 Task: Plan a trip to Newmarket, Canada from 13th December, 2023 to 17th December, 2023 for 2 adults. Place can be entire room with 2 bedrooms having 2 beds and 1 bathroom. Property type can be guest house.
Action: Mouse moved to (564, 127)
Screenshot: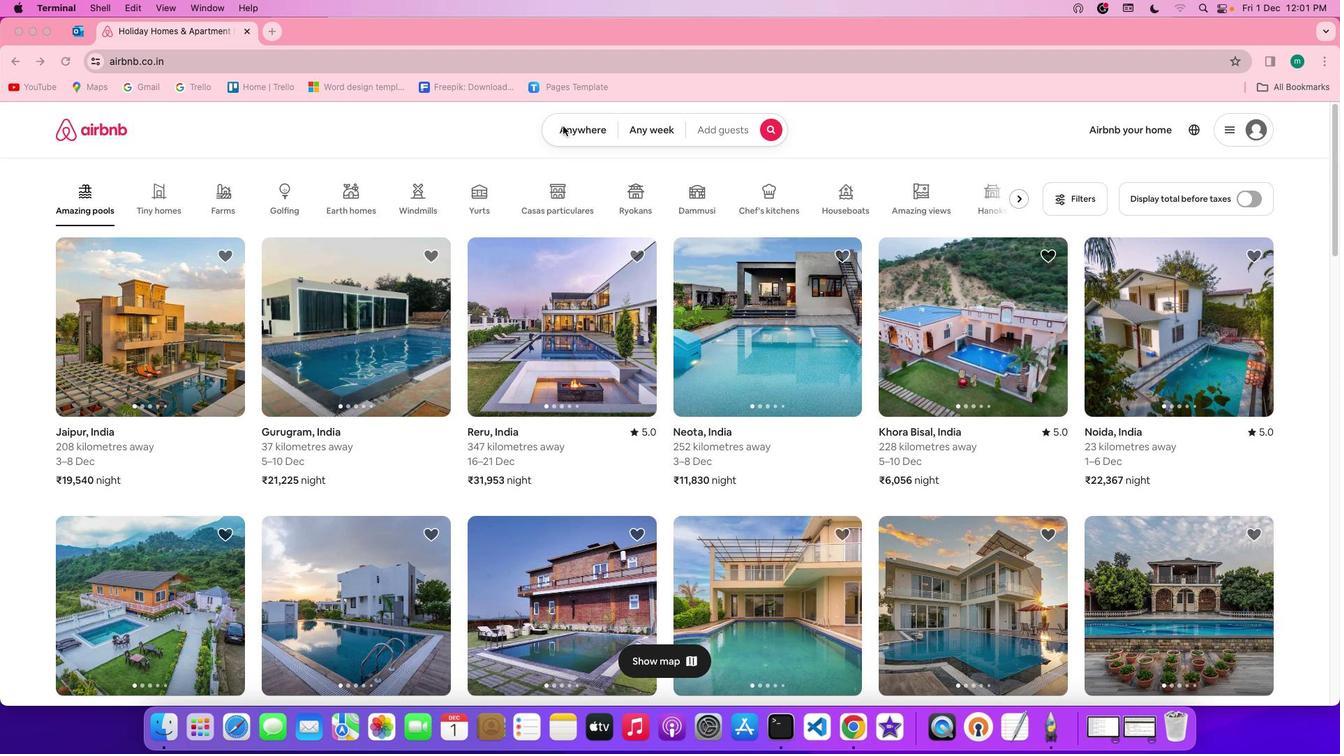 
Action: Mouse pressed left at (564, 127)
Screenshot: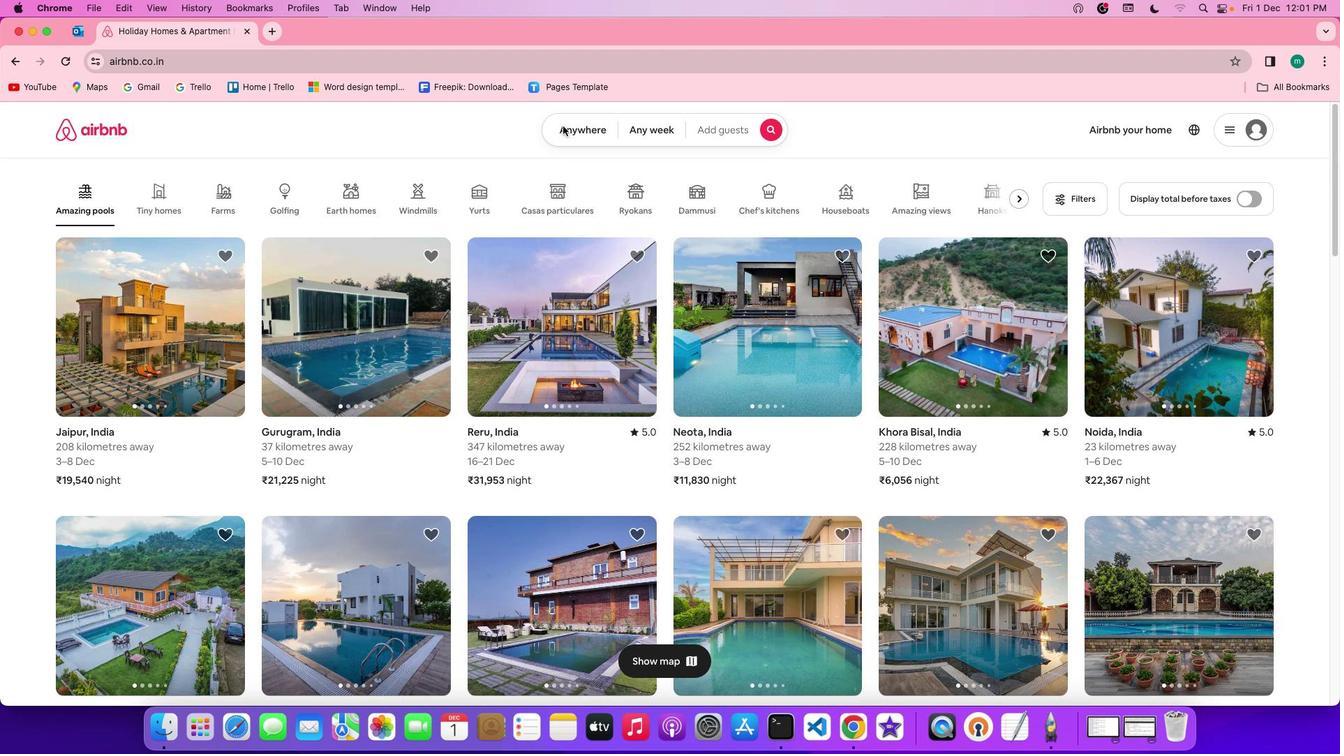 
Action: Mouse moved to (564, 127)
Screenshot: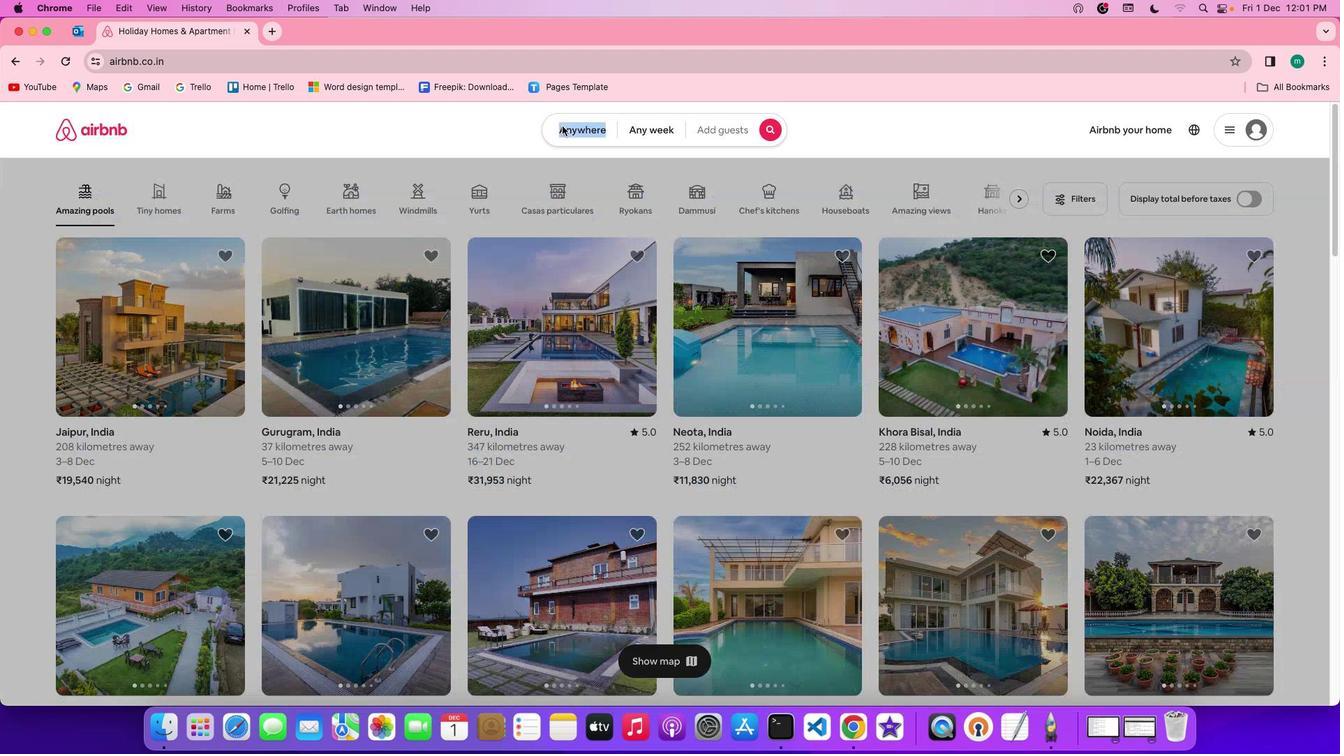 
Action: Mouse pressed left at (564, 127)
Screenshot: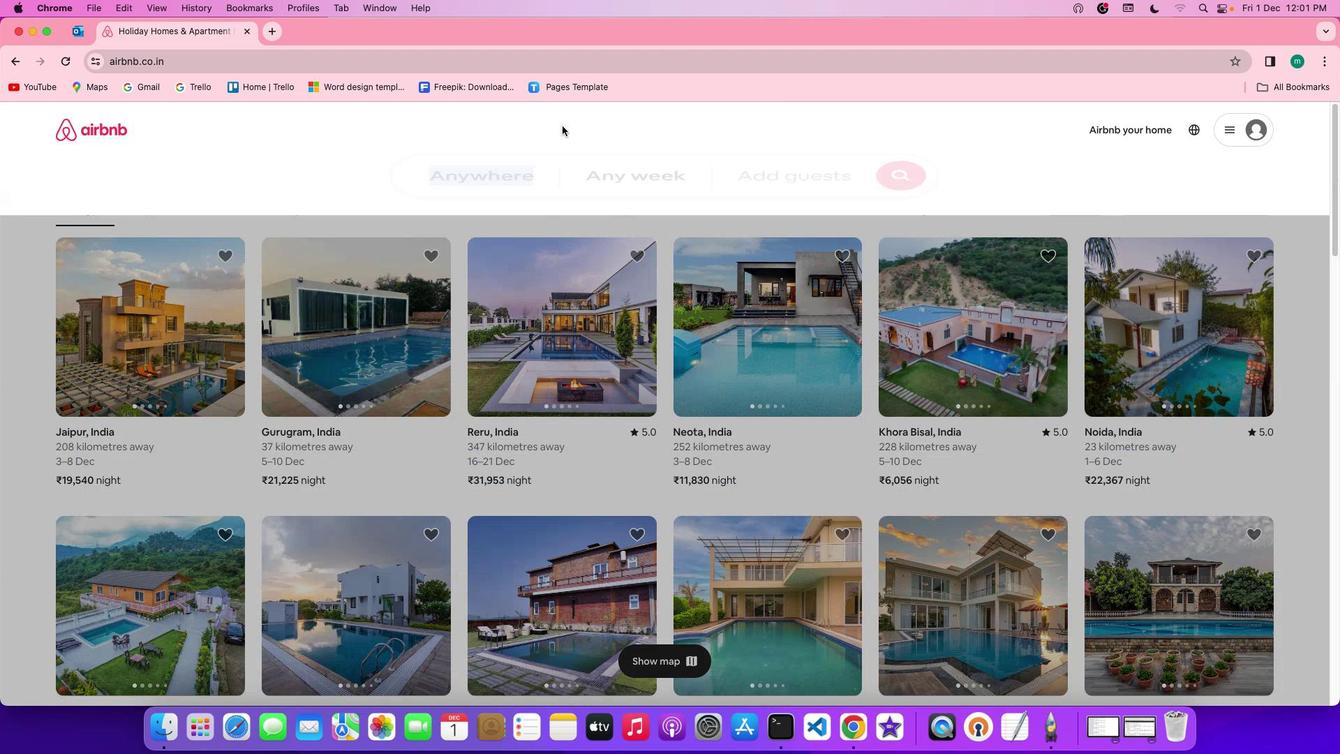 
Action: Mouse moved to (531, 189)
Screenshot: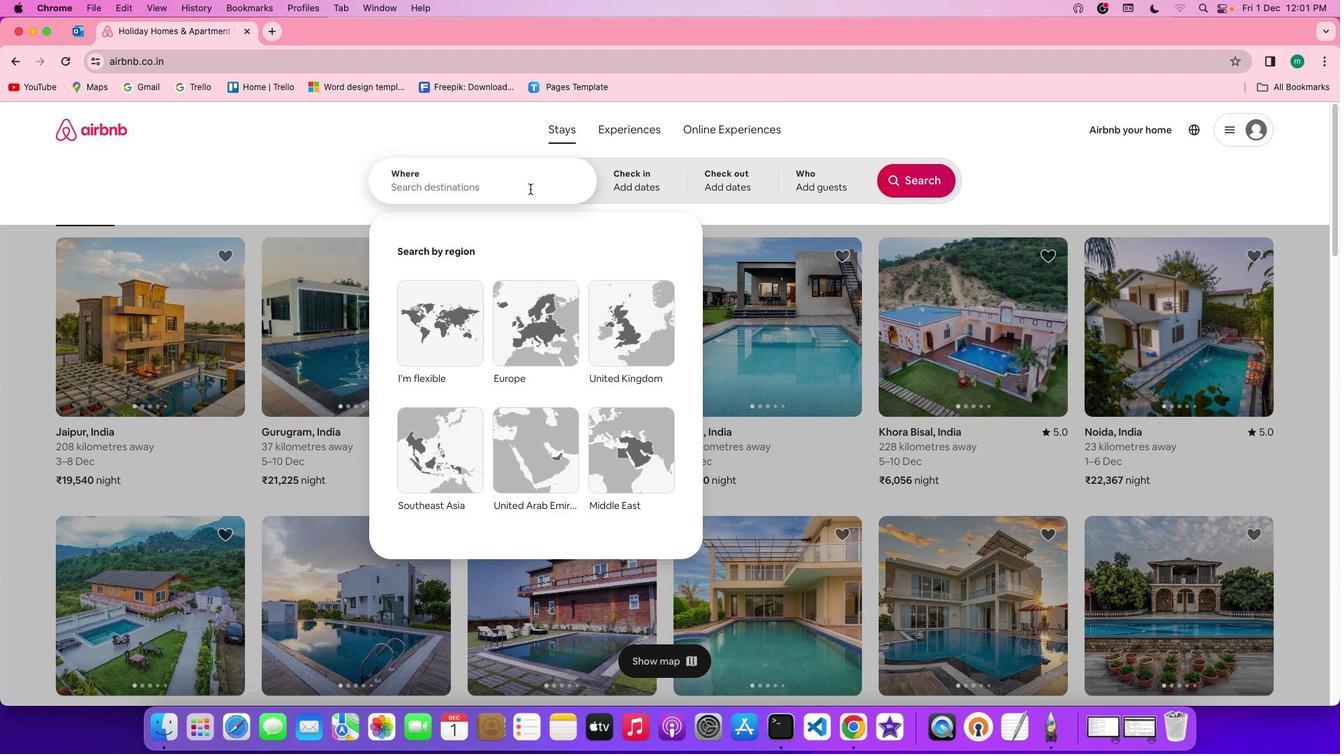 
Action: Key pressed Key.shift'N''e''w''m''a''r''k''e''t'','Key.spaceKey.shift'c''a''n''a''d''a'
Screenshot: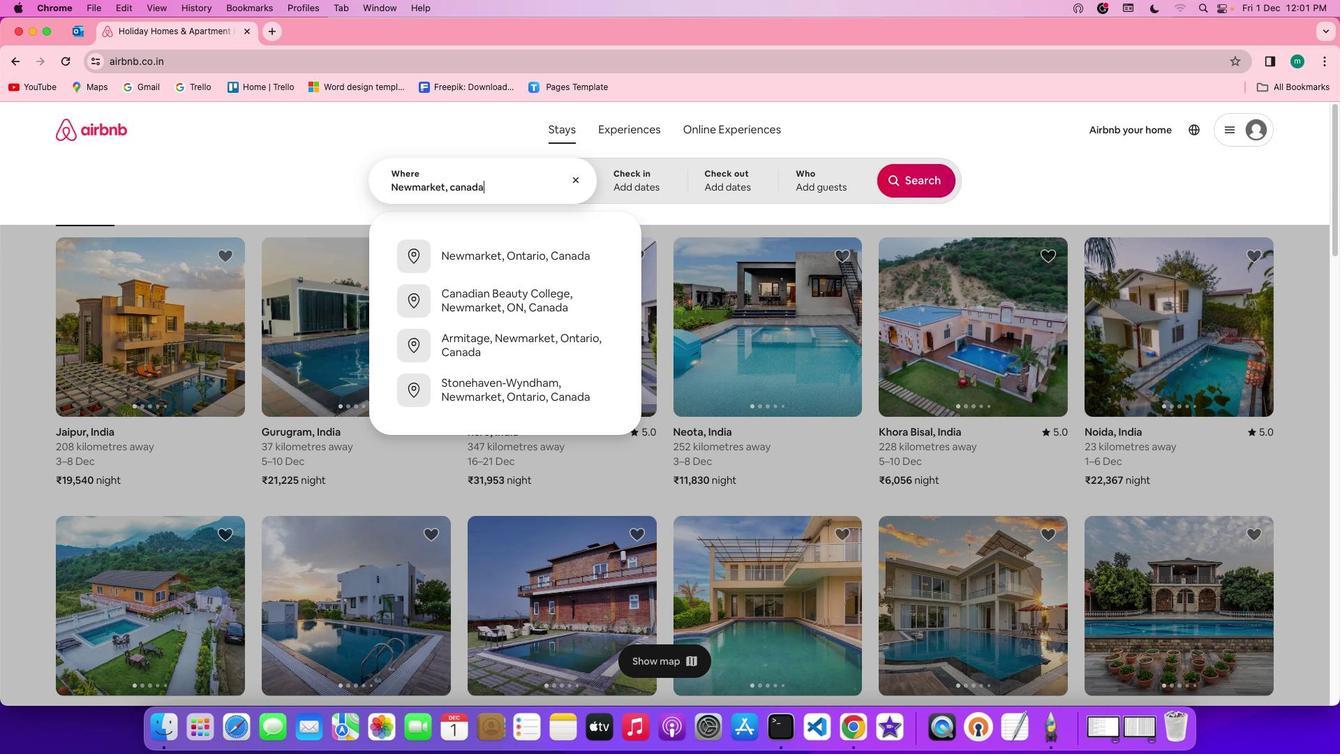 
Action: Mouse moved to (646, 176)
Screenshot: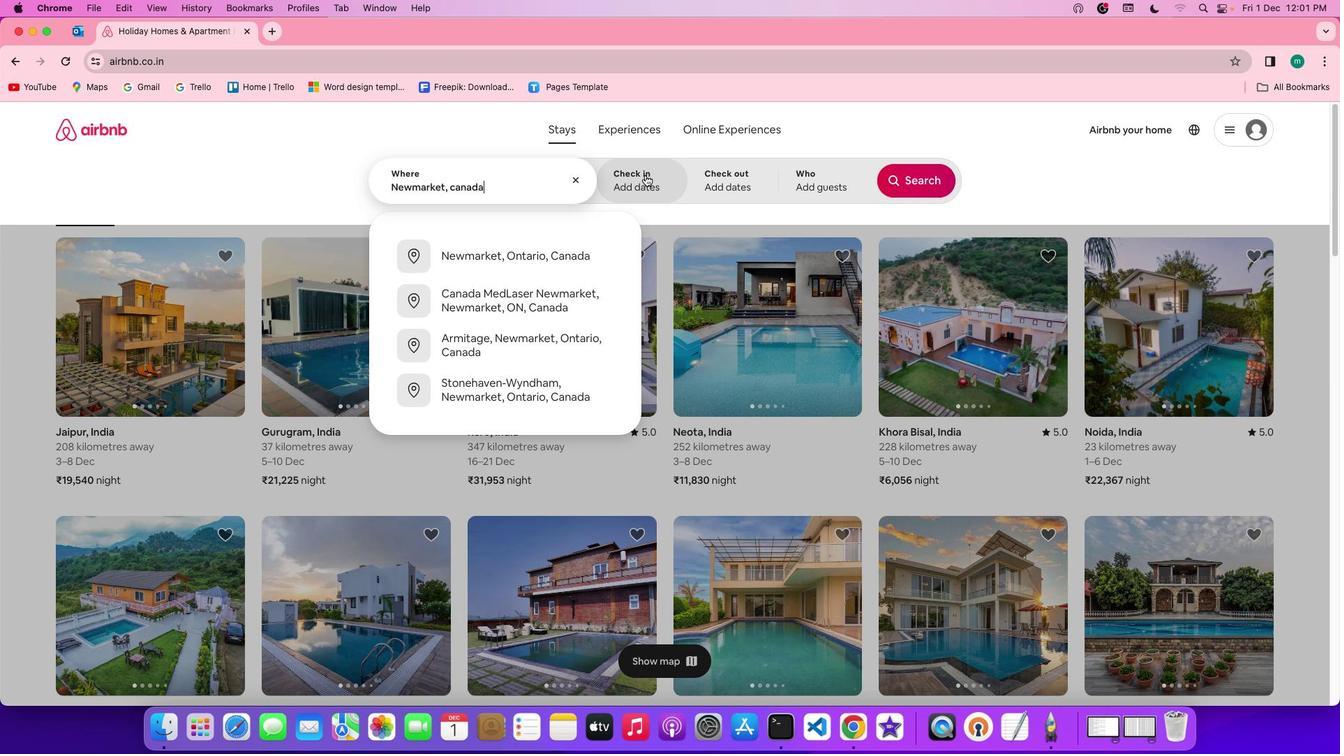 
Action: Mouse pressed left at (646, 176)
Screenshot: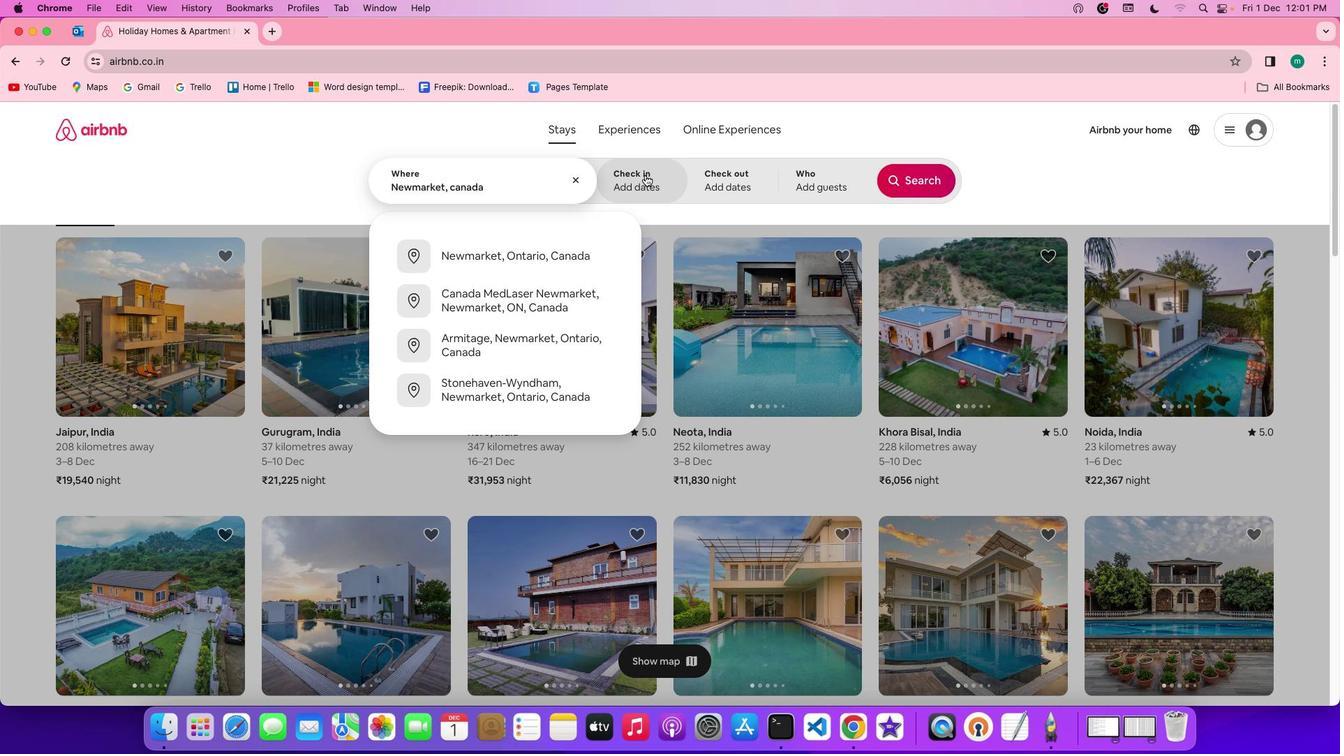 
Action: Mouse moved to (534, 429)
Screenshot: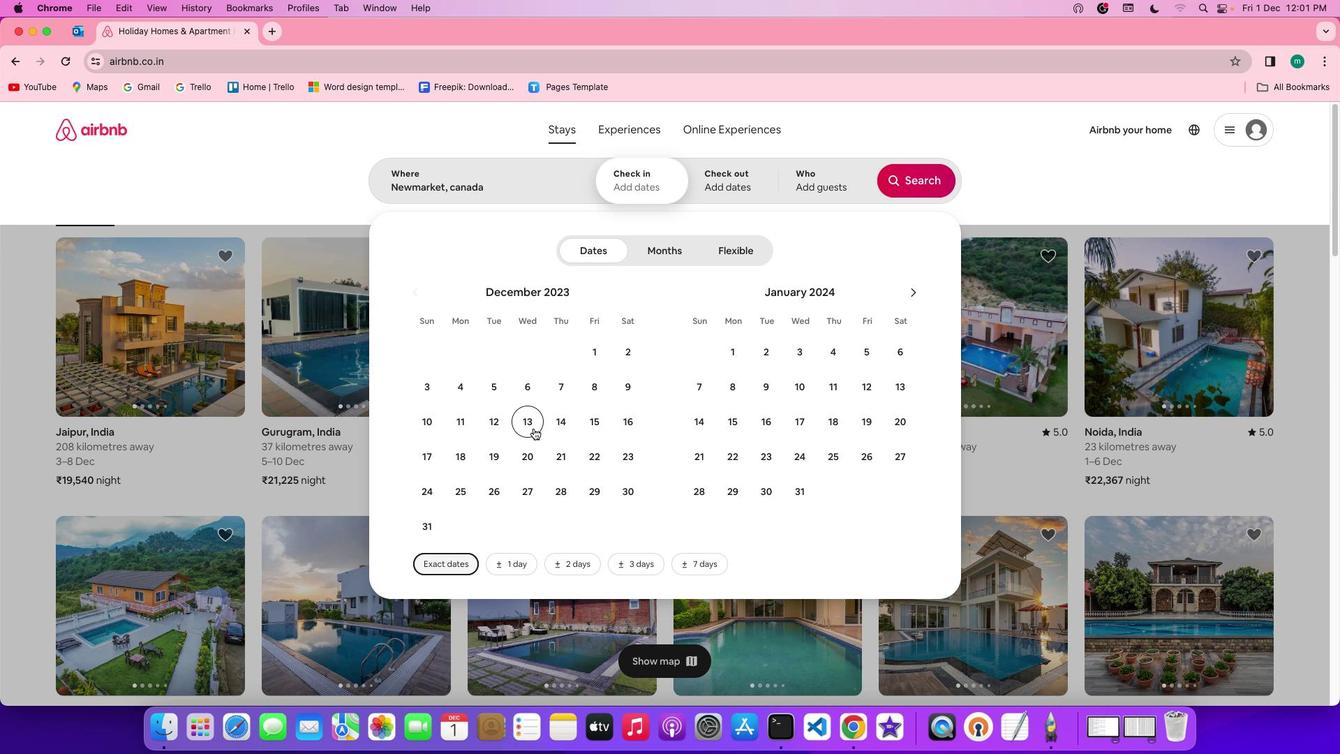 
Action: Mouse pressed left at (534, 429)
Screenshot: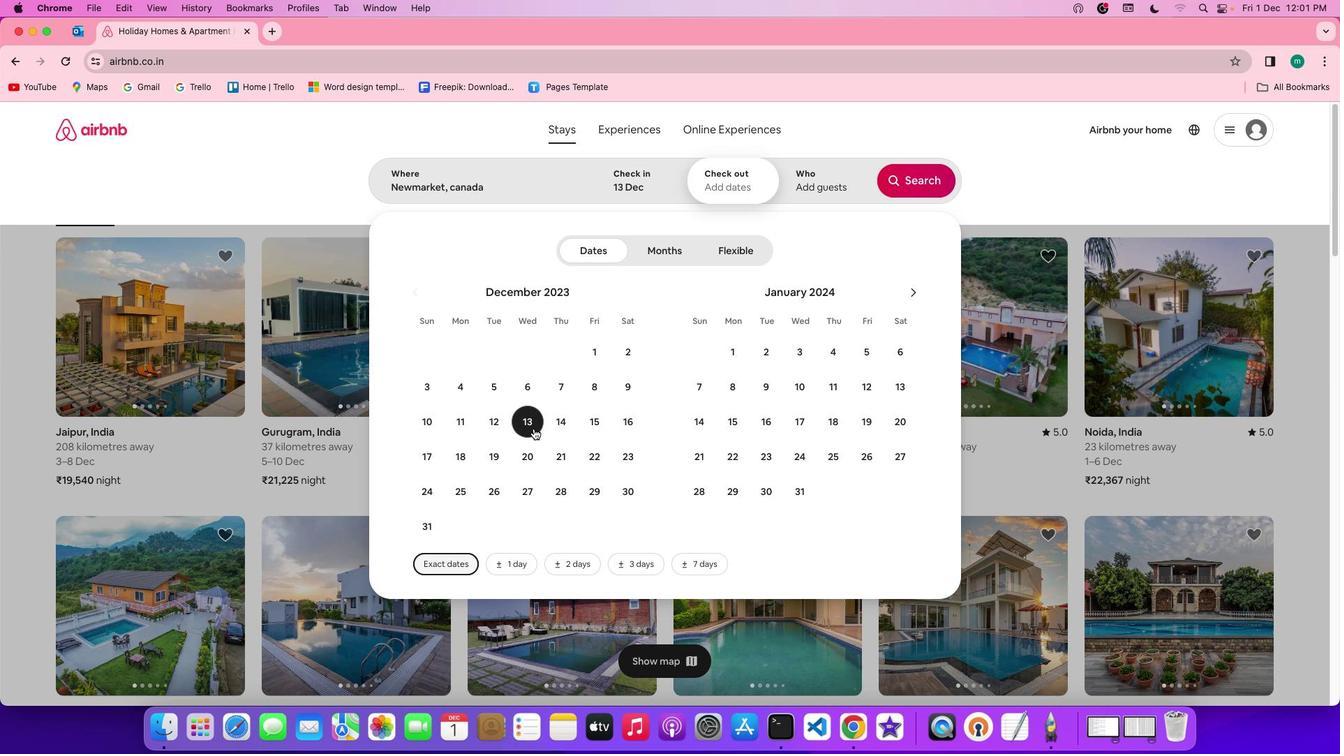 
Action: Mouse moved to (436, 460)
Screenshot: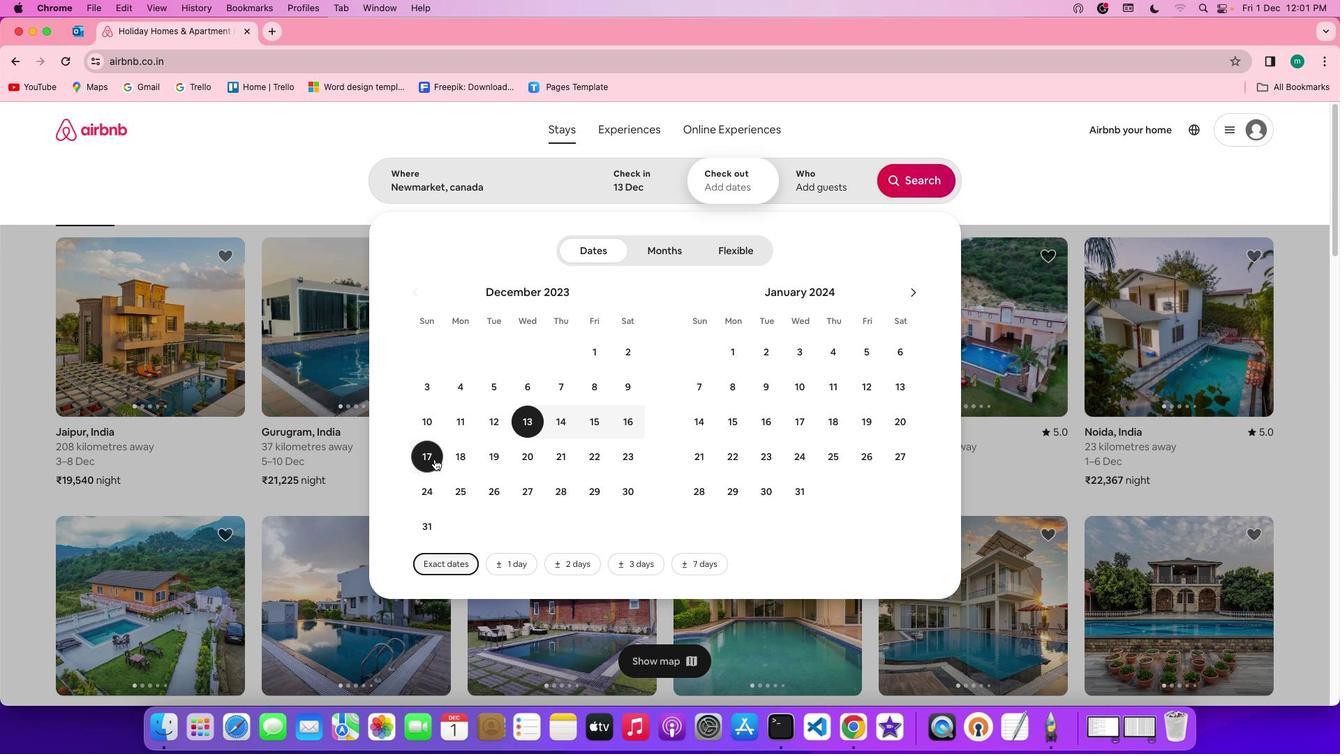 
Action: Mouse pressed left at (436, 460)
Screenshot: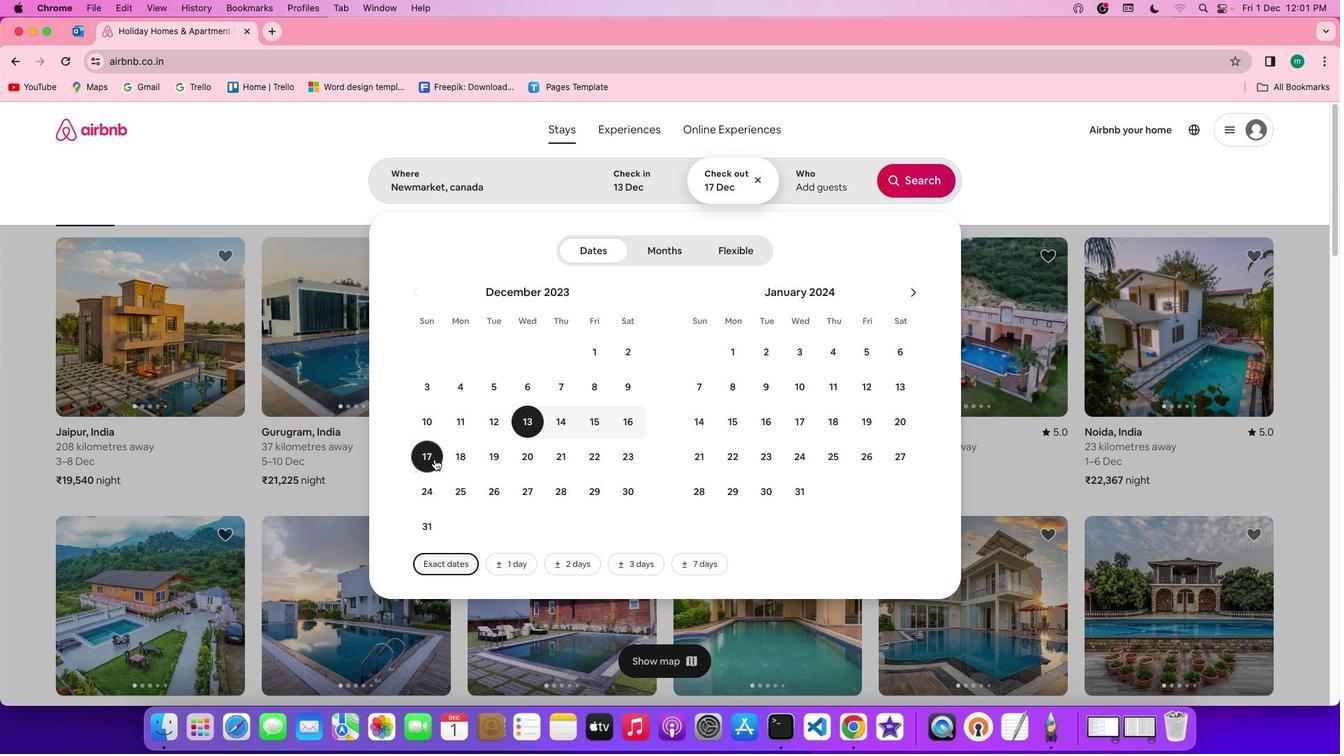 
Action: Mouse moved to (798, 182)
Screenshot: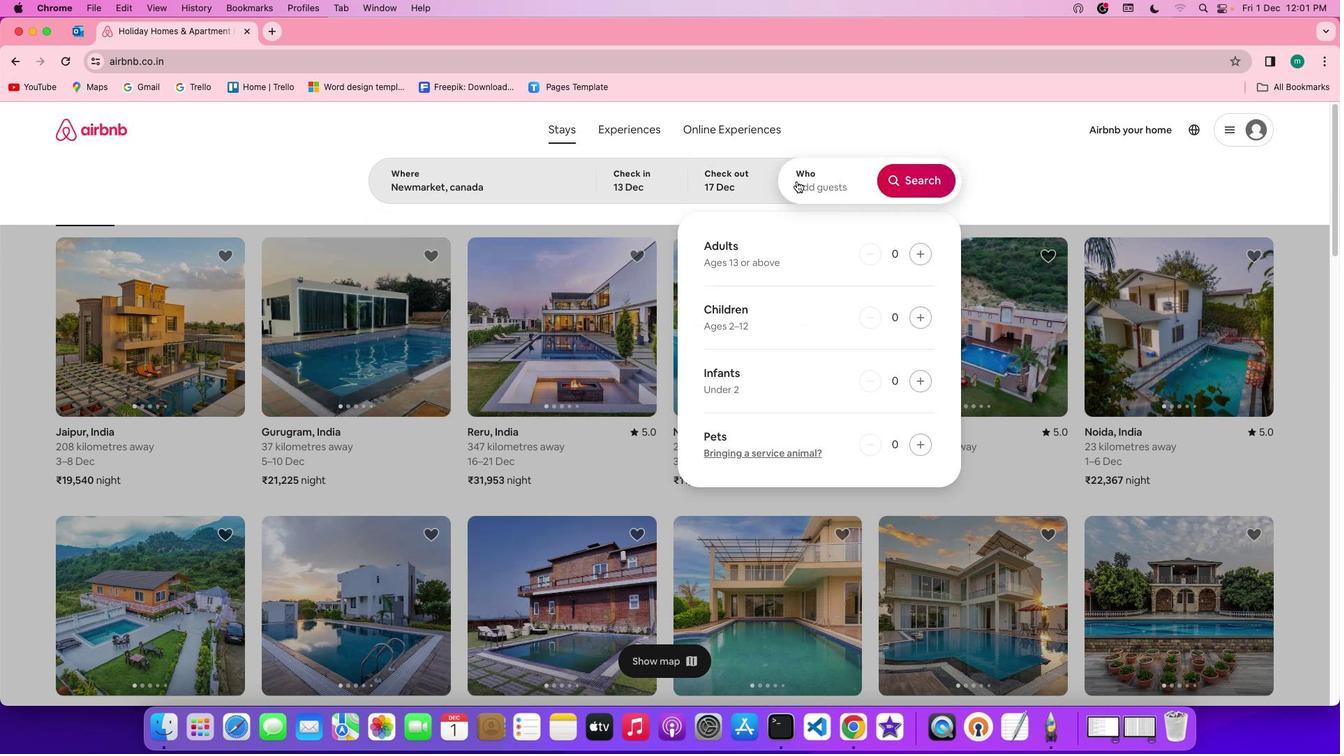
Action: Mouse pressed left at (798, 182)
Screenshot: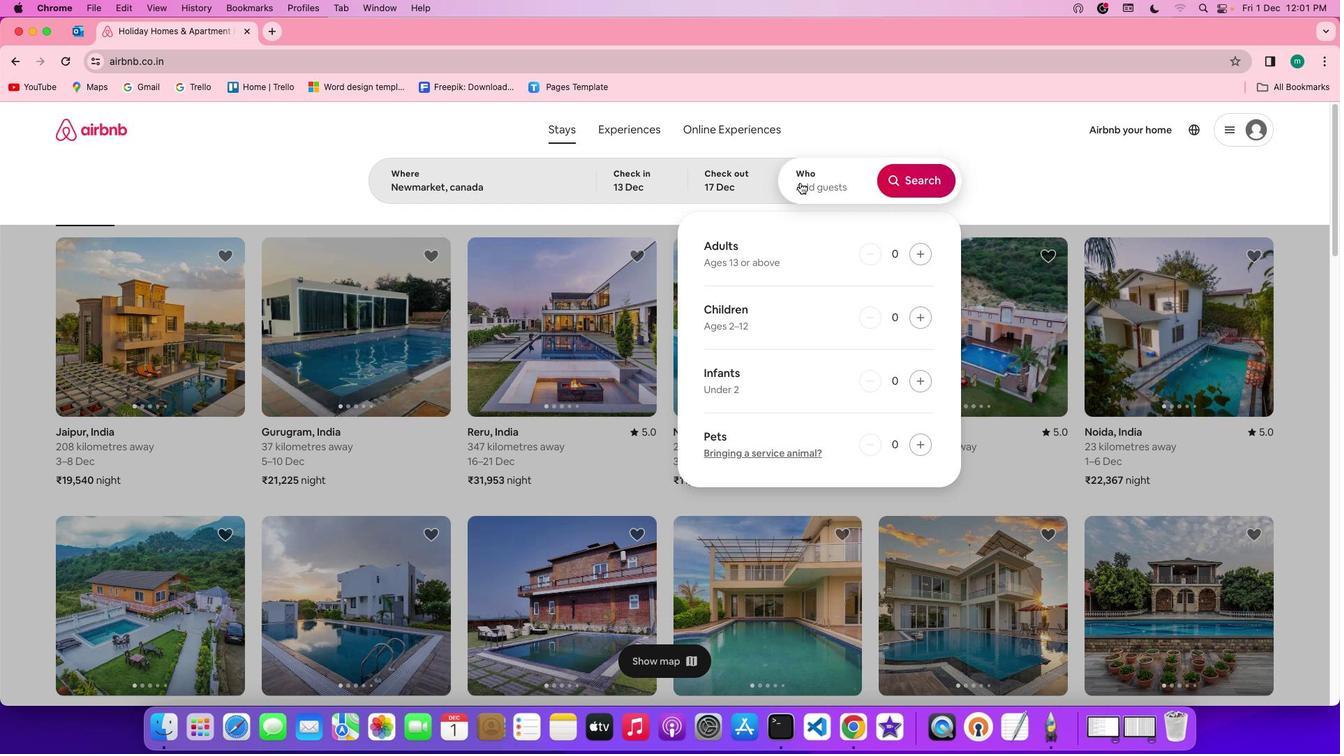 
Action: Mouse moved to (926, 254)
Screenshot: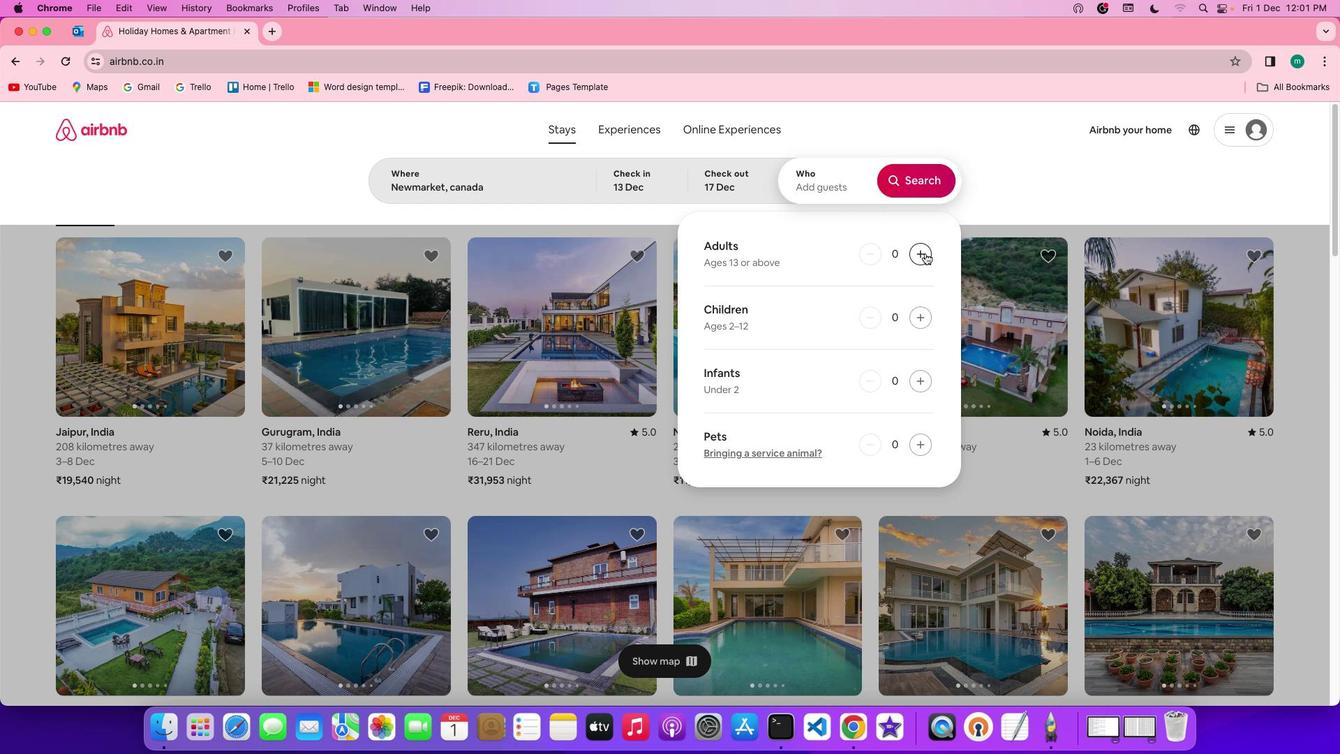 
Action: Mouse pressed left at (926, 254)
Screenshot: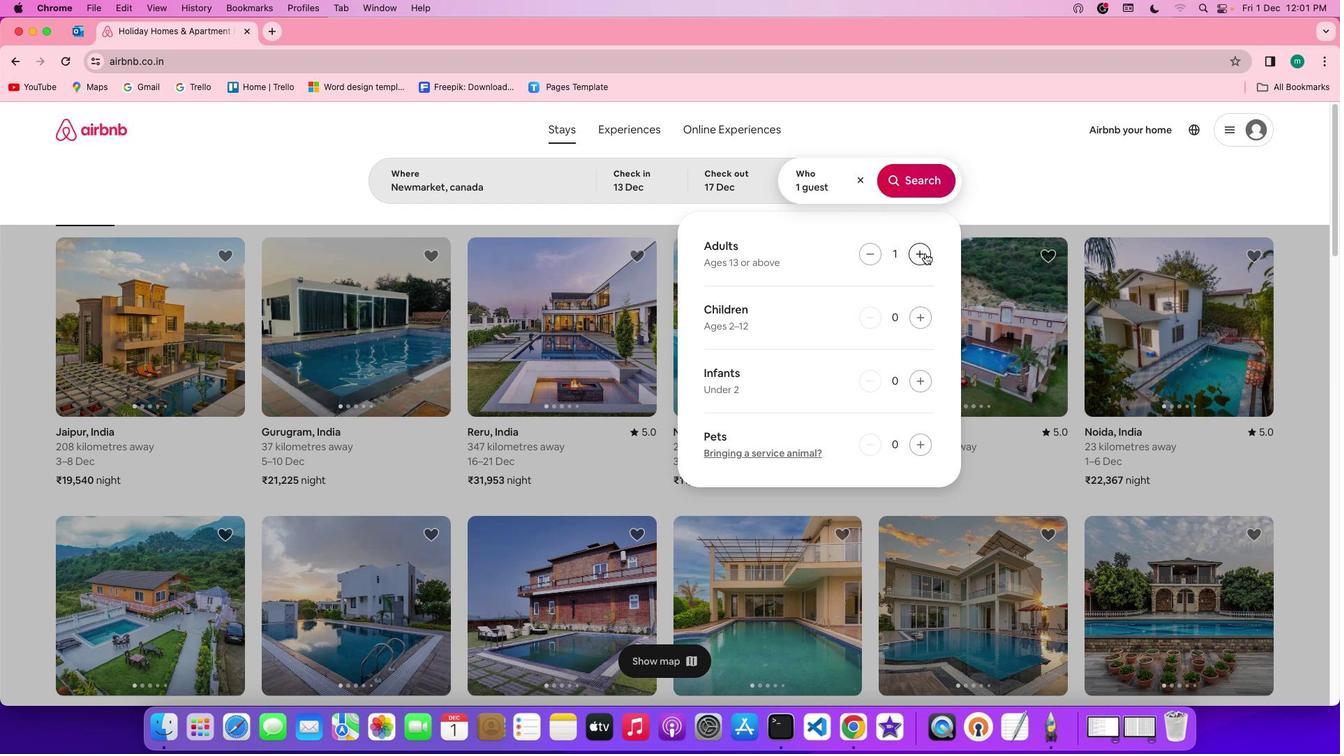 
Action: Mouse pressed left at (926, 254)
Screenshot: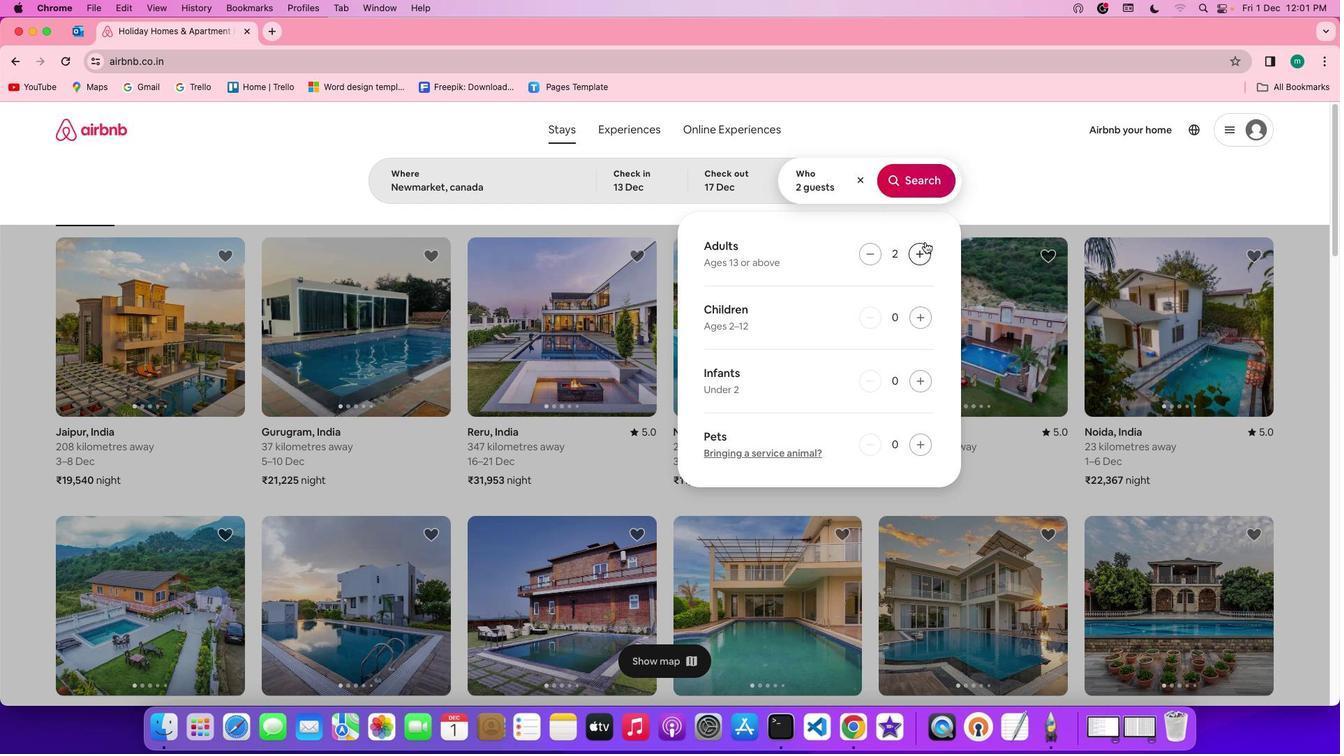 
Action: Mouse moved to (932, 176)
Screenshot: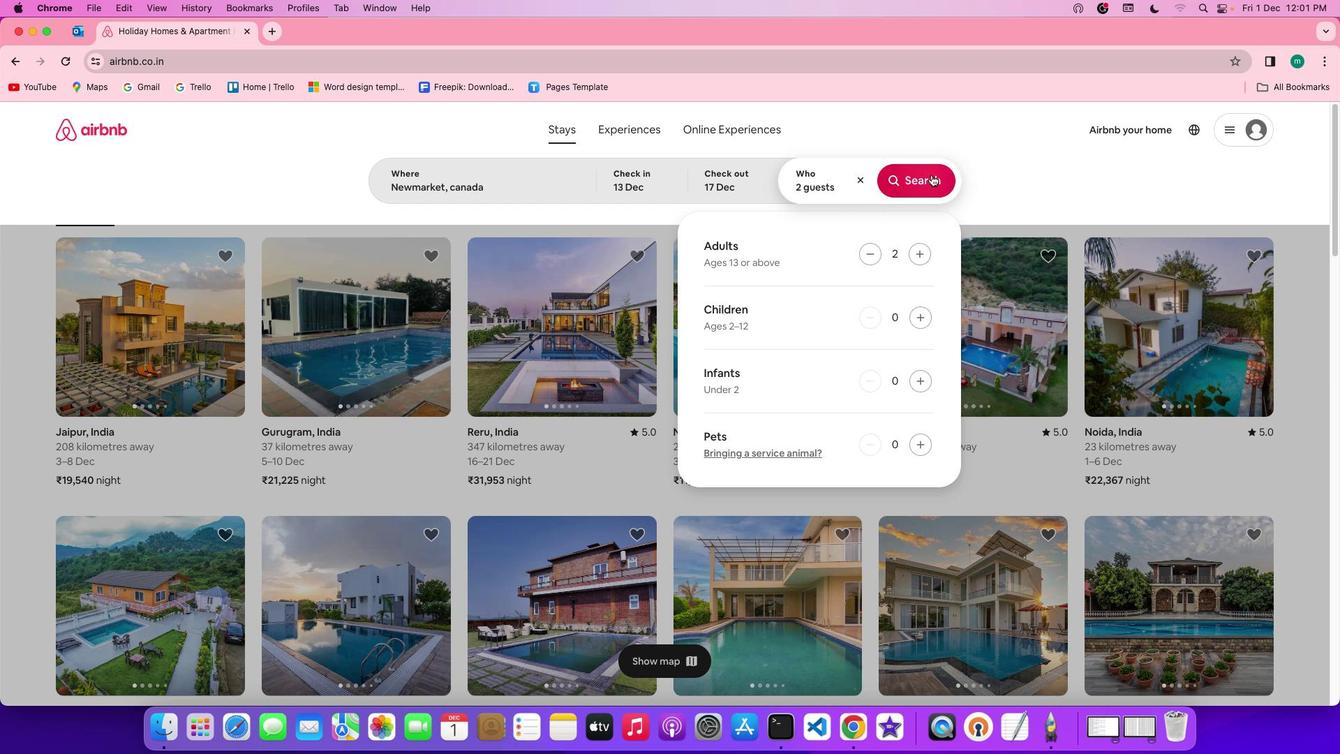 
Action: Mouse pressed left at (932, 176)
Screenshot: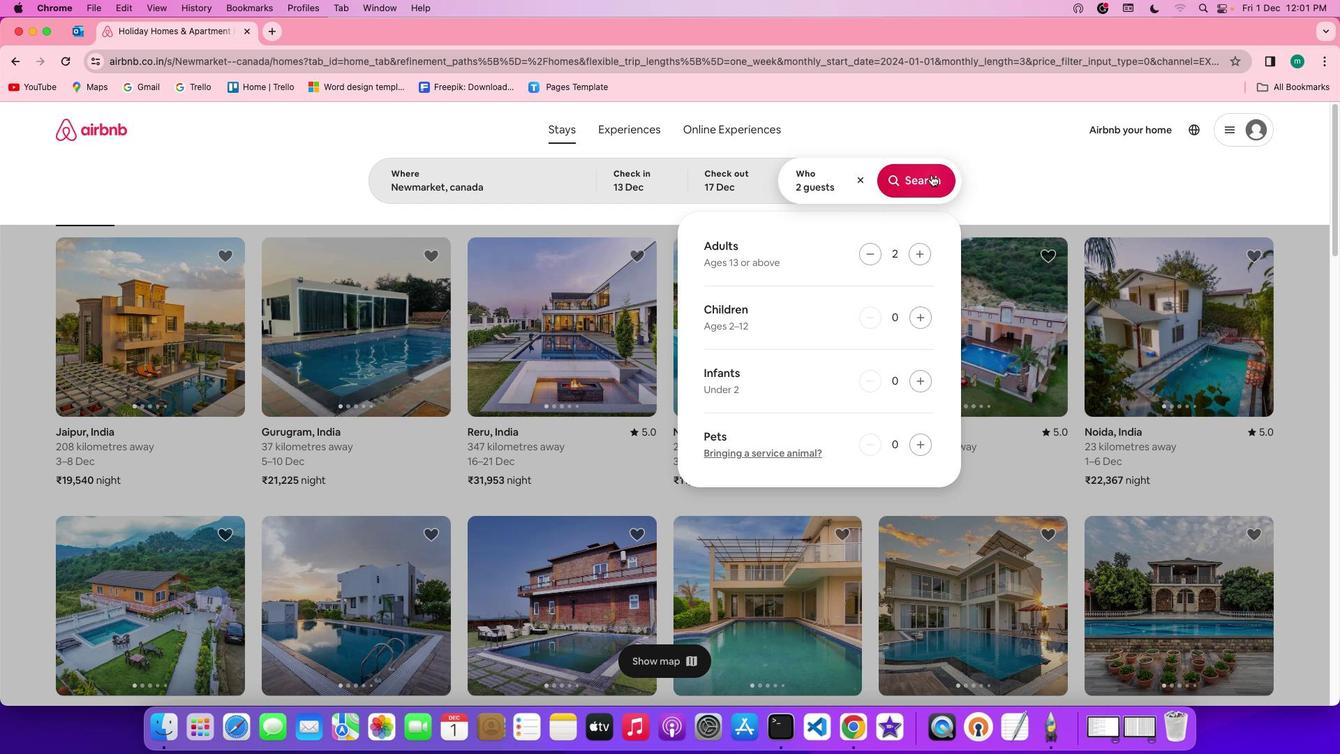 
Action: Mouse moved to (1116, 182)
Screenshot: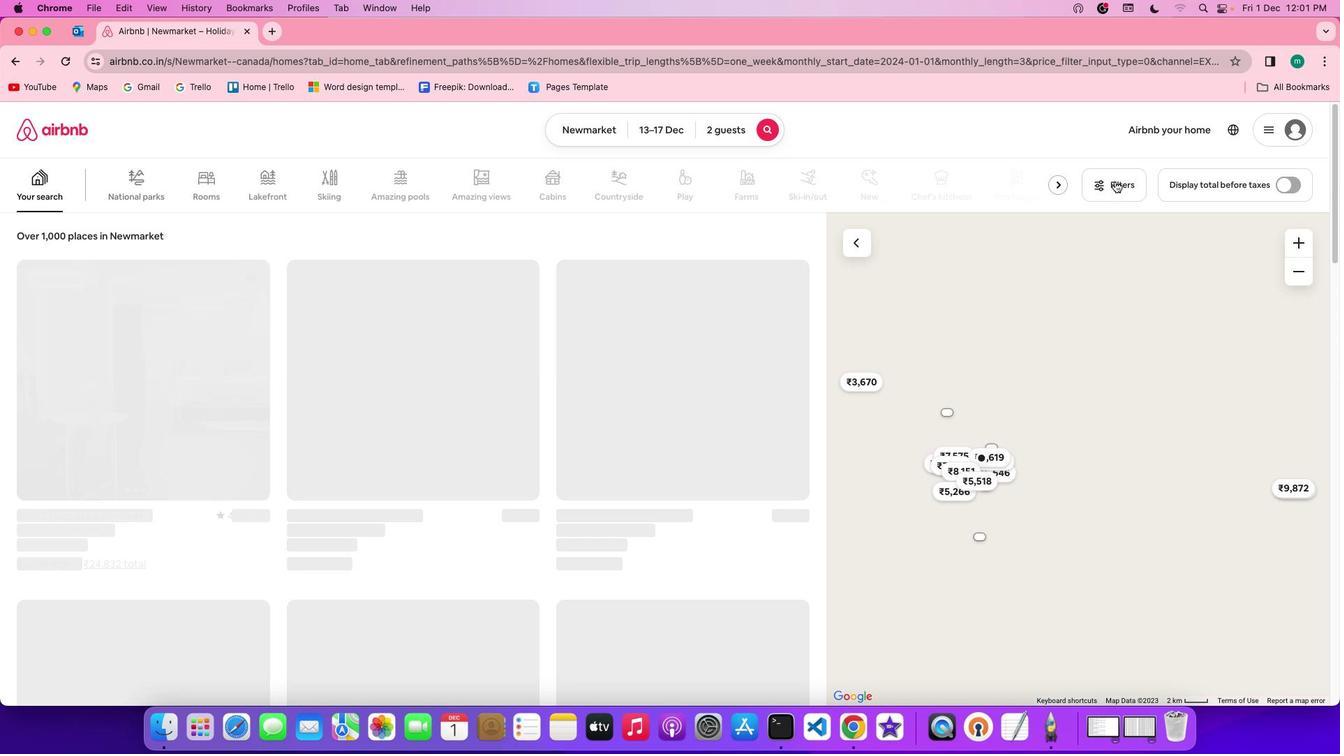 
Action: Mouse pressed left at (1116, 182)
Screenshot: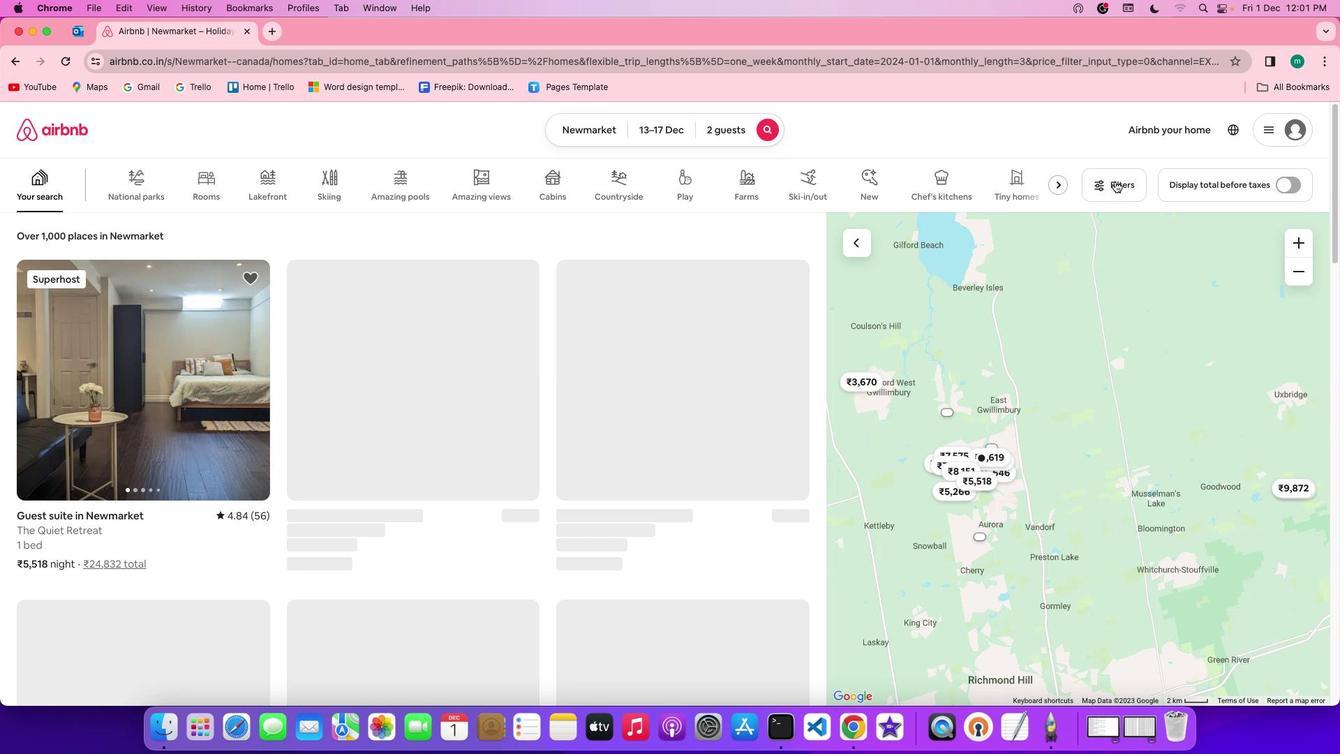 
Action: Mouse moved to (666, 416)
Screenshot: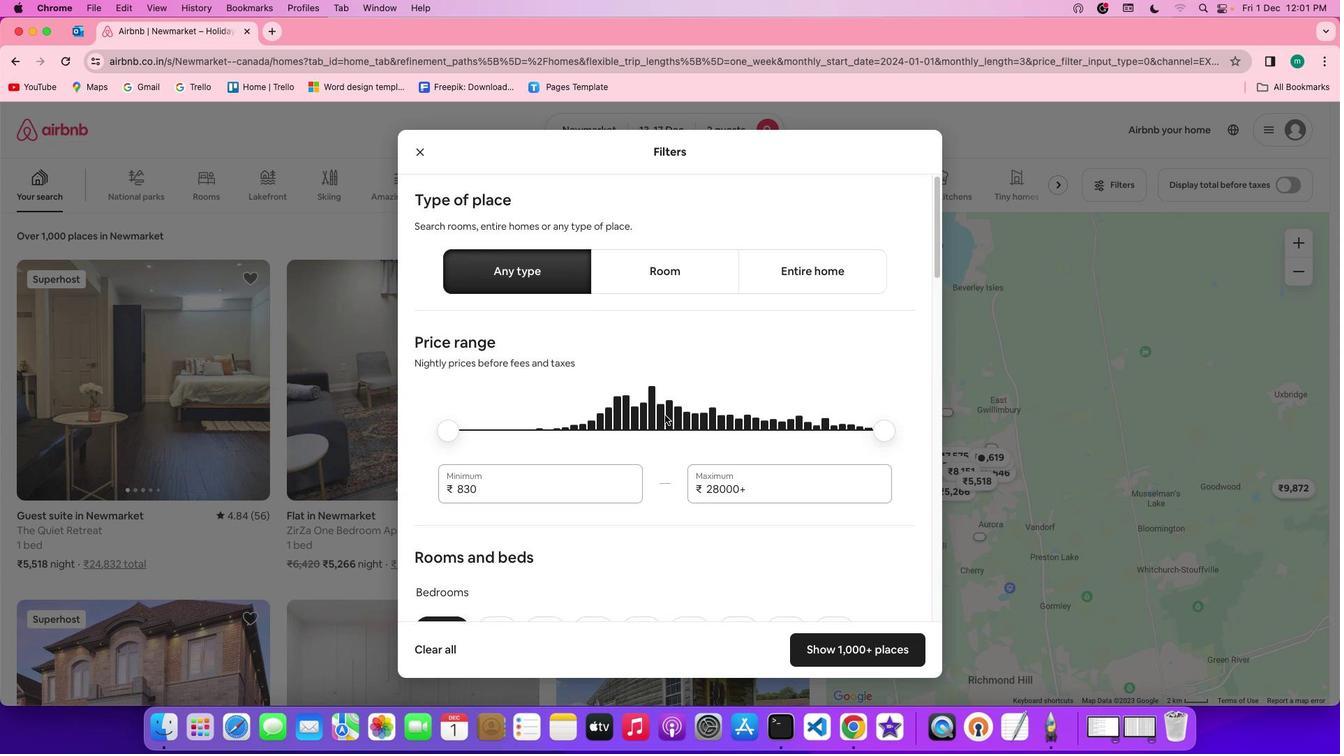 
Action: Mouse scrolled (666, 416) with delta (1, 0)
Screenshot: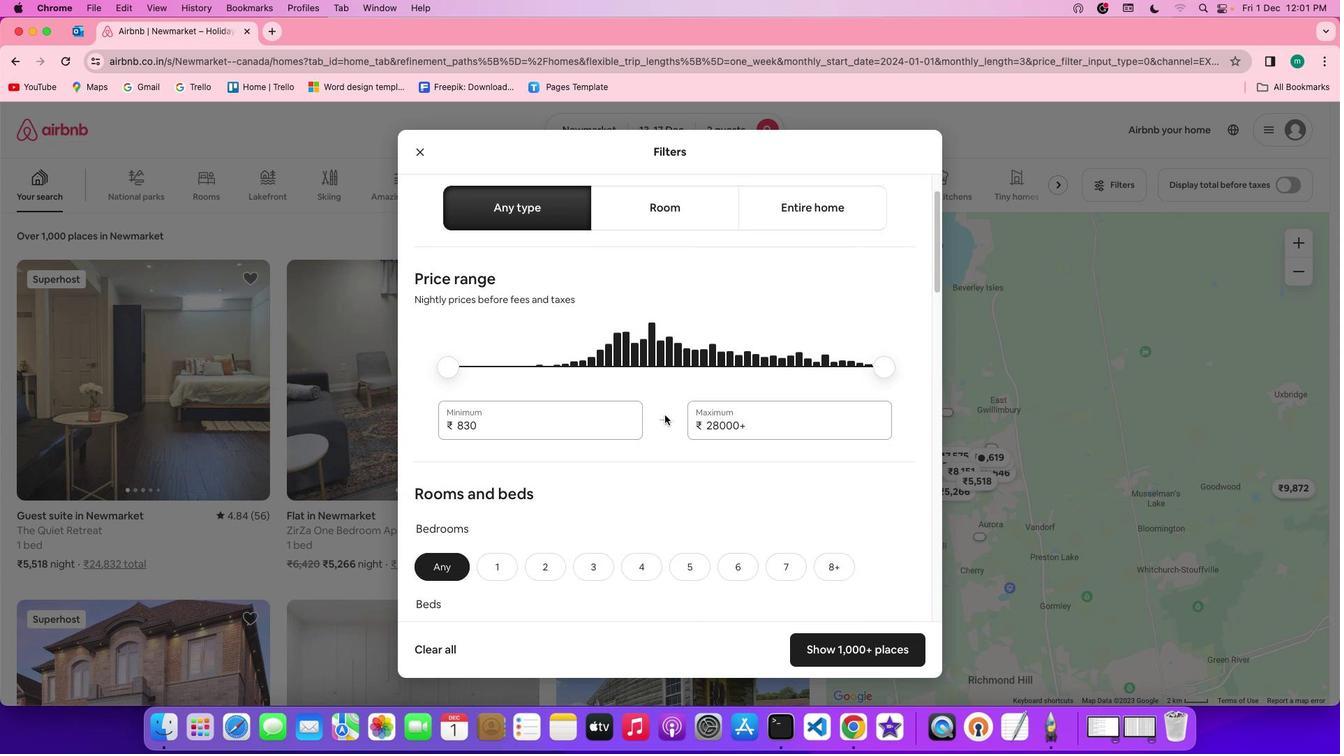 
Action: Mouse scrolled (666, 416) with delta (1, 0)
Screenshot: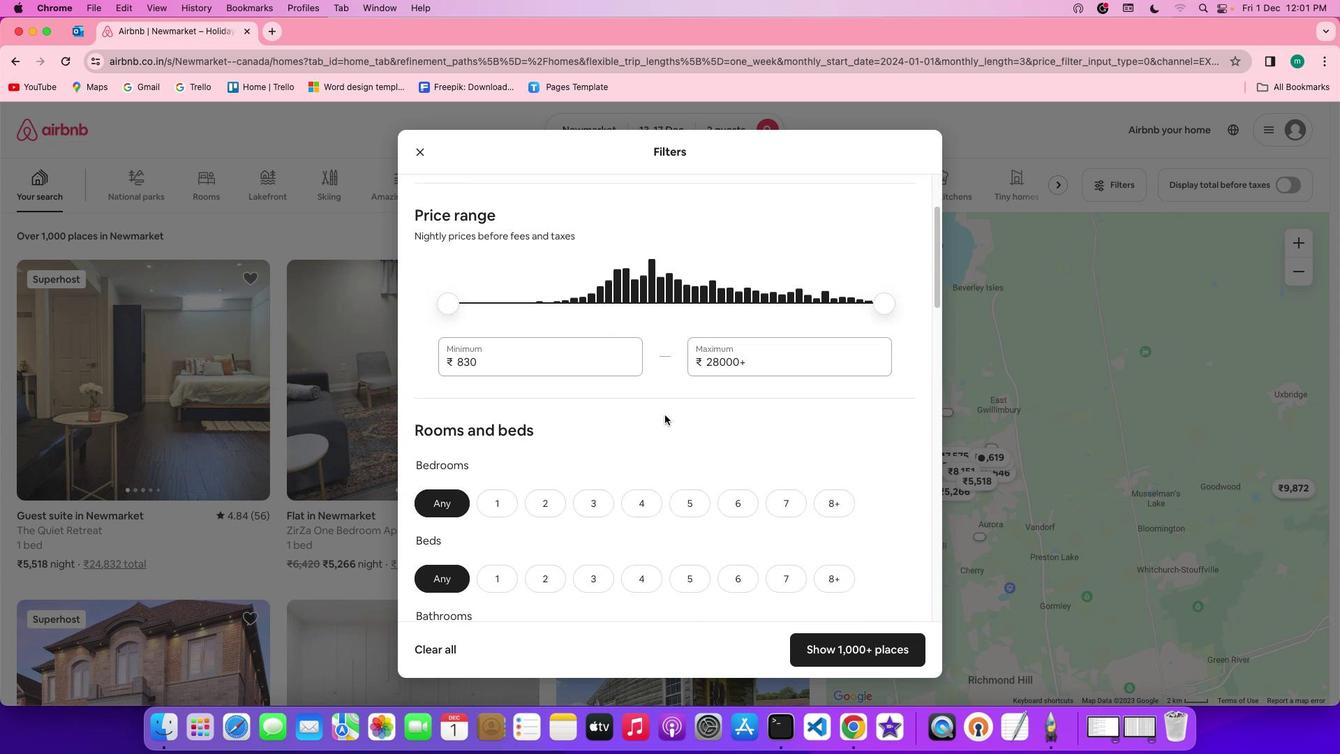 
Action: Mouse scrolled (666, 416) with delta (1, 0)
Screenshot: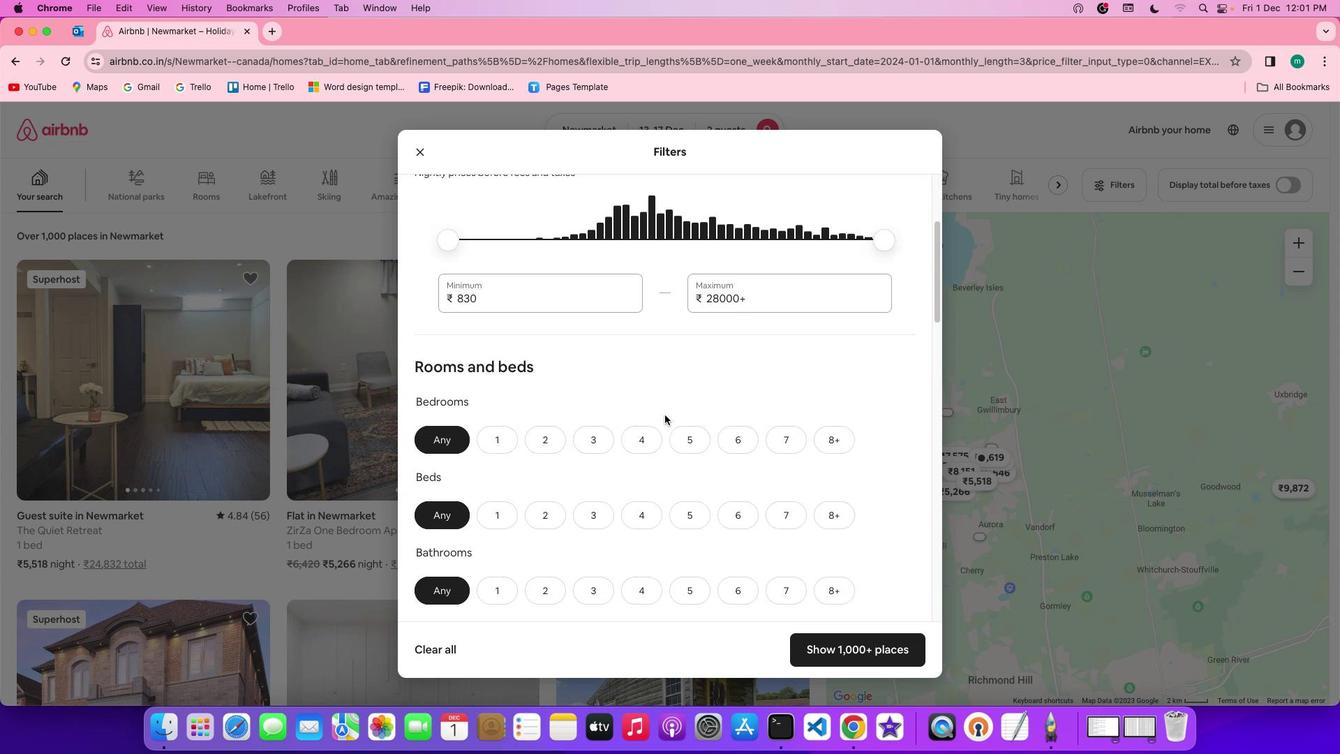 
Action: Mouse scrolled (666, 416) with delta (1, 0)
Screenshot: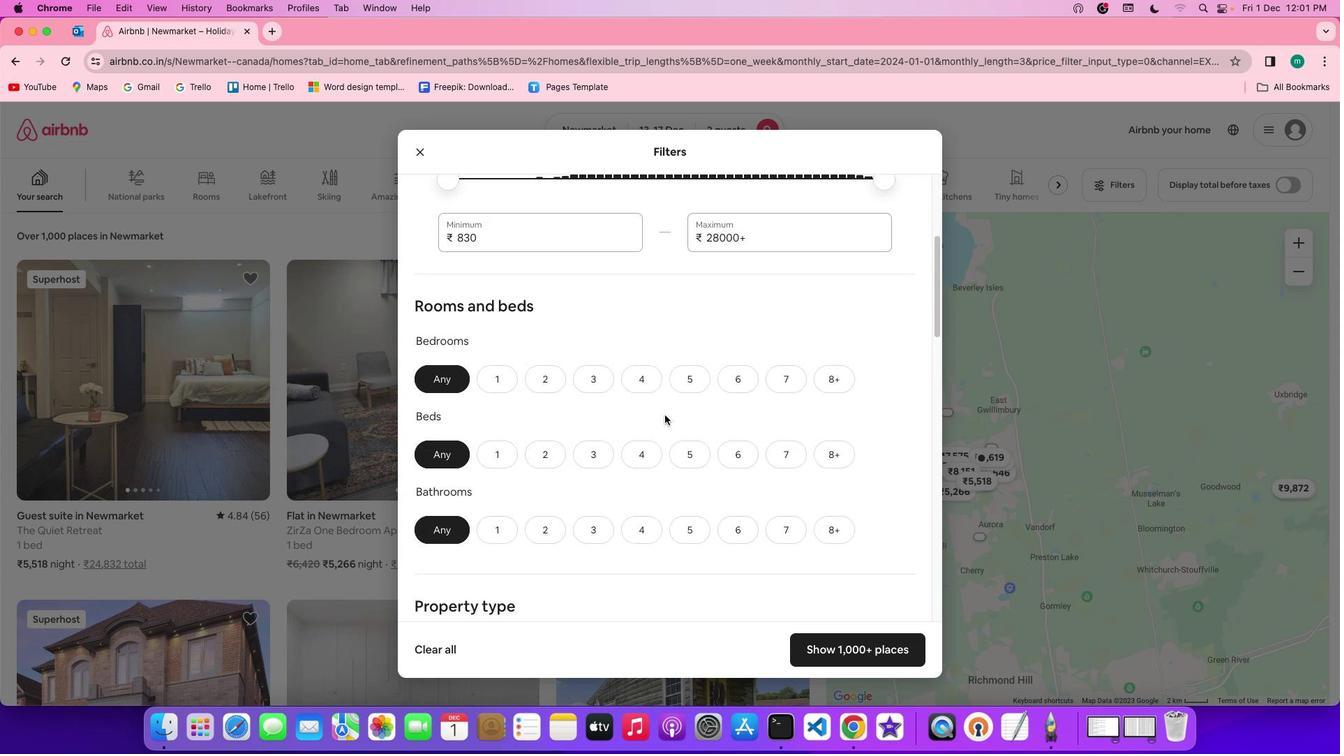 
Action: Mouse scrolled (666, 416) with delta (1, 0)
Screenshot: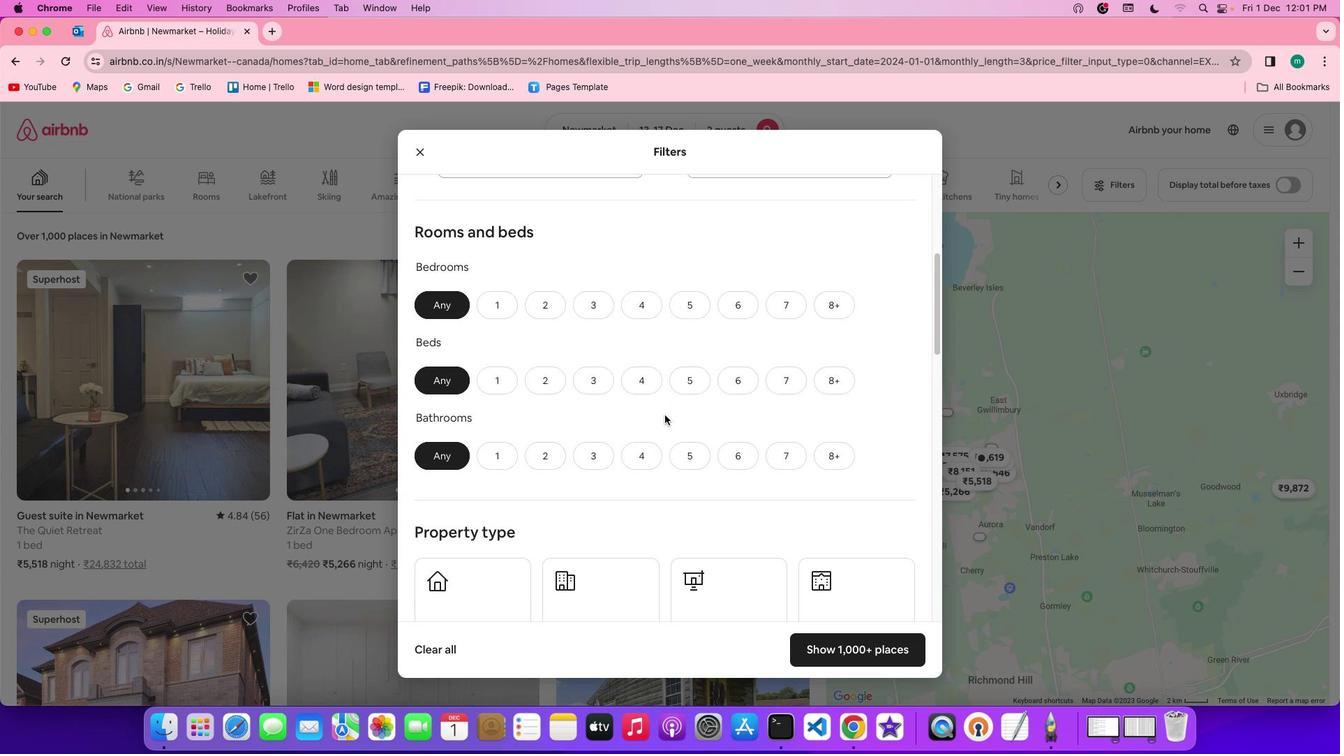 
Action: Mouse moved to (557, 305)
Screenshot: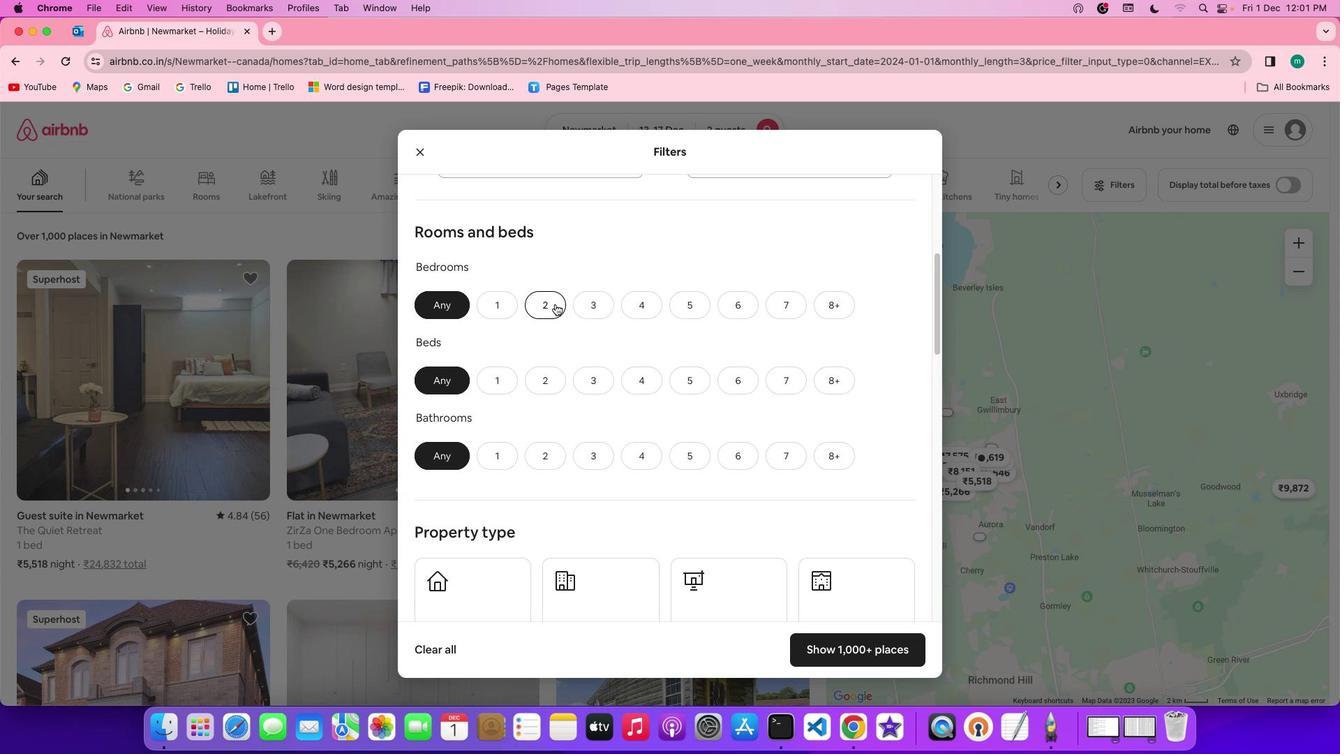 
Action: Mouse pressed left at (557, 305)
Screenshot: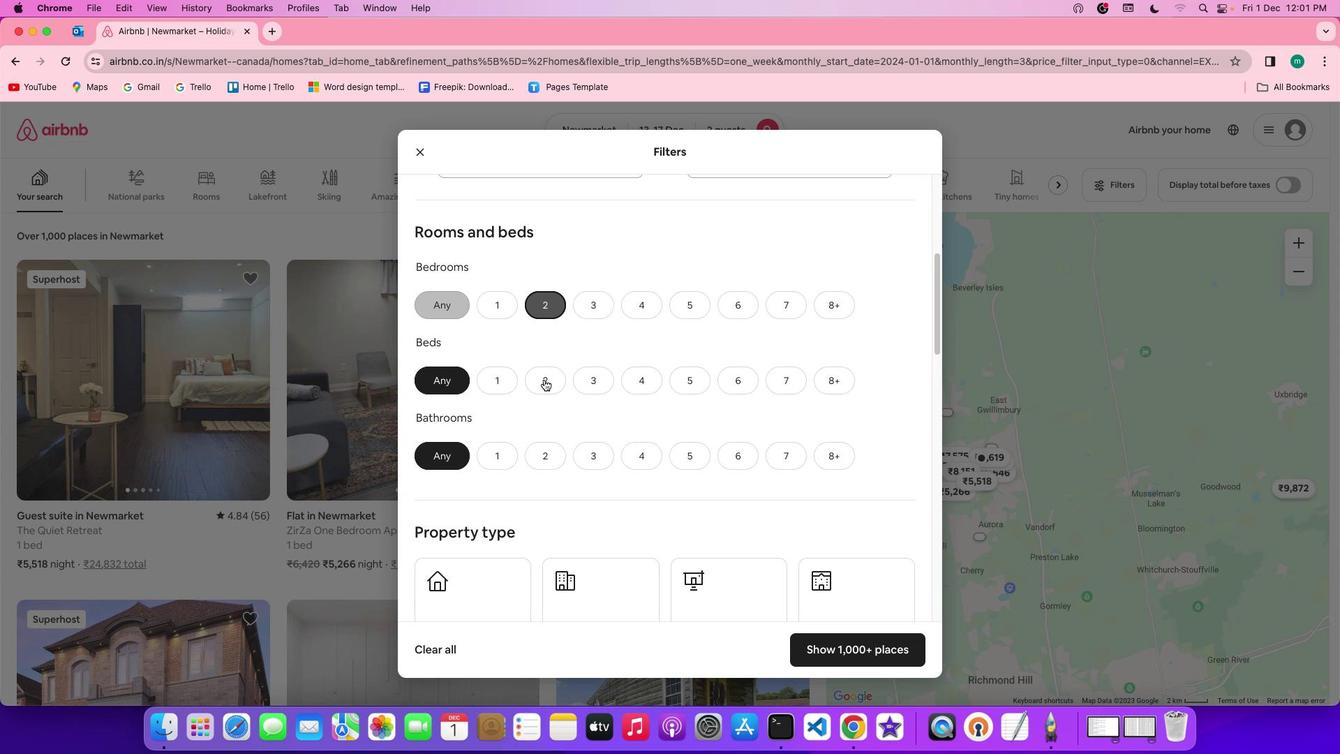 
Action: Mouse moved to (546, 380)
Screenshot: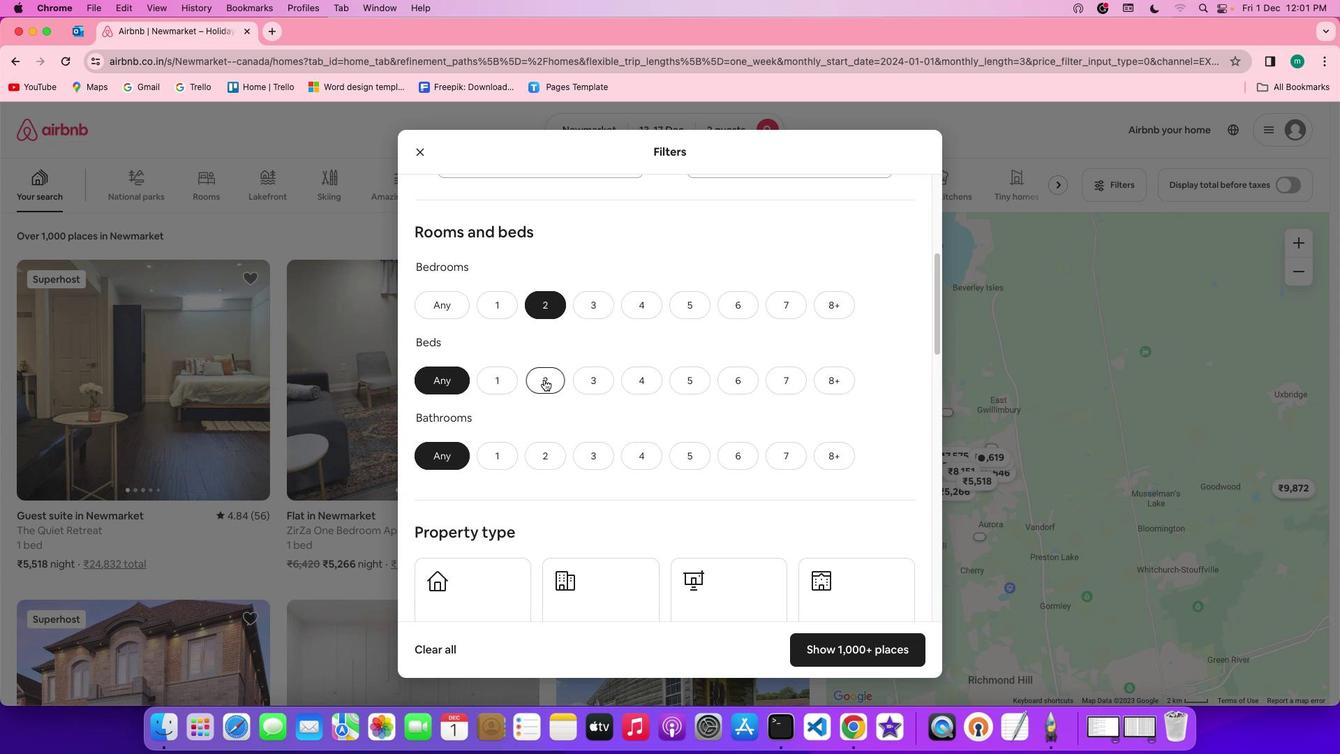 
Action: Mouse pressed left at (546, 380)
Screenshot: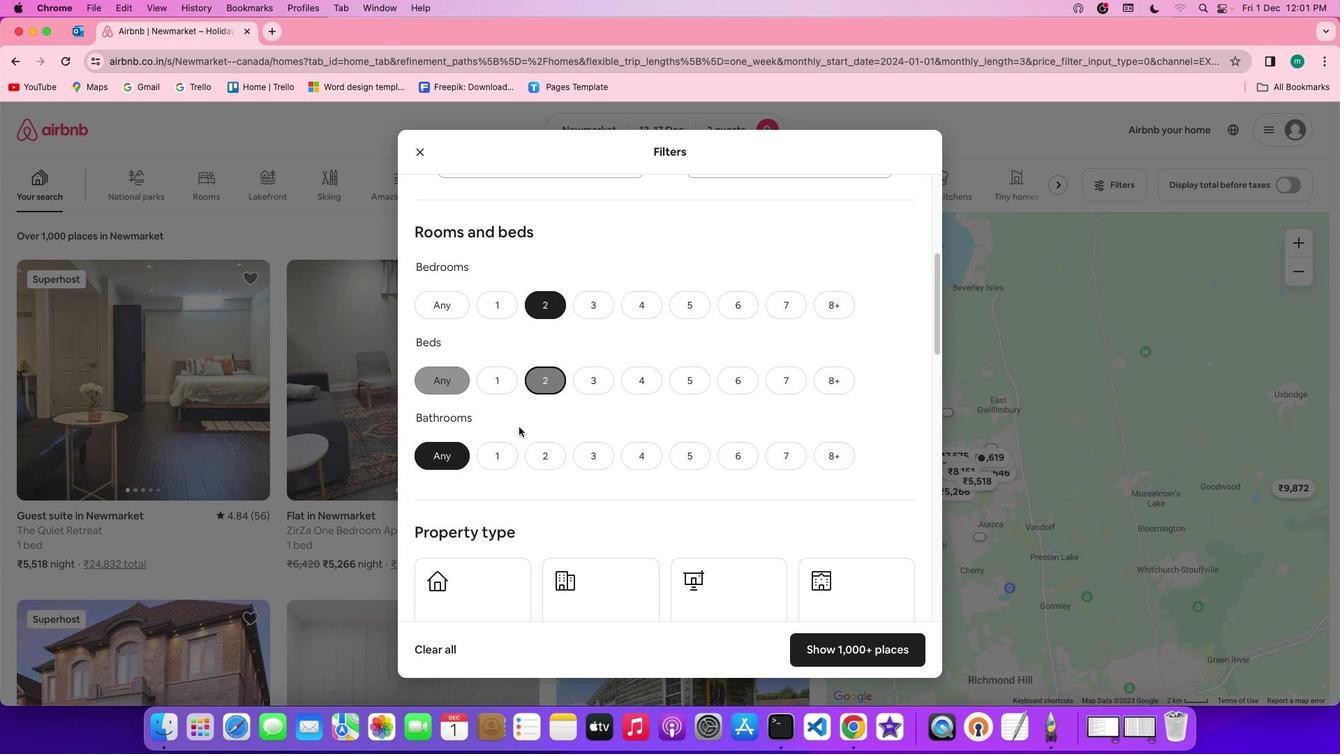 
Action: Mouse moved to (484, 463)
Screenshot: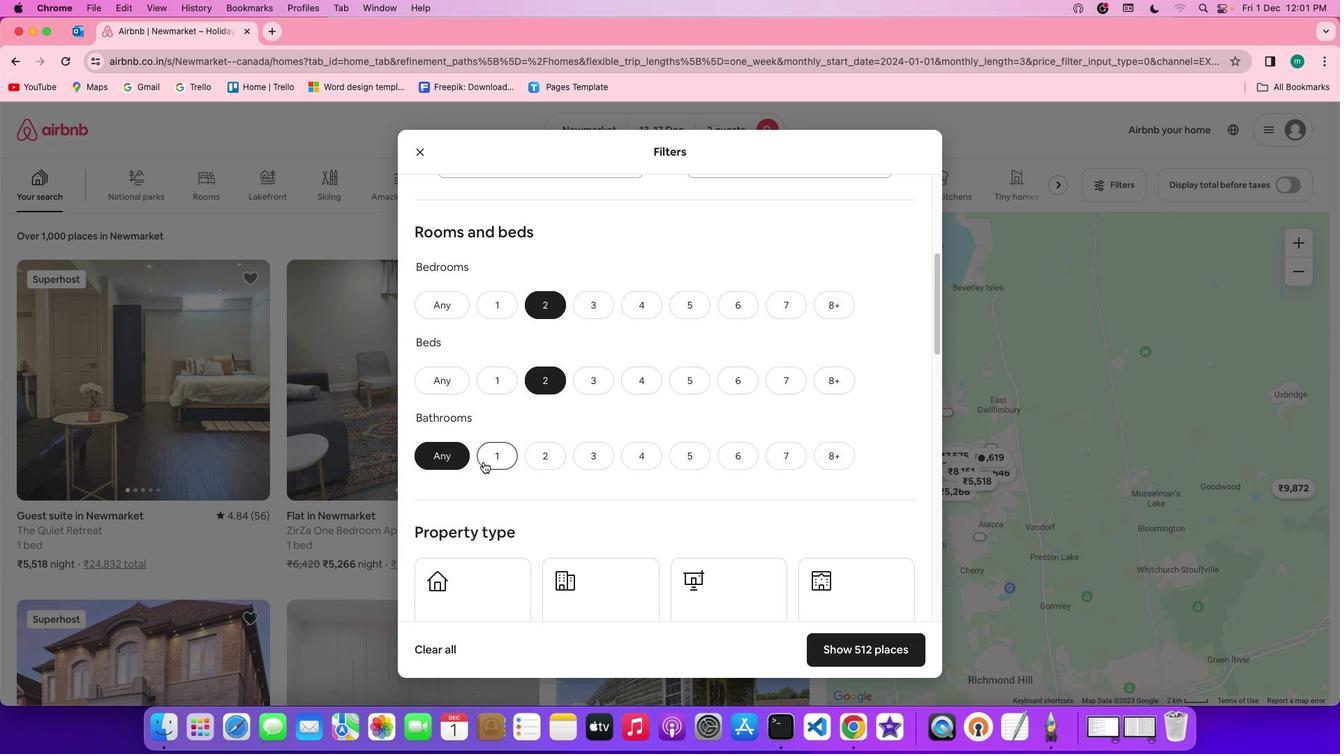 
Action: Mouse pressed left at (484, 463)
Screenshot: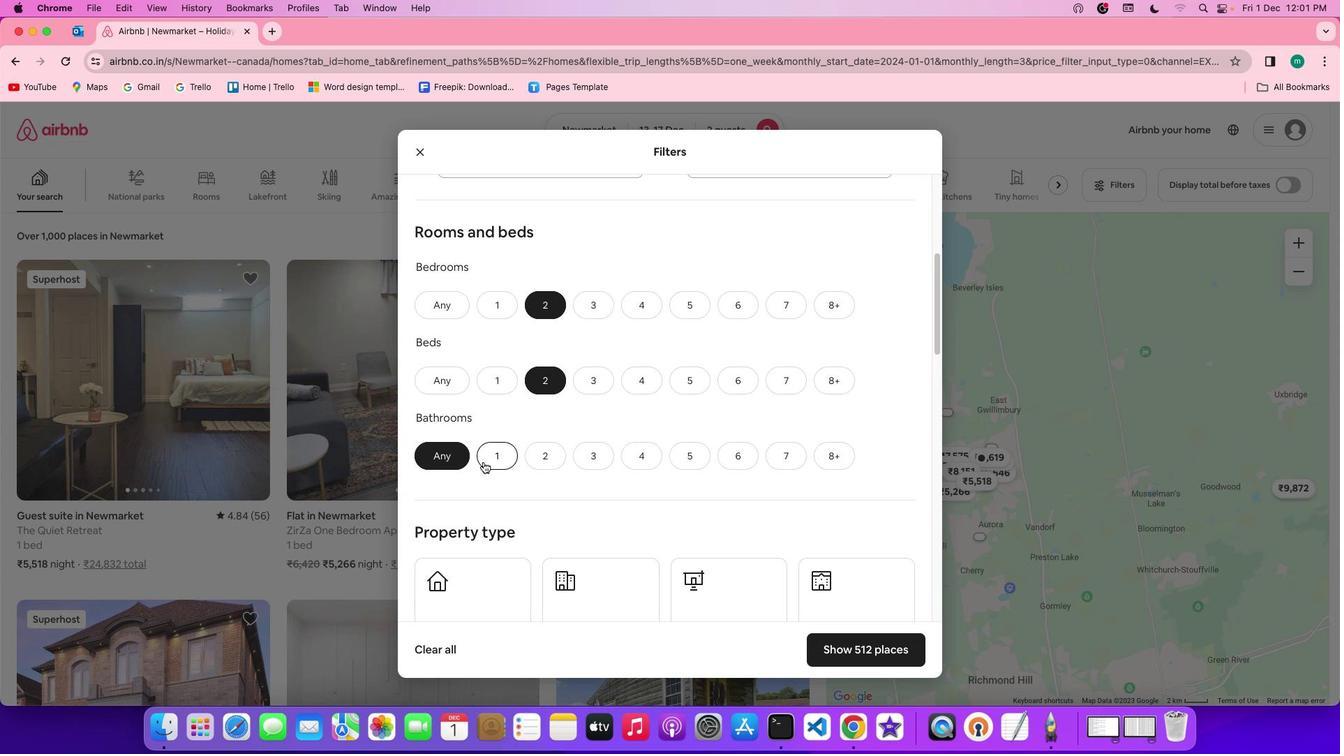 
Action: Mouse moved to (729, 495)
Screenshot: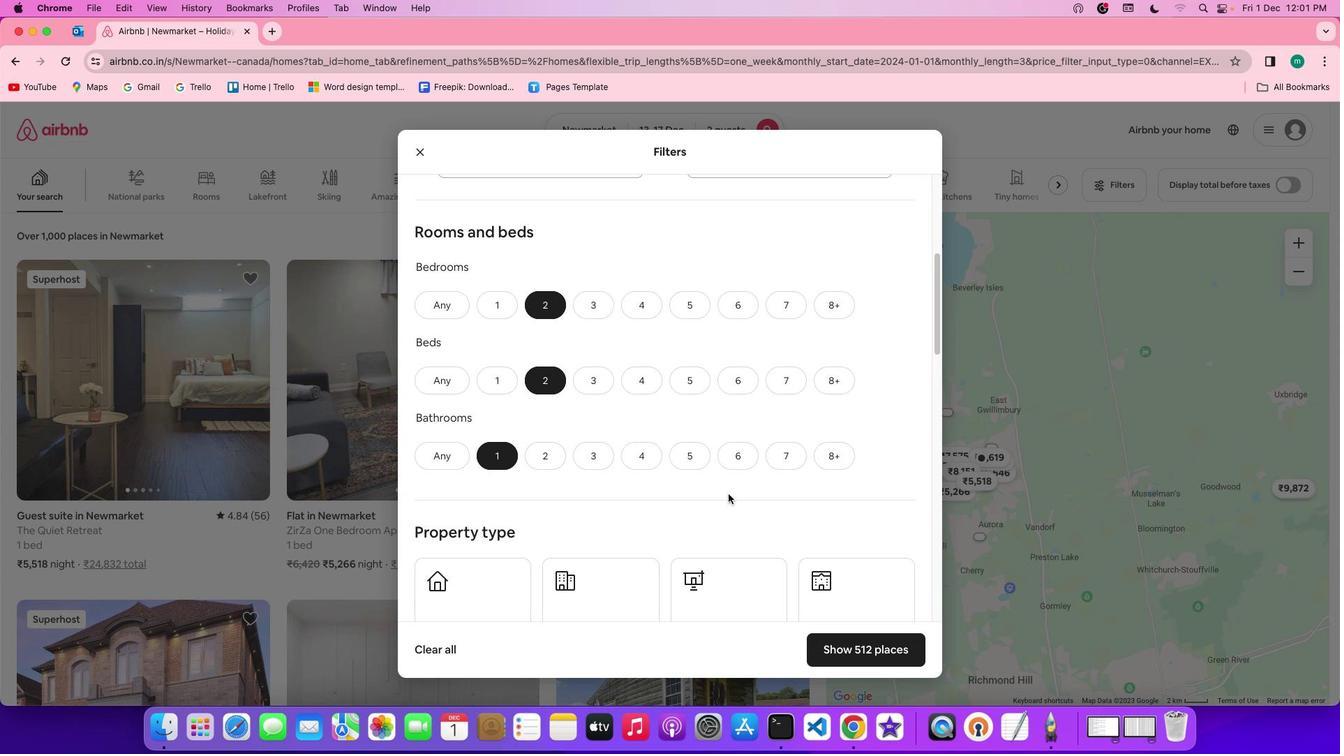 
Action: Mouse scrolled (729, 495) with delta (1, 0)
Screenshot: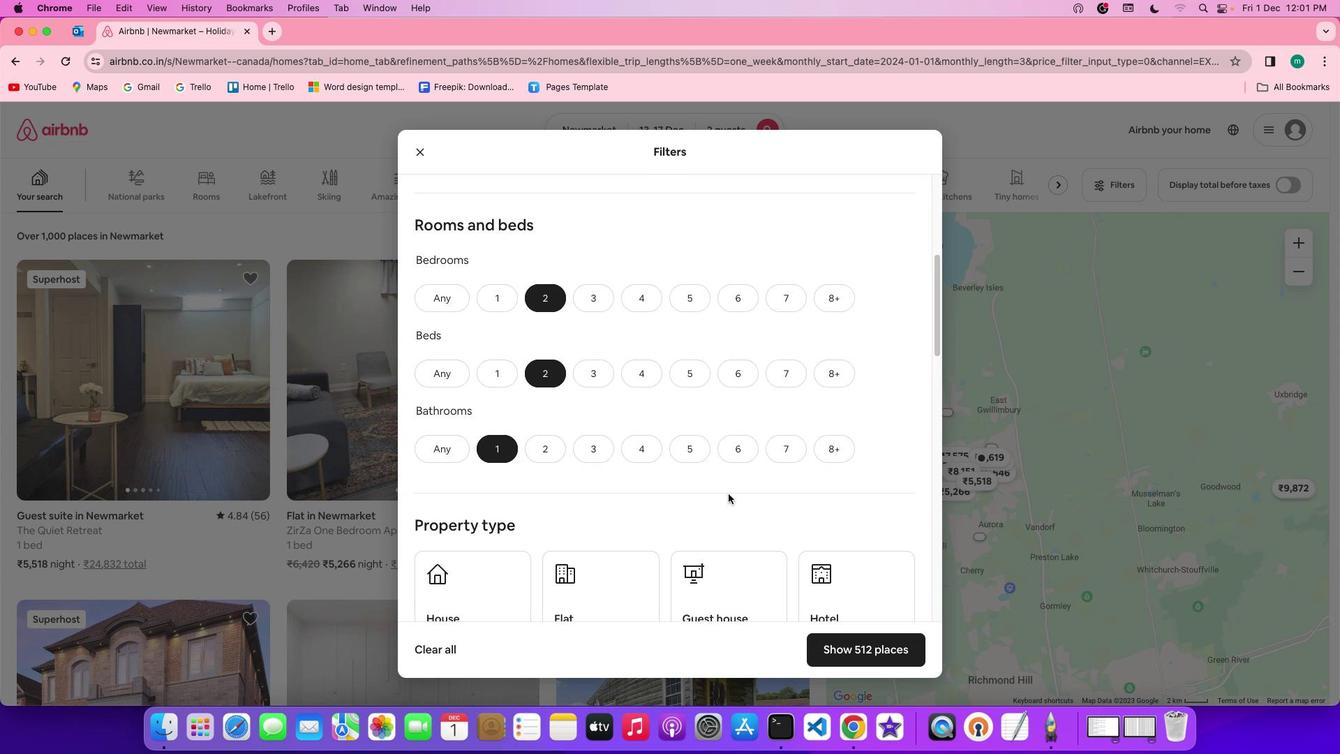 
Action: Mouse scrolled (729, 495) with delta (1, 0)
Screenshot: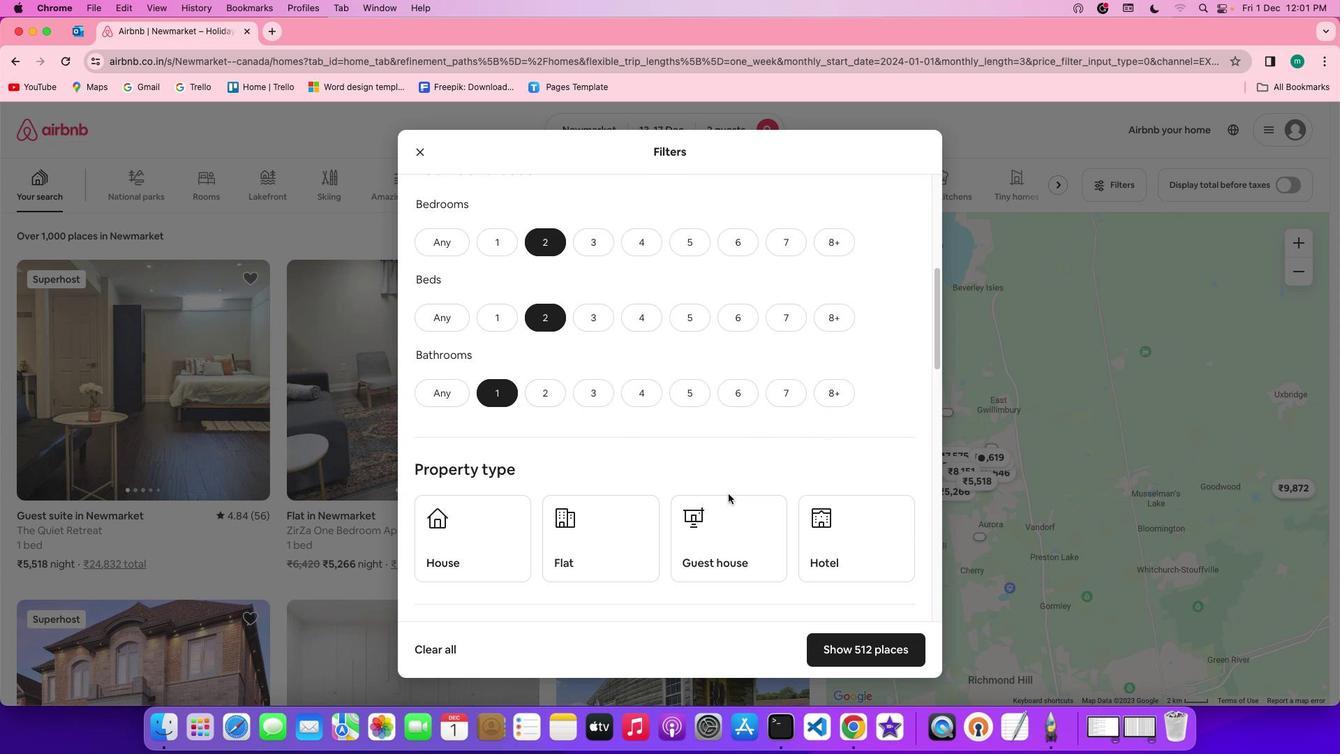 
Action: Mouse moved to (730, 495)
Screenshot: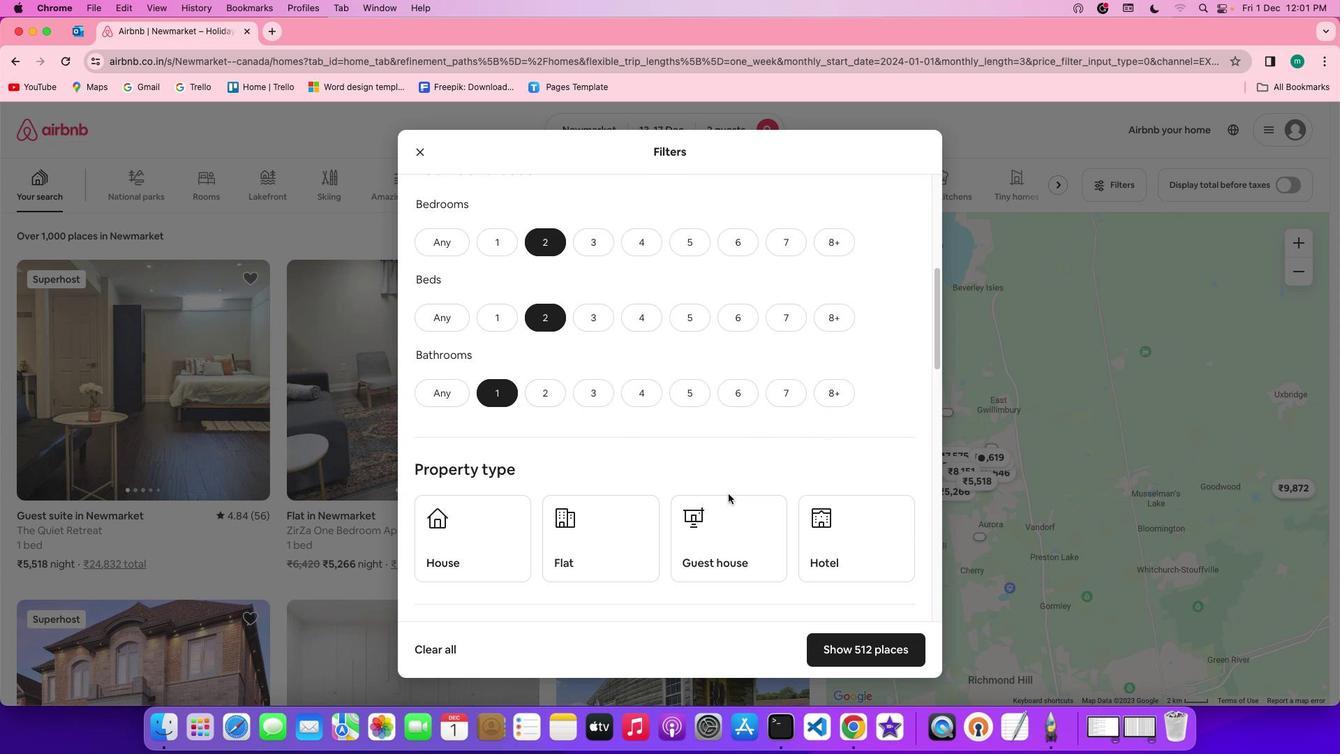 
Action: Mouse scrolled (730, 495) with delta (1, 0)
Screenshot: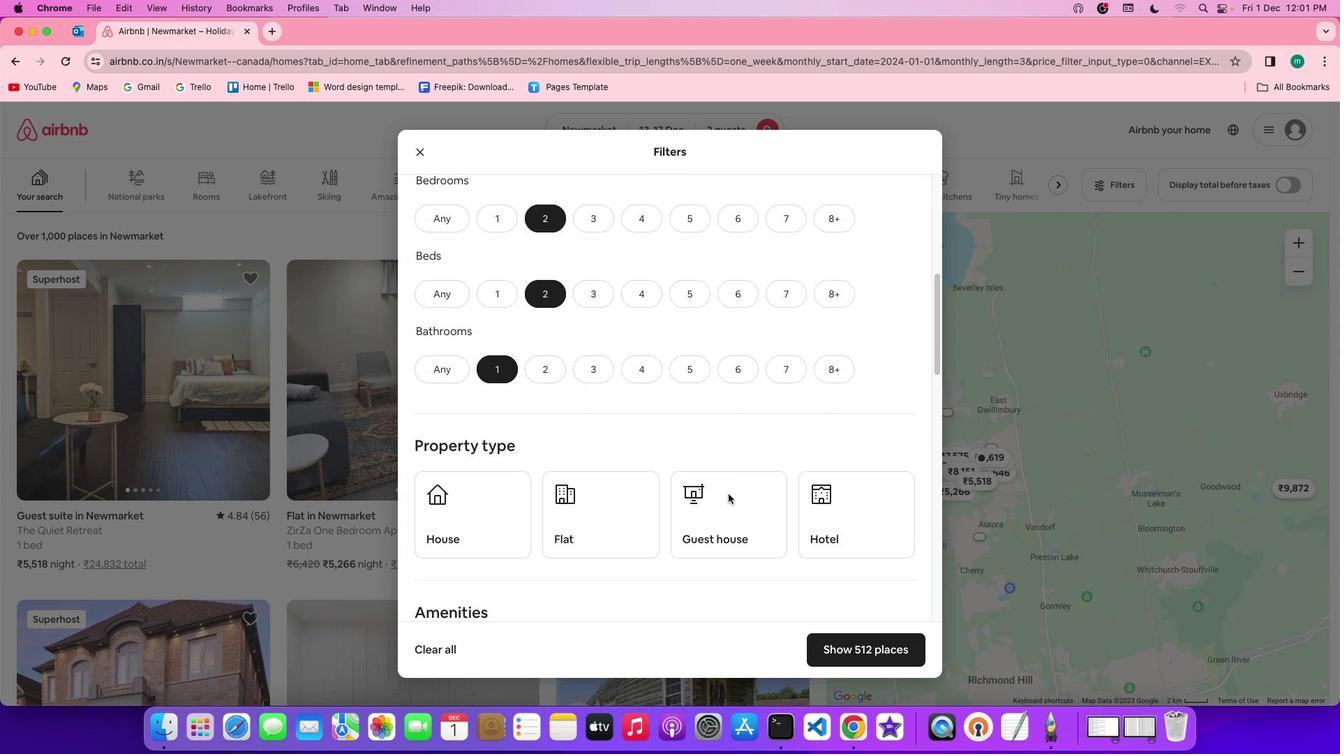 
Action: Mouse scrolled (730, 495) with delta (1, 0)
Screenshot: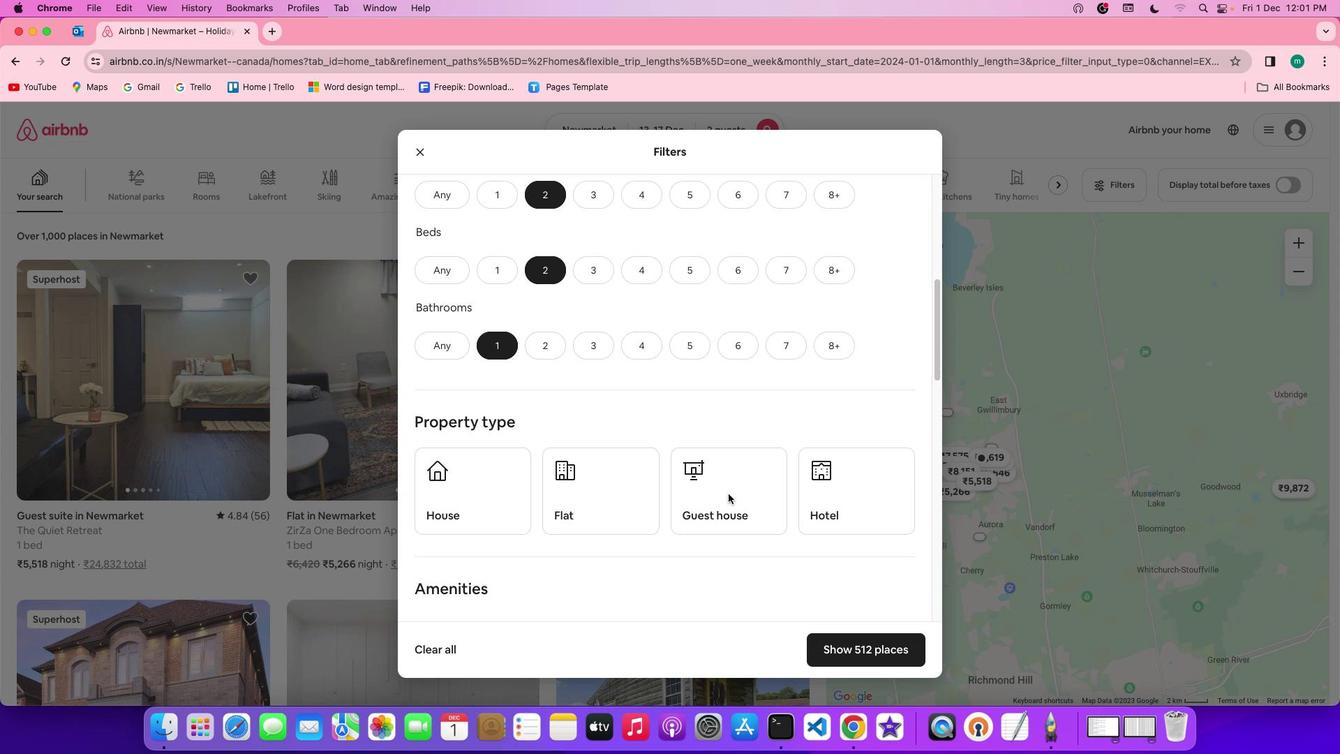 
Action: Mouse scrolled (730, 495) with delta (1, 0)
Screenshot: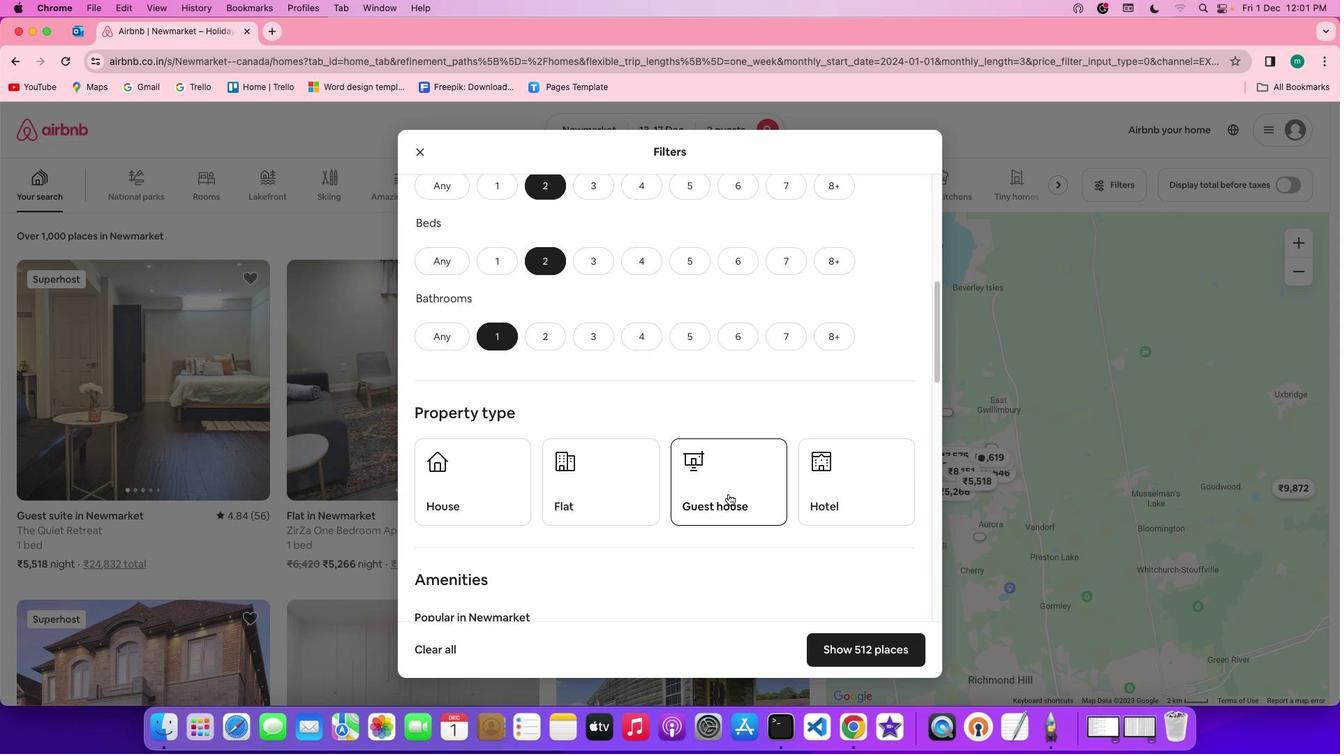 
Action: Mouse scrolled (730, 495) with delta (1, 0)
Screenshot: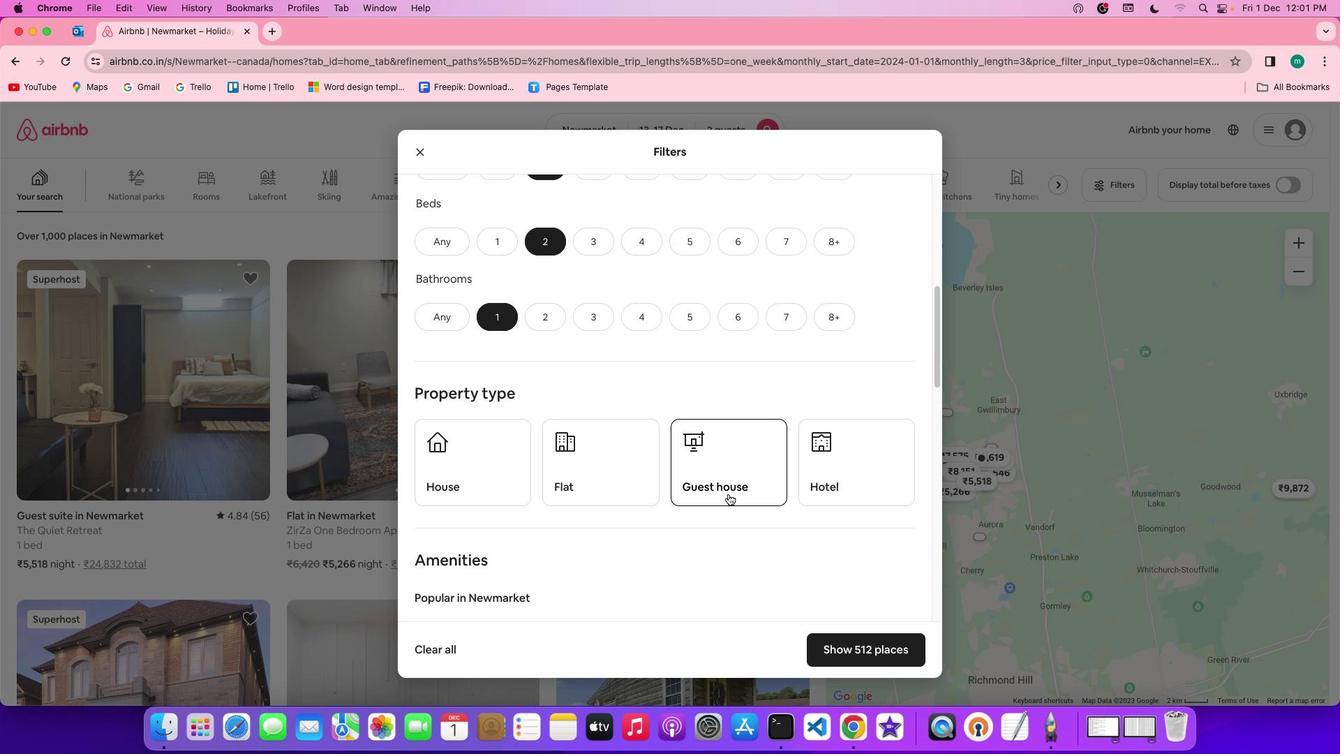 
Action: Mouse scrolled (730, 495) with delta (1, 0)
Screenshot: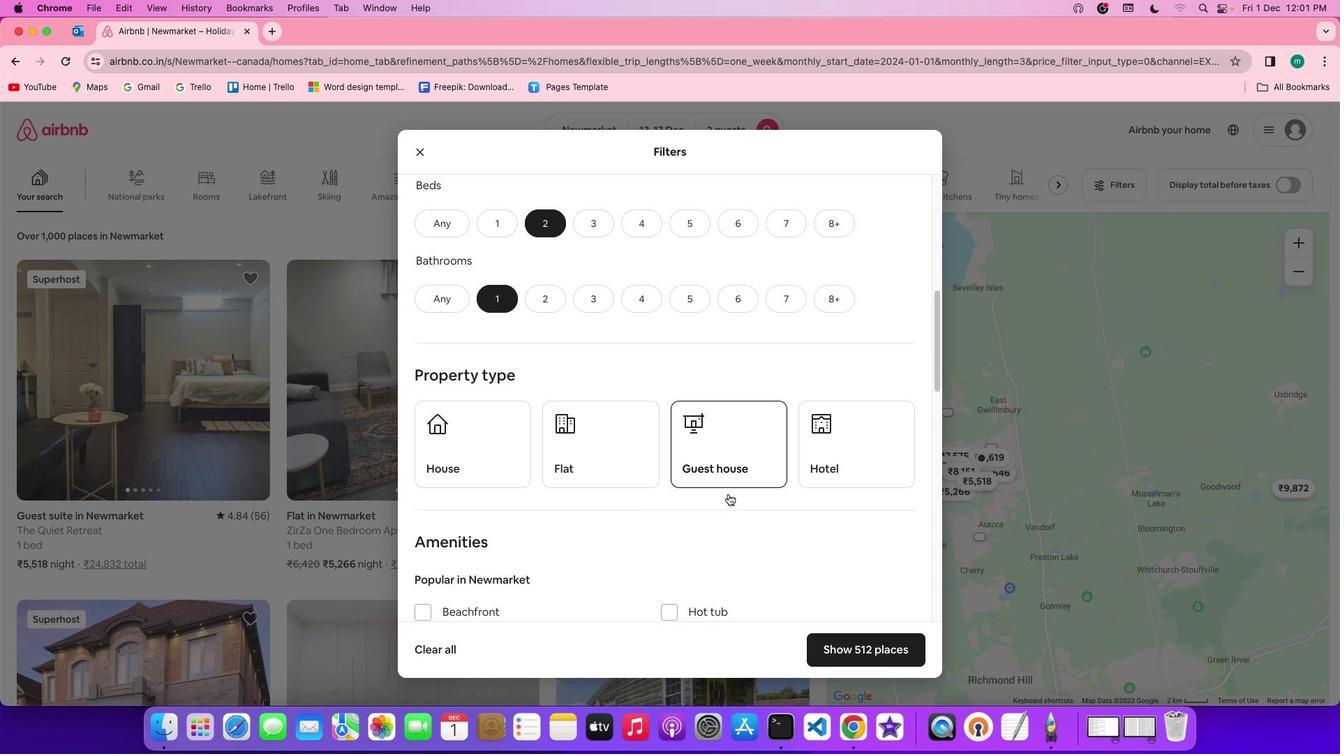 
Action: Mouse scrolled (730, 495) with delta (1, 0)
Screenshot: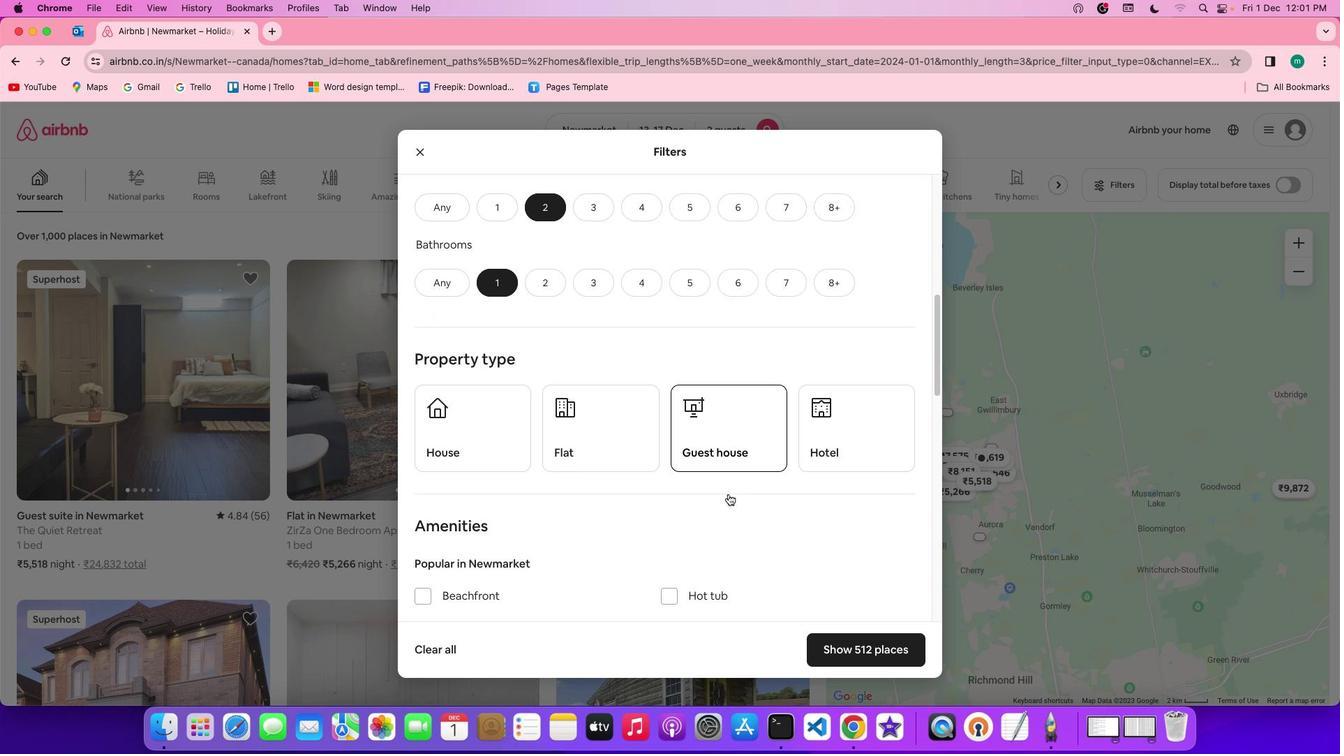 
Action: Mouse scrolled (730, 495) with delta (1, 0)
Screenshot: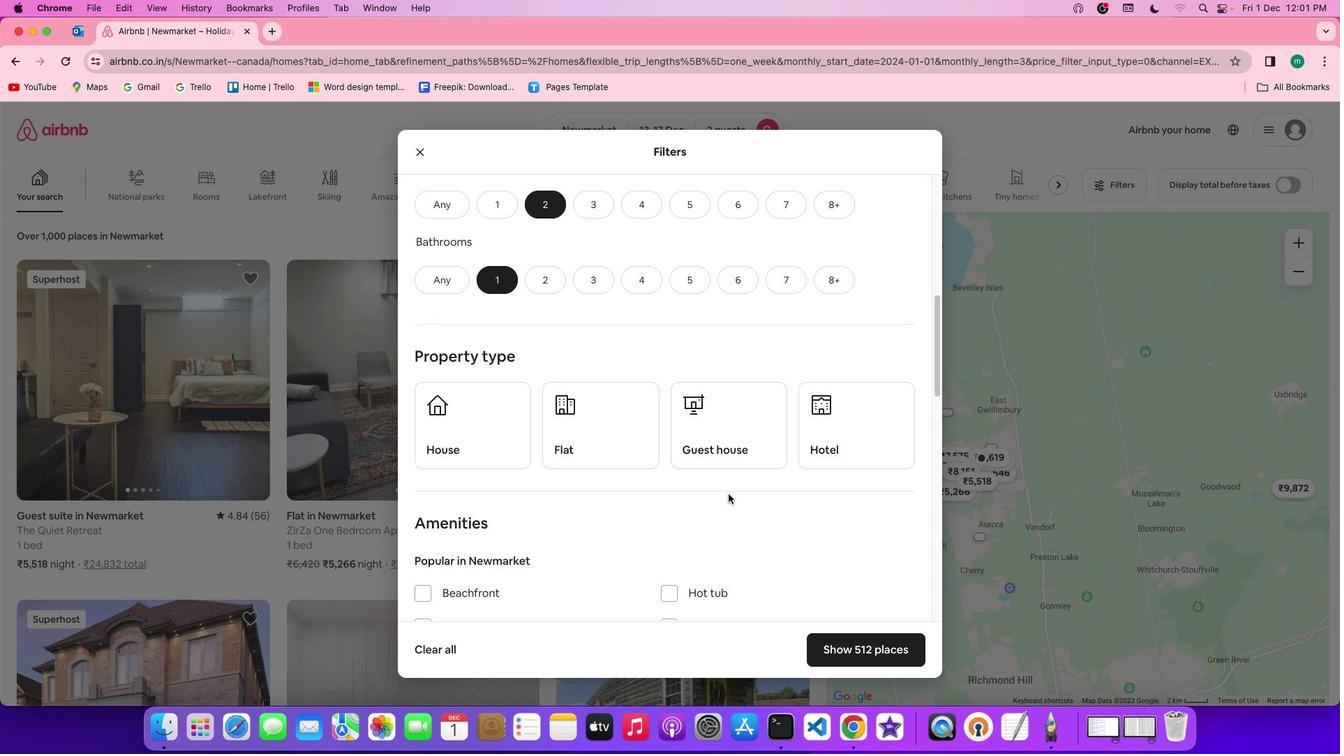 
Action: Mouse scrolled (730, 495) with delta (1, 0)
Screenshot: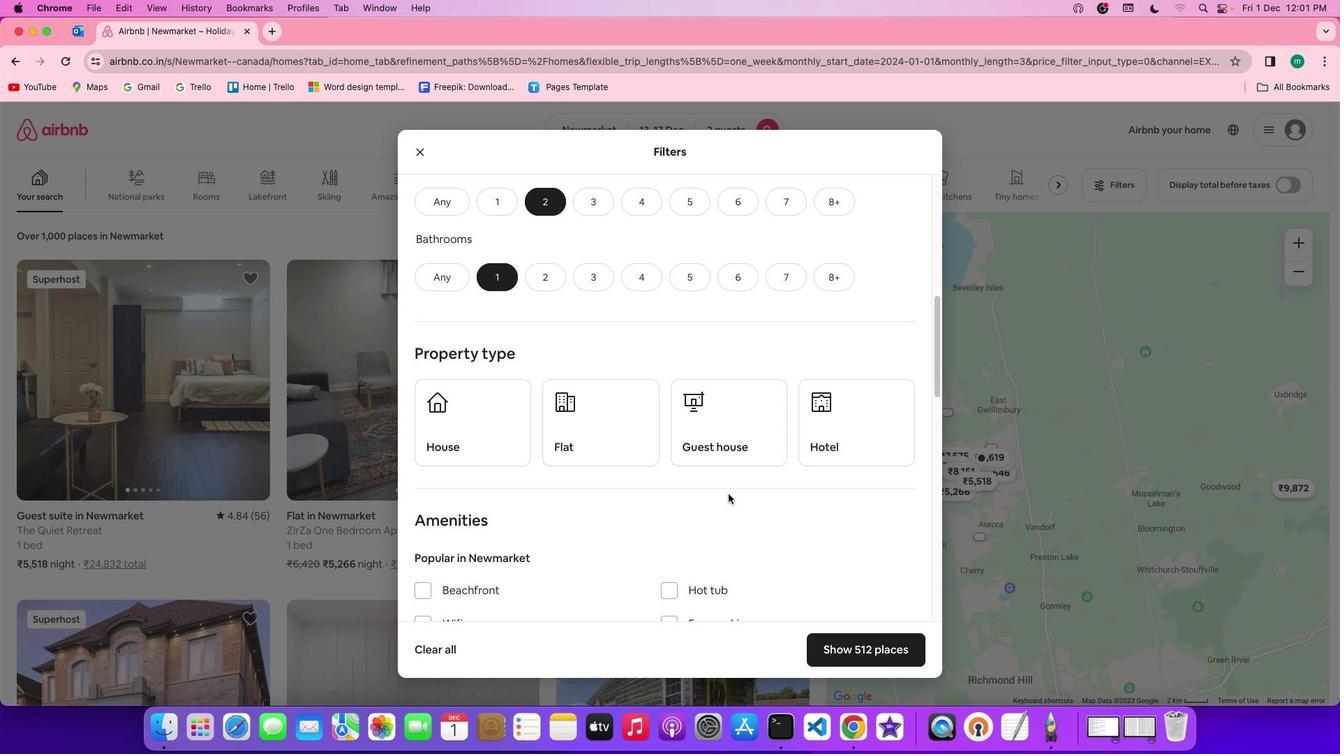 
Action: Mouse scrolled (730, 495) with delta (1, 0)
Screenshot: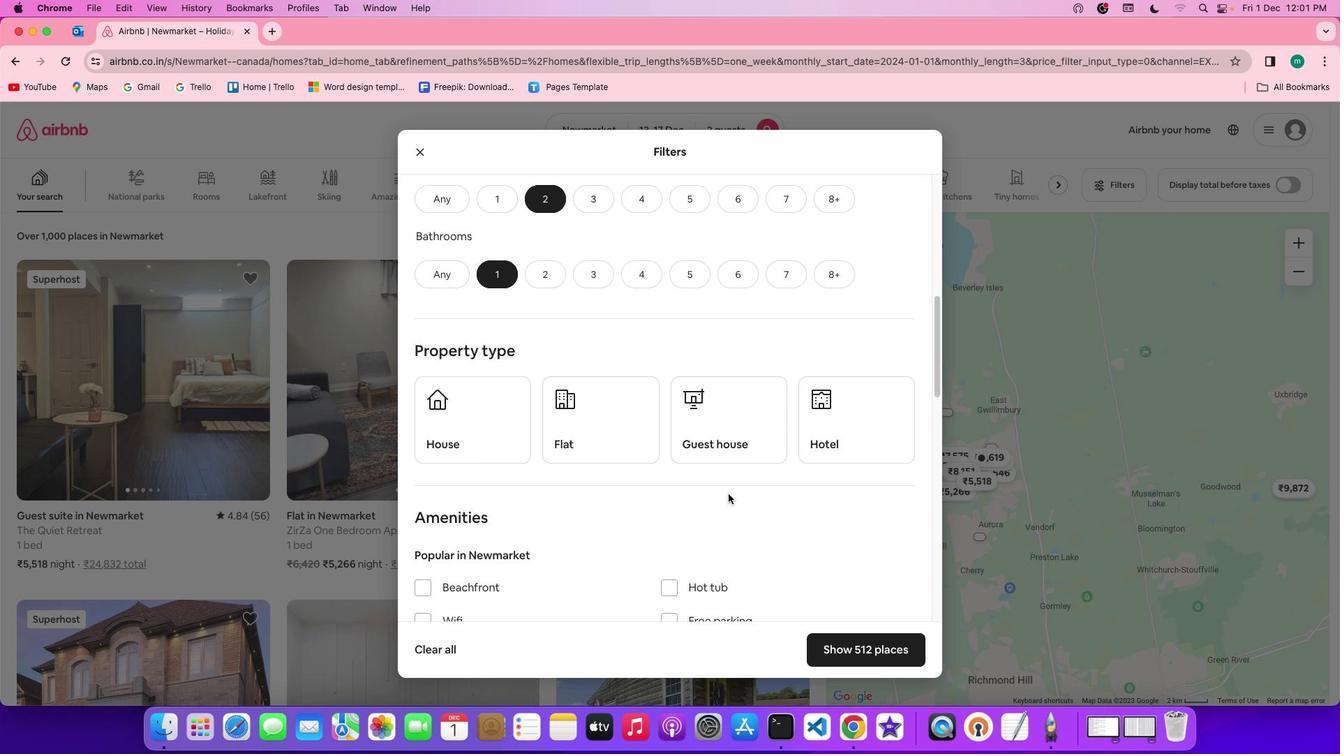 
Action: Mouse scrolled (730, 495) with delta (1, 0)
Screenshot: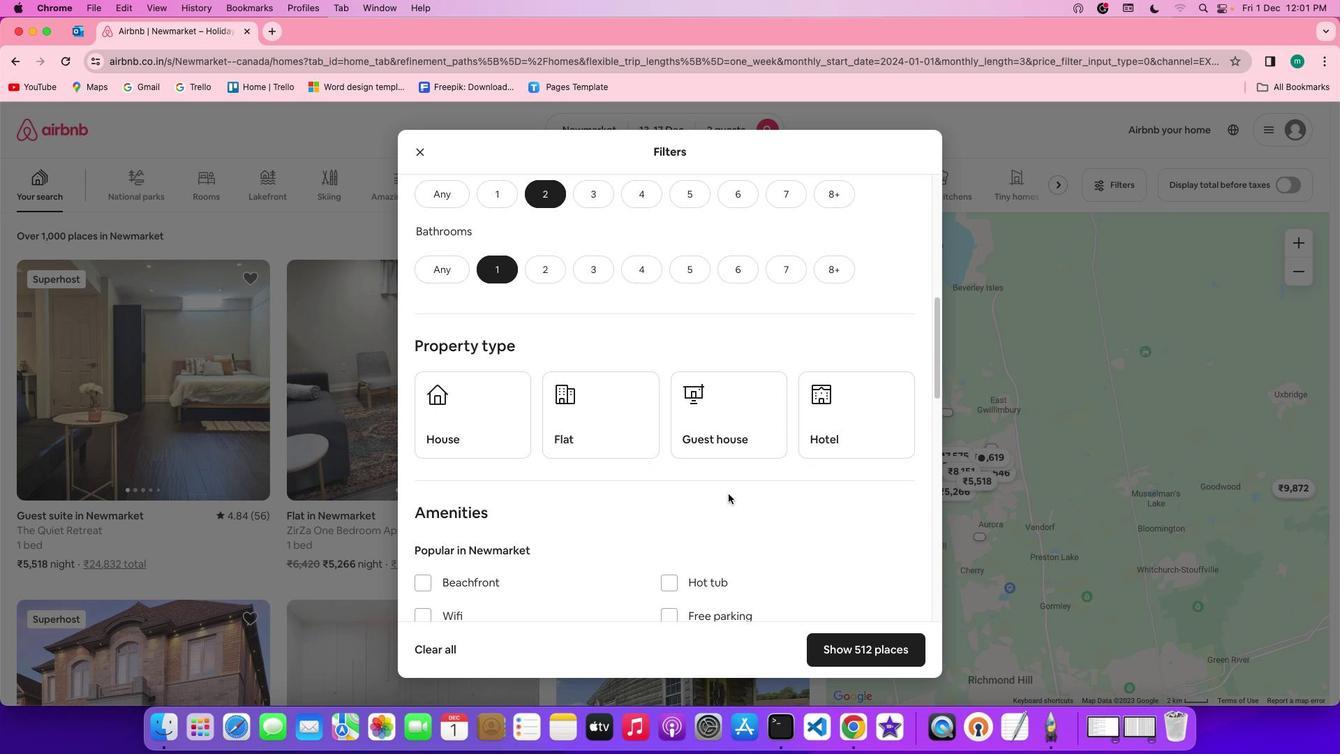 
Action: Mouse scrolled (730, 495) with delta (1, 0)
Screenshot: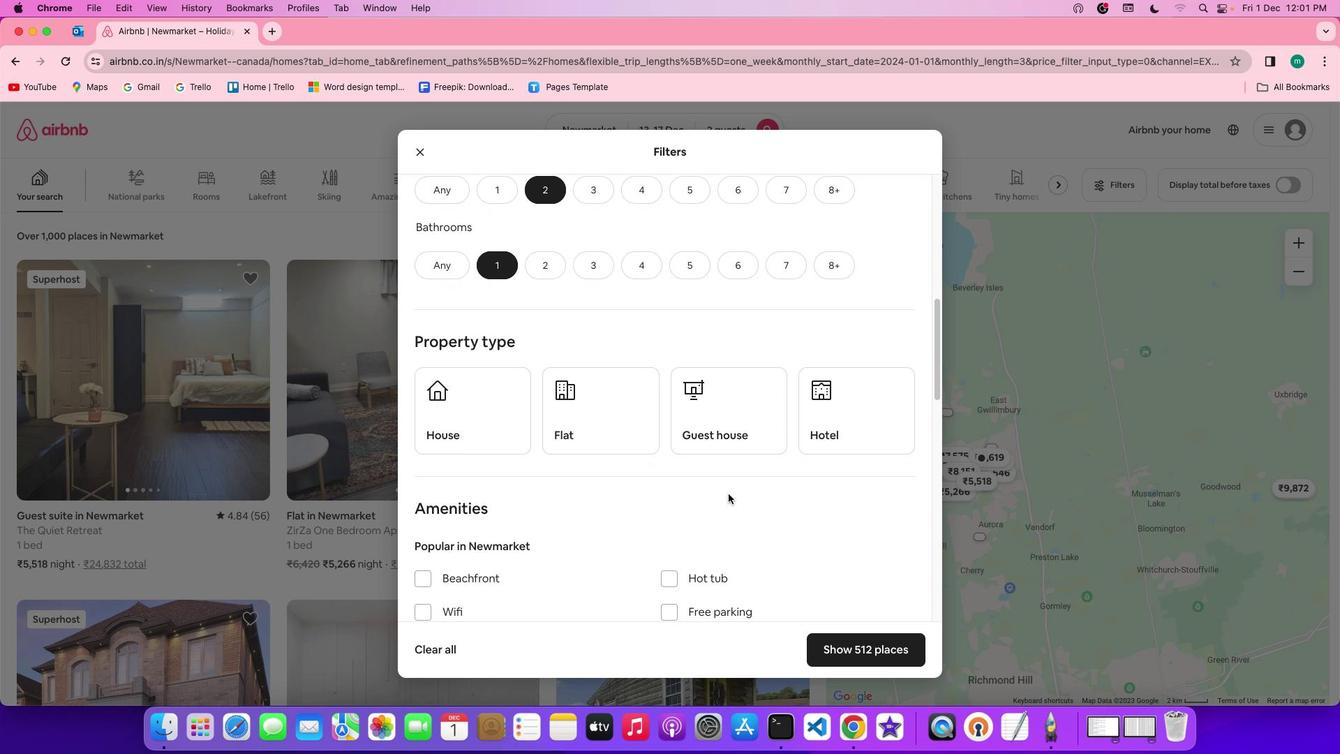 
Action: Mouse scrolled (730, 495) with delta (1, 0)
Screenshot: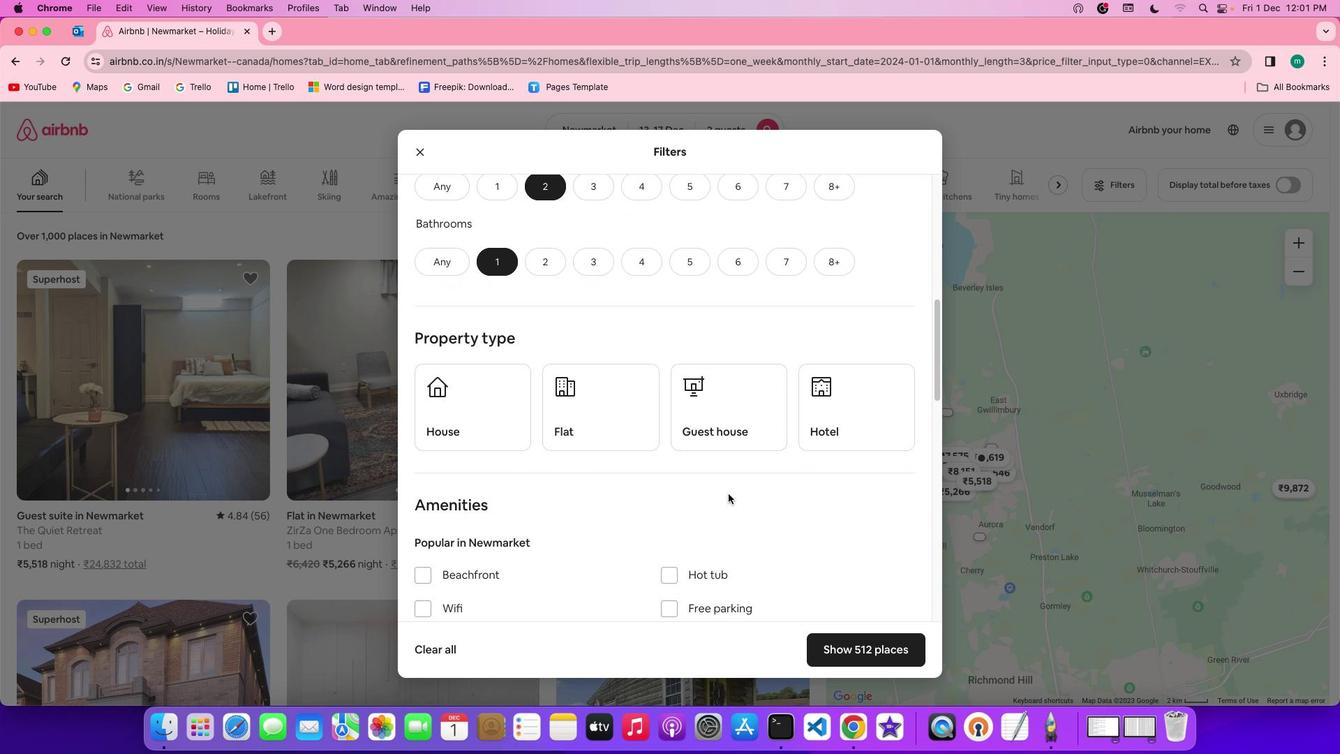 
Action: Mouse scrolled (730, 495) with delta (1, 0)
Screenshot: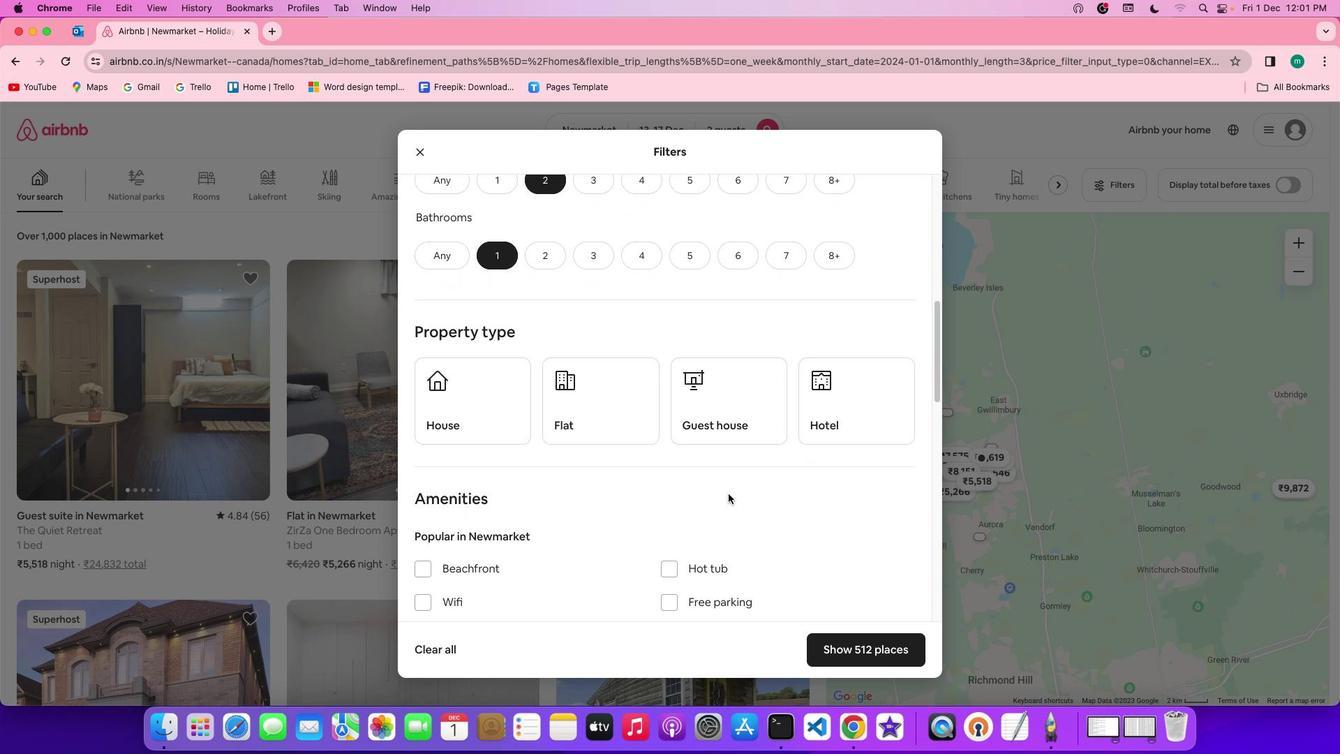 
Action: Mouse scrolled (730, 495) with delta (1, 0)
Screenshot: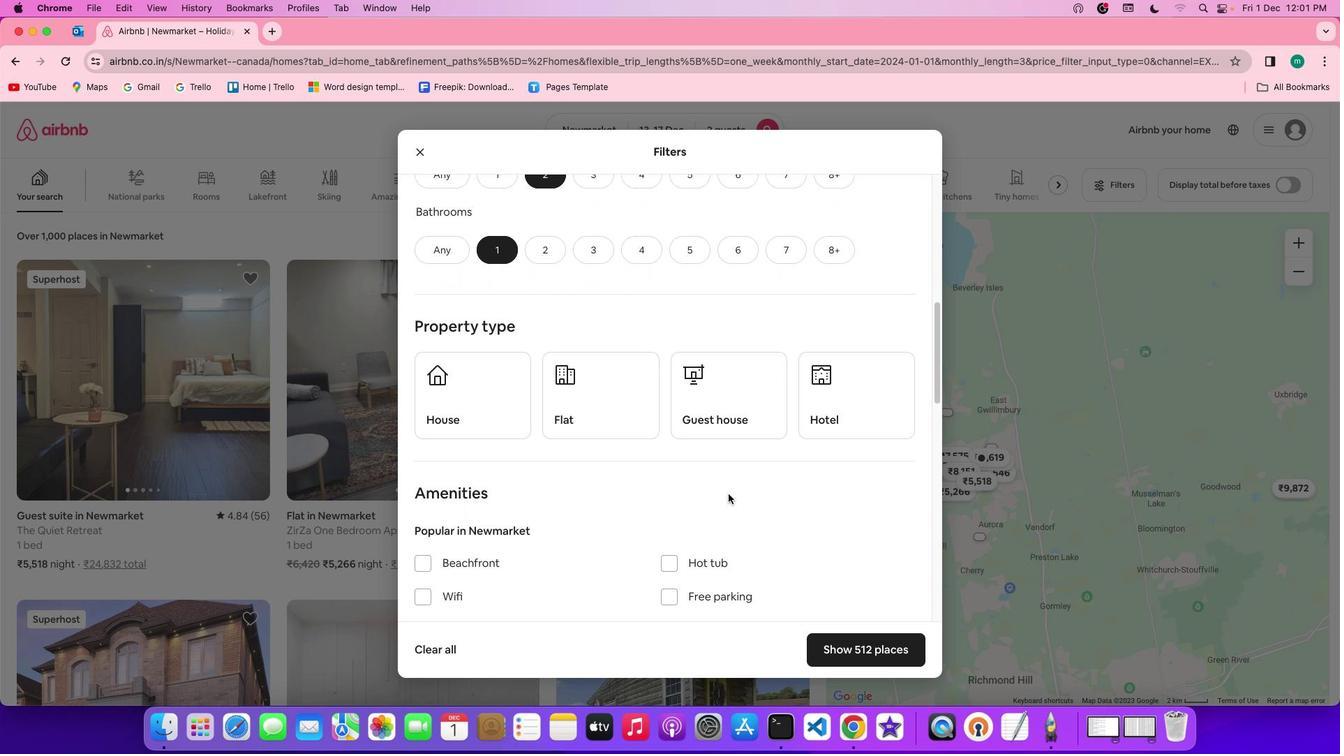 
Action: Mouse scrolled (730, 495) with delta (1, 0)
Screenshot: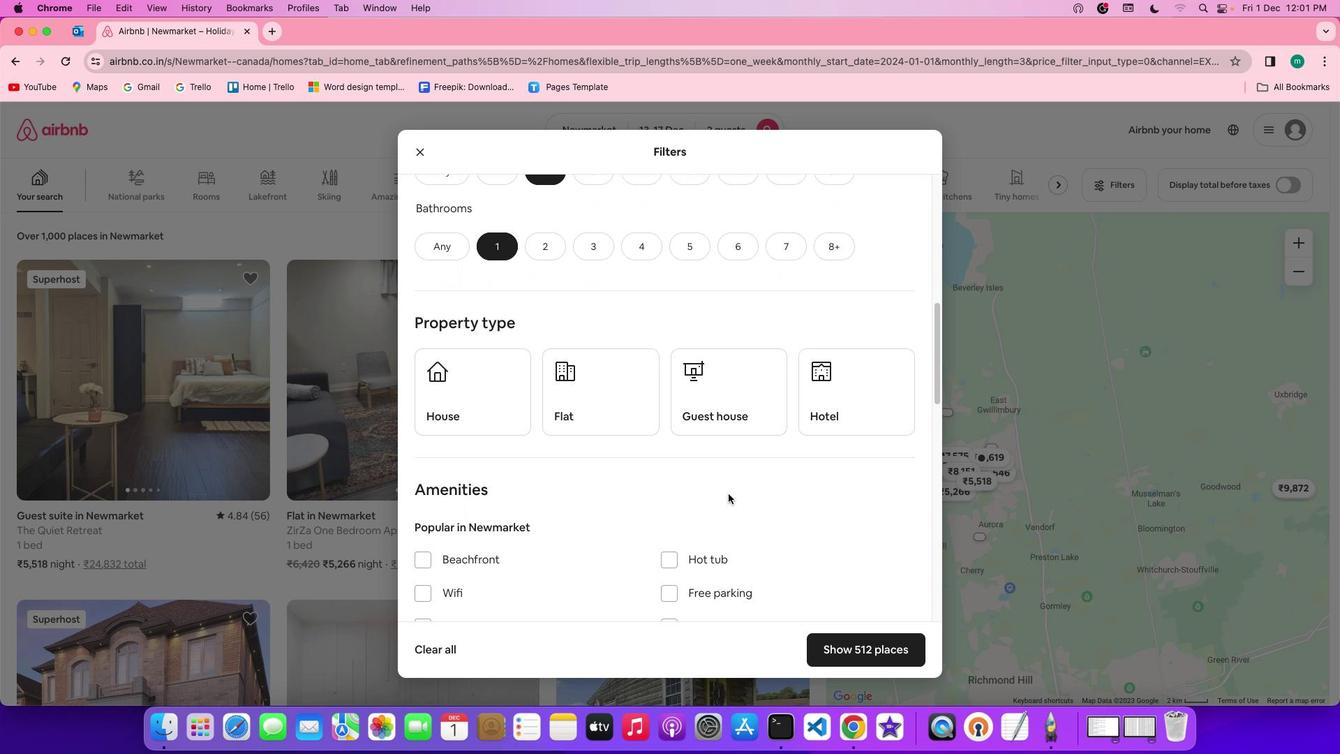 
Action: Mouse scrolled (730, 495) with delta (1, 0)
Screenshot: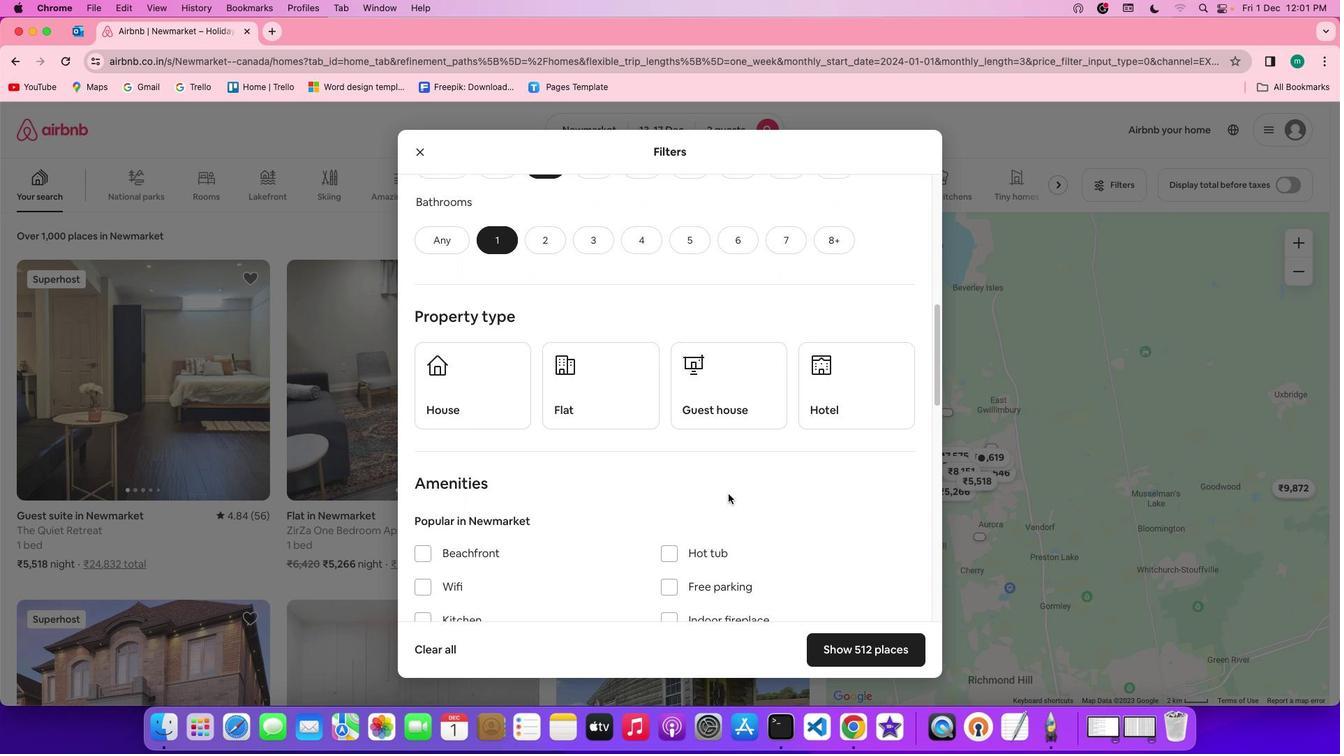 
Action: Mouse scrolled (730, 495) with delta (1, 0)
Screenshot: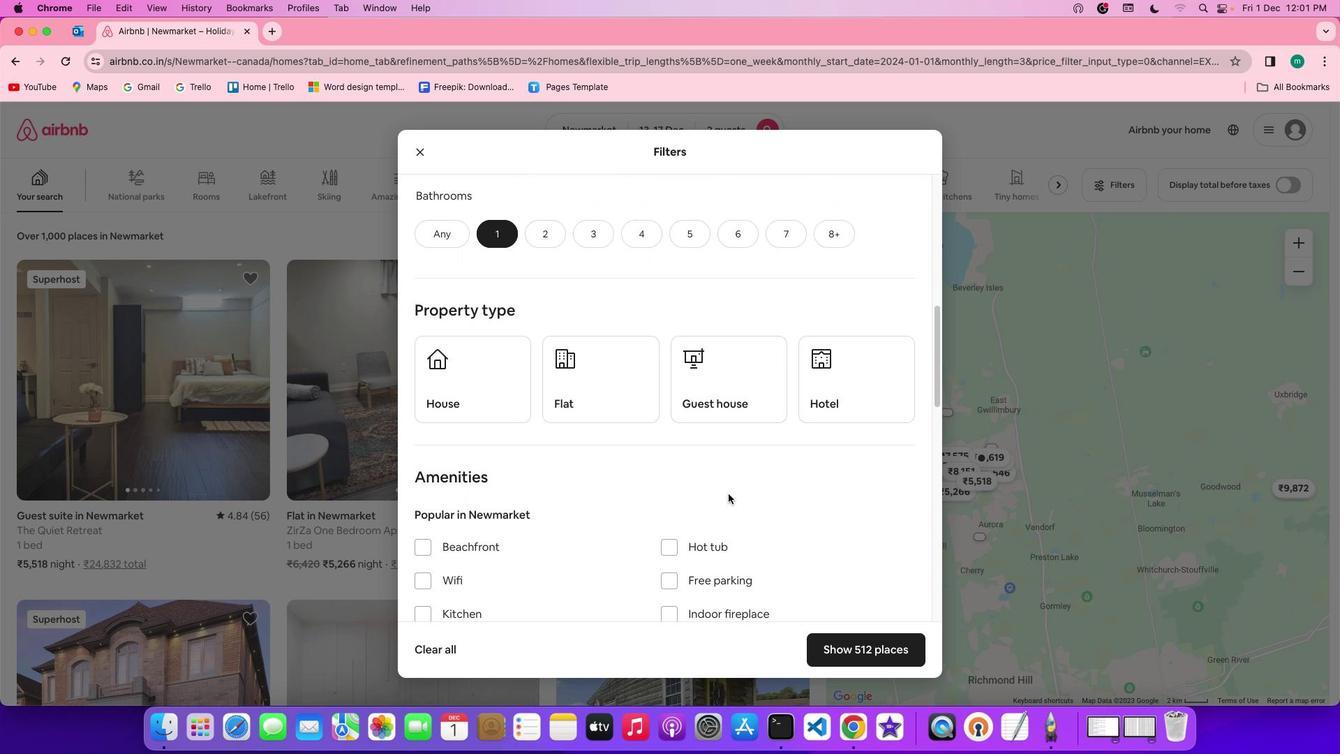 
Action: Mouse scrolled (730, 495) with delta (1, 0)
Screenshot: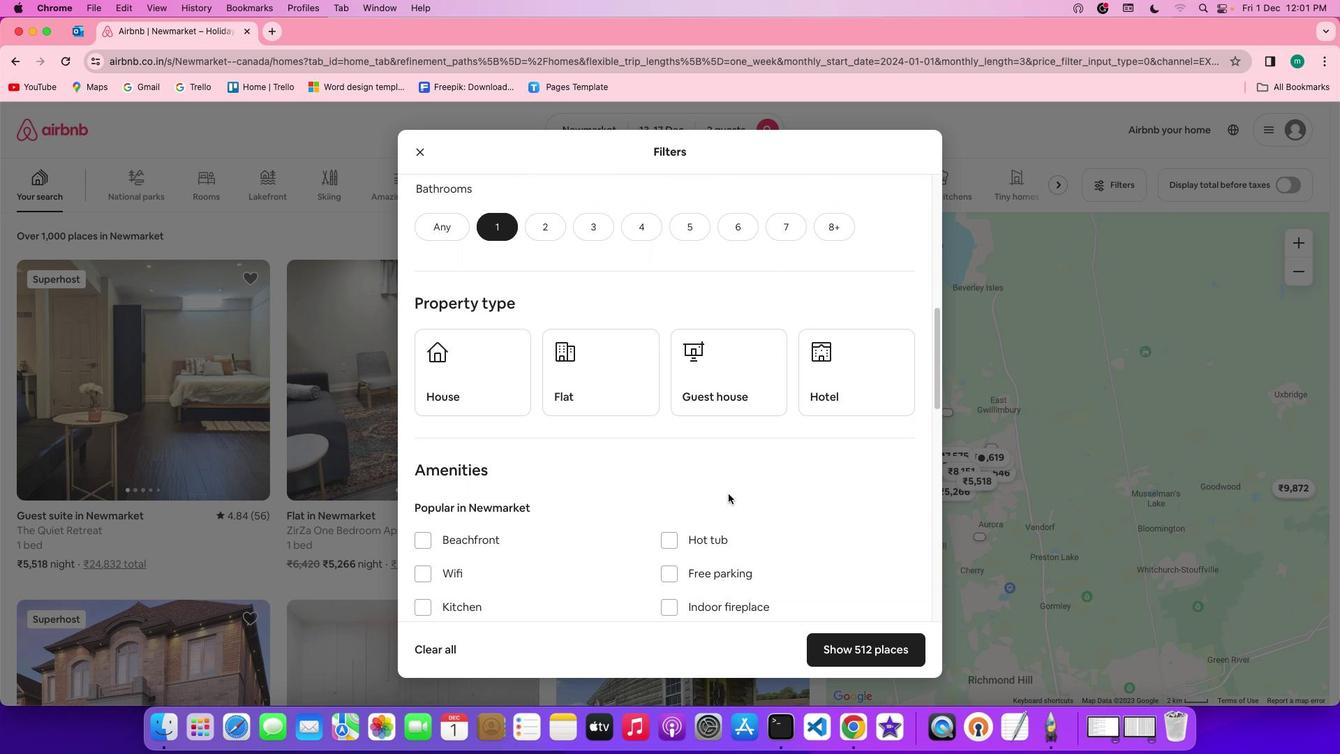 
Action: Mouse scrolled (730, 495) with delta (1, 0)
Screenshot: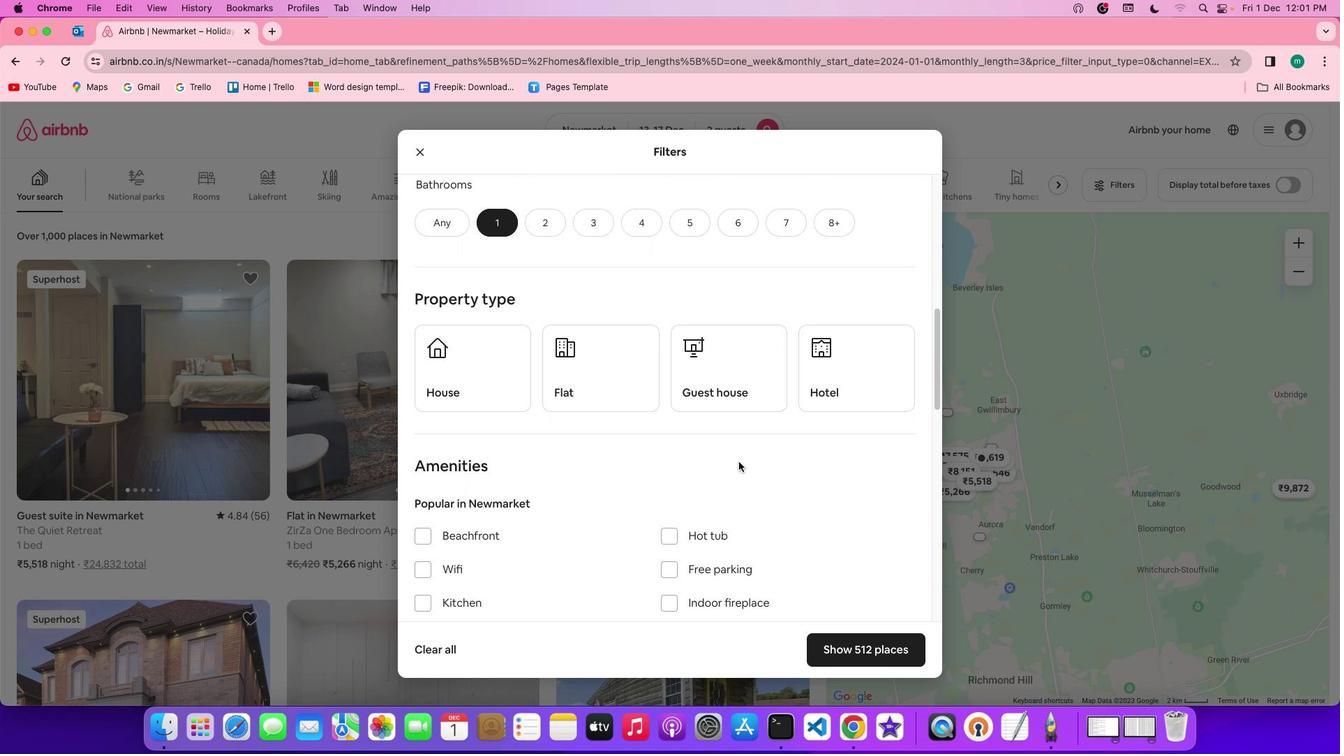 
Action: Mouse moved to (740, 361)
Screenshot: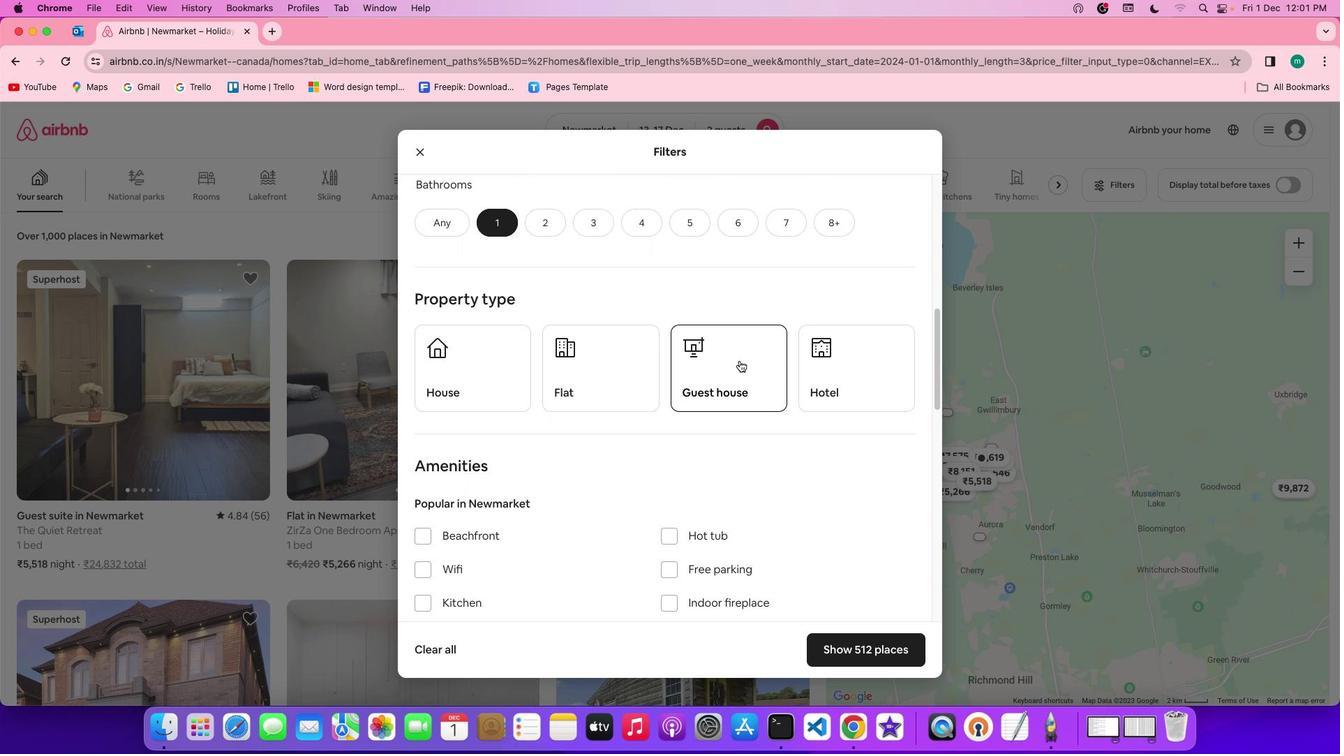 
Action: Mouse pressed left at (740, 361)
Screenshot: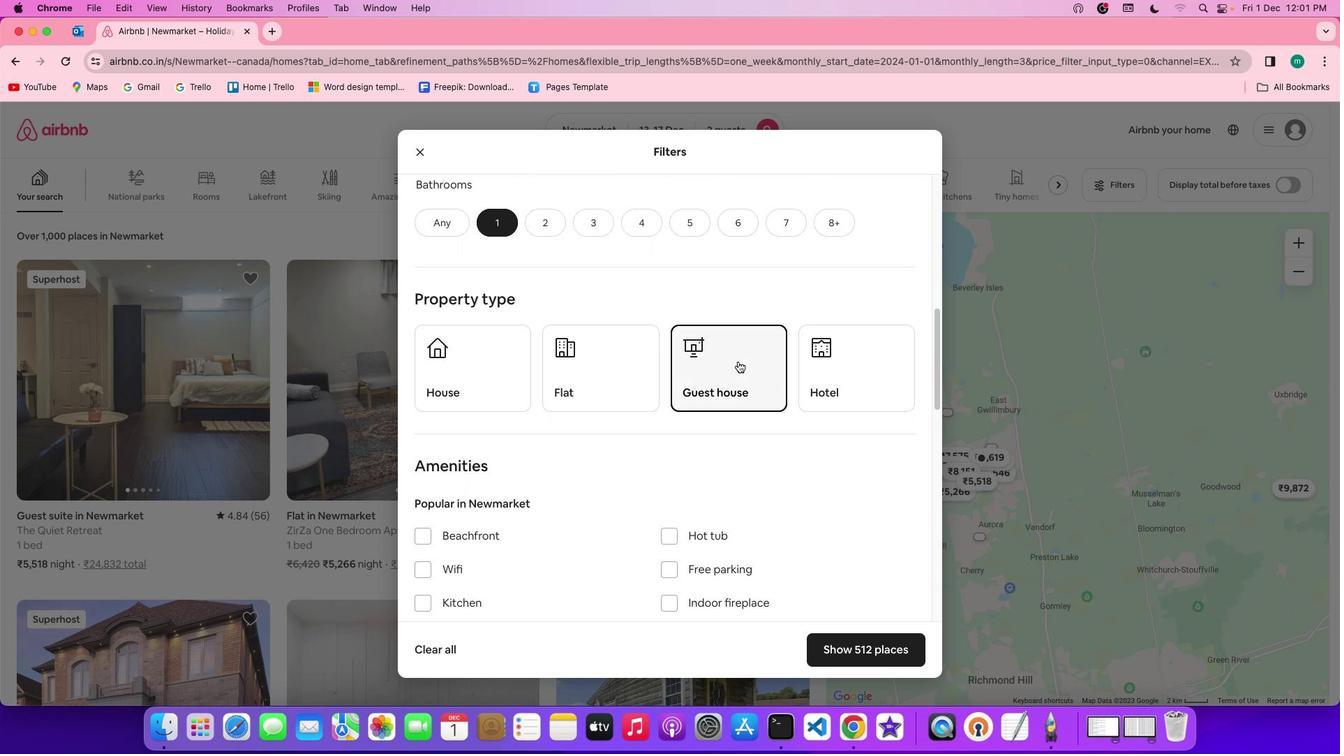 
Action: Mouse moved to (747, 515)
Screenshot: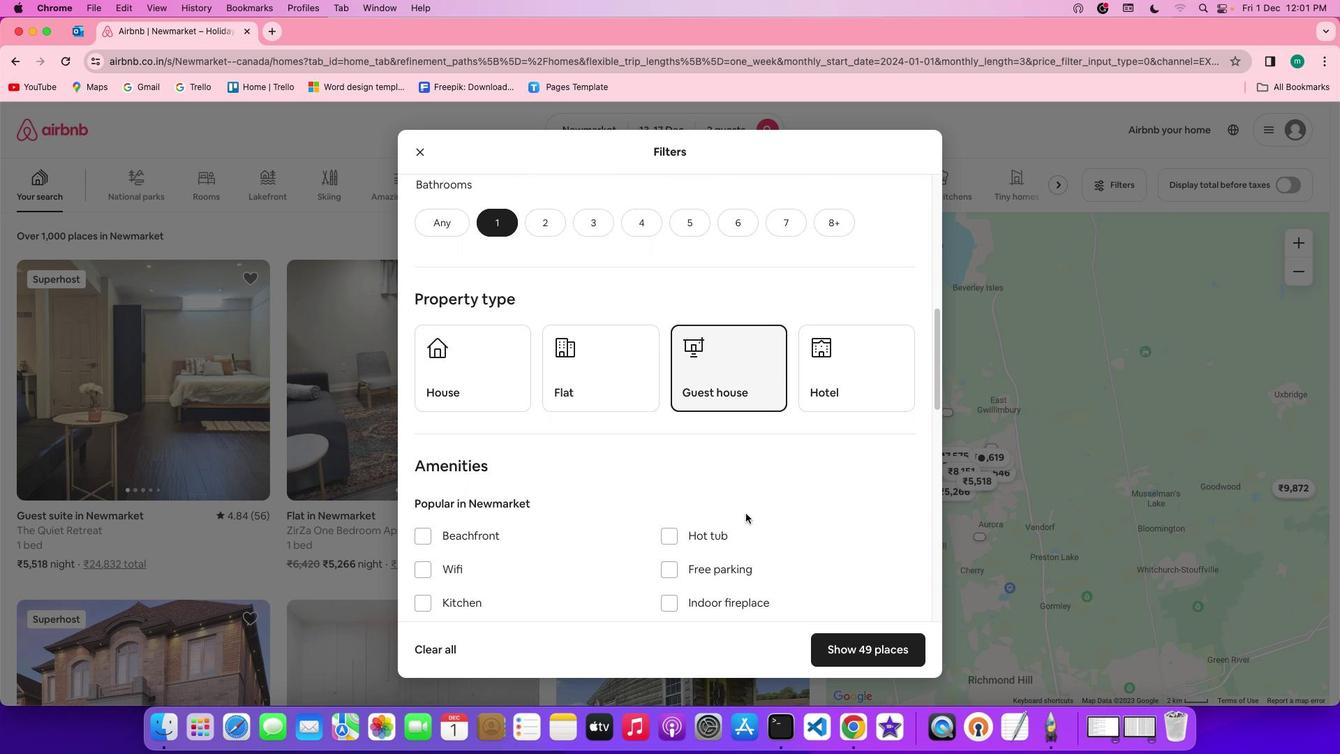 
Action: Mouse scrolled (747, 515) with delta (1, 0)
Screenshot: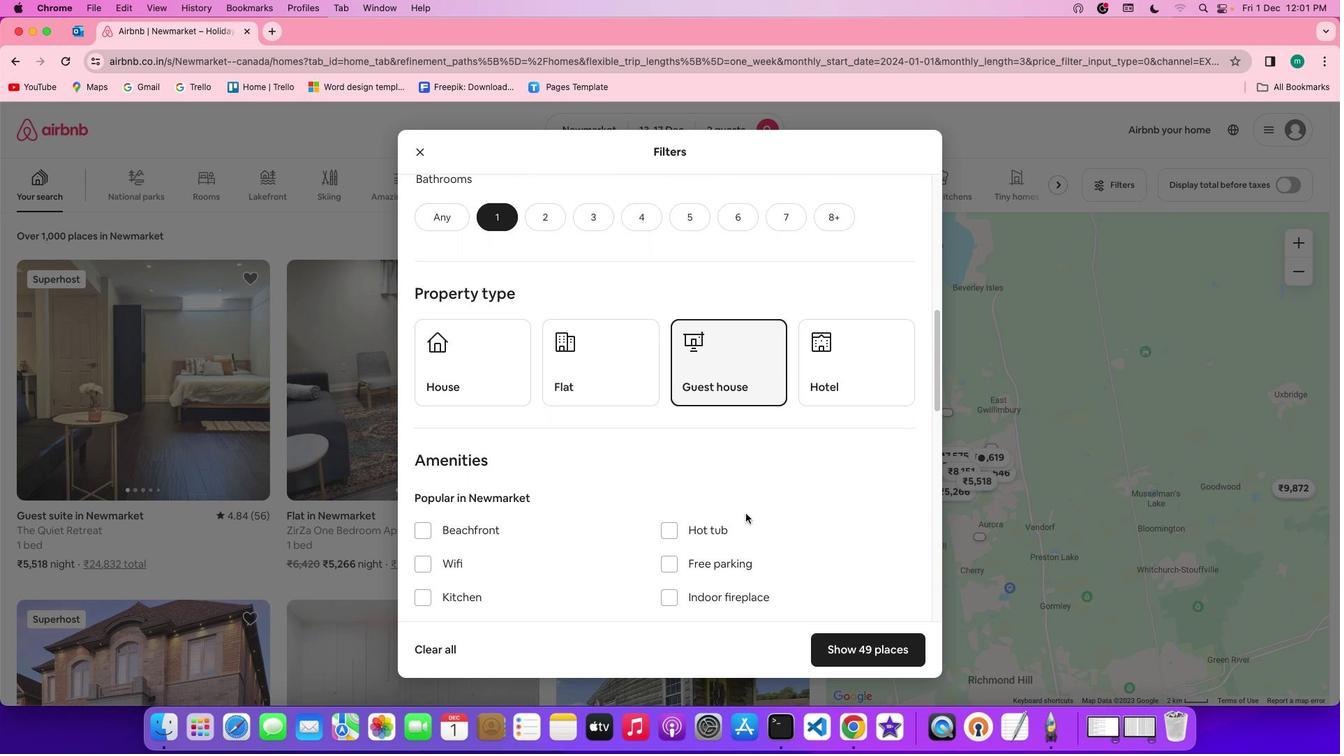 
Action: Mouse scrolled (747, 515) with delta (1, 0)
Screenshot: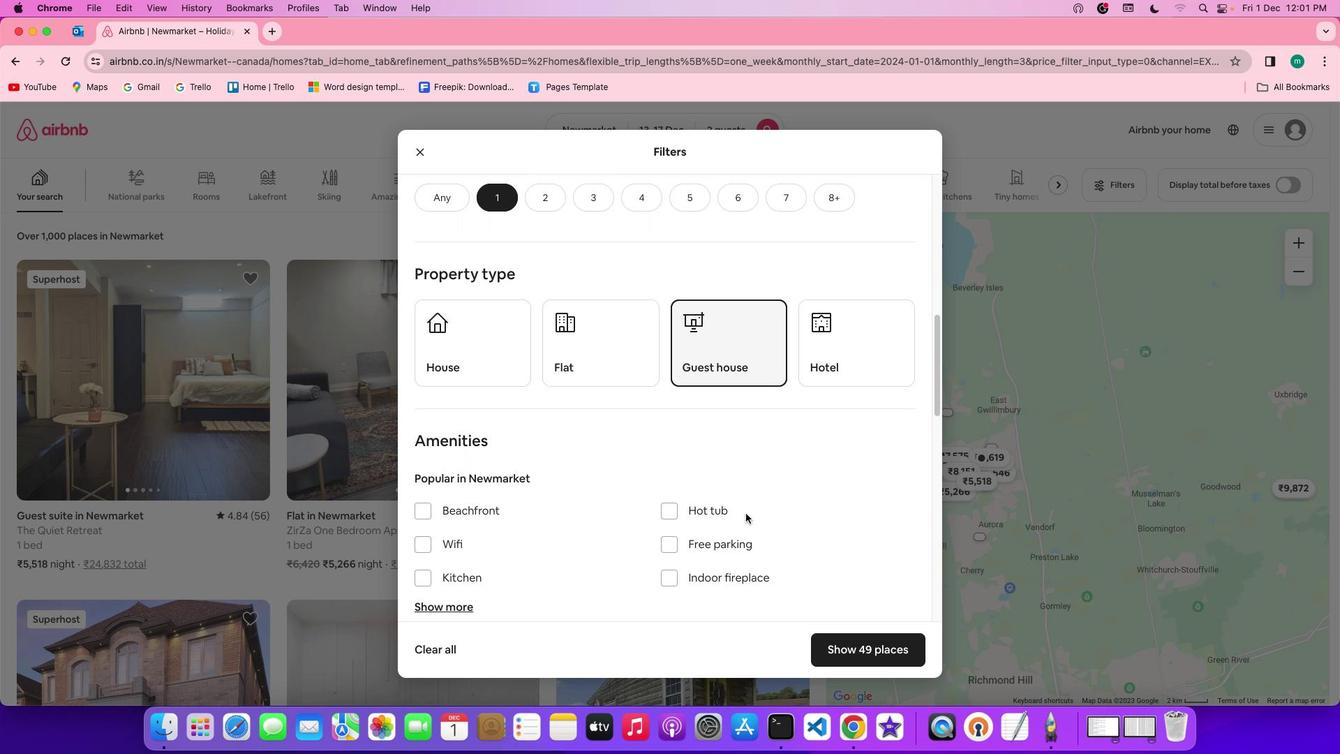 
Action: Mouse scrolled (747, 515) with delta (1, 0)
Screenshot: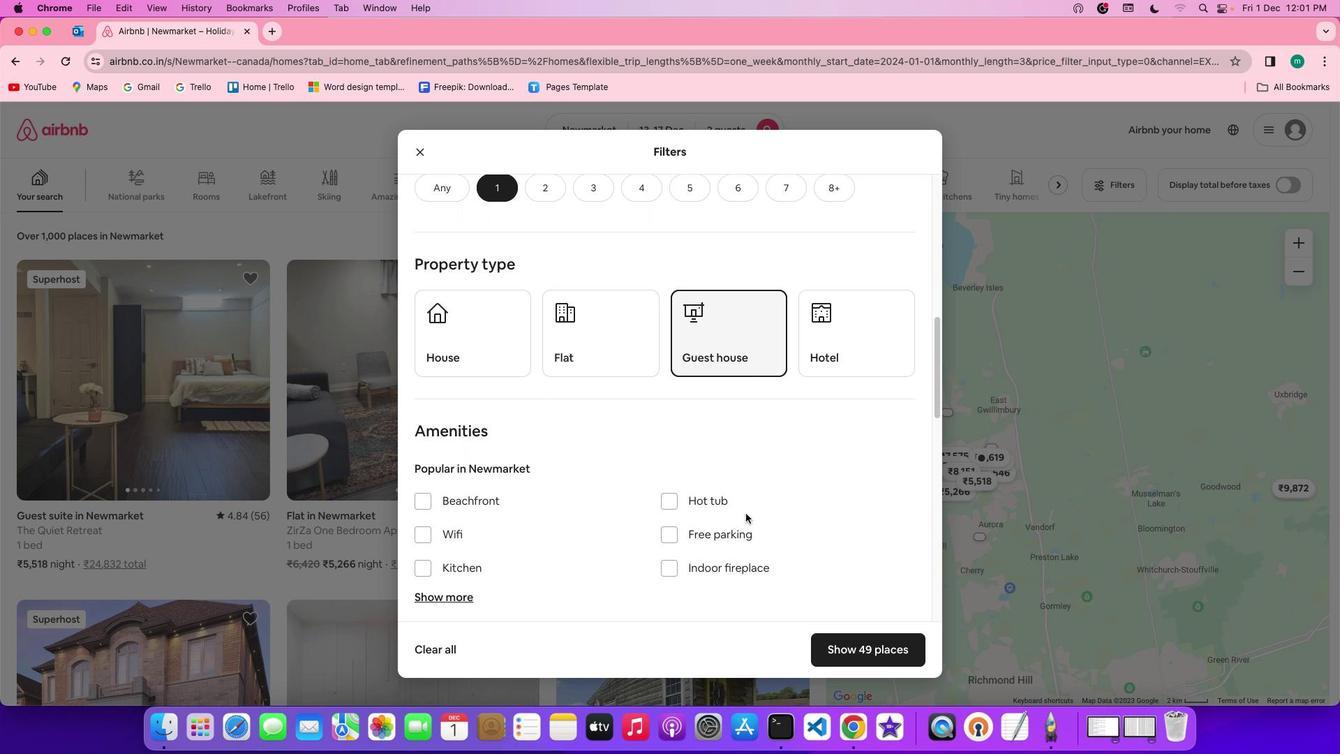 
Action: Mouse scrolled (747, 515) with delta (1, 0)
Screenshot: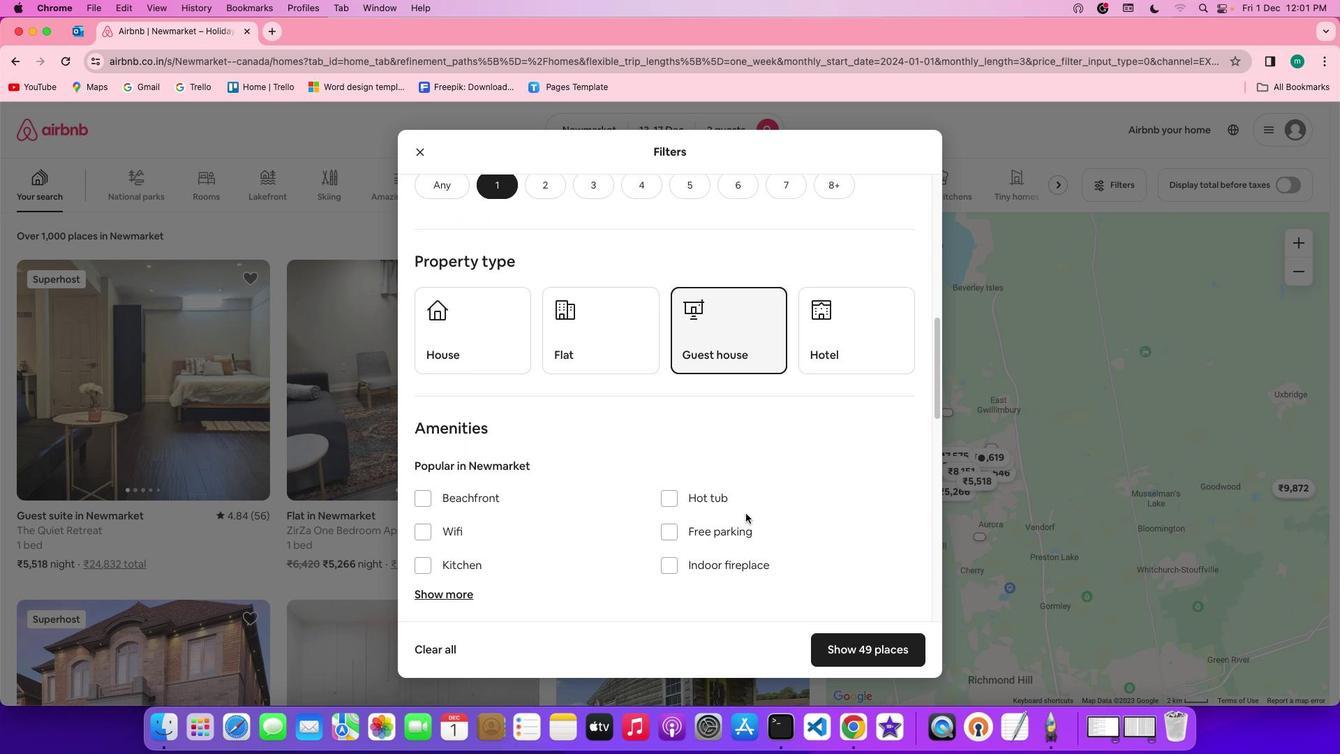 
Action: Mouse scrolled (747, 515) with delta (1, 0)
Screenshot: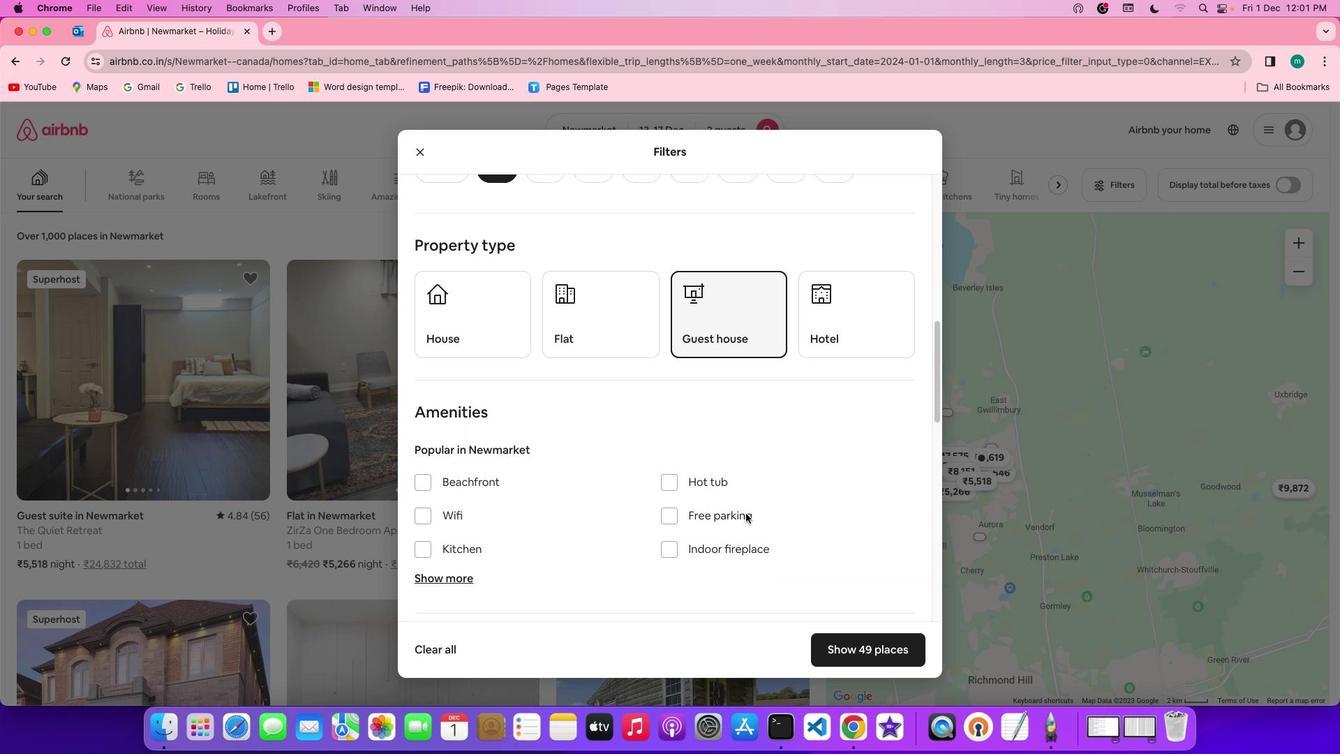 
Action: Mouse scrolled (747, 515) with delta (1, 0)
Screenshot: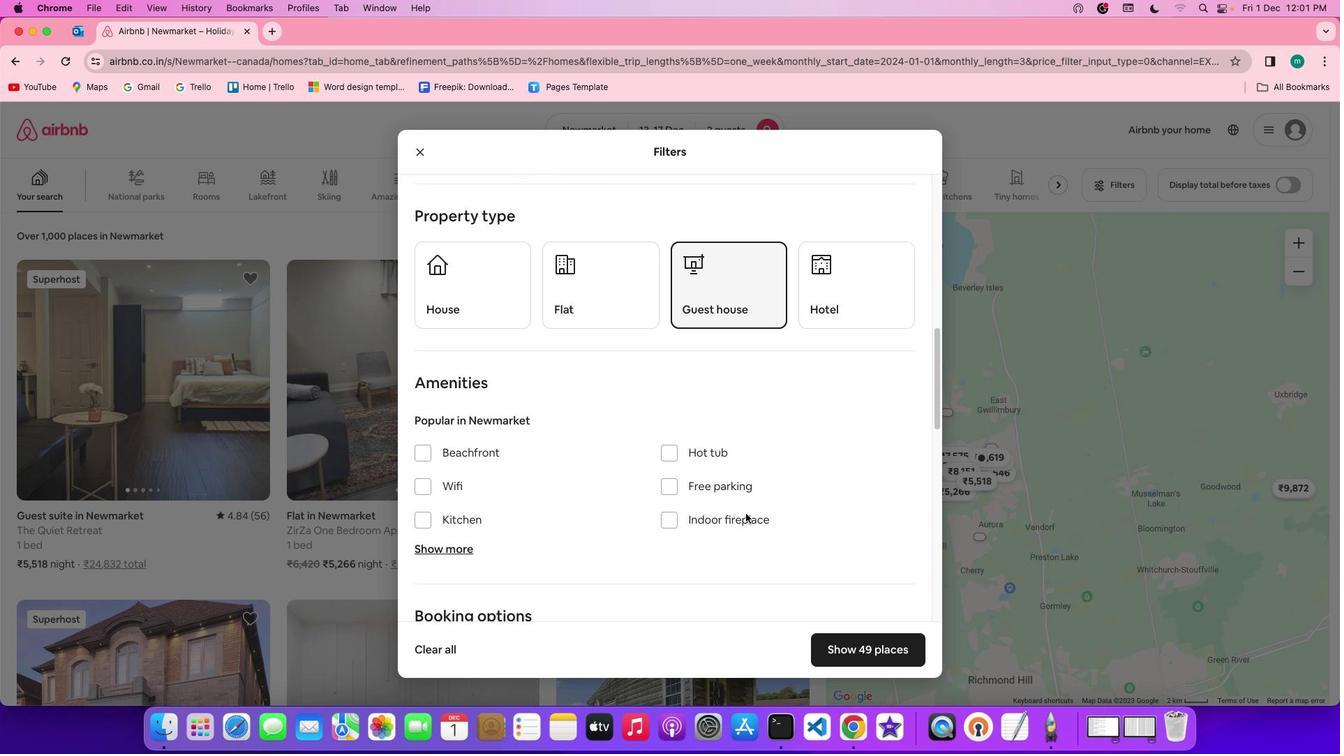 
Action: Mouse scrolled (747, 515) with delta (1, 0)
Screenshot: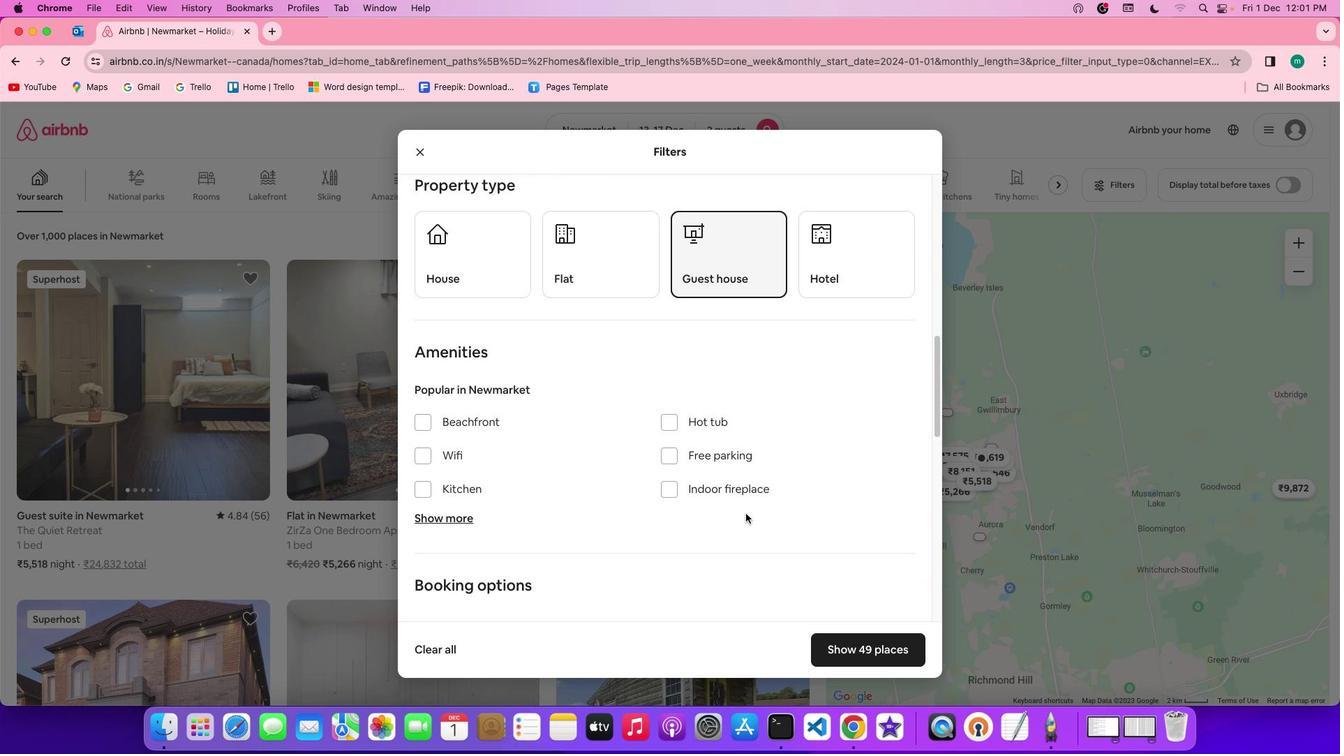 
Action: Mouse scrolled (747, 515) with delta (1, 0)
Screenshot: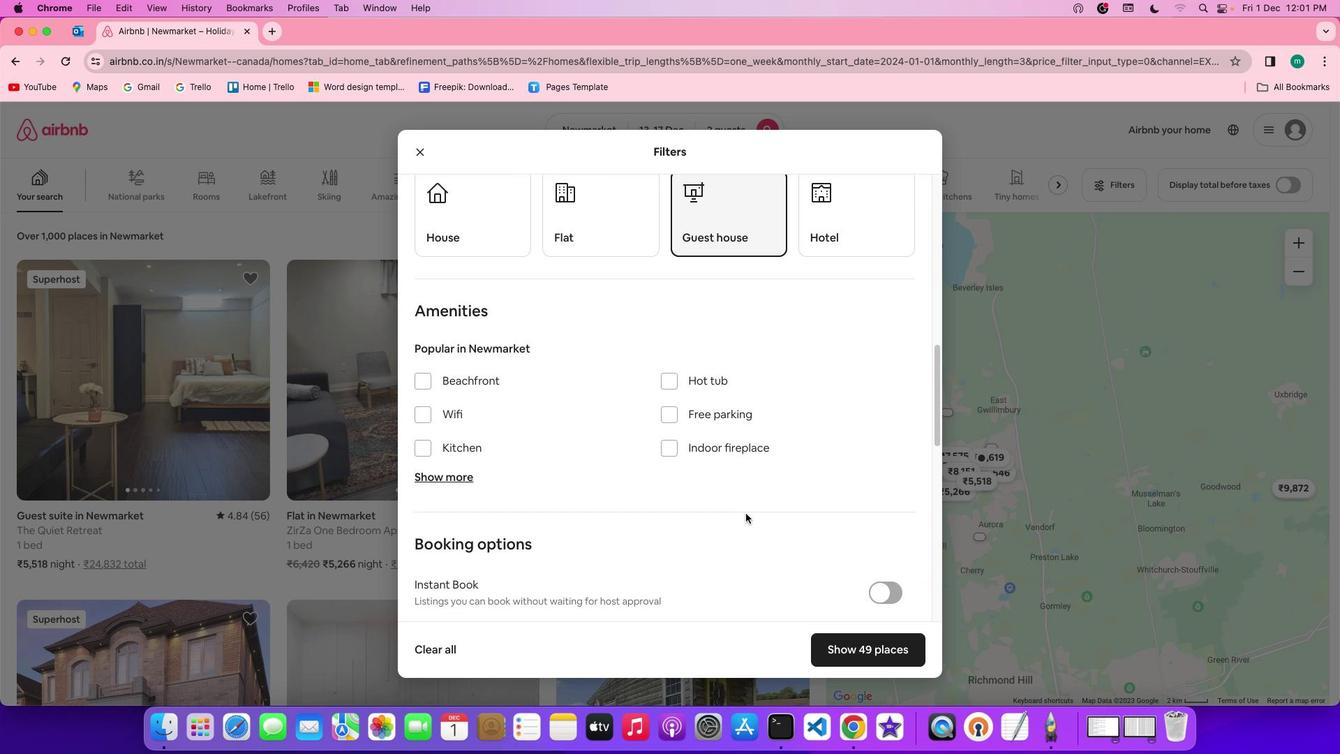 
Action: Mouse scrolled (747, 515) with delta (1, 0)
Screenshot: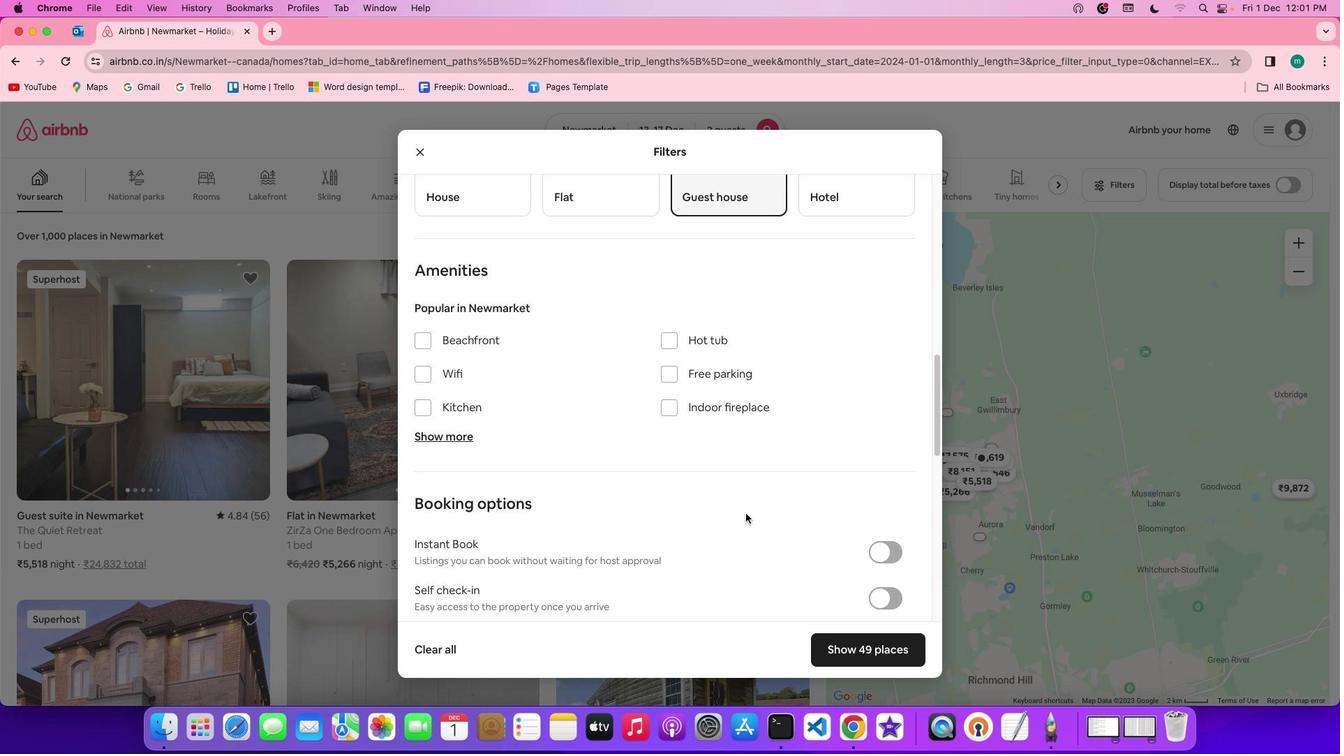 
Action: Mouse scrolled (747, 515) with delta (1, 0)
Screenshot: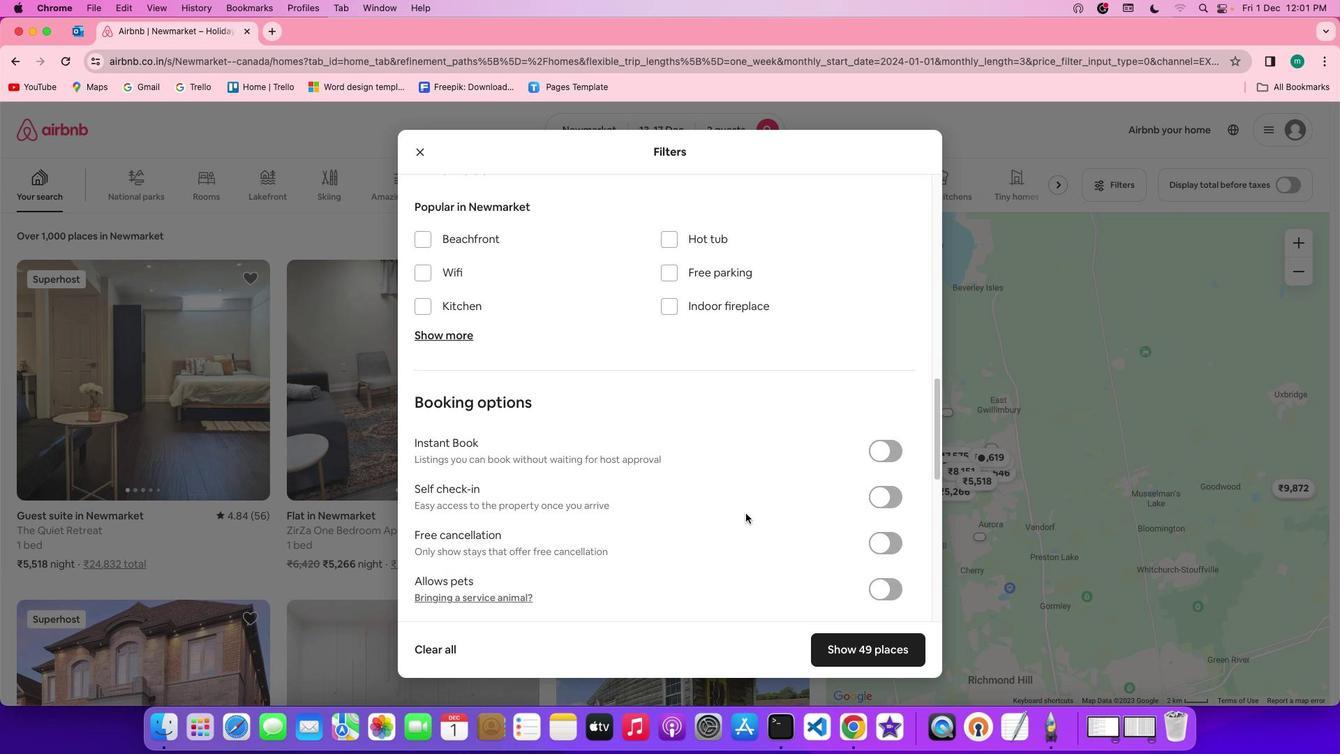 
Action: Mouse scrolled (747, 515) with delta (1, 0)
Screenshot: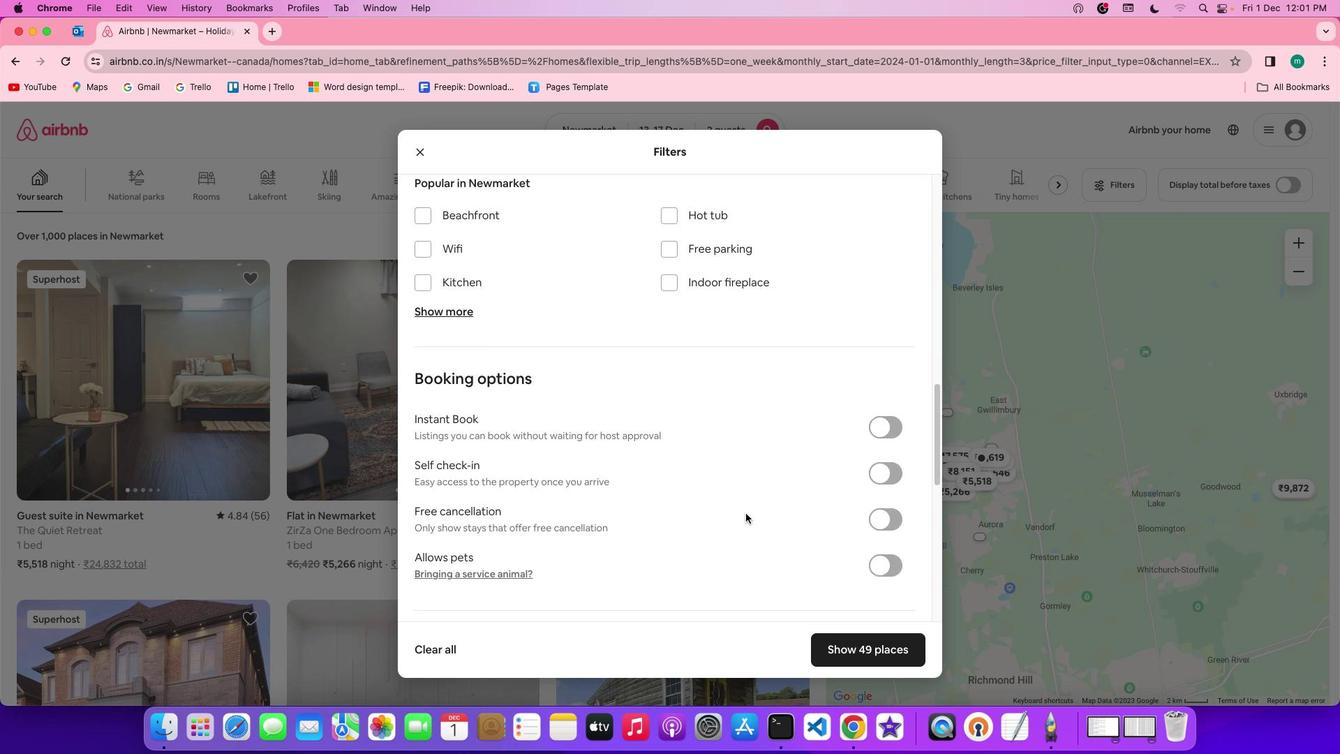 
Action: Mouse scrolled (747, 515) with delta (1, 0)
Screenshot: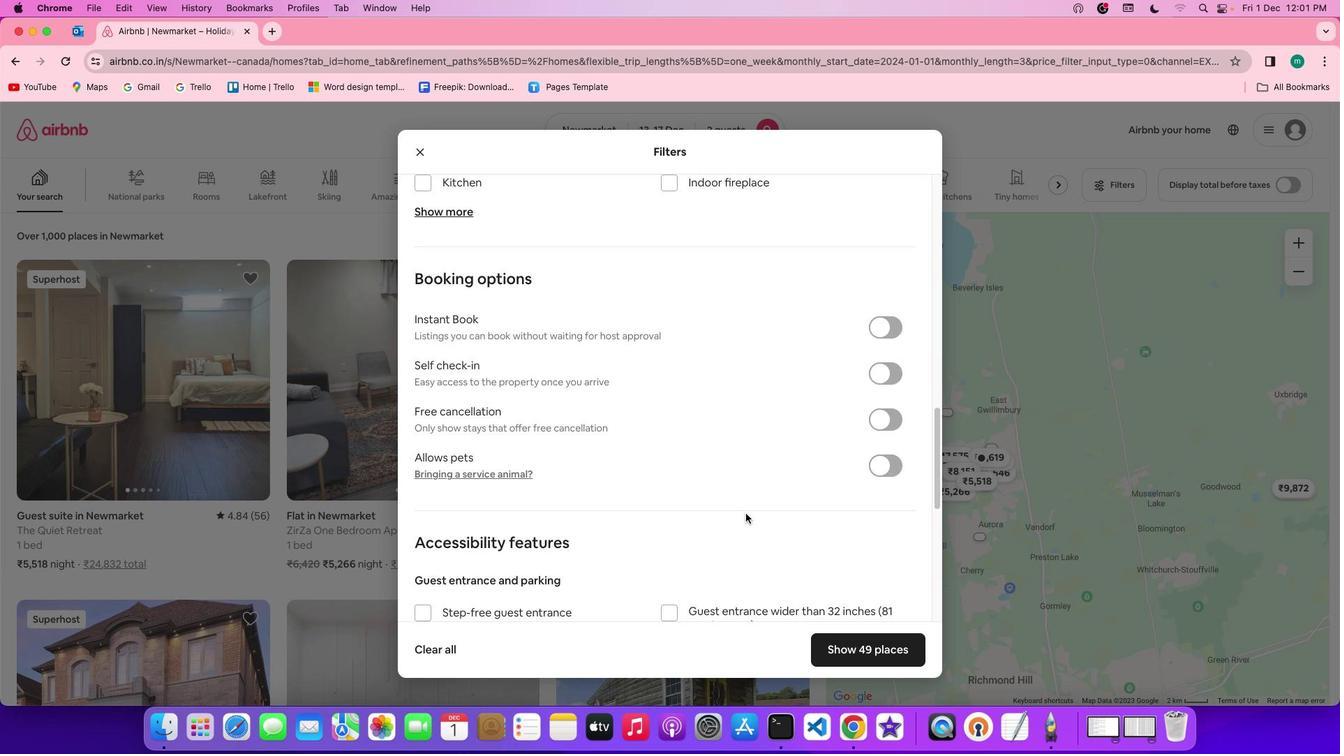 
Action: Mouse scrolled (747, 515) with delta (1, 0)
Screenshot: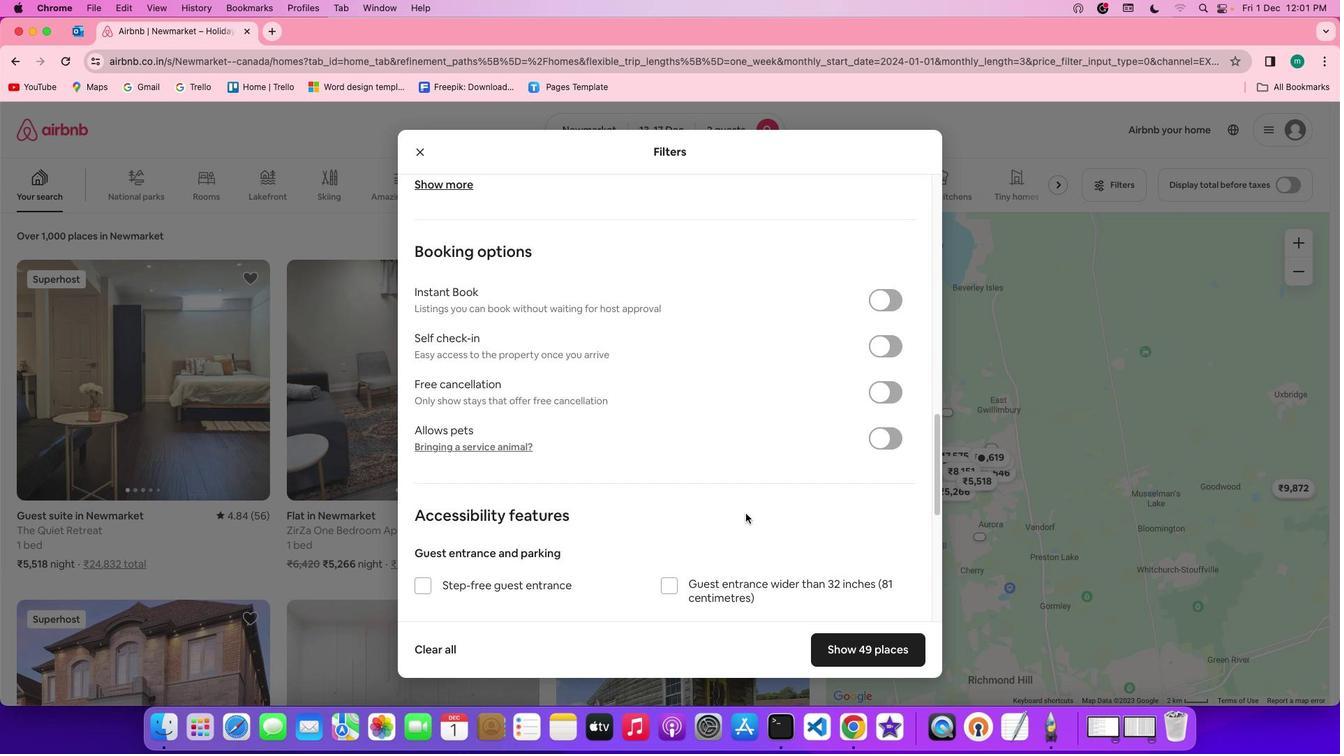 
Action: Mouse scrolled (747, 515) with delta (1, 0)
Screenshot: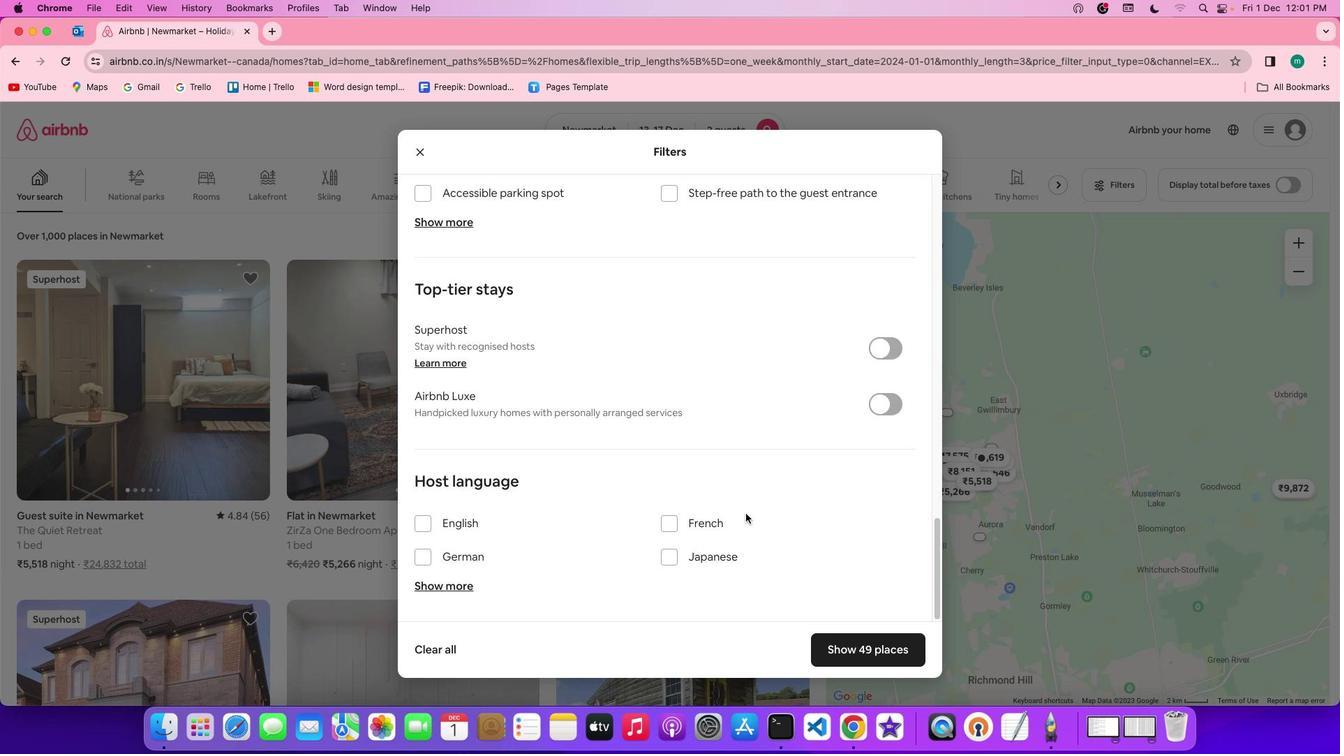 
Action: Mouse scrolled (747, 515) with delta (1, 0)
Screenshot: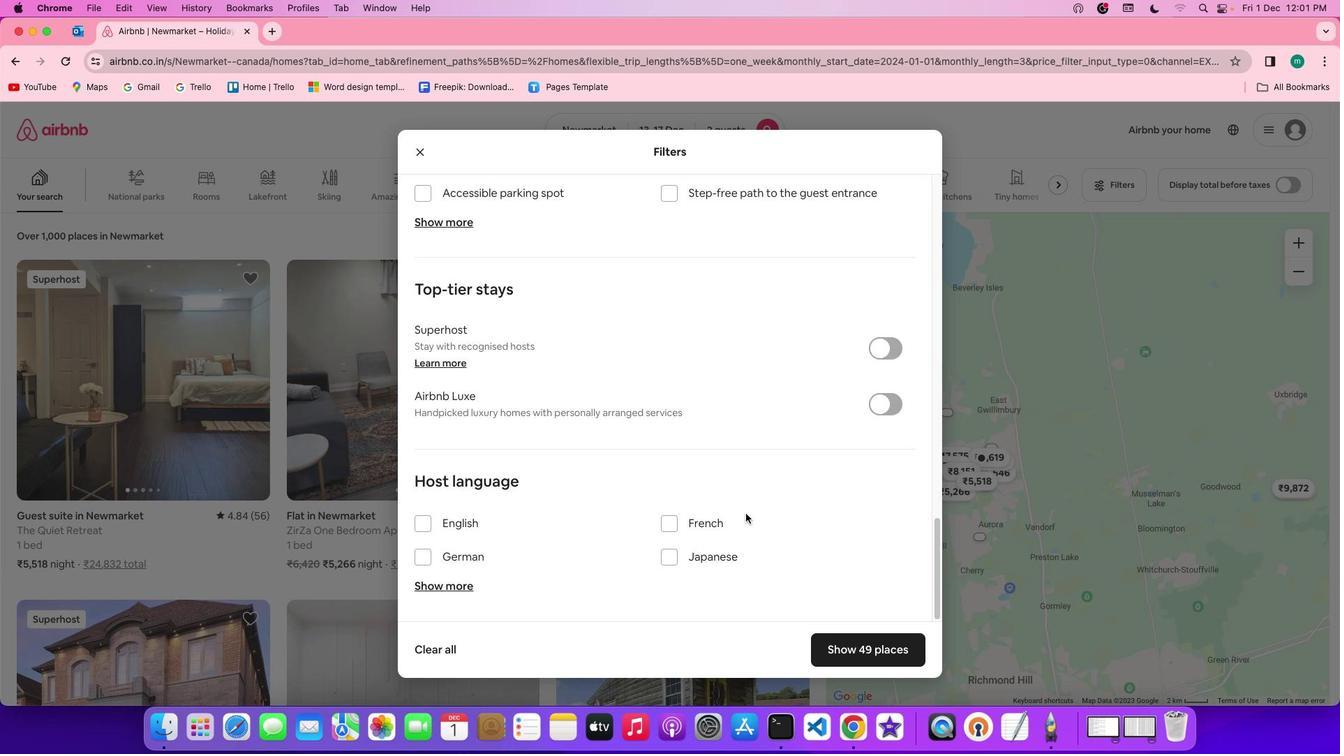 
Action: Mouse scrolled (747, 515) with delta (1, 0)
Screenshot: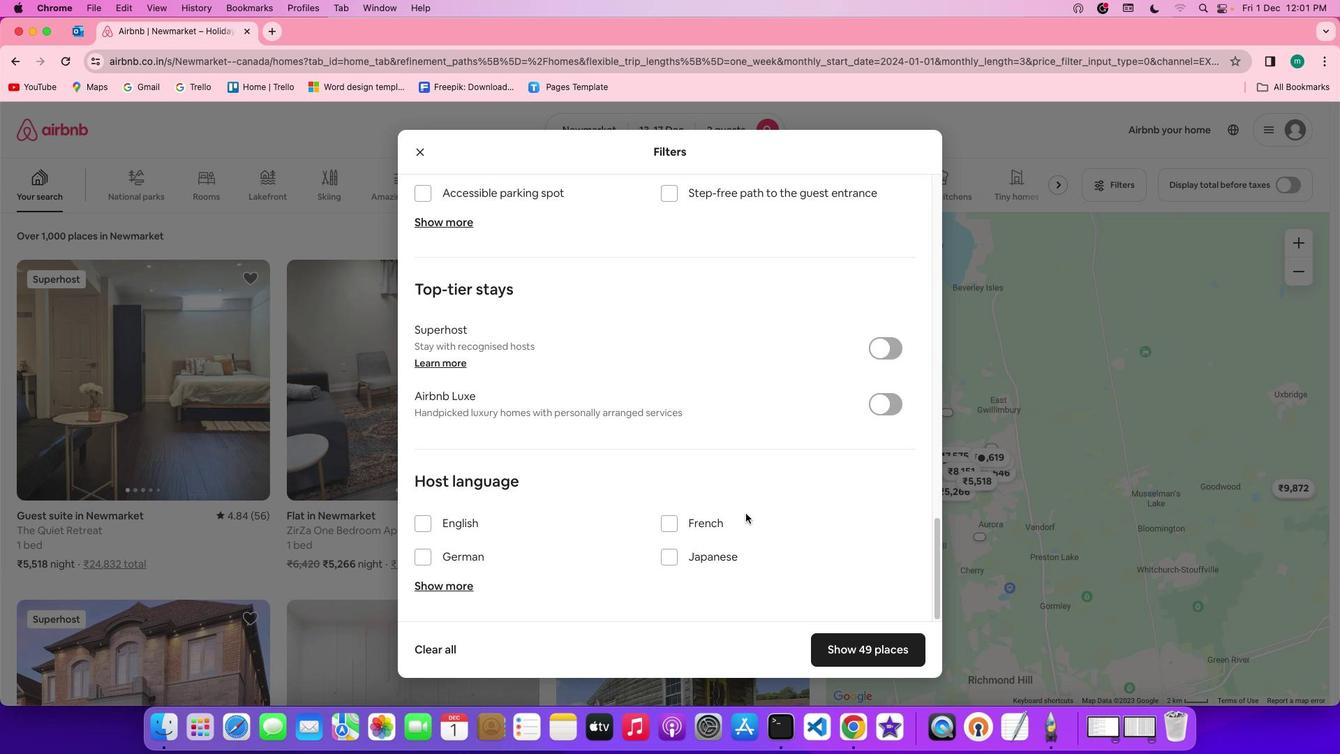 
Action: Mouse scrolled (747, 515) with delta (1, -1)
Screenshot: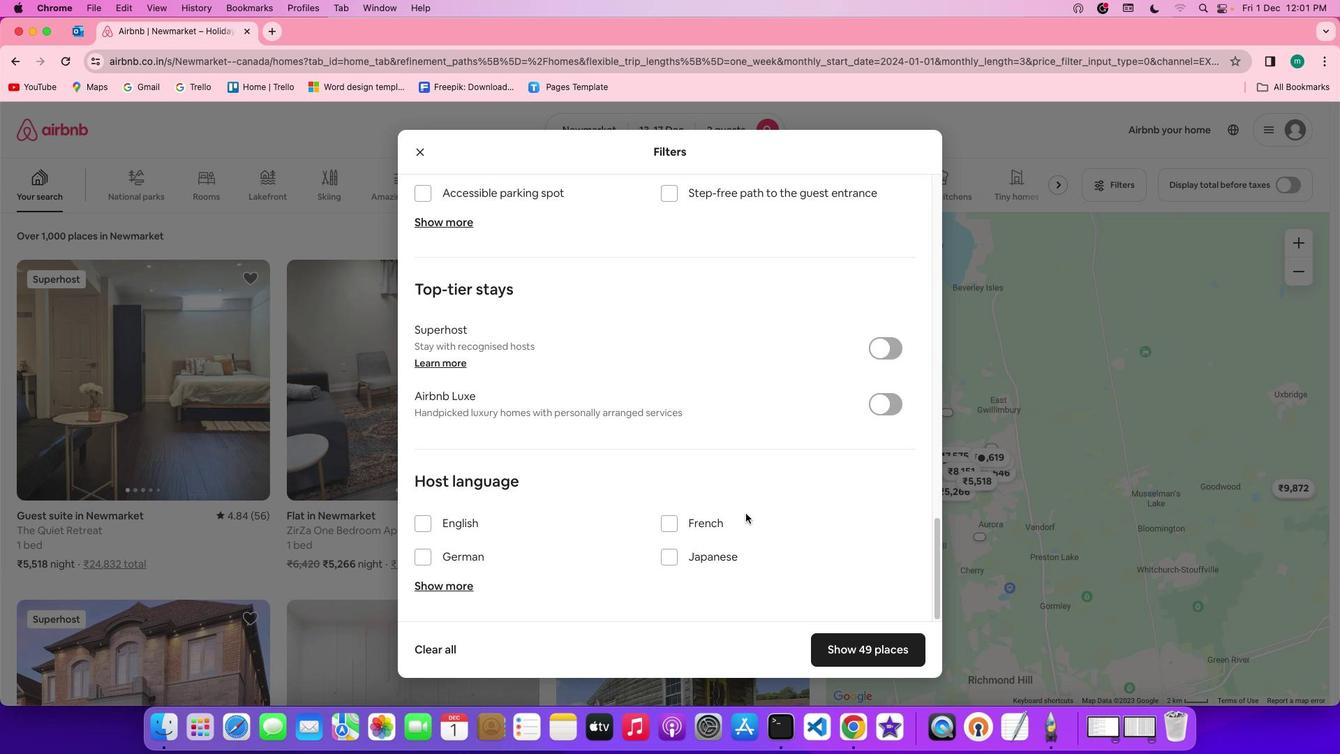 
Action: Mouse scrolled (747, 515) with delta (1, -2)
Screenshot: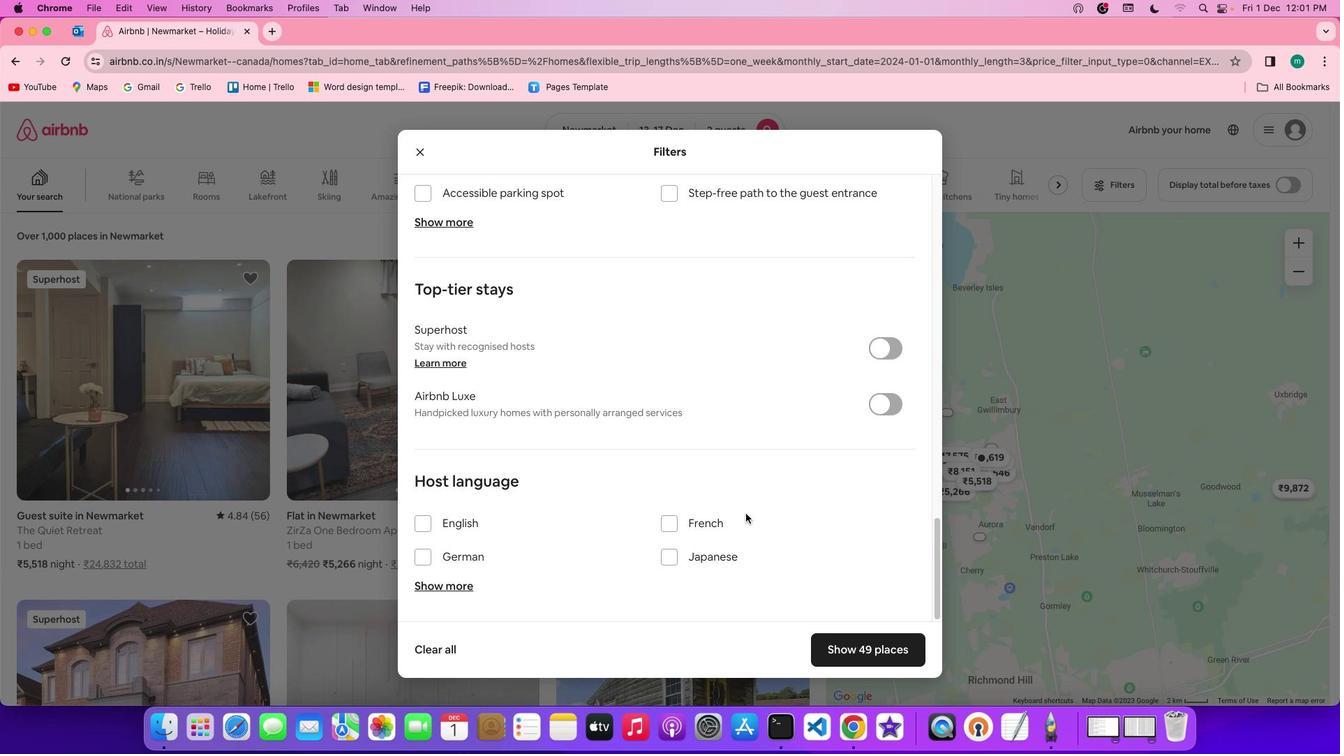 
Action: Mouse scrolled (747, 515) with delta (1, 0)
Screenshot: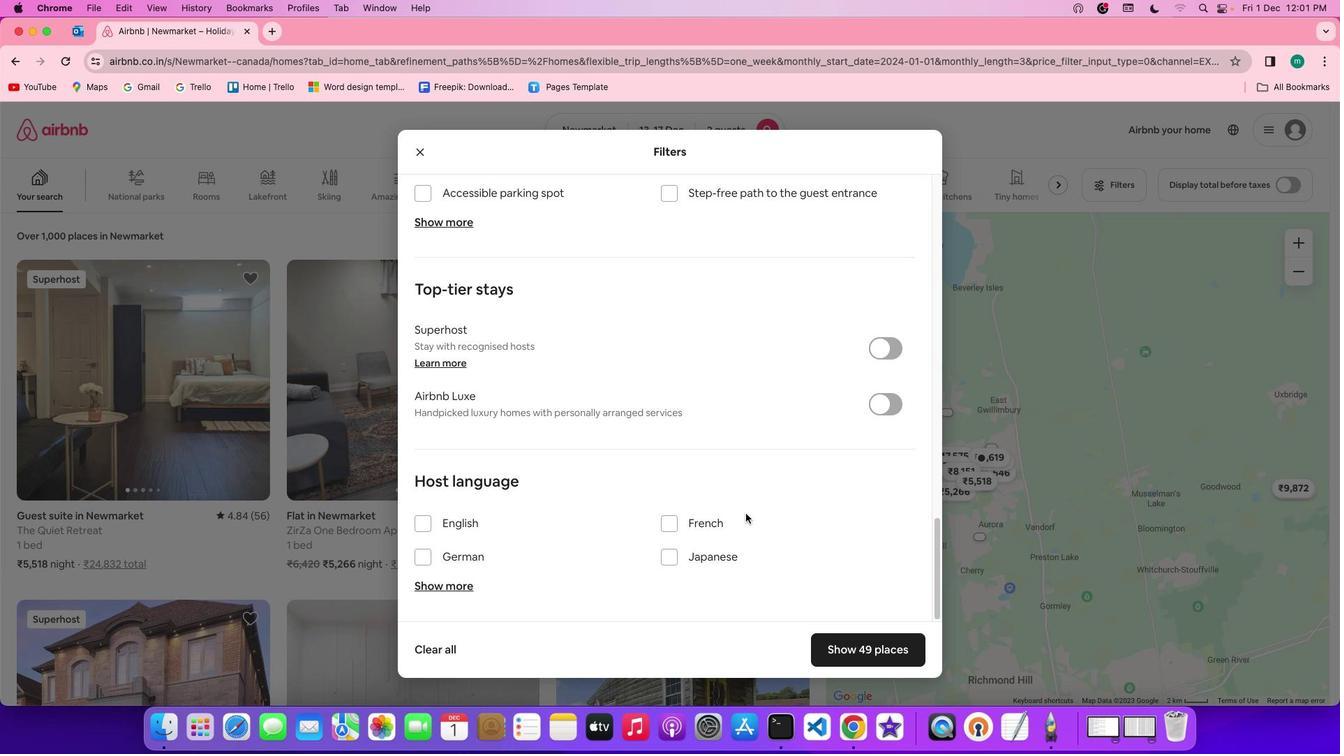 
Action: Mouse scrolled (747, 515) with delta (1, 0)
Screenshot: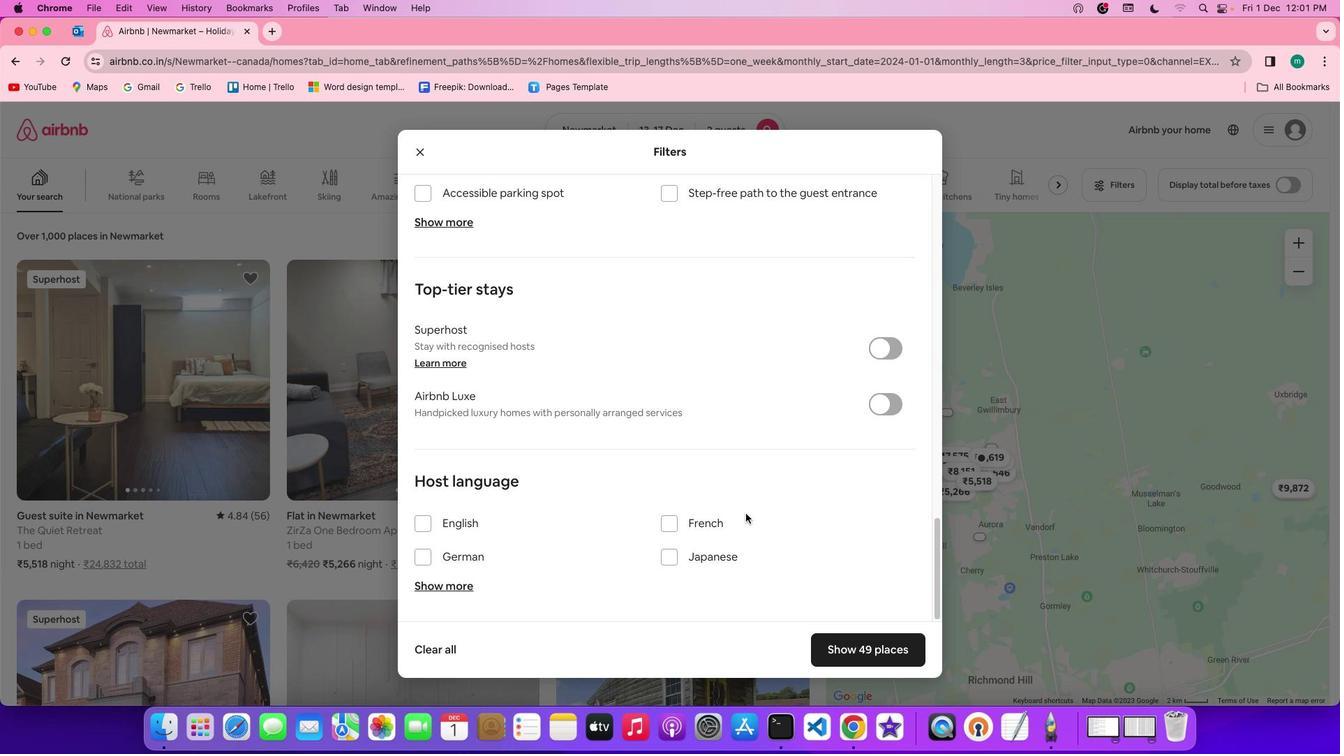 
Action: Mouse scrolled (747, 515) with delta (1, 0)
Screenshot: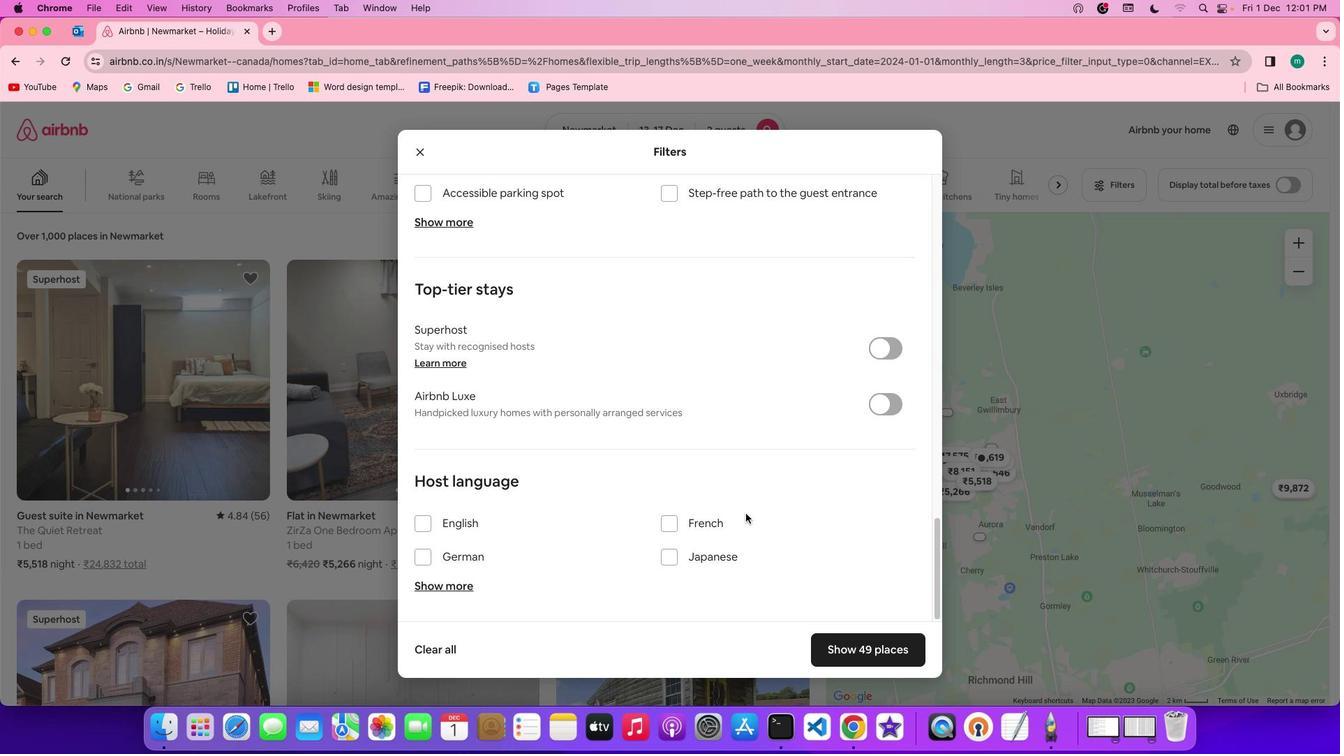 
Action: Mouse scrolled (747, 515) with delta (1, -1)
Screenshot: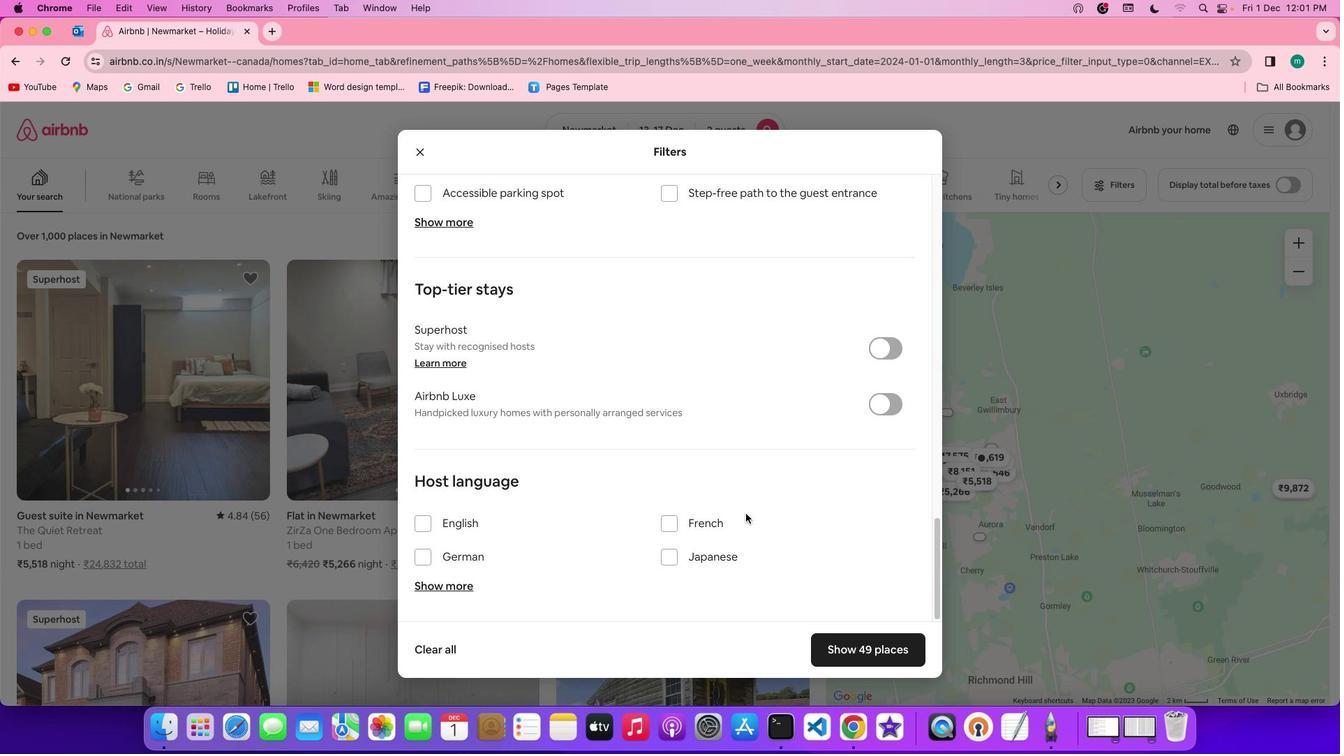 
Action: Mouse scrolled (747, 515) with delta (1, -2)
Screenshot: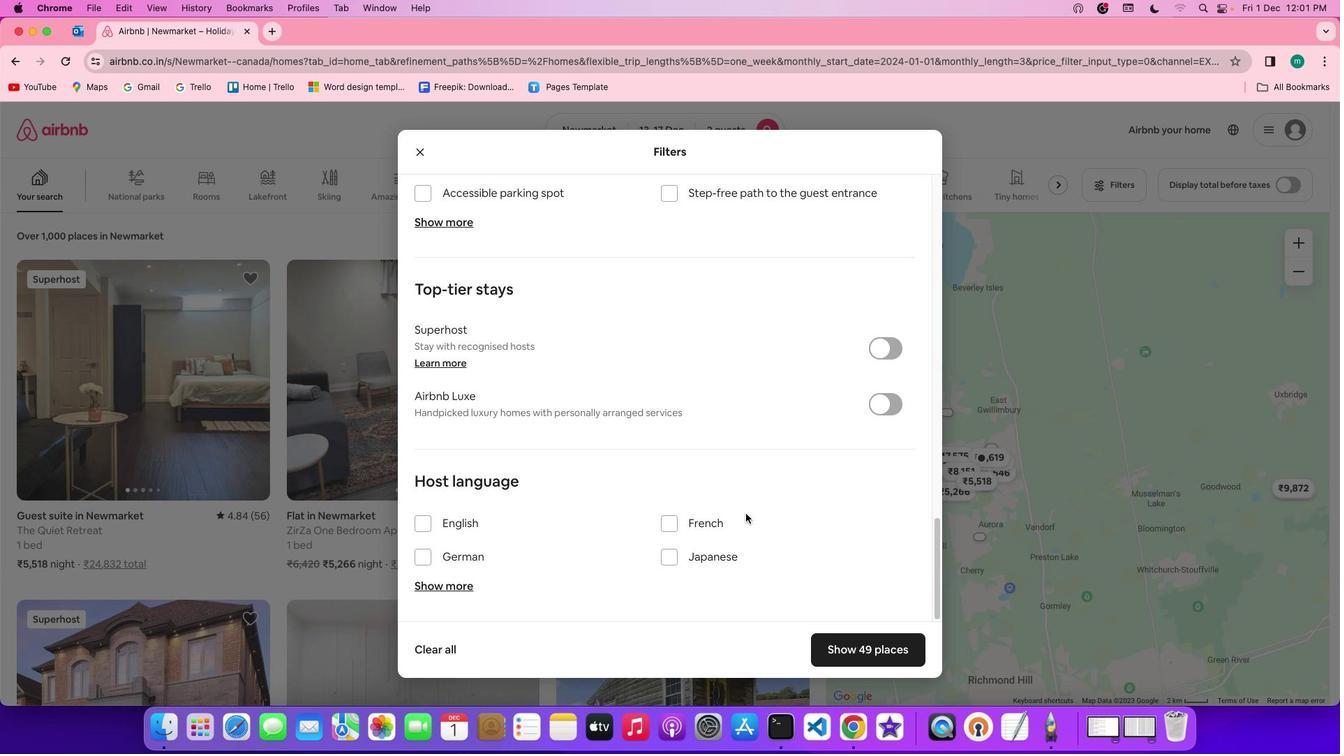 
Action: Mouse scrolled (747, 515) with delta (1, -2)
Screenshot: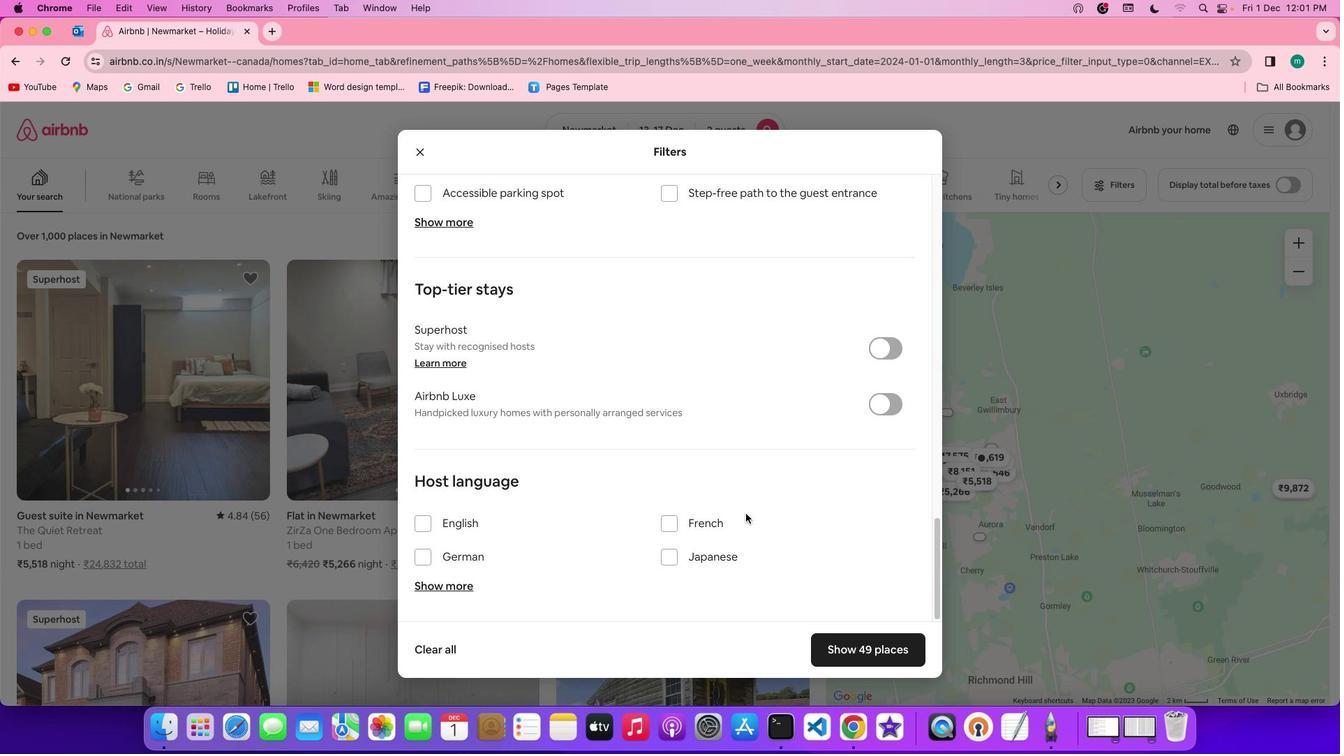 
Action: Mouse moved to (891, 654)
Screenshot: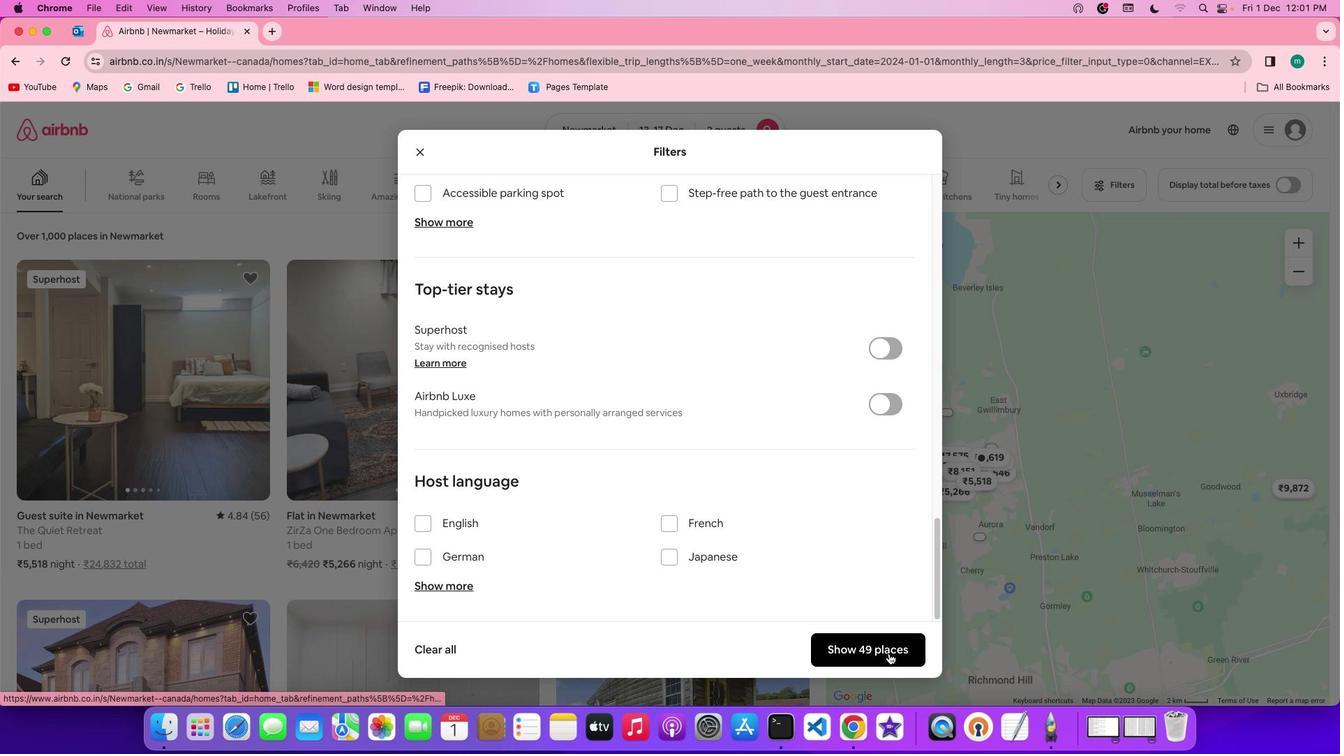 
Action: Mouse pressed left at (891, 654)
Screenshot: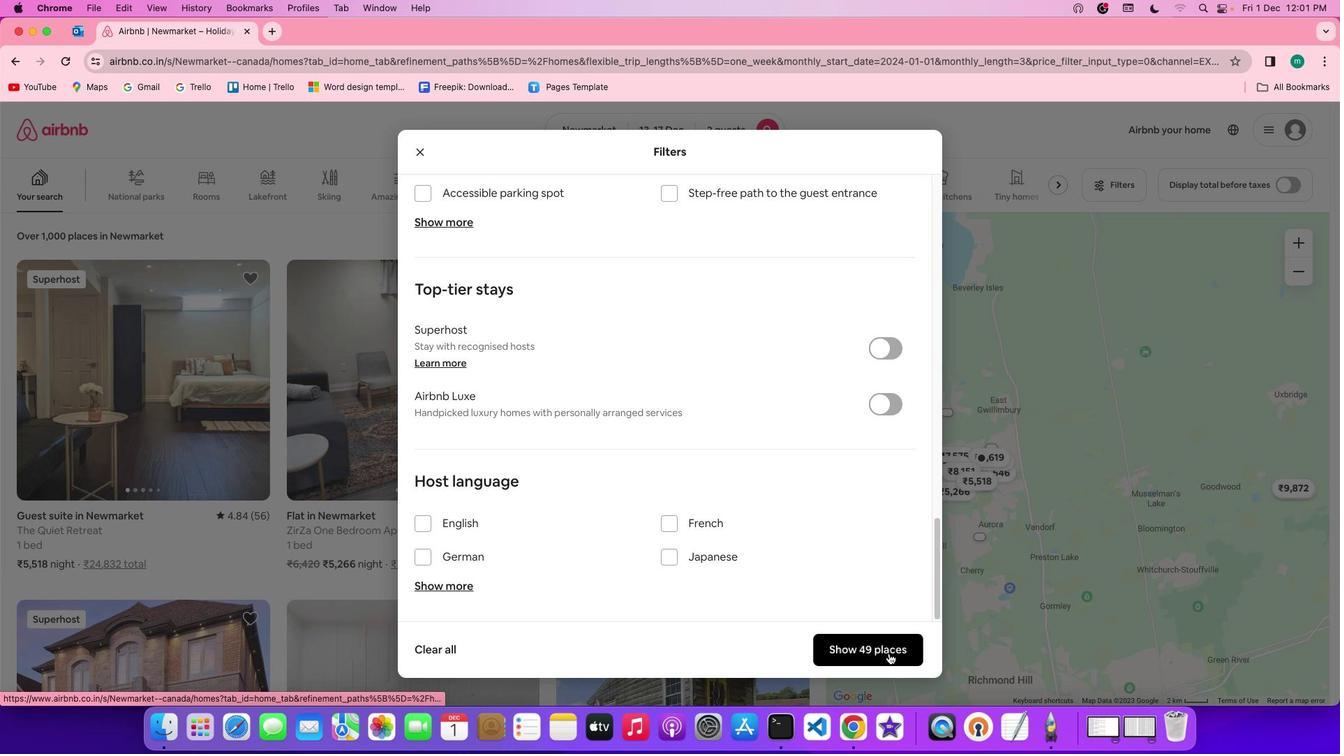 
Action: Mouse moved to (195, 361)
Screenshot: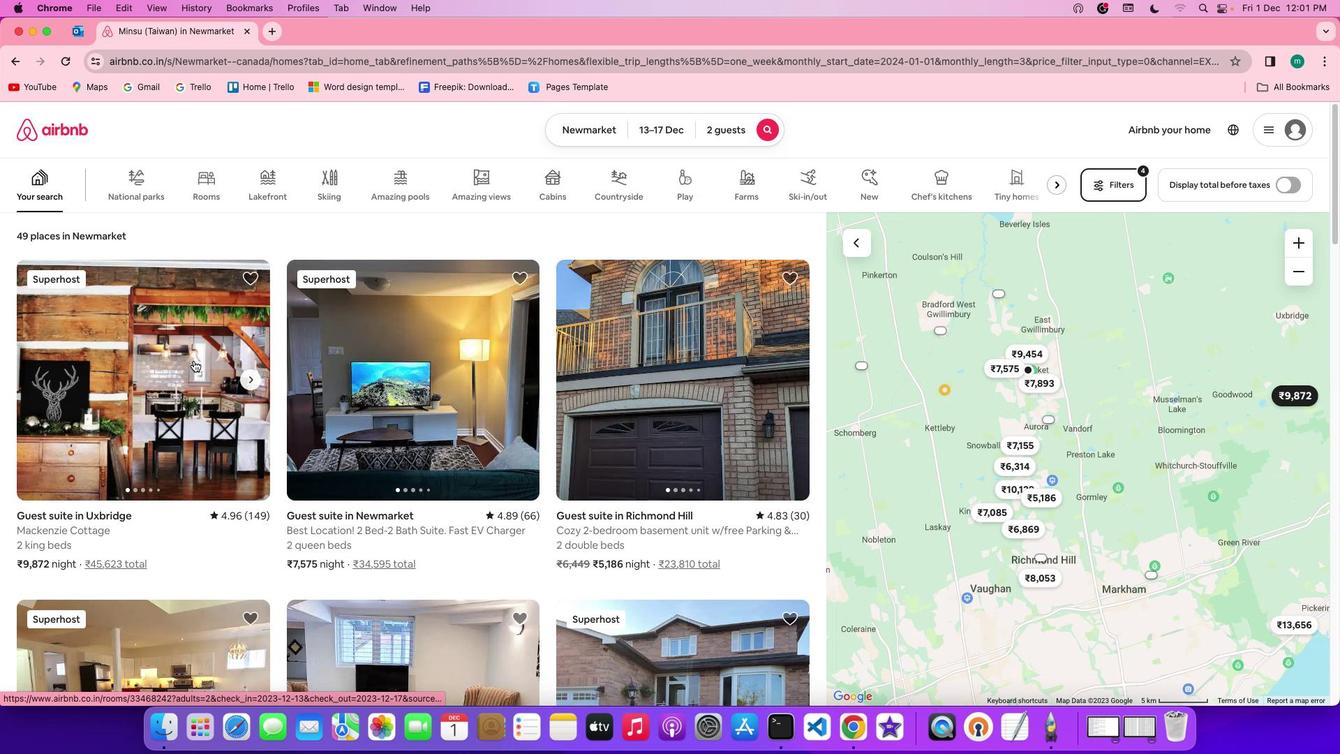 
Action: Mouse scrolled (195, 361) with delta (1, 0)
Screenshot: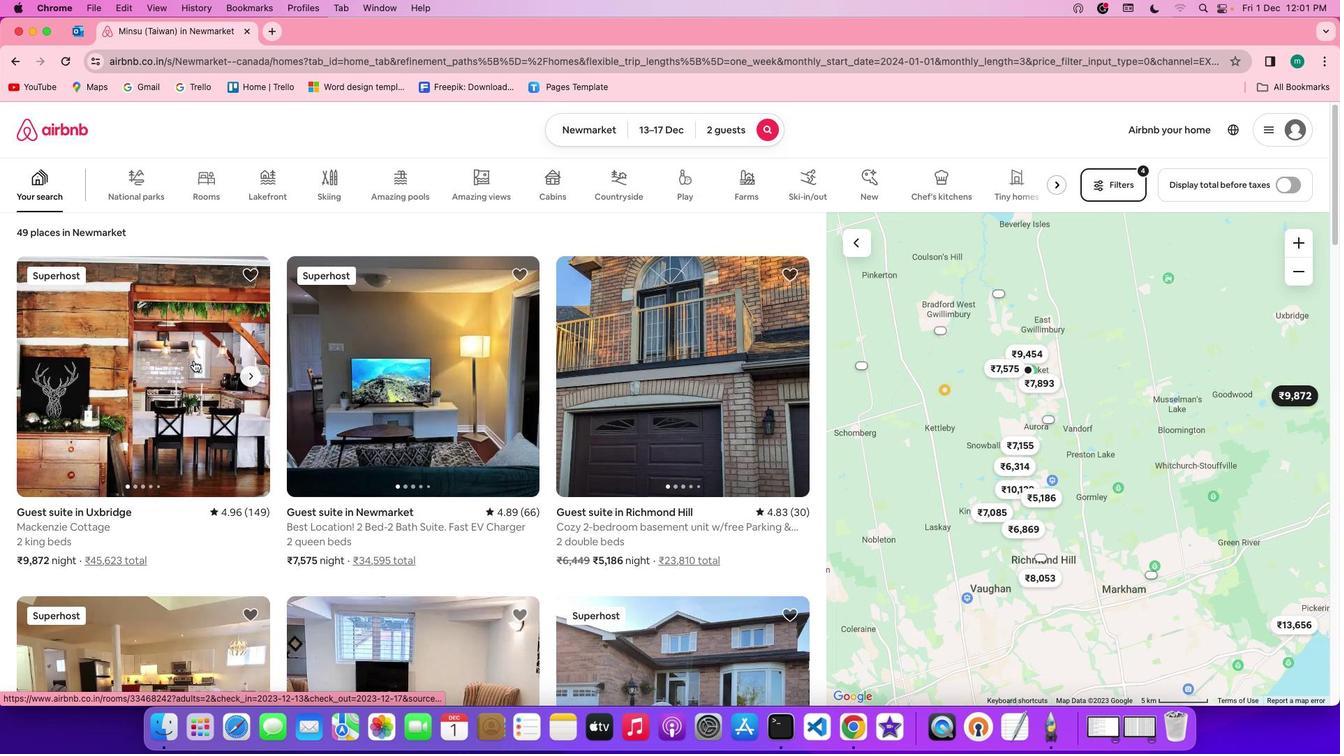 
Action: Mouse scrolled (195, 361) with delta (1, 0)
Screenshot: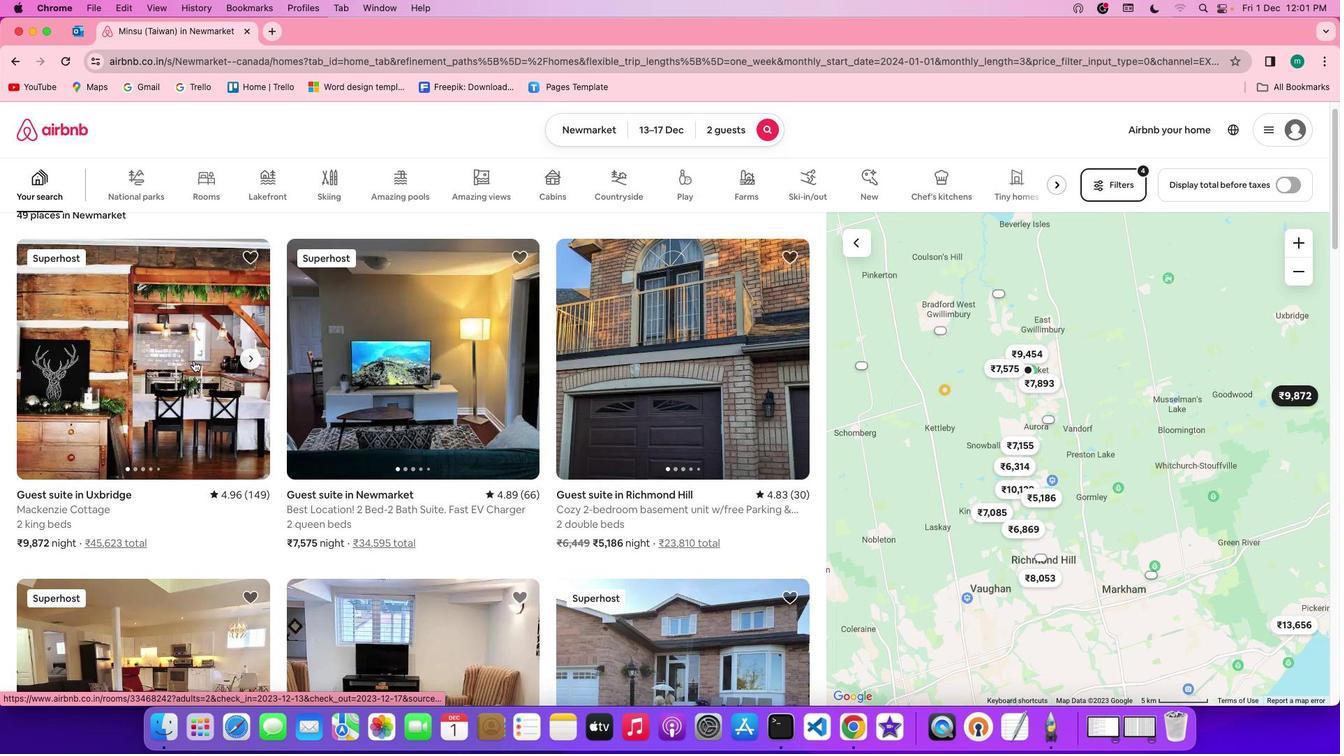 
Action: Mouse scrolled (195, 361) with delta (1, 0)
Screenshot: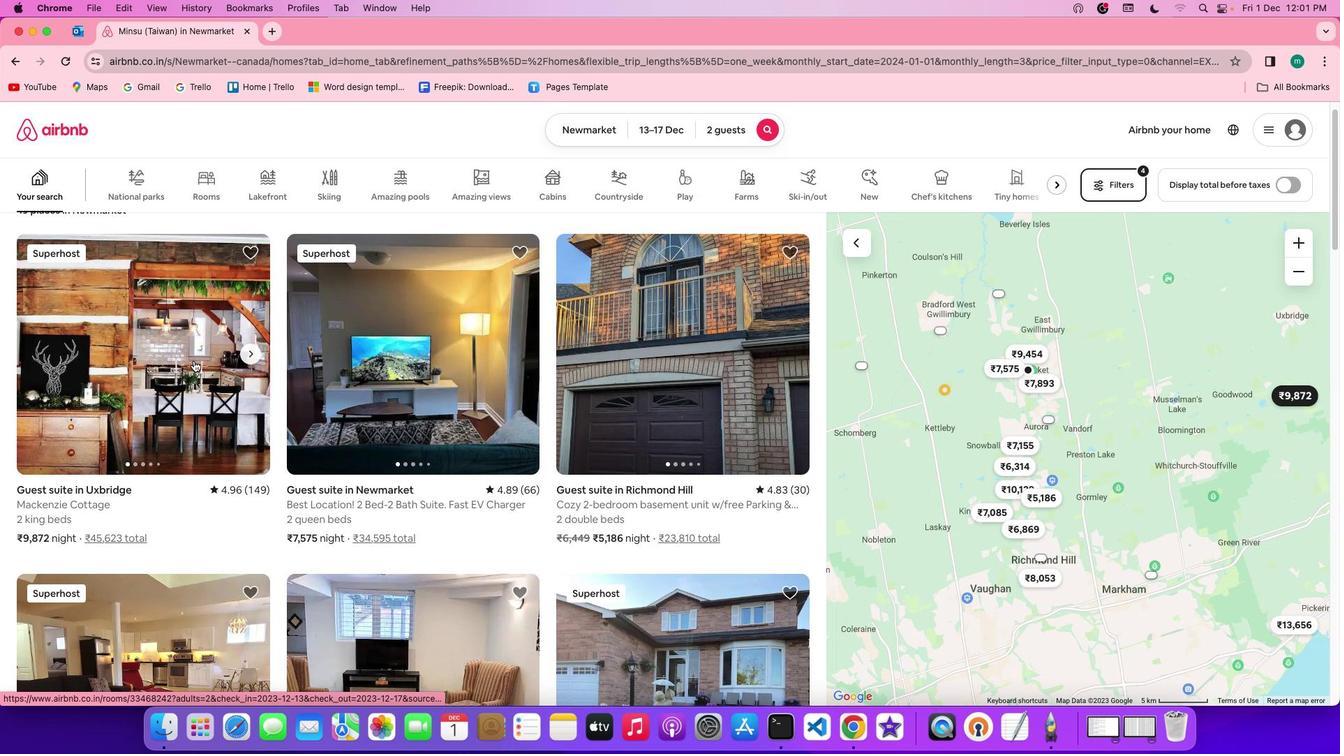 
Action: Mouse moved to (218, 361)
Screenshot: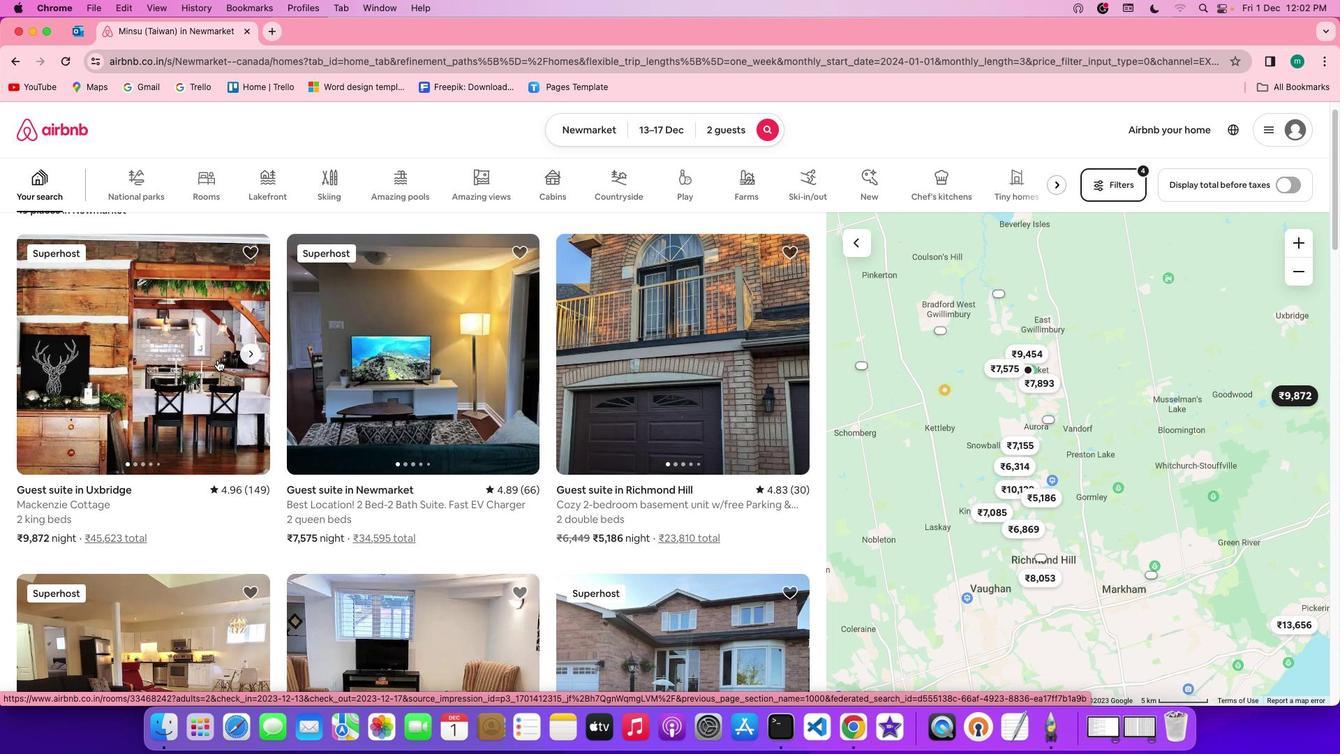 
Action: Mouse pressed left at (218, 361)
Screenshot: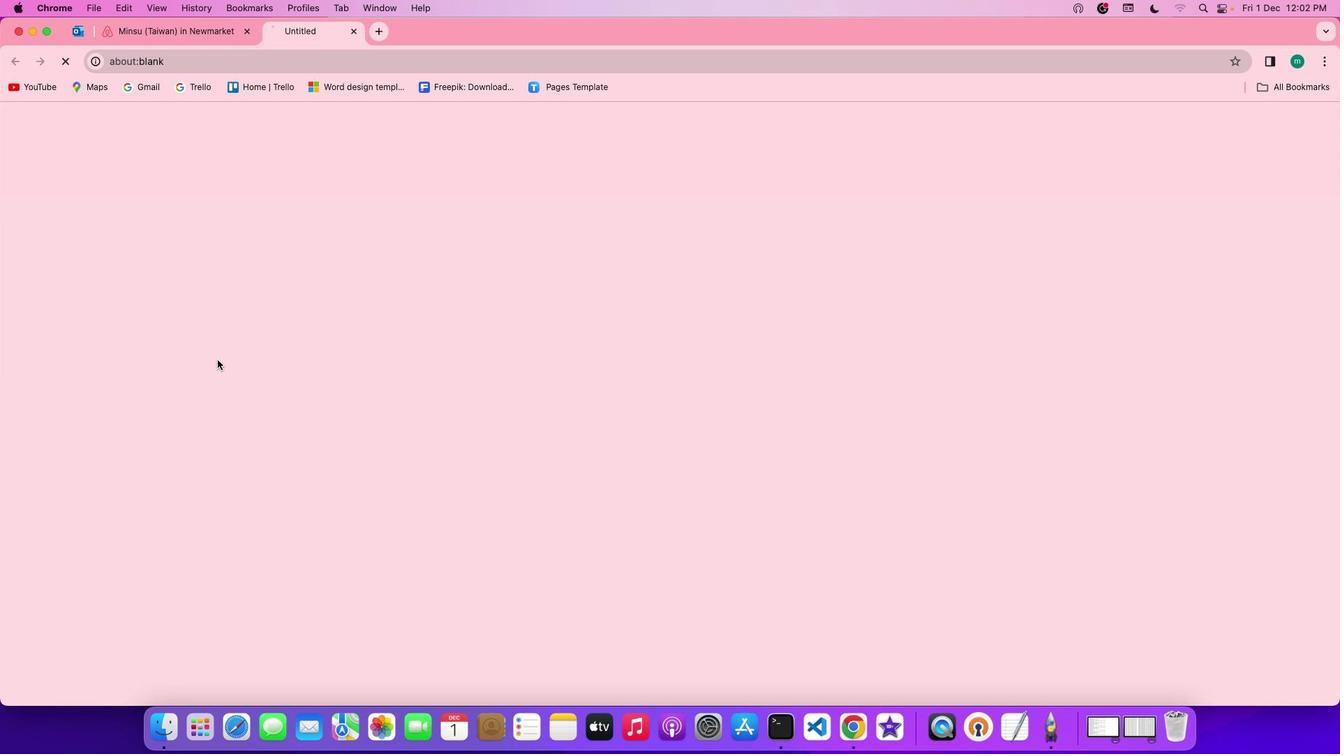 
Action: Mouse moved to (1030, 531)
Screenshot: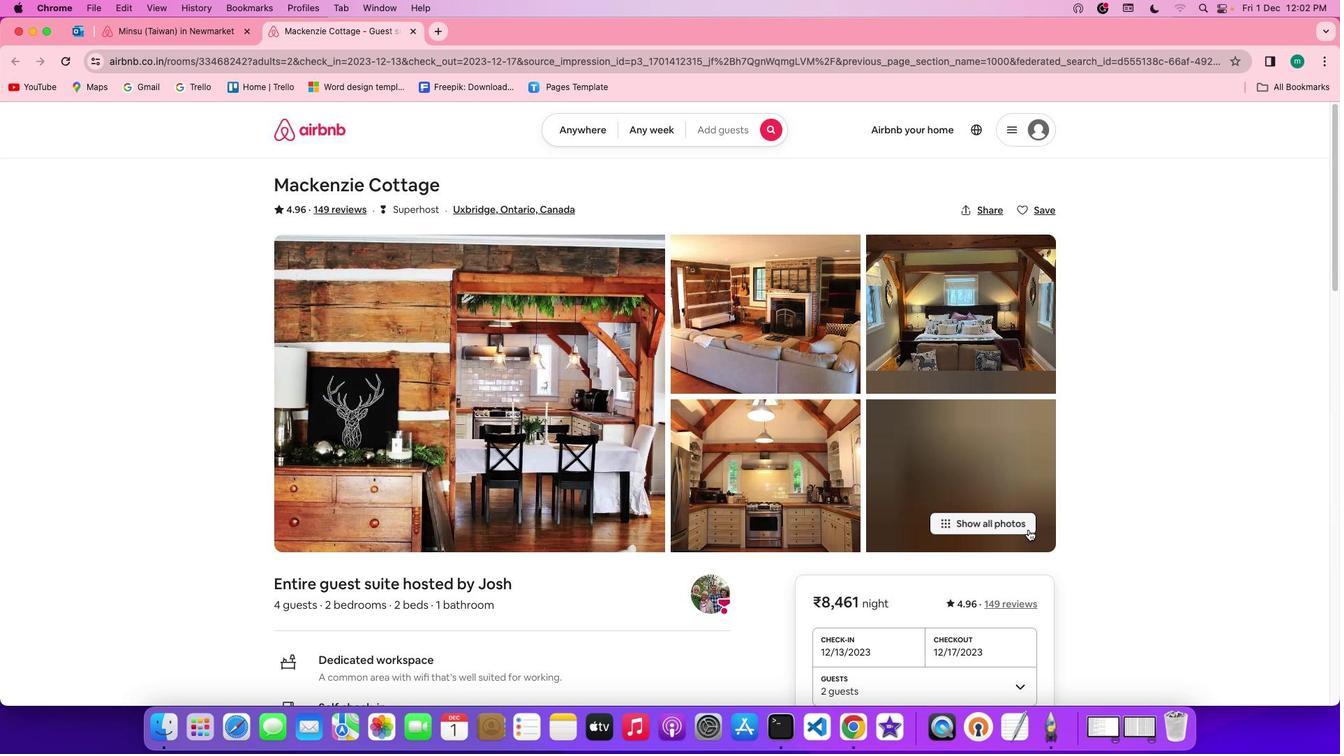 
Action: Mouse pressed left at (1030, 531)
Screenshot: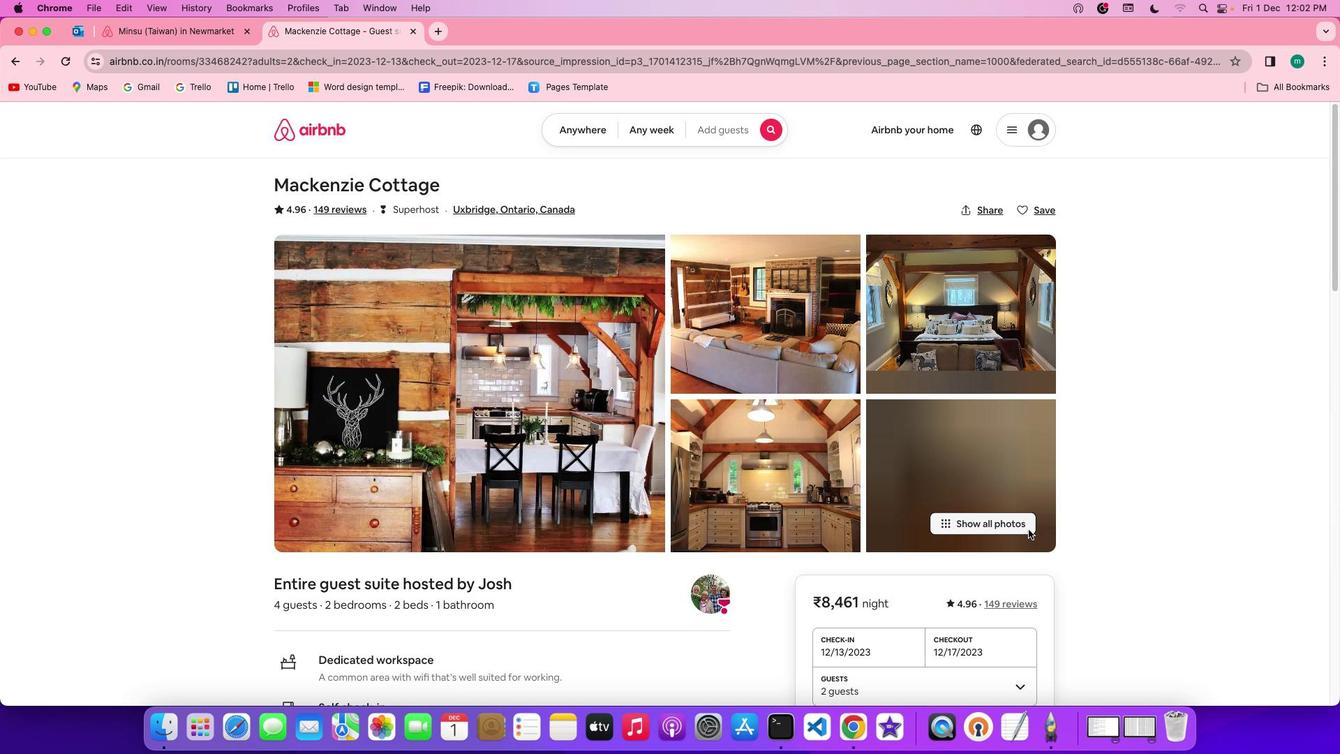 
Action: Mouse moved to (764, 495)
Screenshot: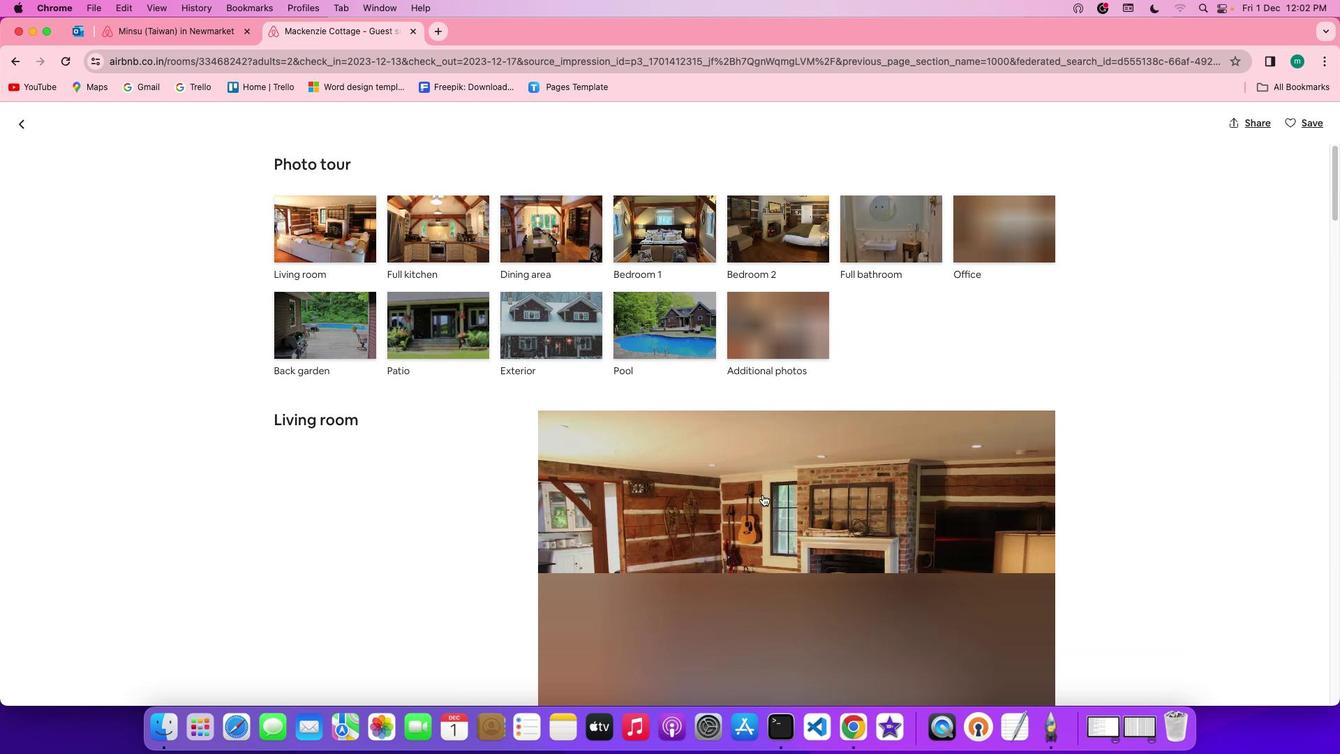 
Action: Mouse scrolled (764, 495) with delta (1, 0)
Screenshot: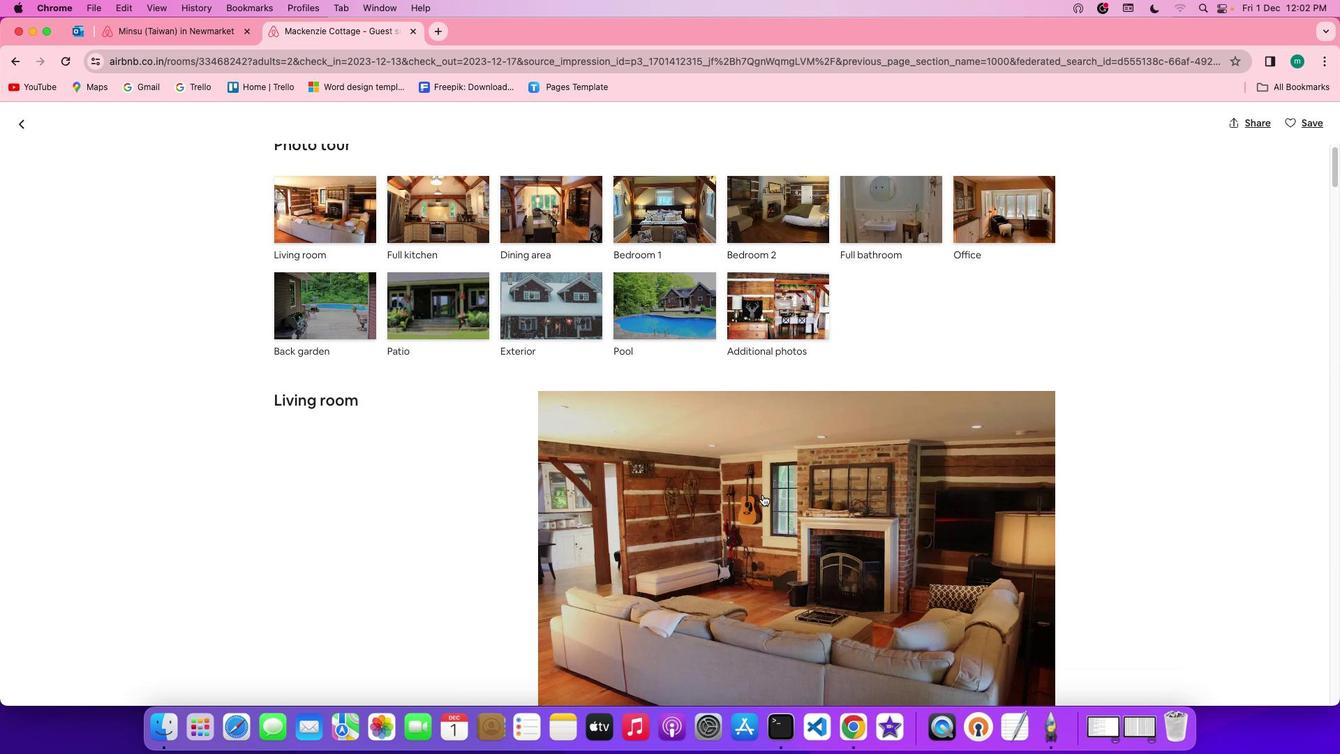
Action: Mouse scrolled (764, 495) with delta (1, 0)
Screenshot: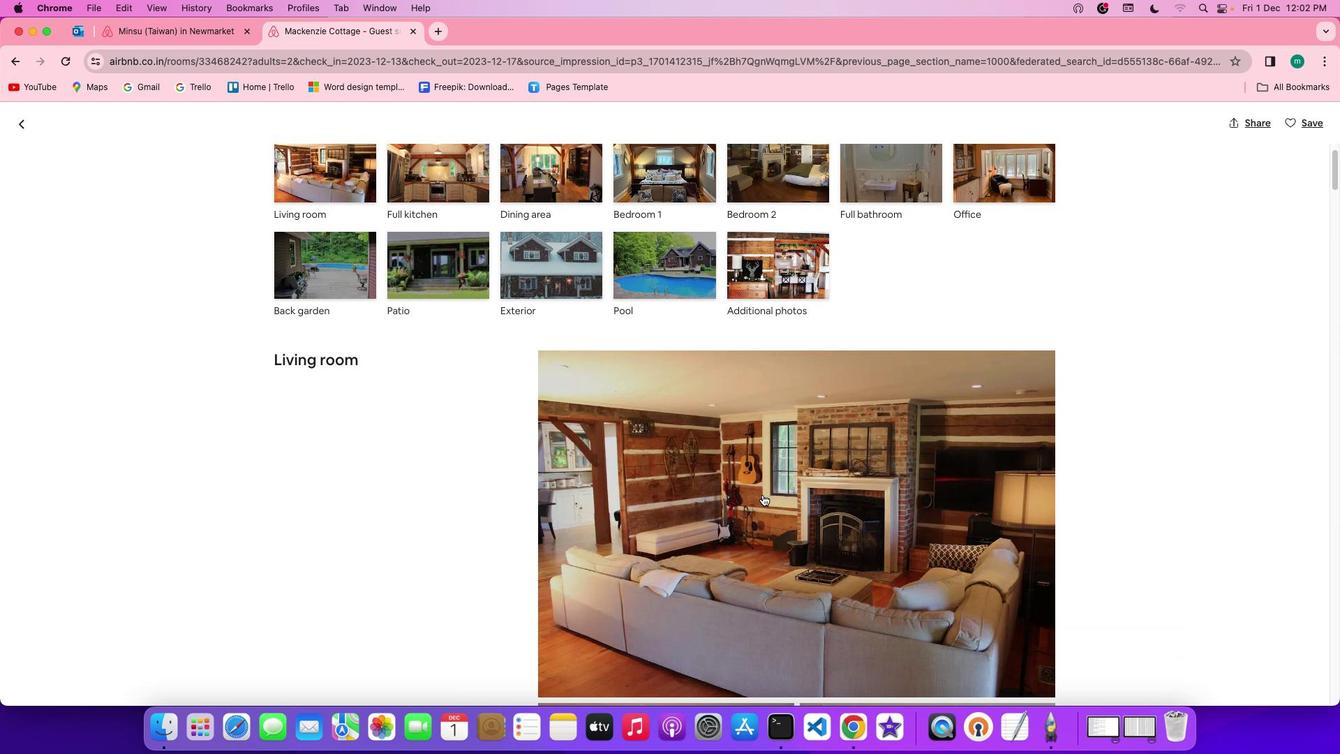 
Action: Mouse scrolled (764, 495) with delta (1, 0)
Screenshot: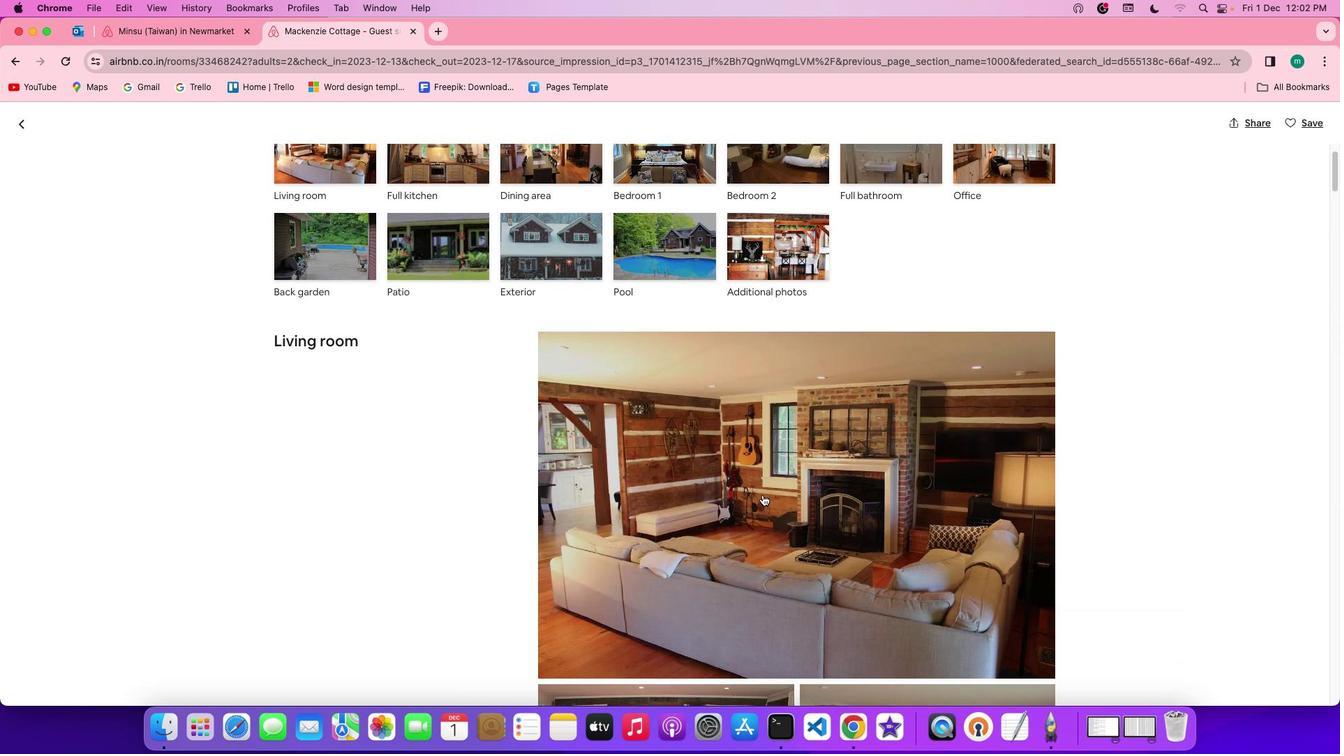 
Action: Mouse scrolled (764, 495) with delta (1, 0)
Screenshot: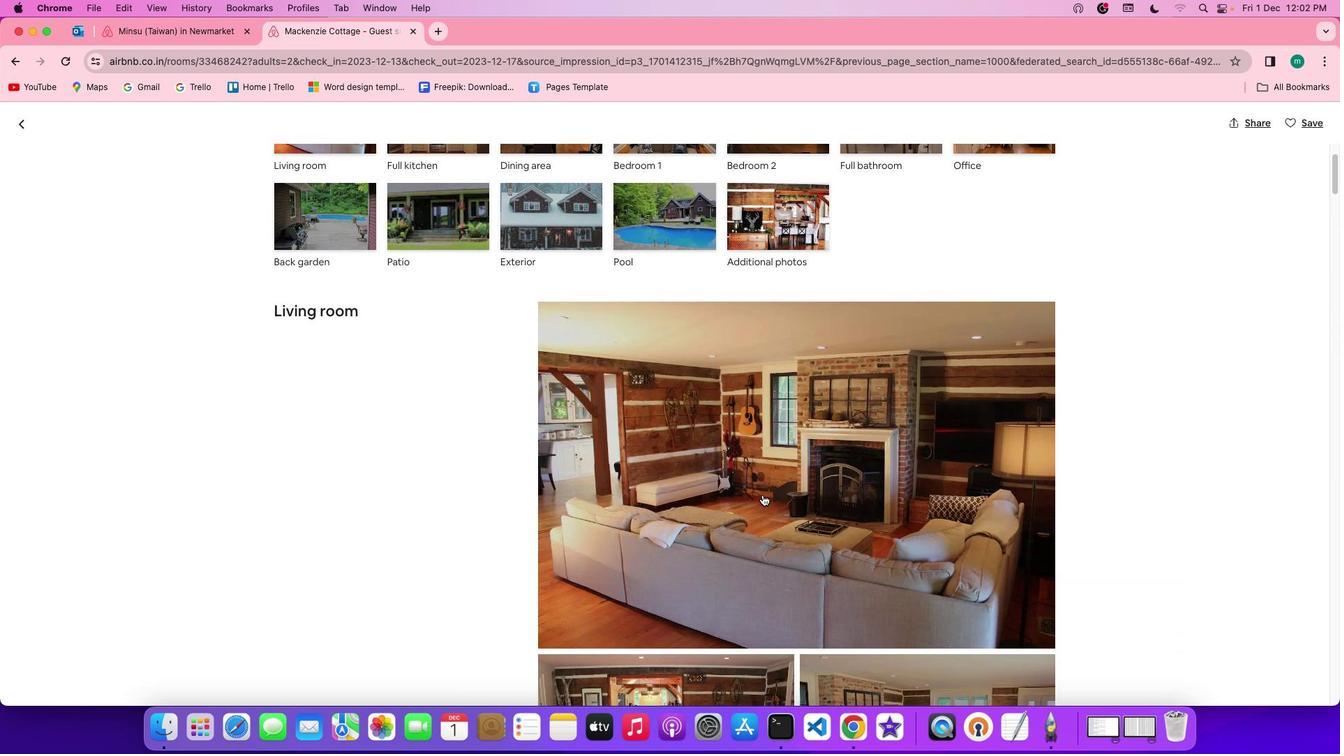 
Action: Mouse scrolled (764, 495) with delta (1, 0)
Screenshot: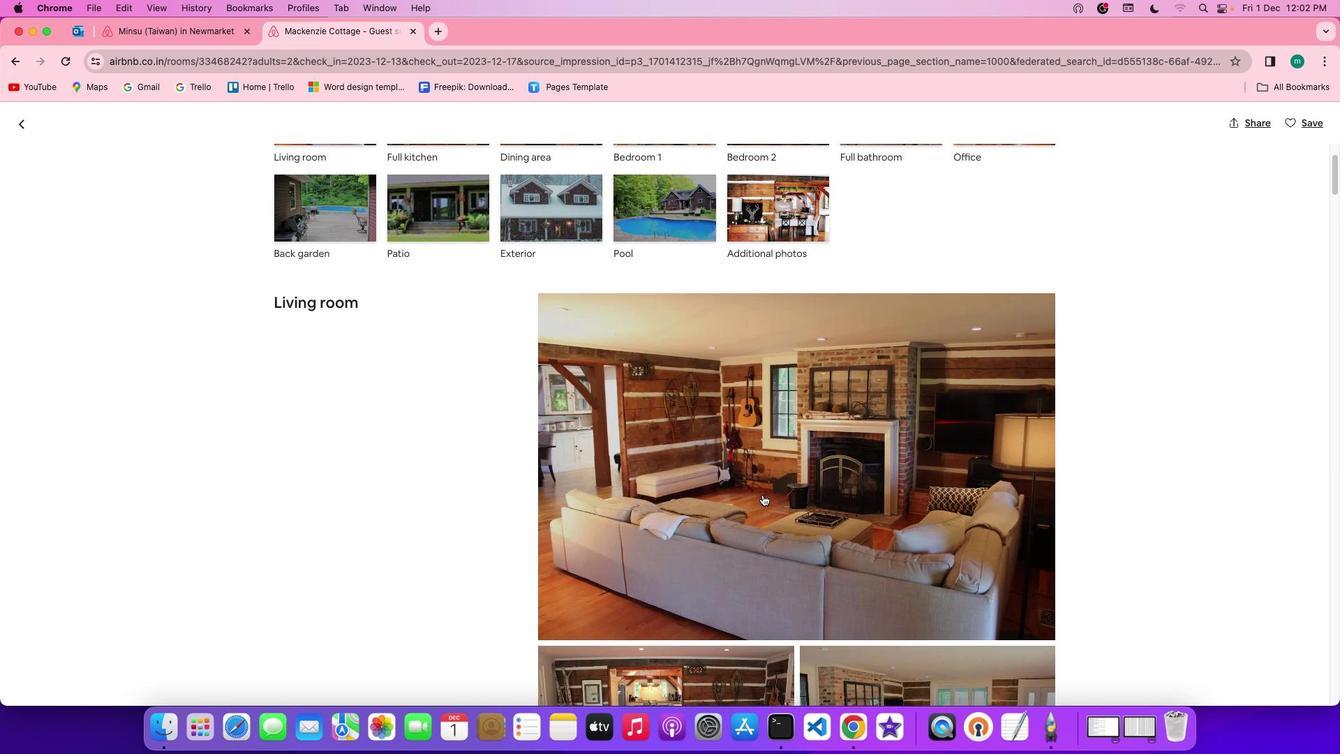 
Action: Mouse scrolled (764, 495) with delta (1, 0)
Screenshot: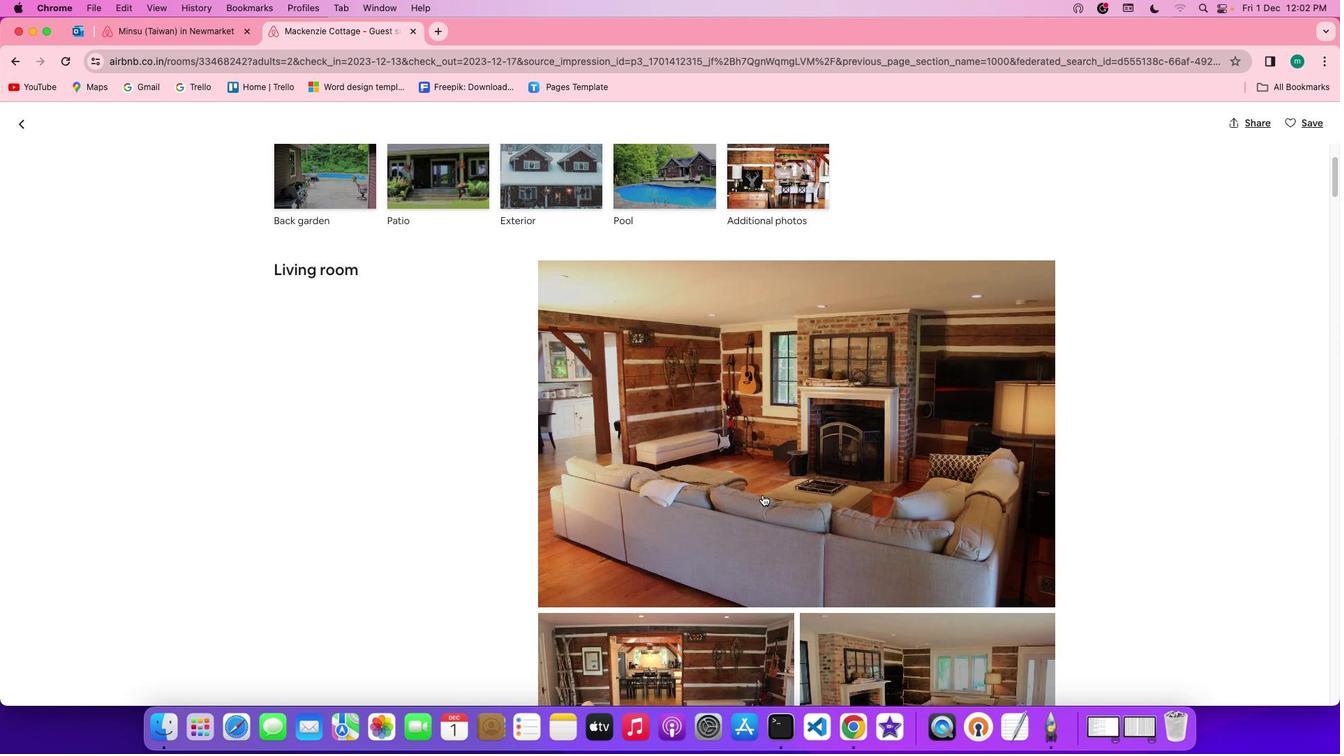 
Action: Mouse scrolled (764, 495) with delta (1, 0)
Screenshot: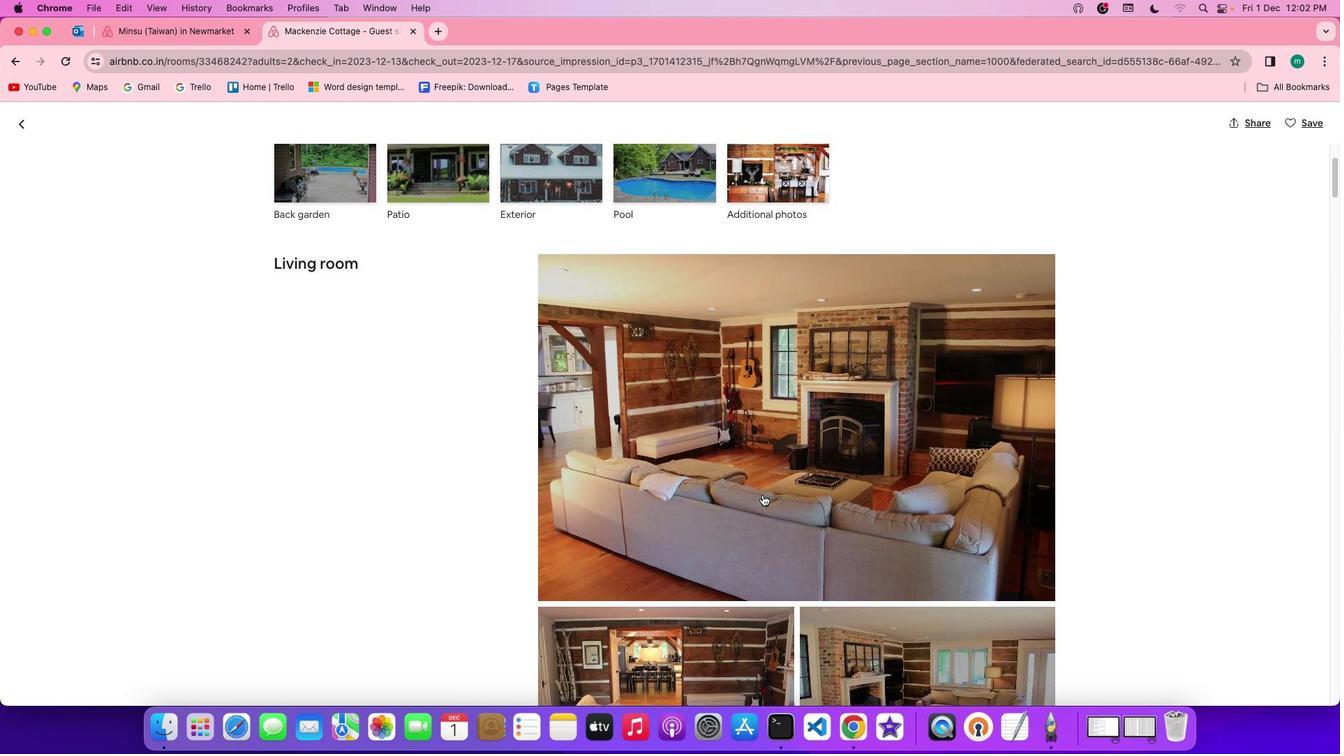 
Action: Mouse scrolled (764, 495) with delta (1, 0)
Screenshot: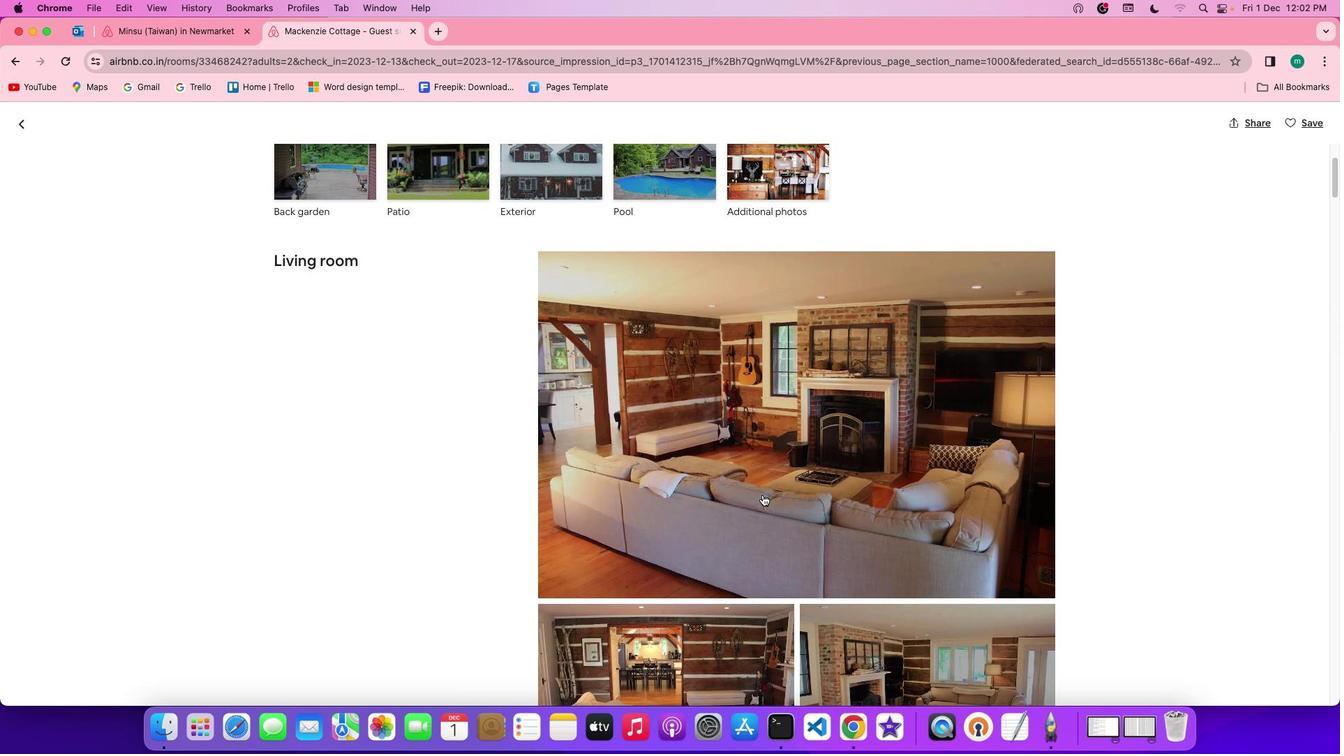 
Action: Mouse scrolled (764, 495) with delta (1, 0)
Screenshot: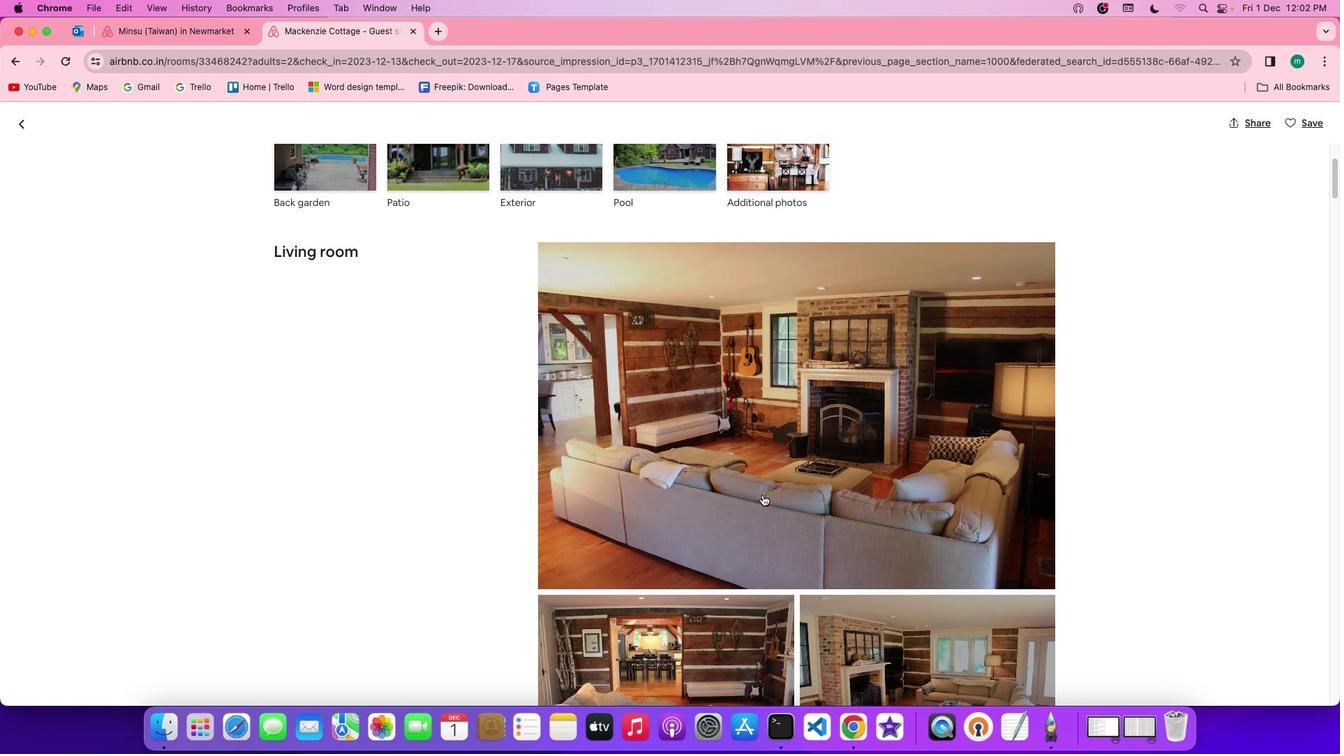 
Action: Mouse scrolled (764, 495) with delta (1, 0)
Screenshot: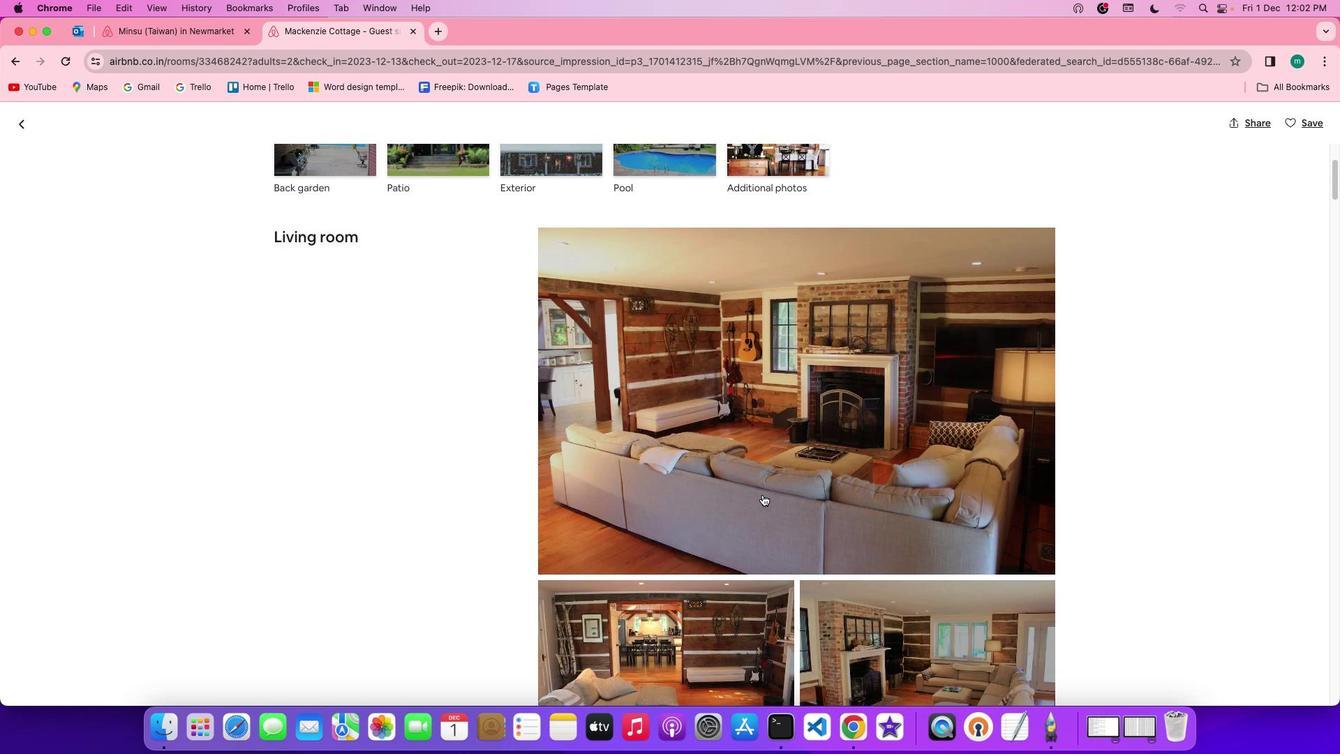 
Action: Mouse scrolled (764, 495) with delta (1, 0)
Screenshot: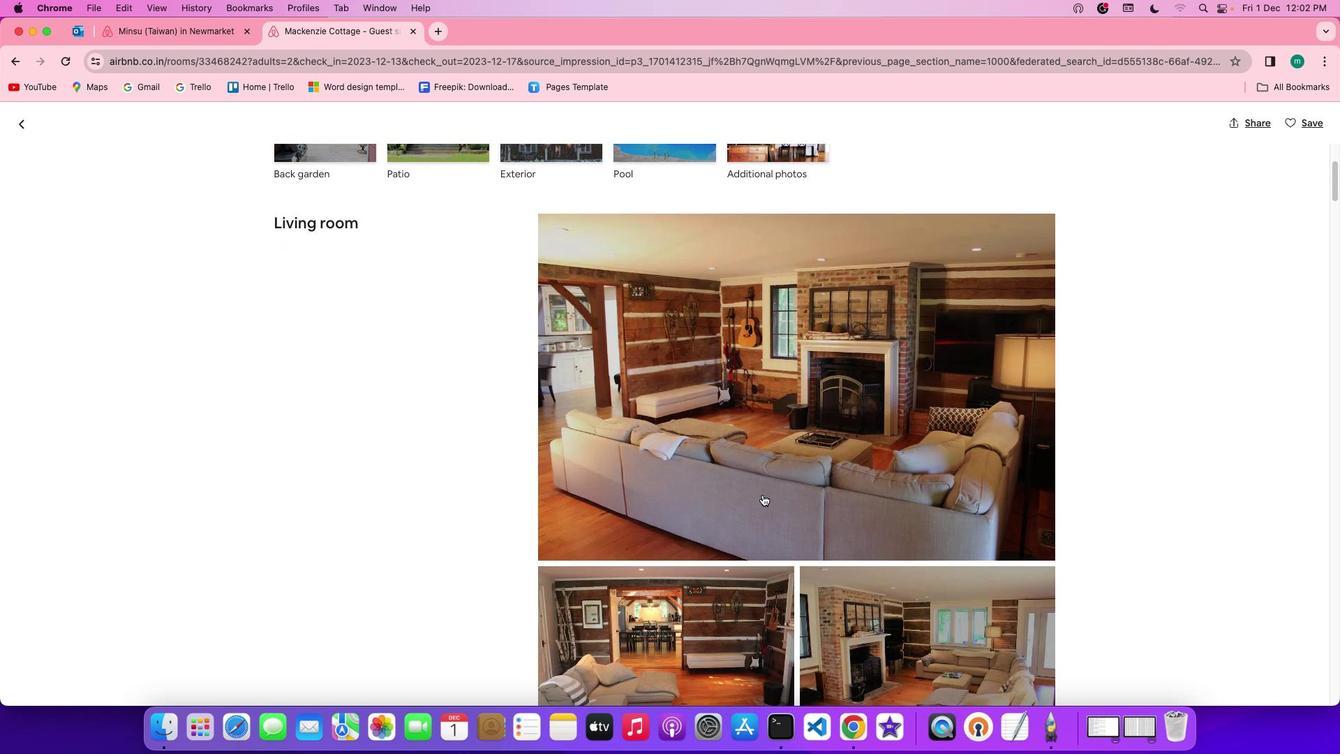 
Action: Mouse scrolled (764, 495) with delta (1, 0)
Screenshot: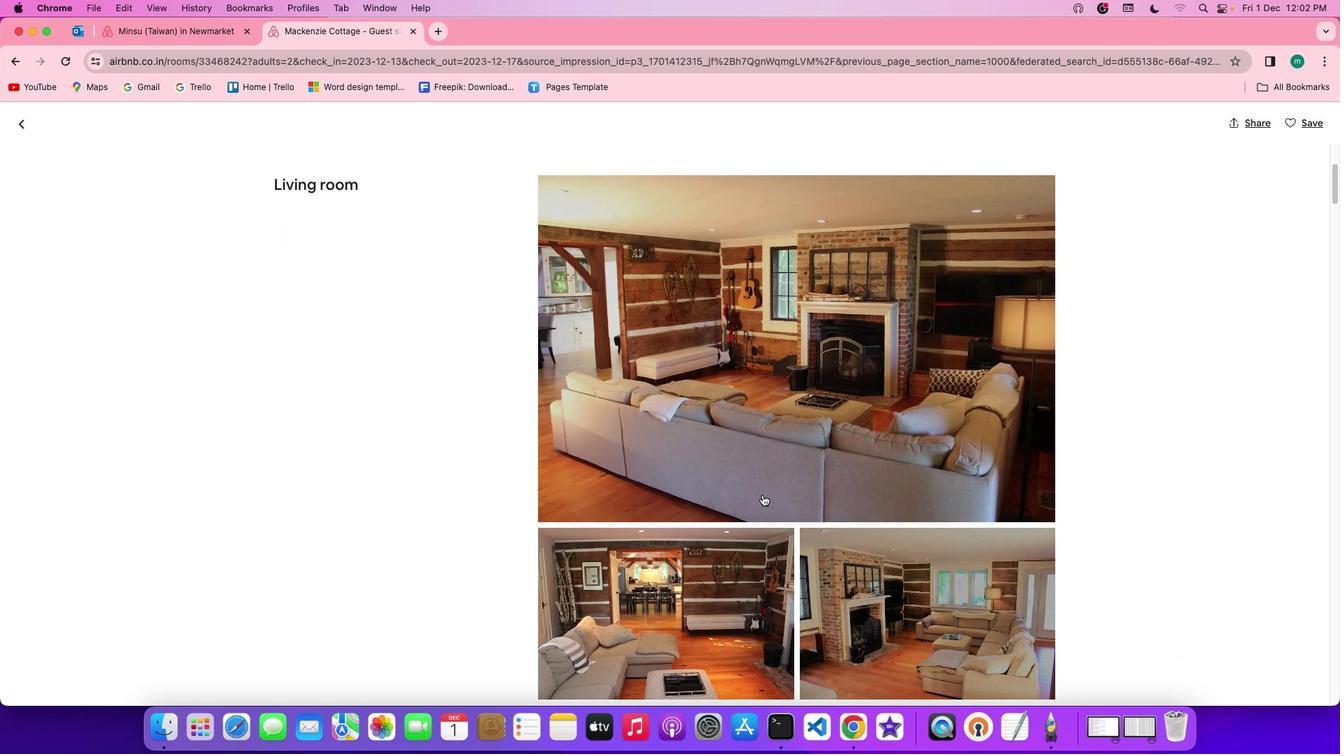 
Action: Mouse scrolled (764, 495) with delta (1, 0)
Screenshot: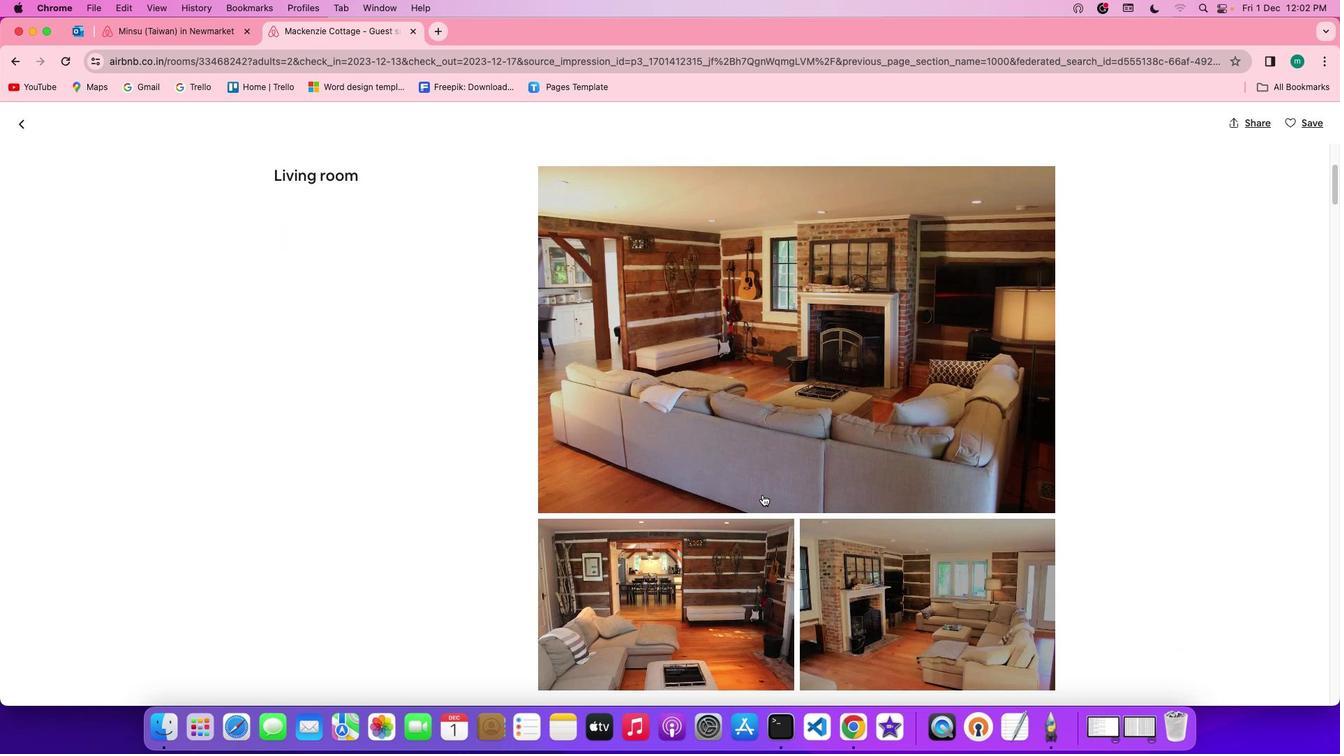 
Action: Mouse scrolled (764, 495) with delta (1, 0)
Screenshot: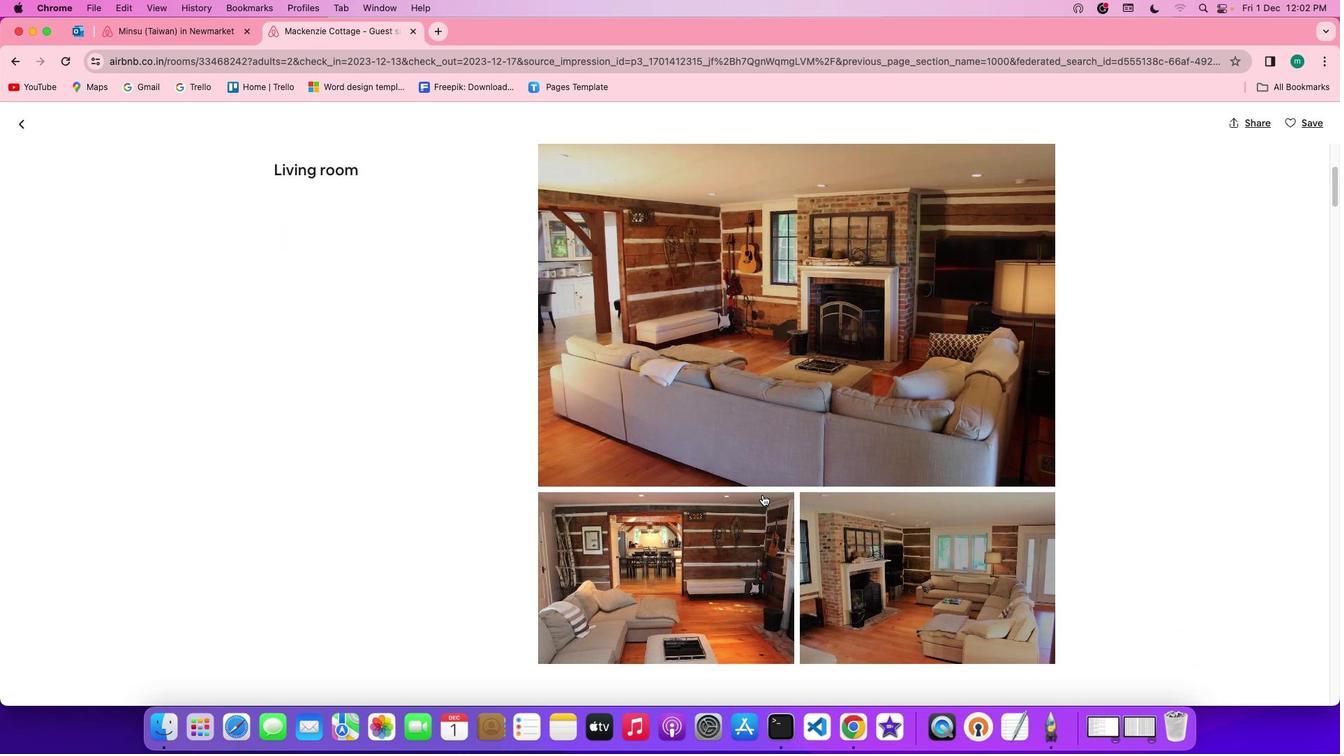 
Action: Mouse scrolled (764, 495) with delta (1, 0)
Screenshot: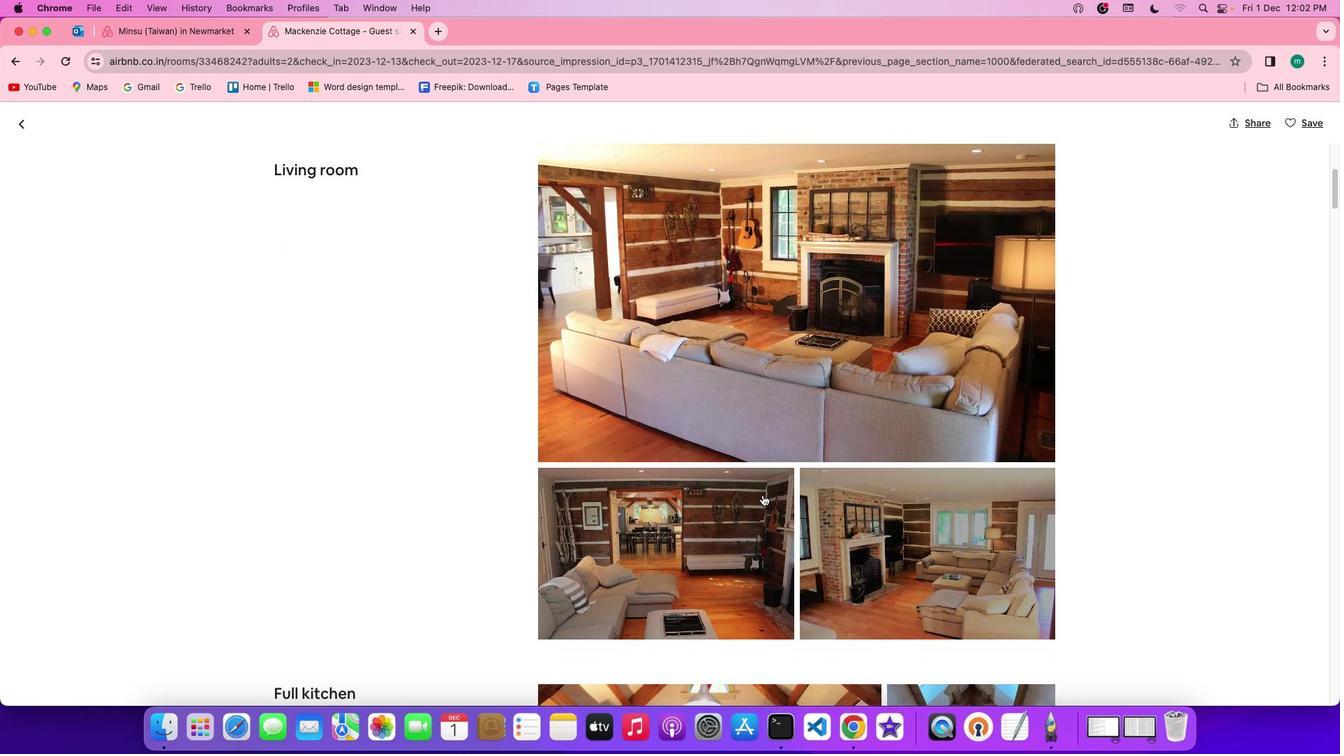 
Action: Mouse scrolled (764, 495) with delta (1, 0)
Screenshot: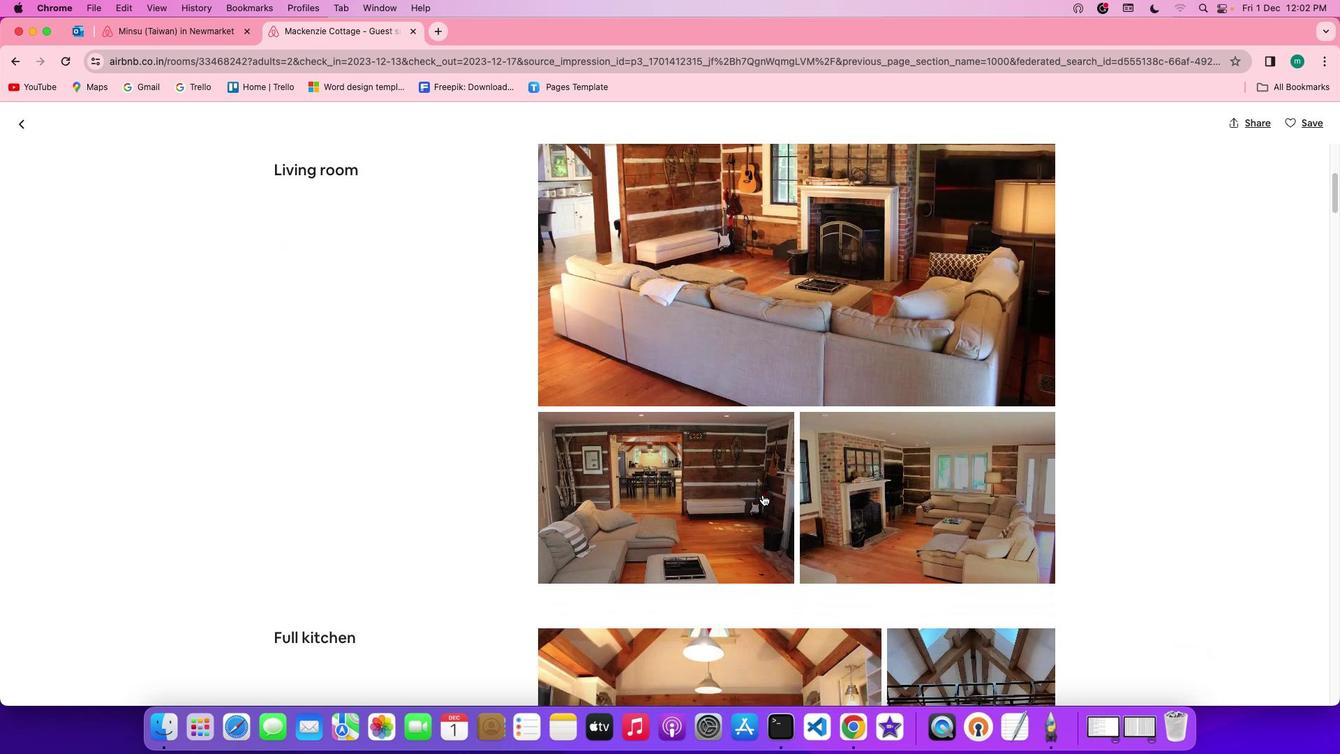 
Action: Mouse scrolled (764, 495) with delta (1, 0)
Screenshot: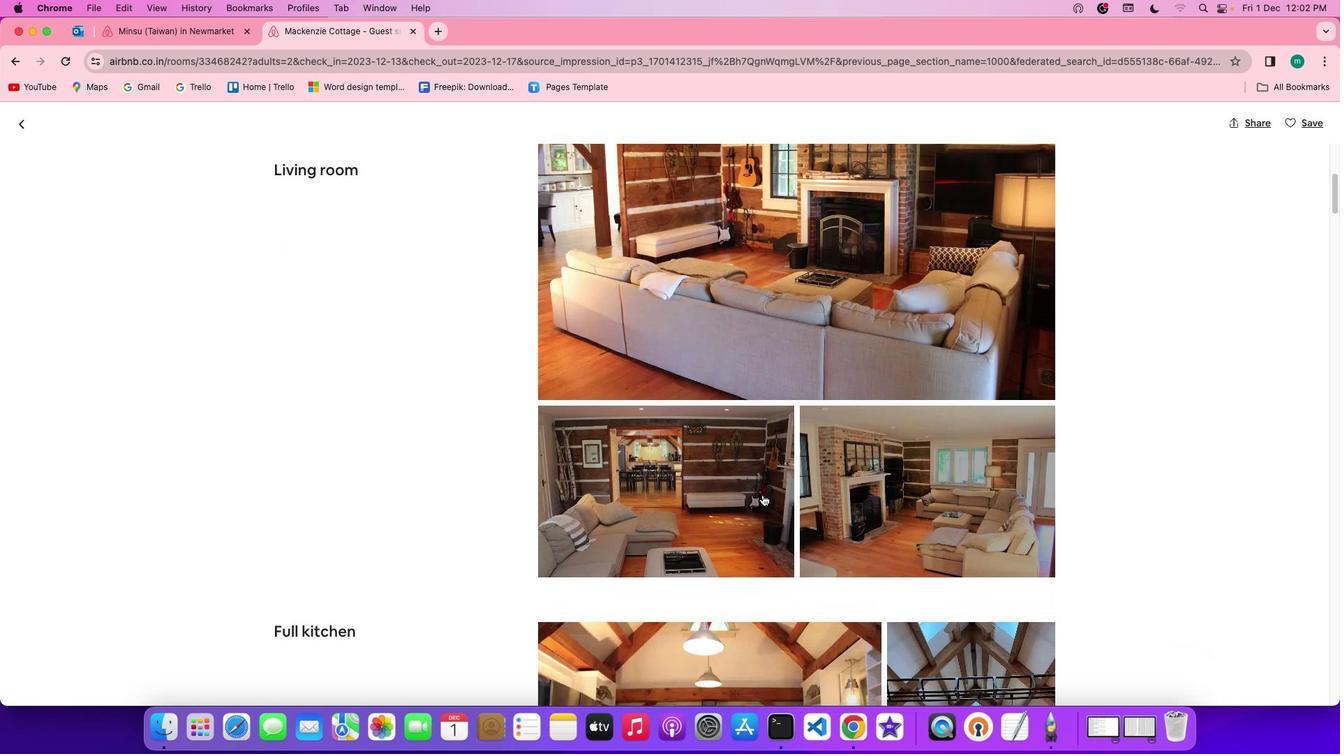 
Action: Mouse scrolled (764, 495) with delta (1, 0)
Screenshot: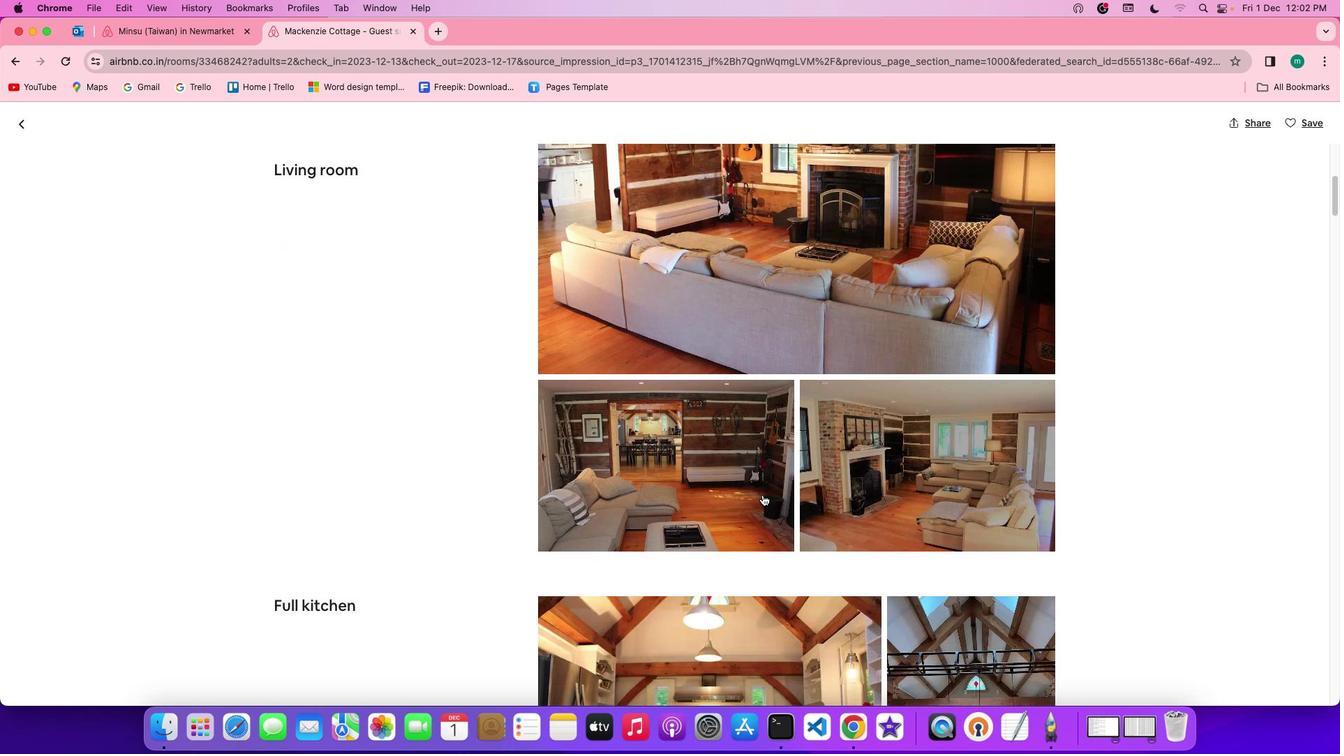 
Action: Mouse scrolled (764, 495) with delta (1, 0)
Screenshot: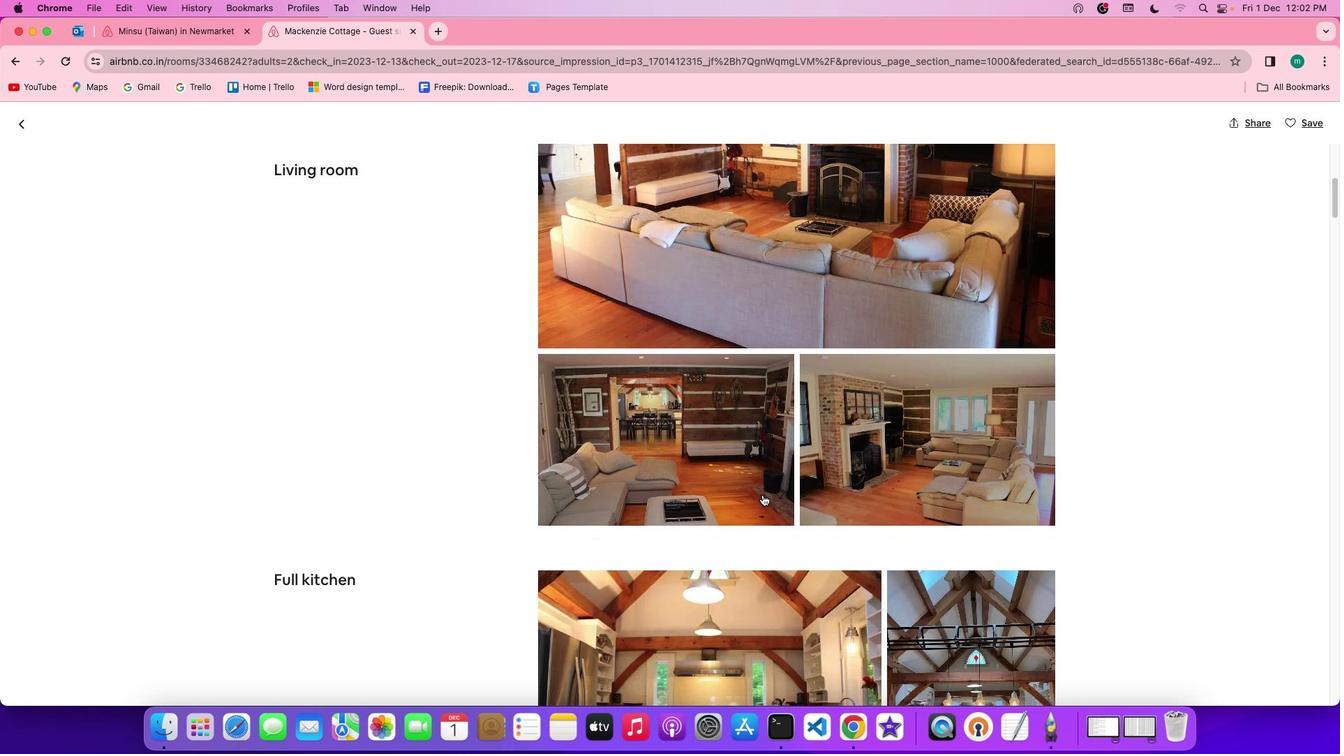 
Action: Mouse scrolled (764, 495) with delta (1, 0)
Screenshot: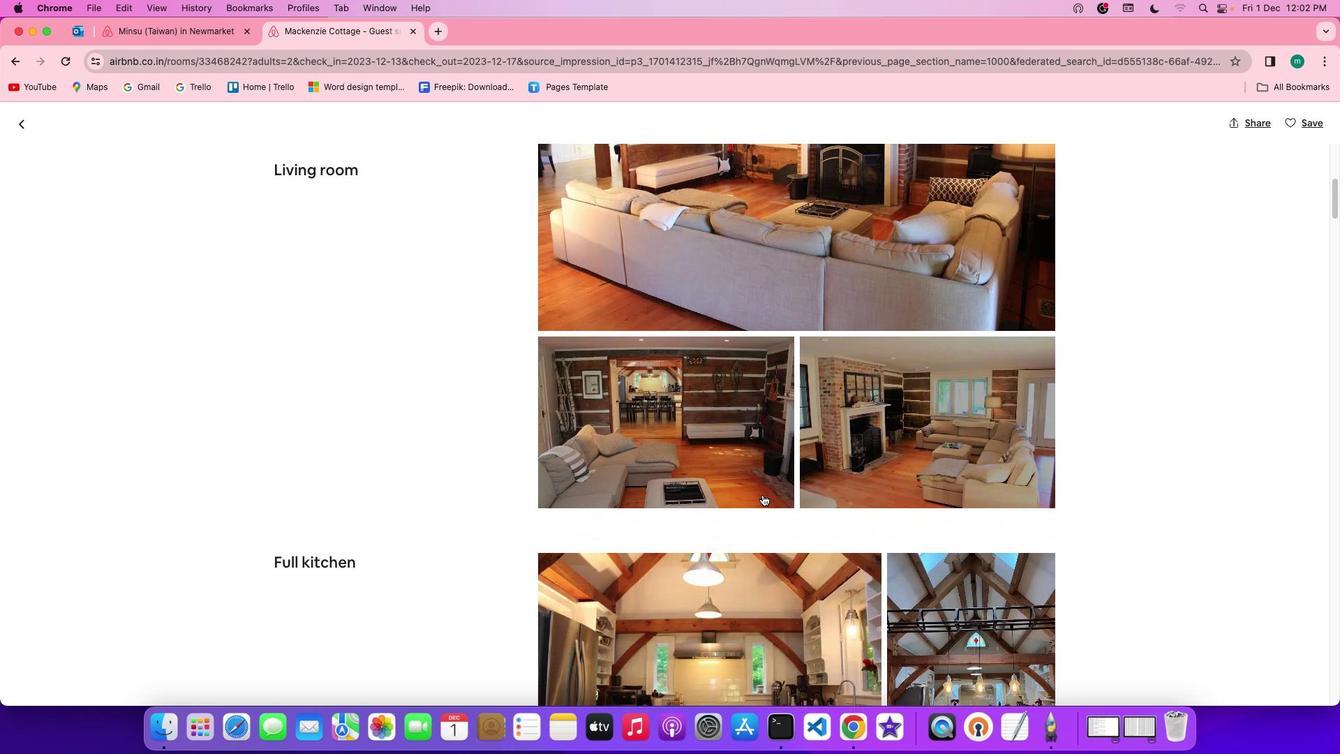 
Action: Mouse scrolled (764, 495) with delta (1, 0)
Screenshot: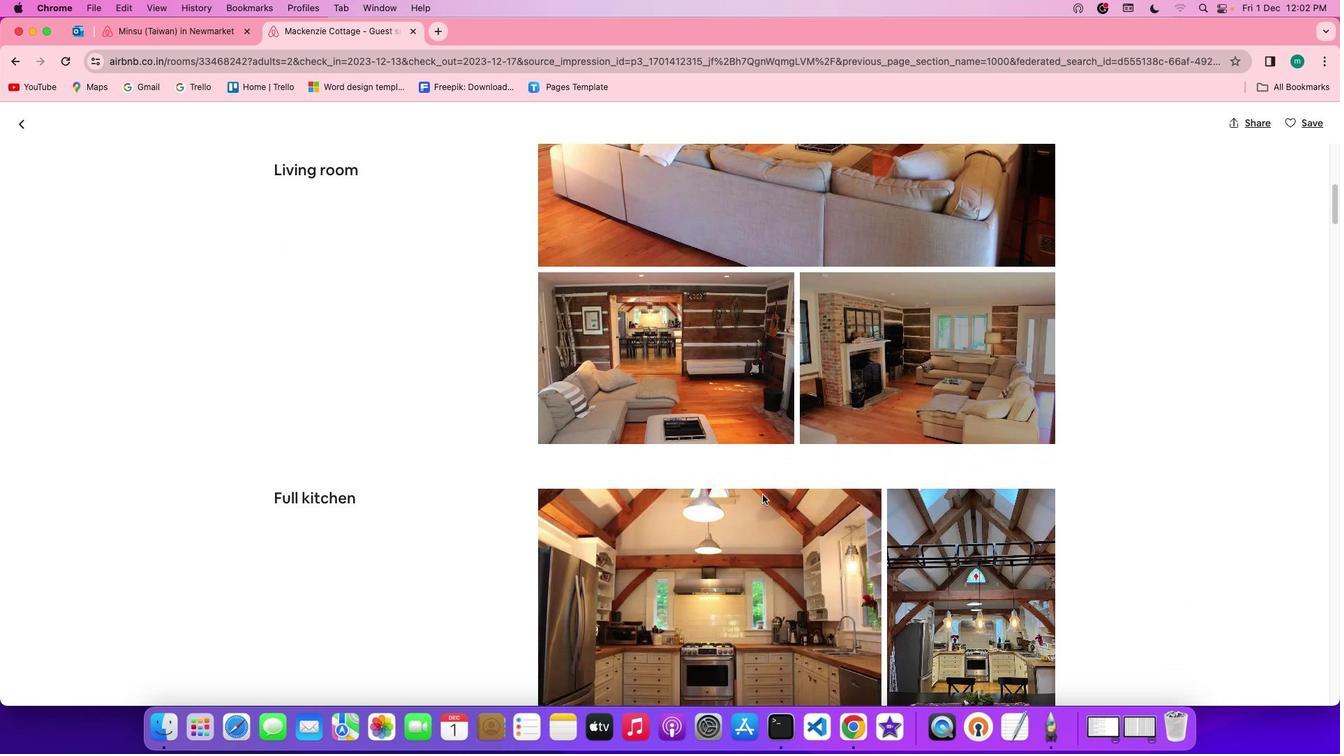 
Action: Mouse scrolled (764, 495) with delta (1, 0)
Screenshot: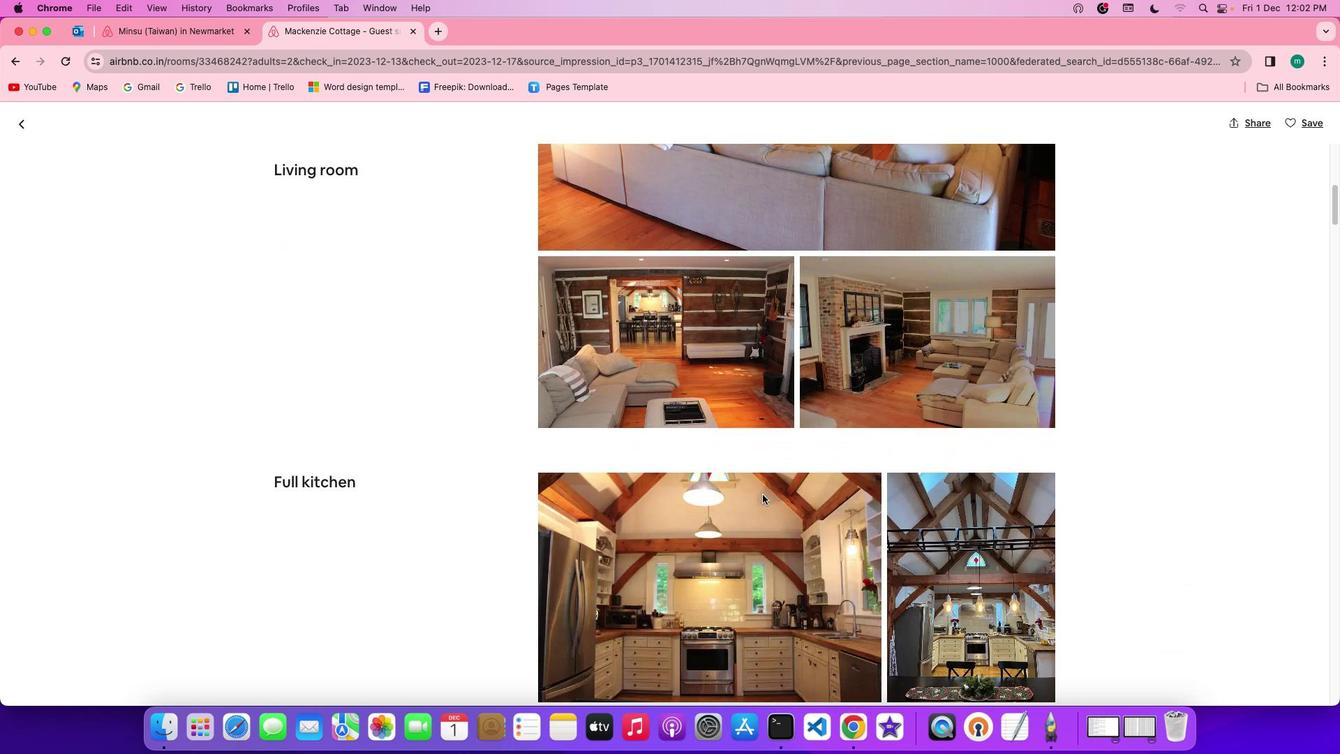 
Action: Mouse scrolled (764, 495) with delta (1, 0)
Screenshot: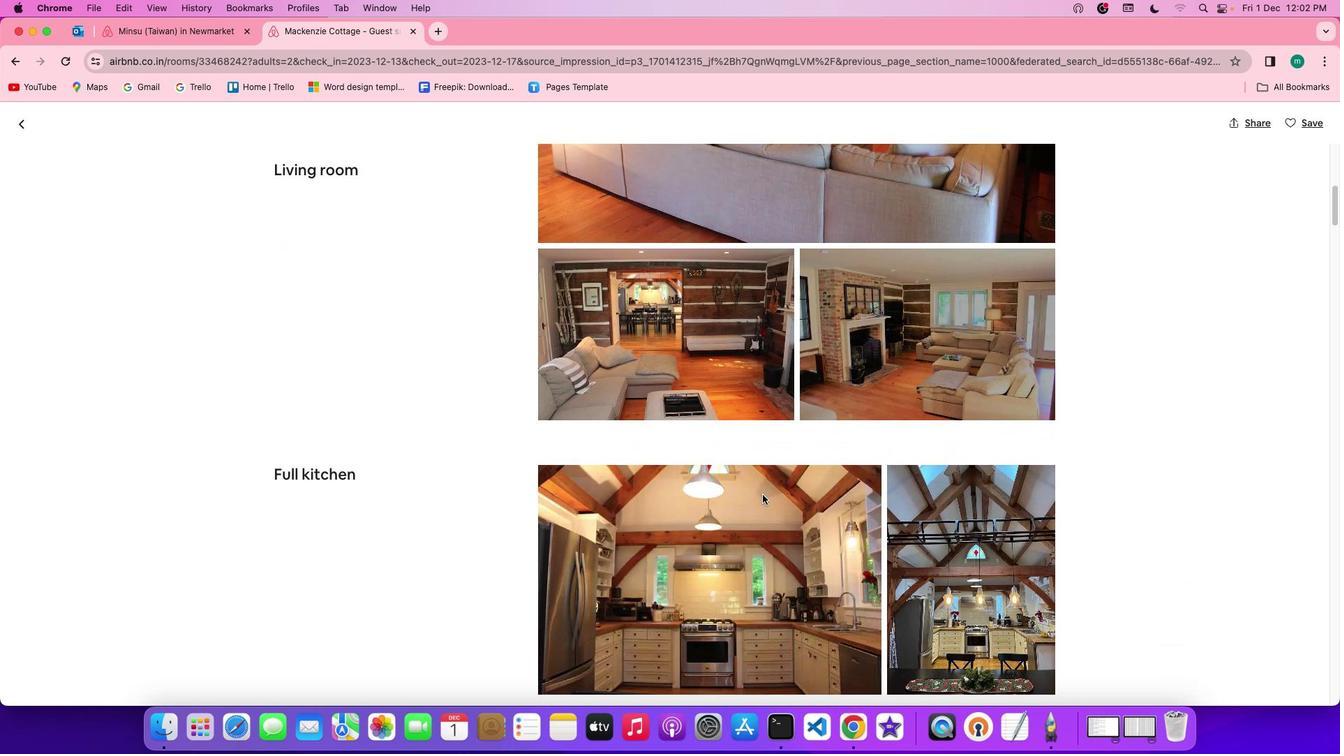 
Action: Mouse scrolled (764, 495) with delta (1, 0)
Screenshot: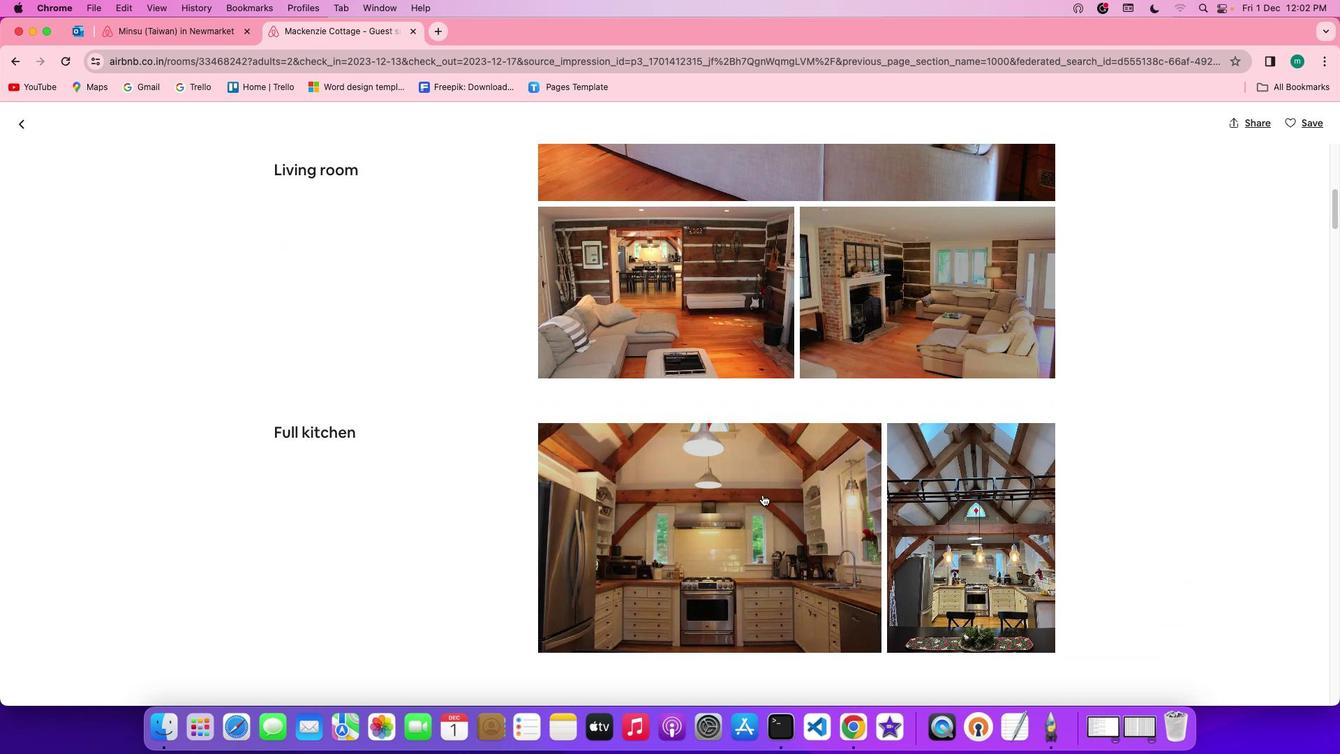 
Action: Mouse scrolled (764, 495) with delta (1, 0)
Screenshot: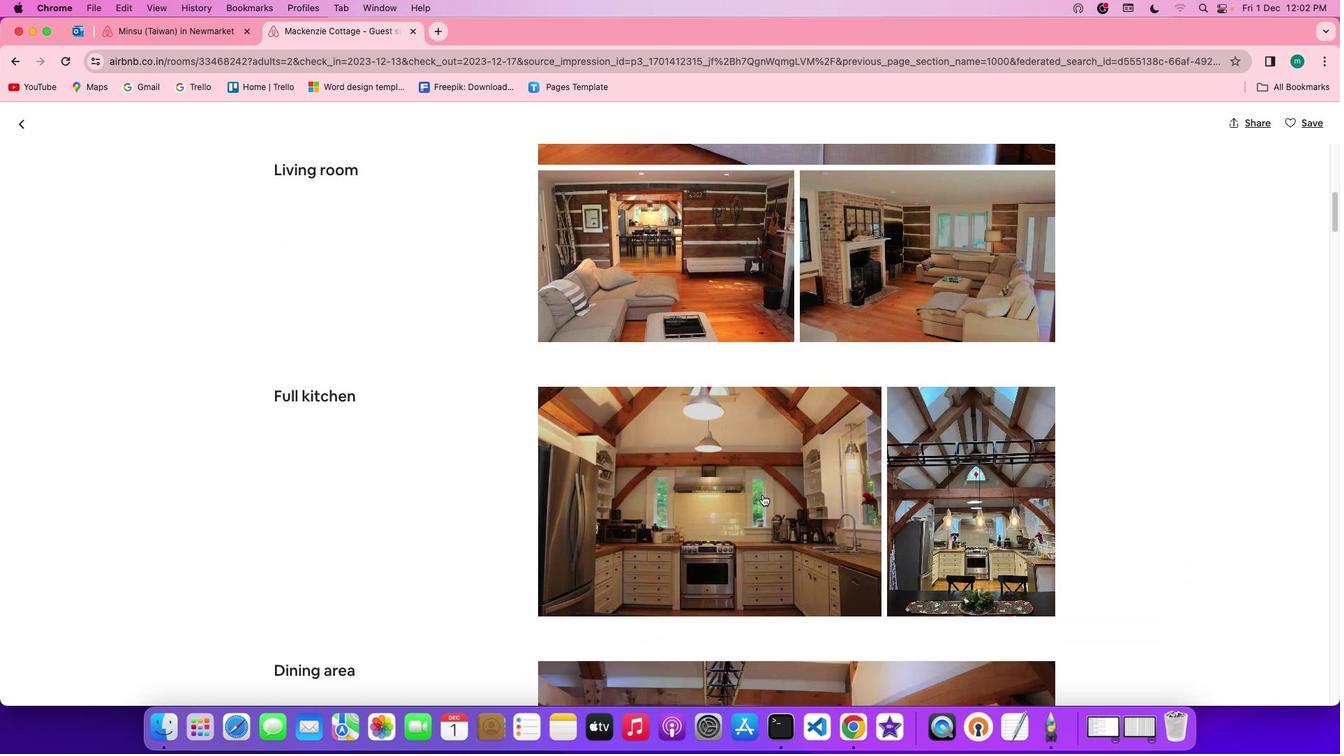 
Action: Mouse scrolled (764, 495) with delta (1, 0)
Screenshot: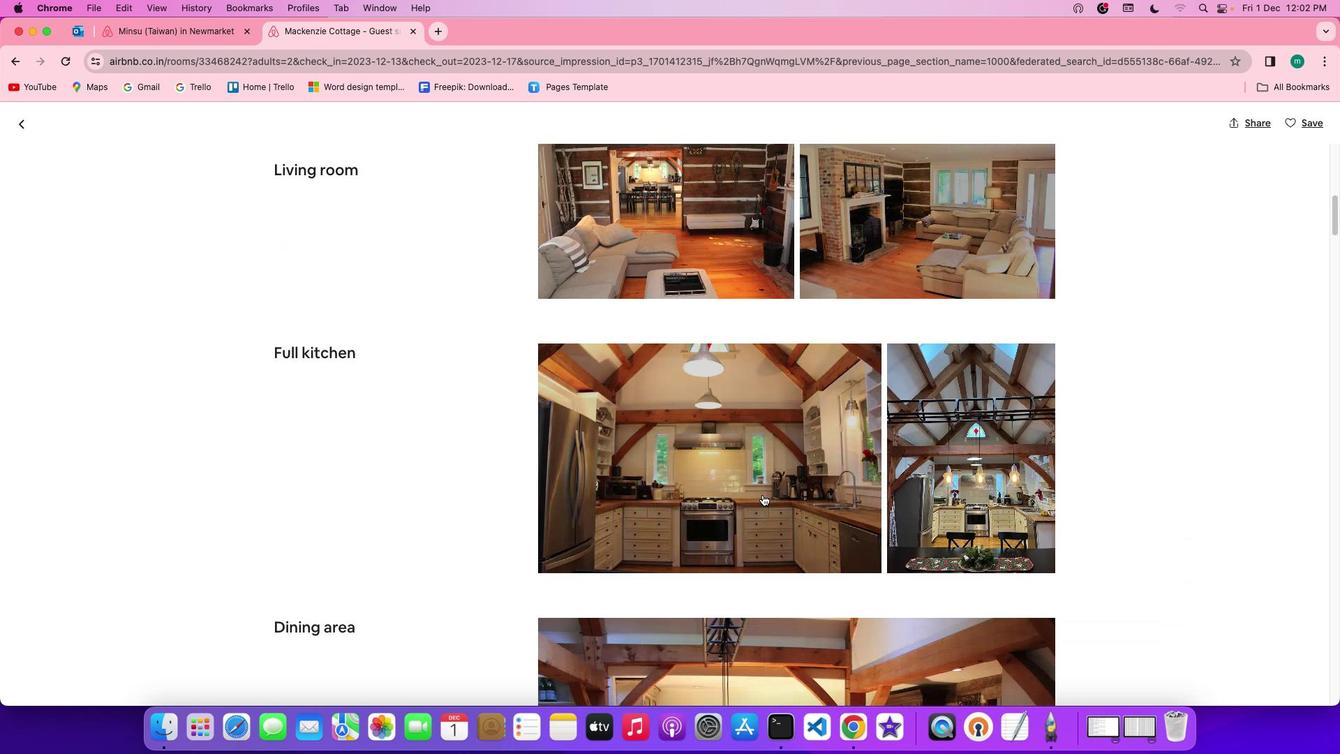 
Action: Mouse scrolled (764, 495) with delta (1, 0)
Screenshot: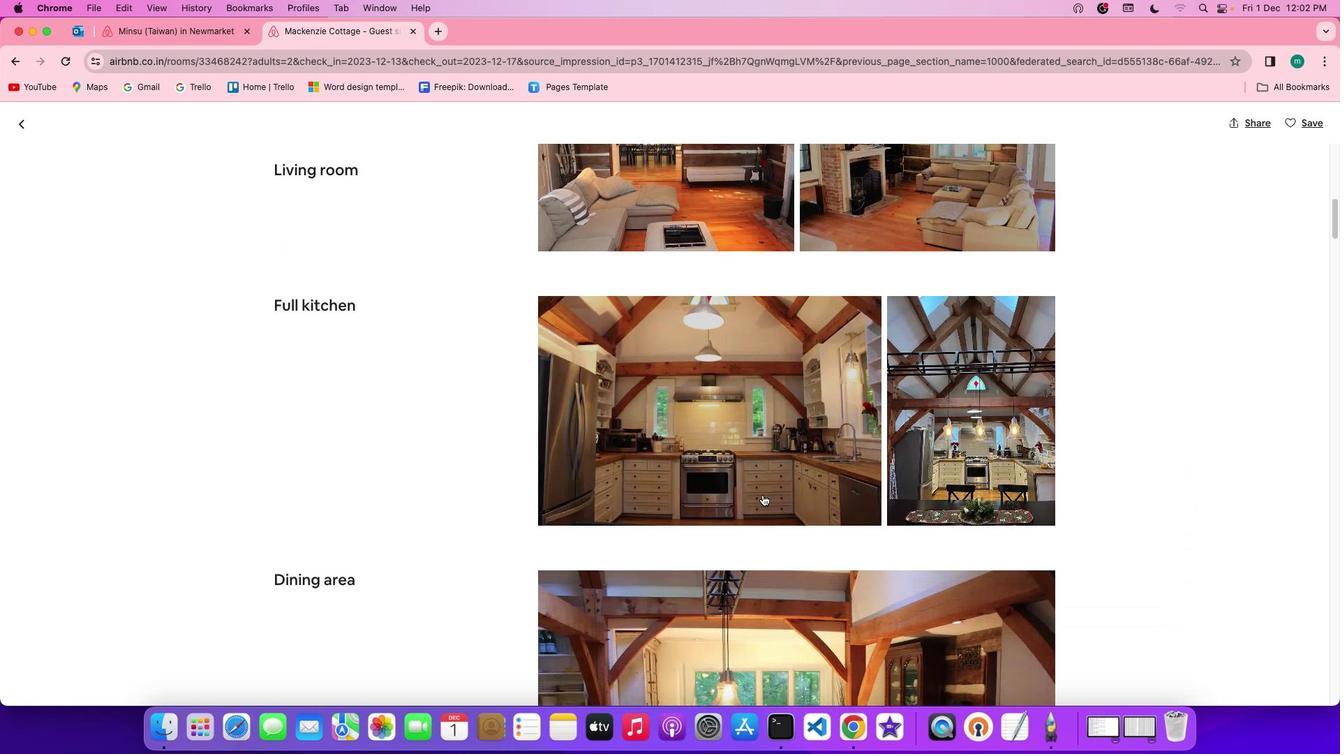 
Action: Mouse scrolled (764, 495) with delta (1, 0)
Screenshot: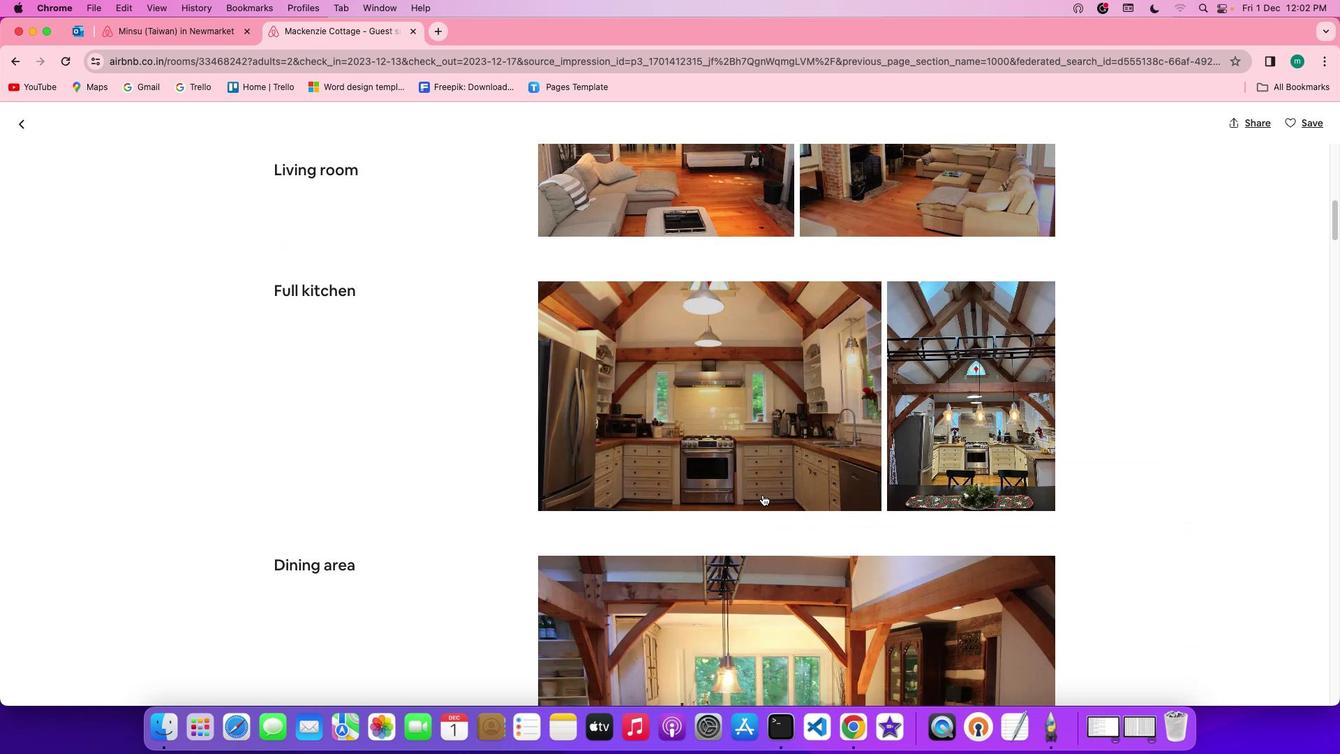 
Action: Mouse scrolled (764, 495) with delta (1, 0)
Screenshot: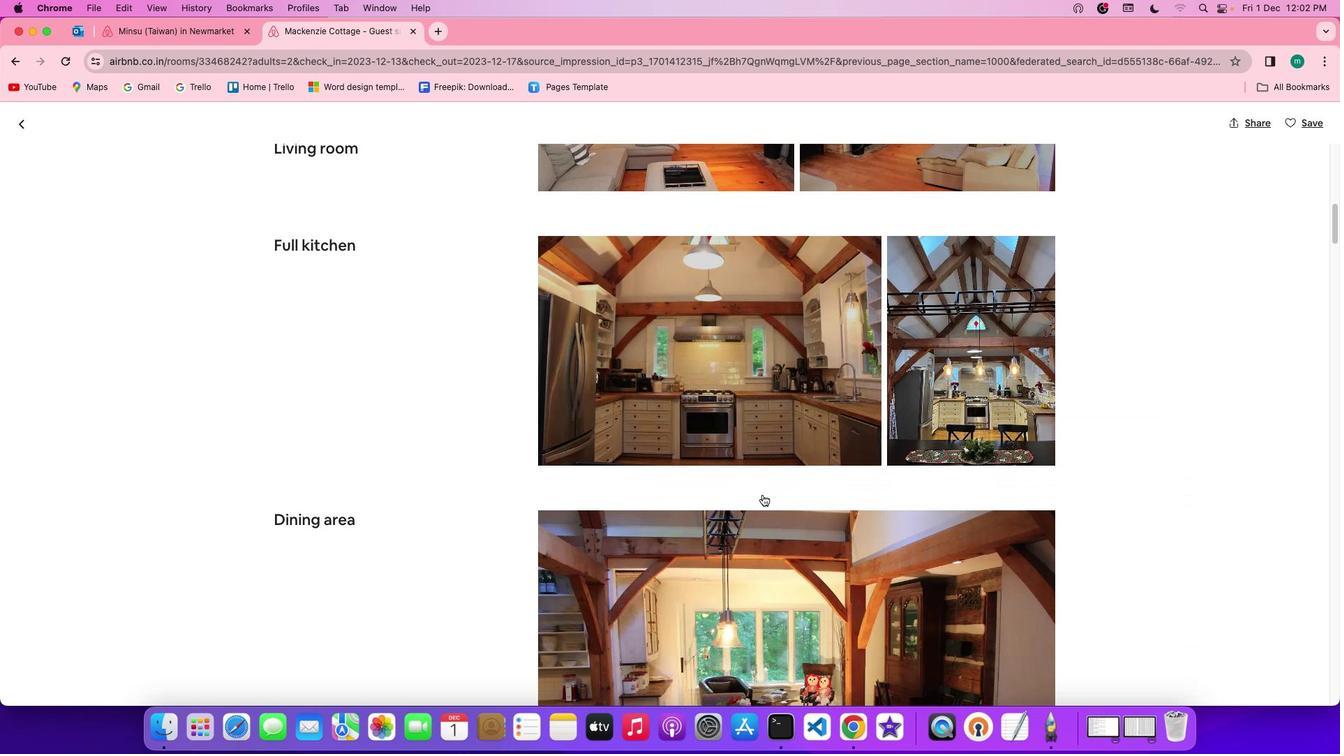 
Action: Mouse scrolled (764, 495) with delta (1, 0)
Screenshot: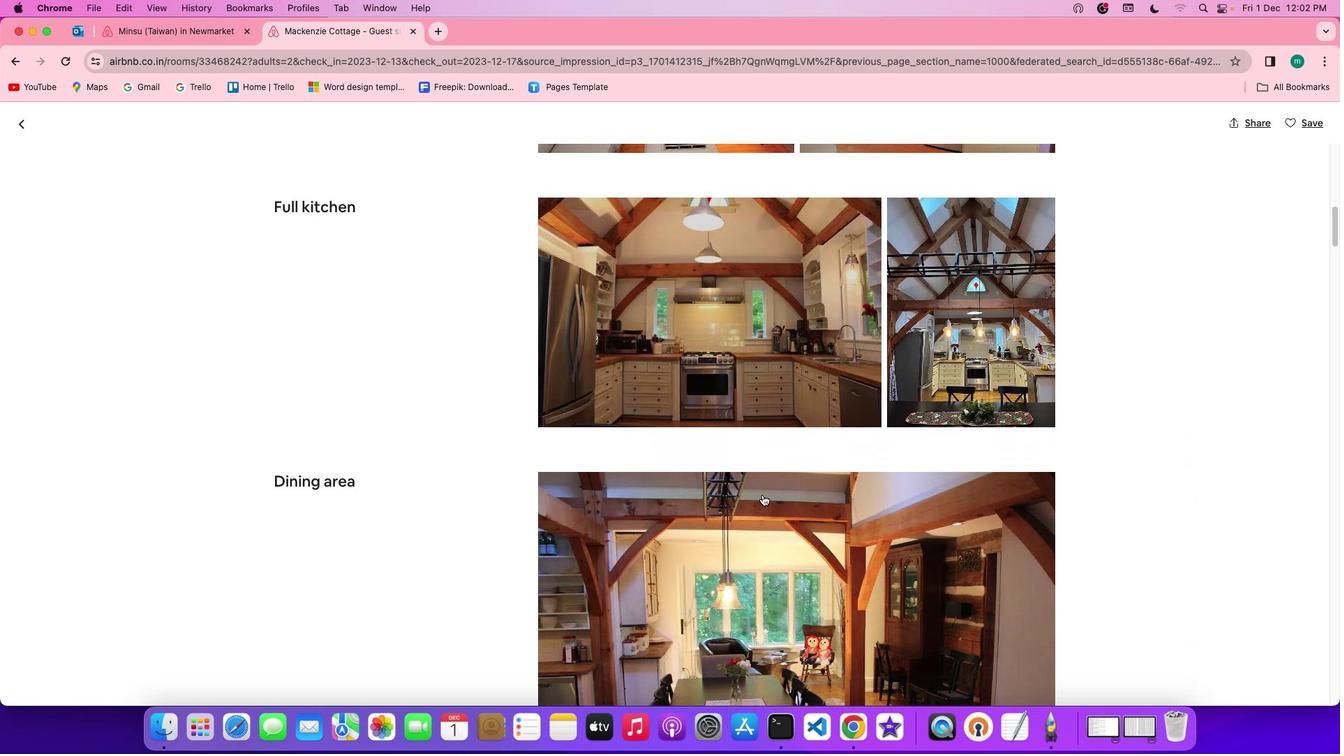 
Action: Mouse scrolled (764, 495) with delta (1, 0)
Screenshot: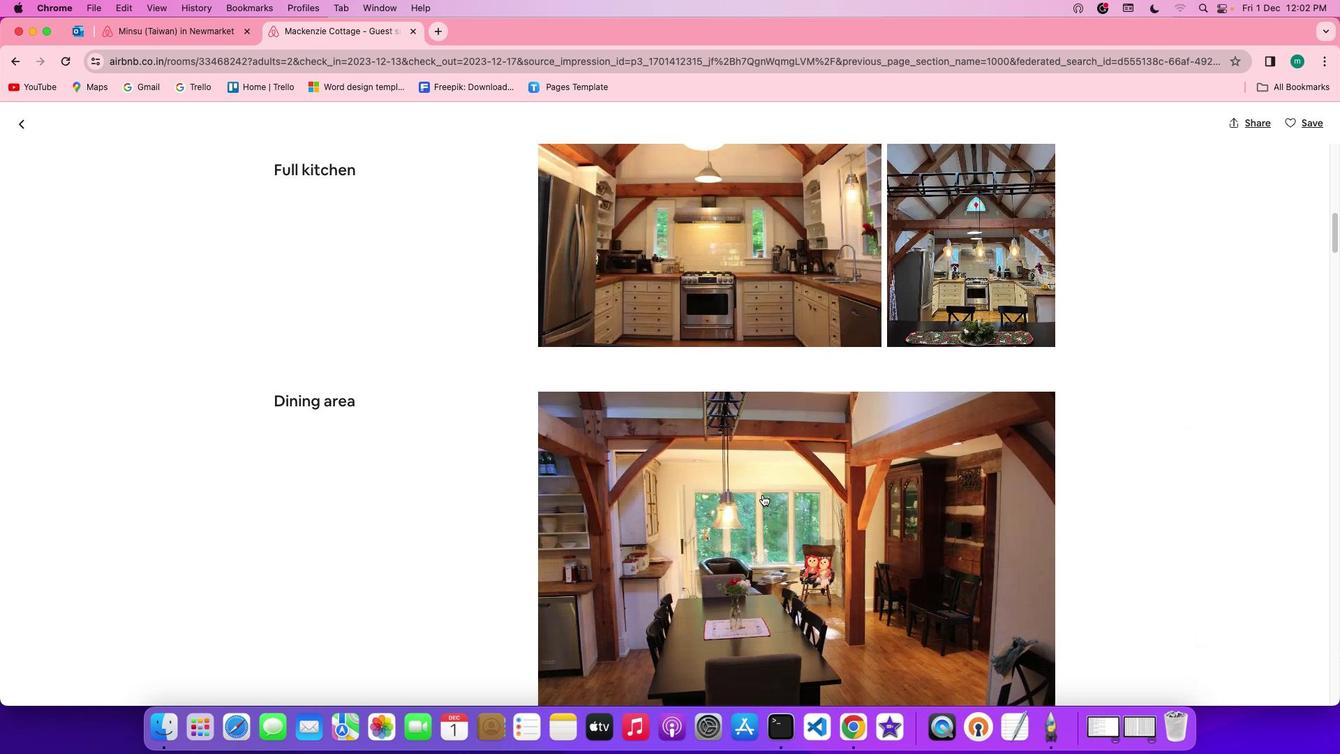 
Action: Mouse scrolled (764, 495) with delta (1, 0)
Screenshot: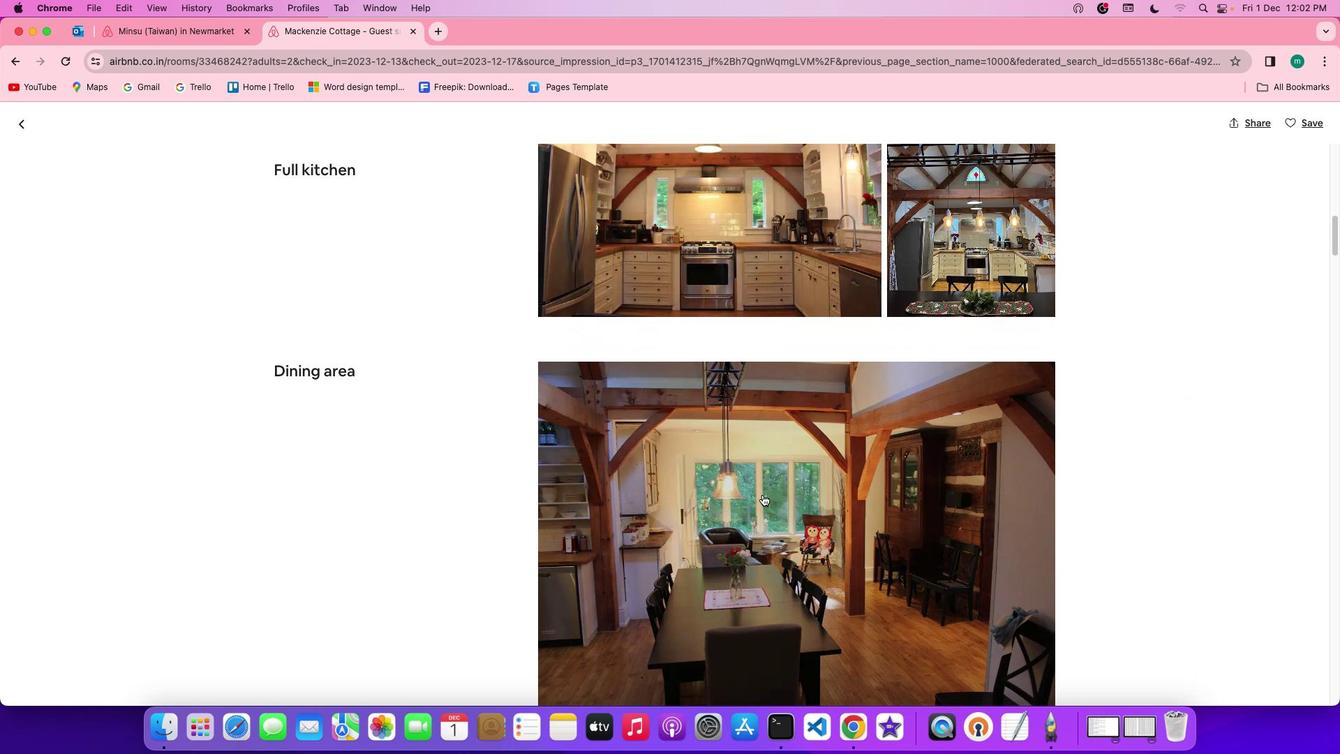 
Action: Mouse scrolled (764, 495) with delta (1, 0)
Screenshot: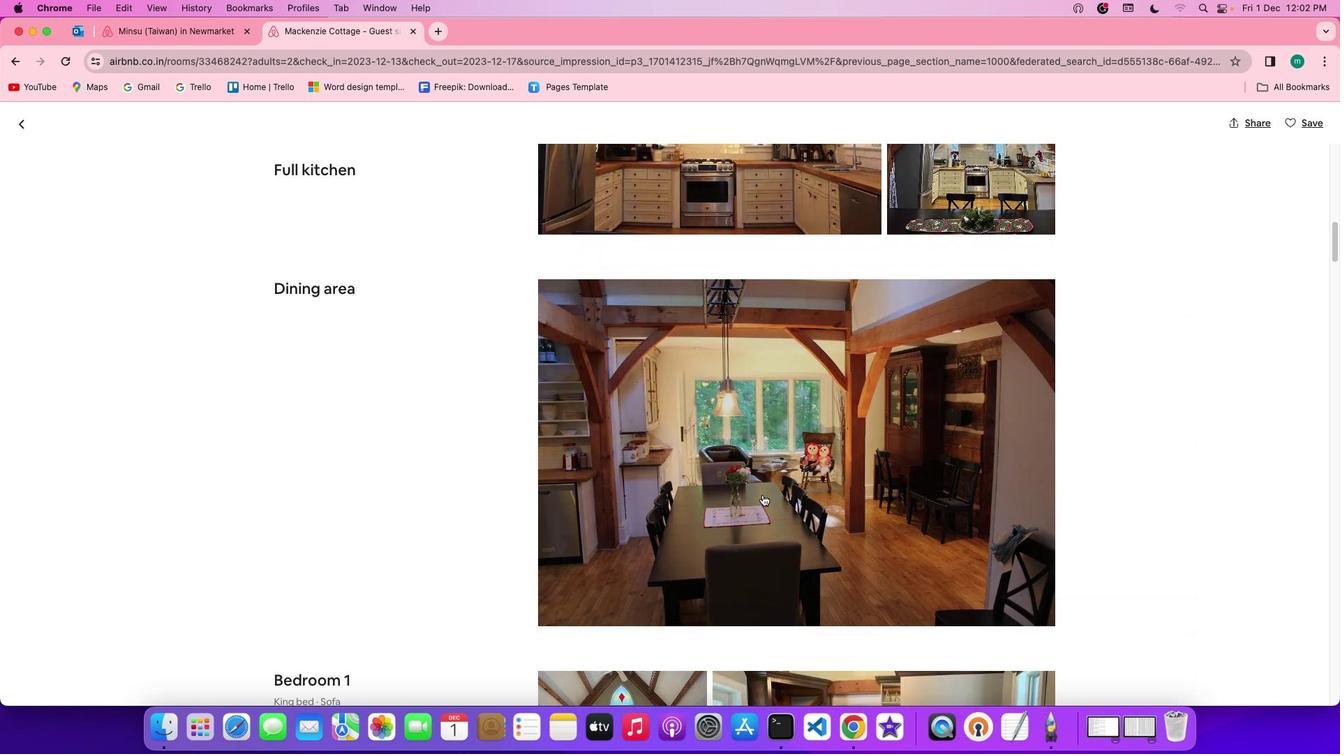 
Action: Mouse scrolled (764, 495) with delta (1, 0)
Screenshot: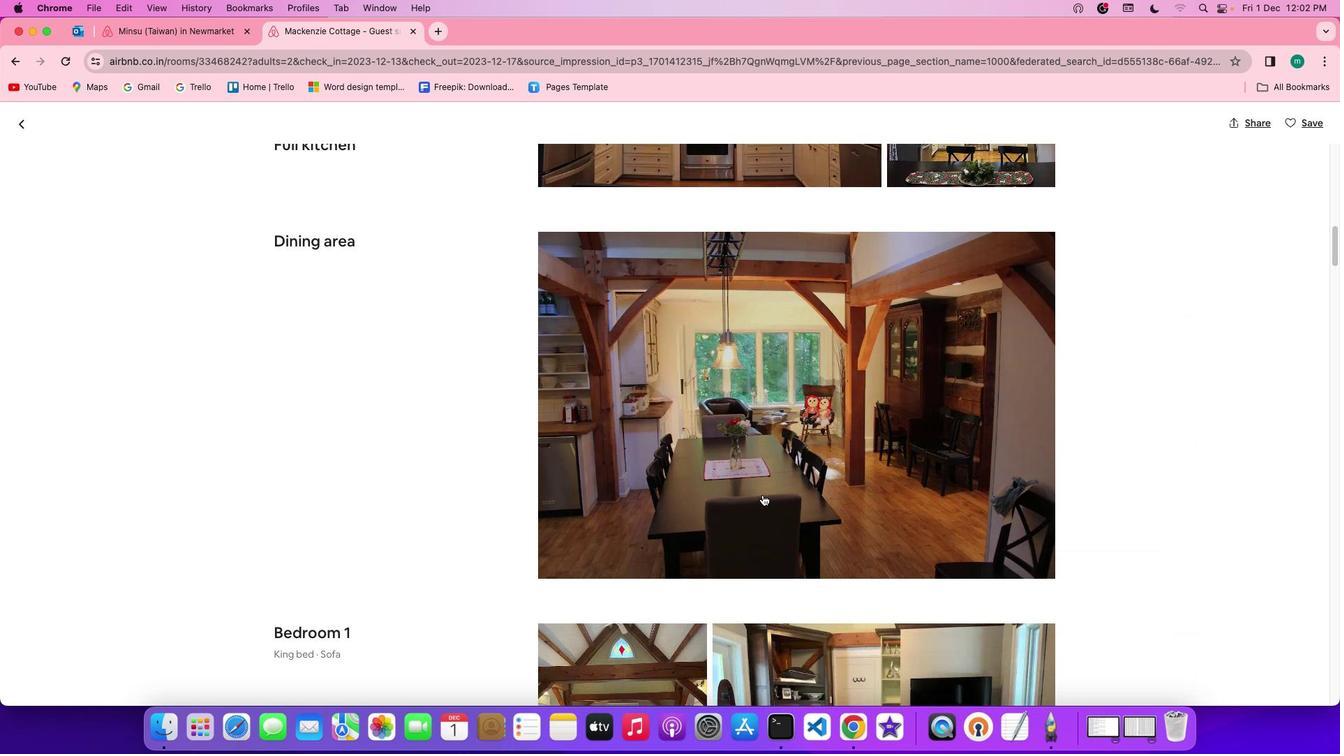 
Action: Mouse scrolled (764, 495) with delta (1, 0)
Screenshot: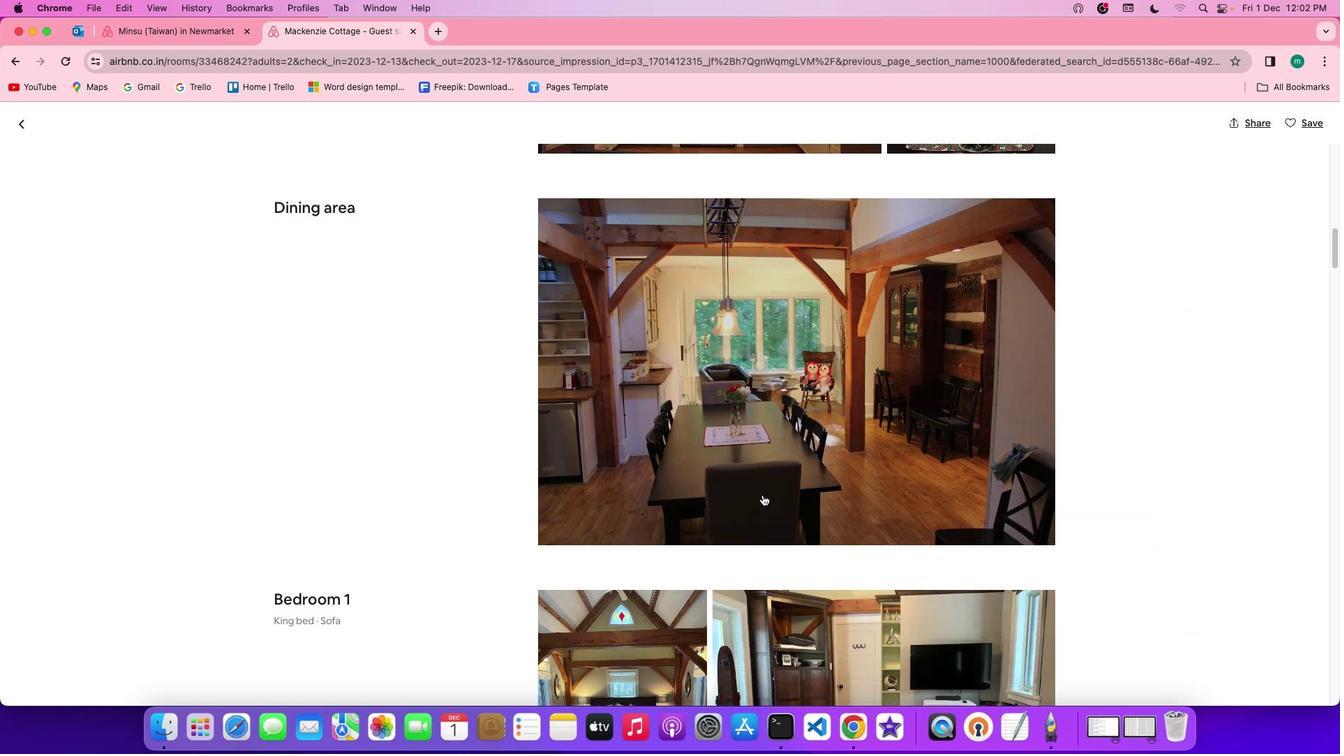 
Action: Mouse scrolled (764, 495) with delta (1, 0)
Screenshot: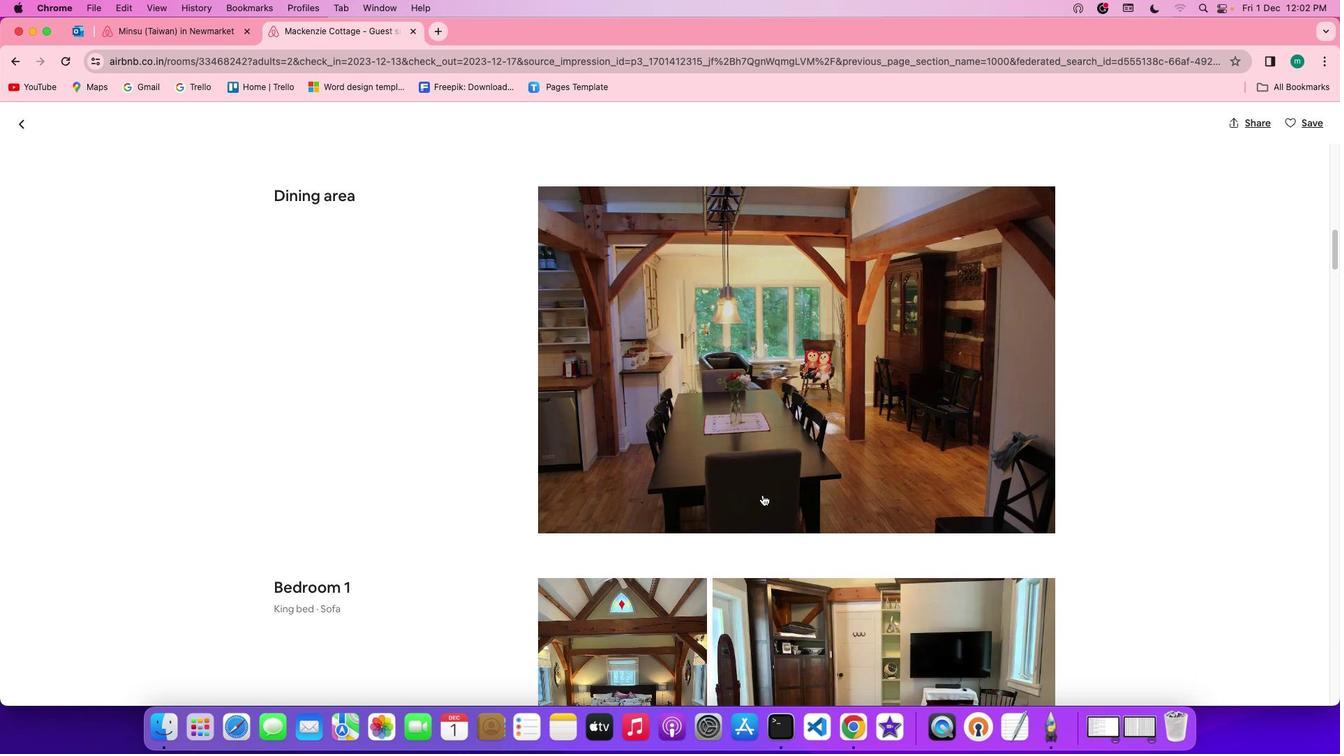
Action: Mouse scrolled (764, 495) with delta (1, 0)
Screenshot: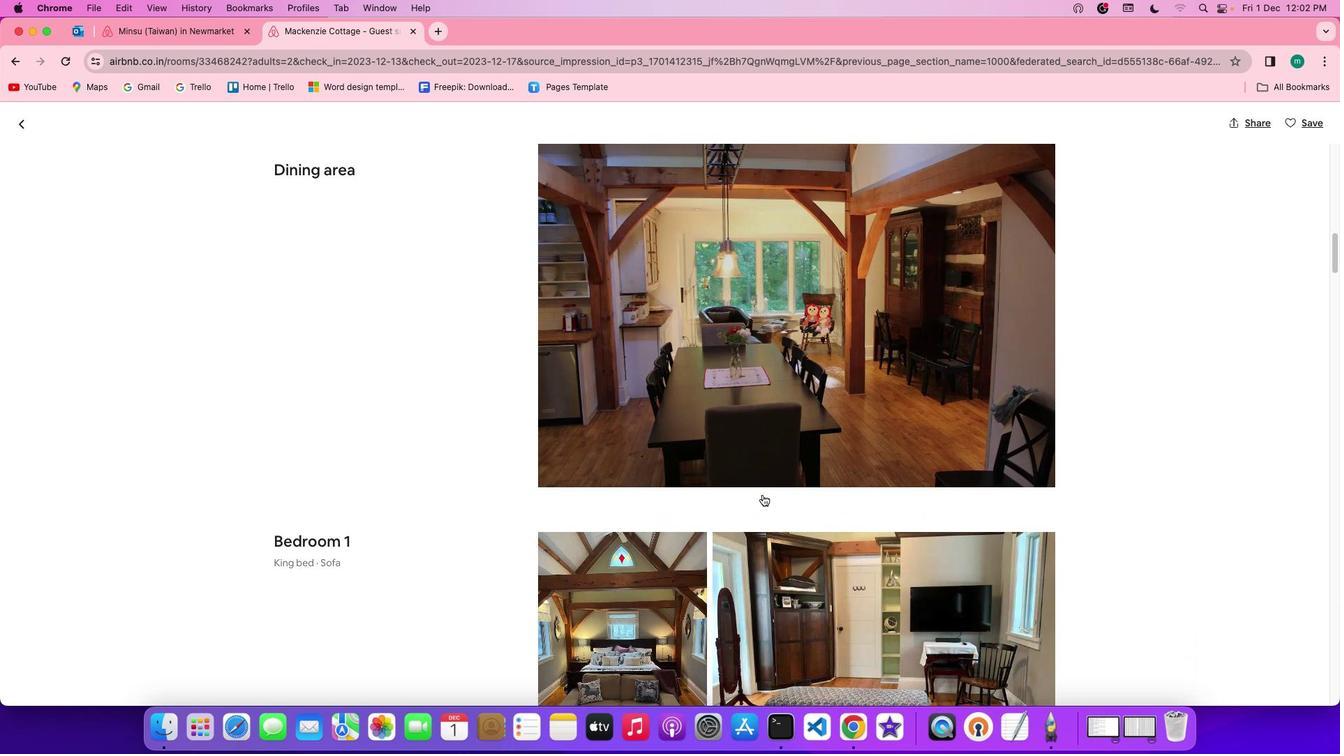 
Action: Mouse scrolled (764, 495) with delta (1, 0)
Screenshot: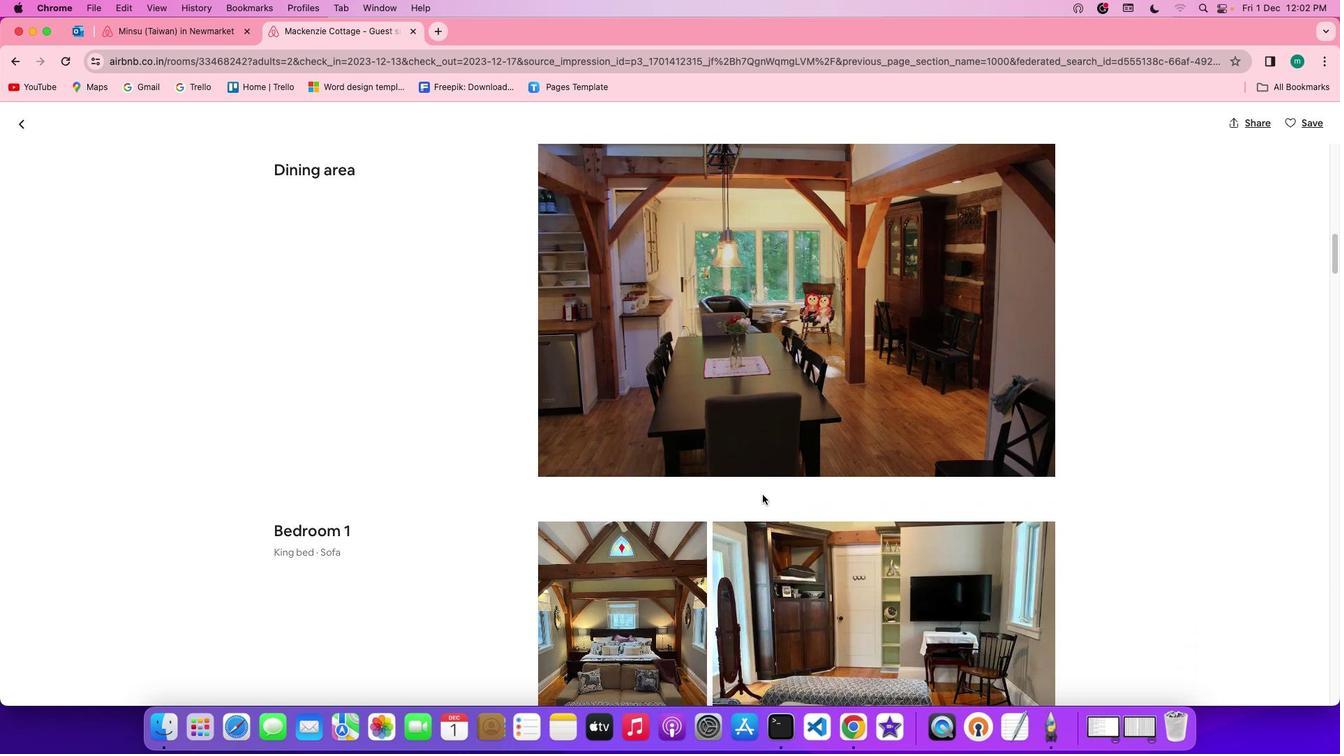 
Action: Mouse scrolled (764, 495) with delta (1, 0)
Screenshot: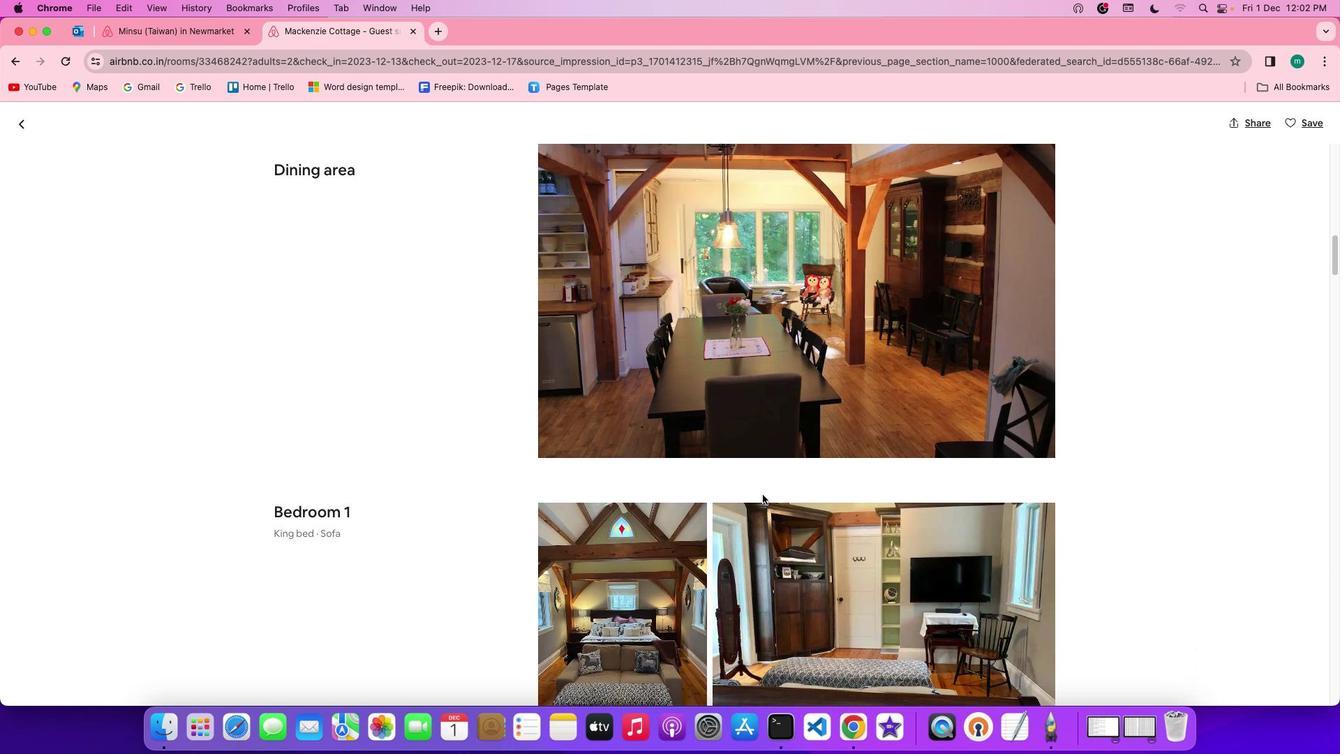 
Action: Mouse scrolled (764, 495) with delta (1, 0)
Screenshot: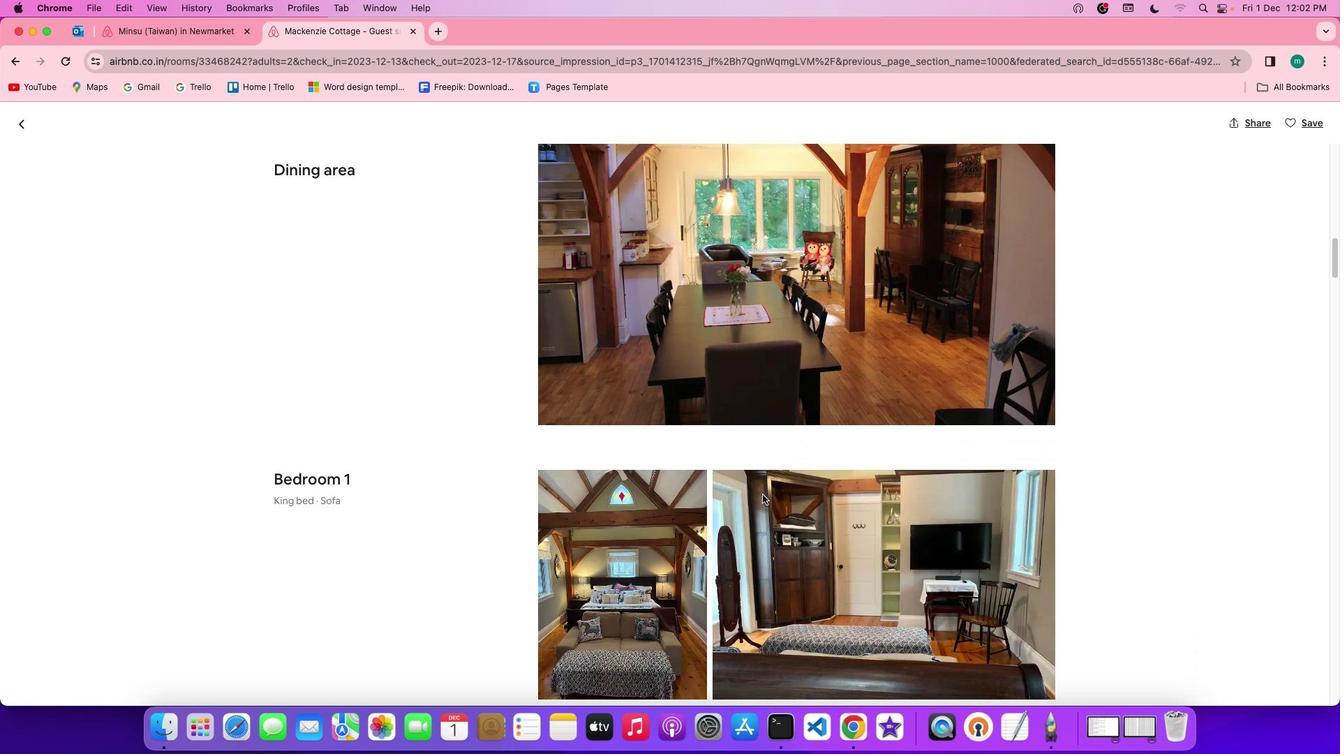 
Action: Mouse scrolled (764, 495) with delta (1, 0)
Screenshot: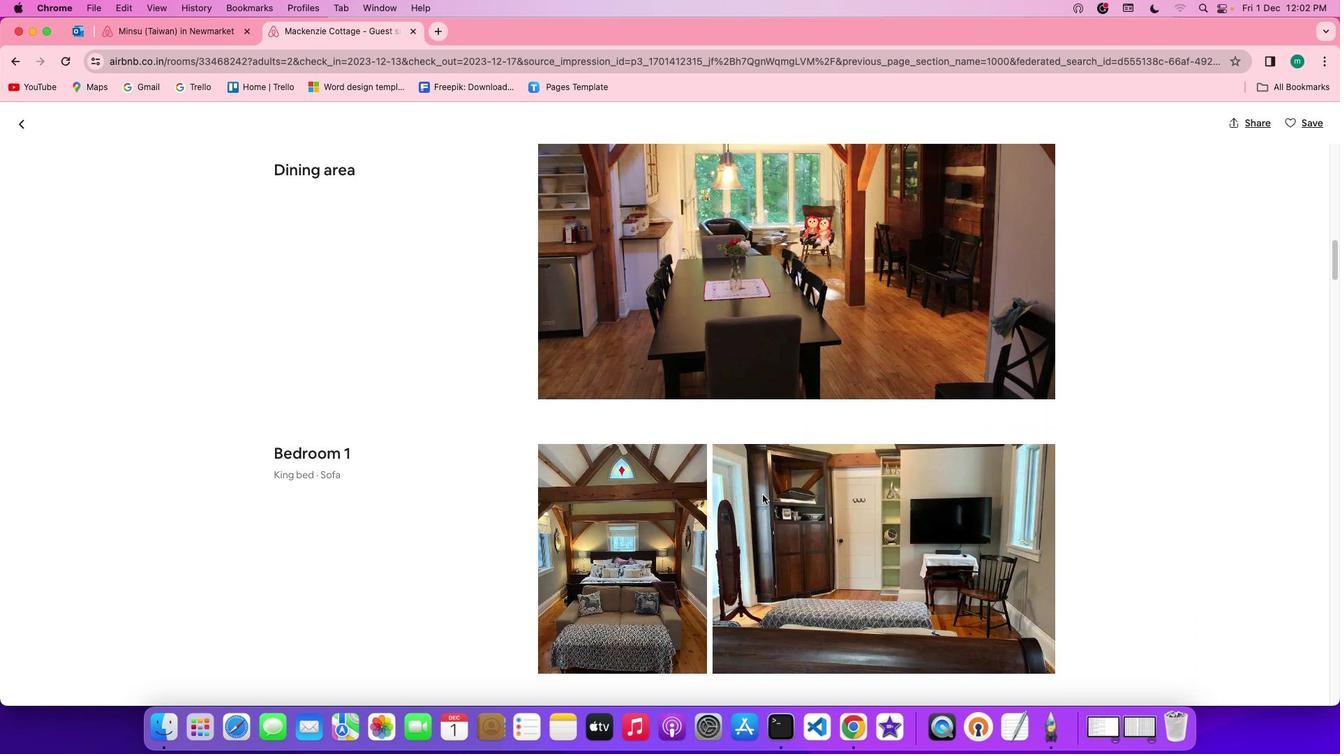 
Action: Mouse scrolled (764, 495) with delta (1, 0)
Screenshot: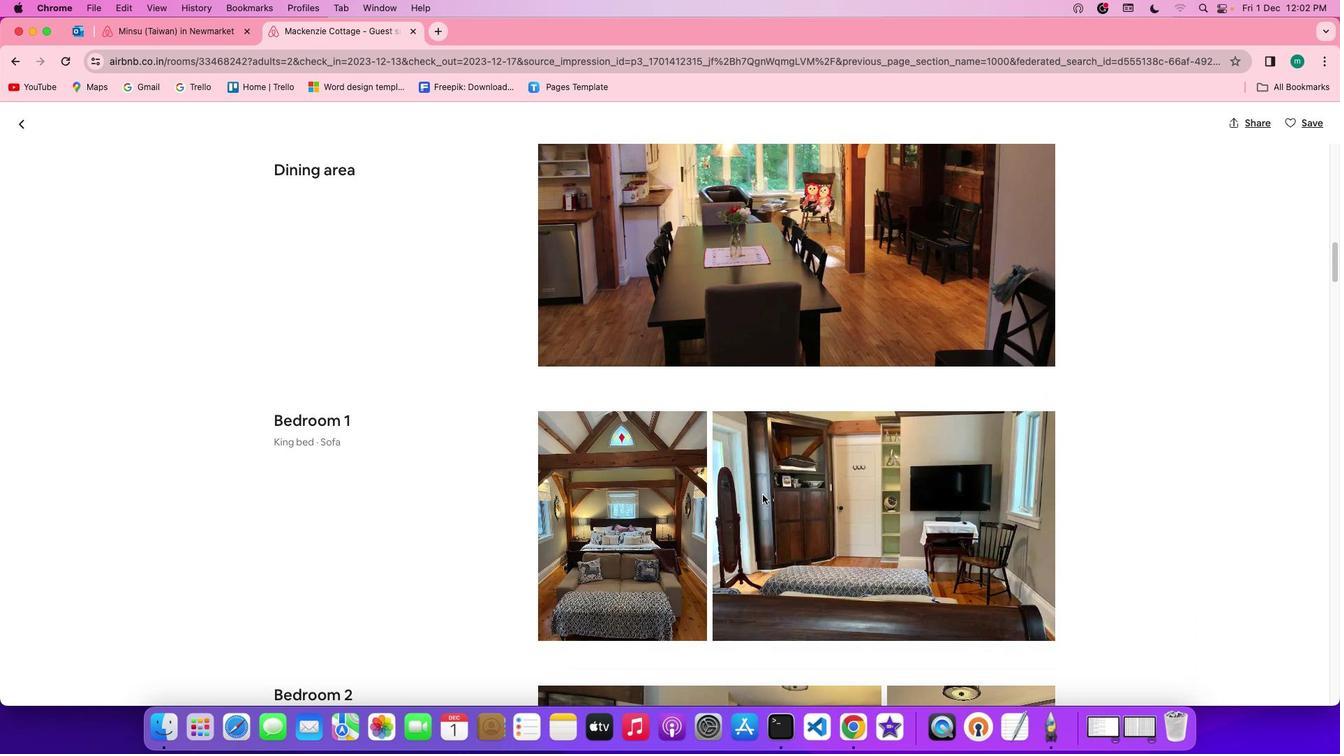 
Action: Mouse scrolled (764, 495) with delta (1, 0)
Screenshot: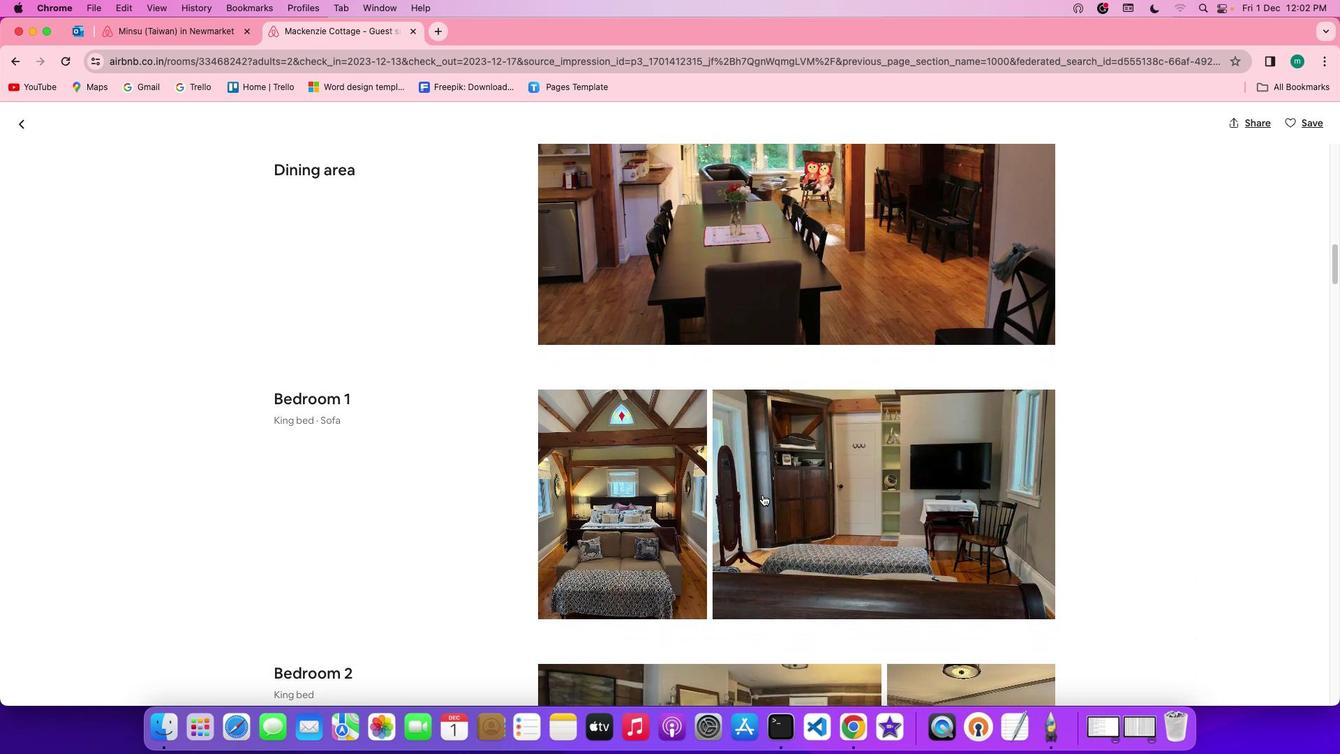 
Action: Mouse scrolled (764, 495) with delta (1, 0)
Screenshot: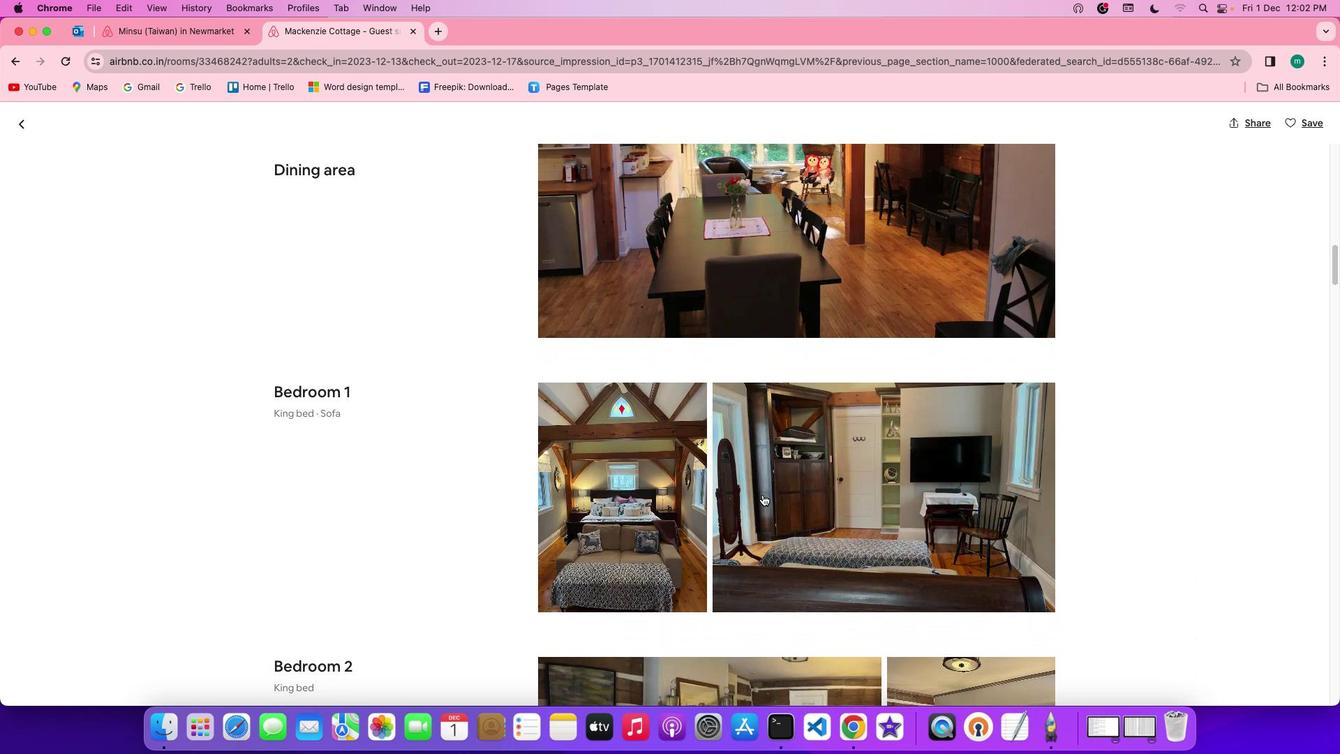 
Action: Mouse scrolled (764, 495) with delta (1, 0)
Screenshot: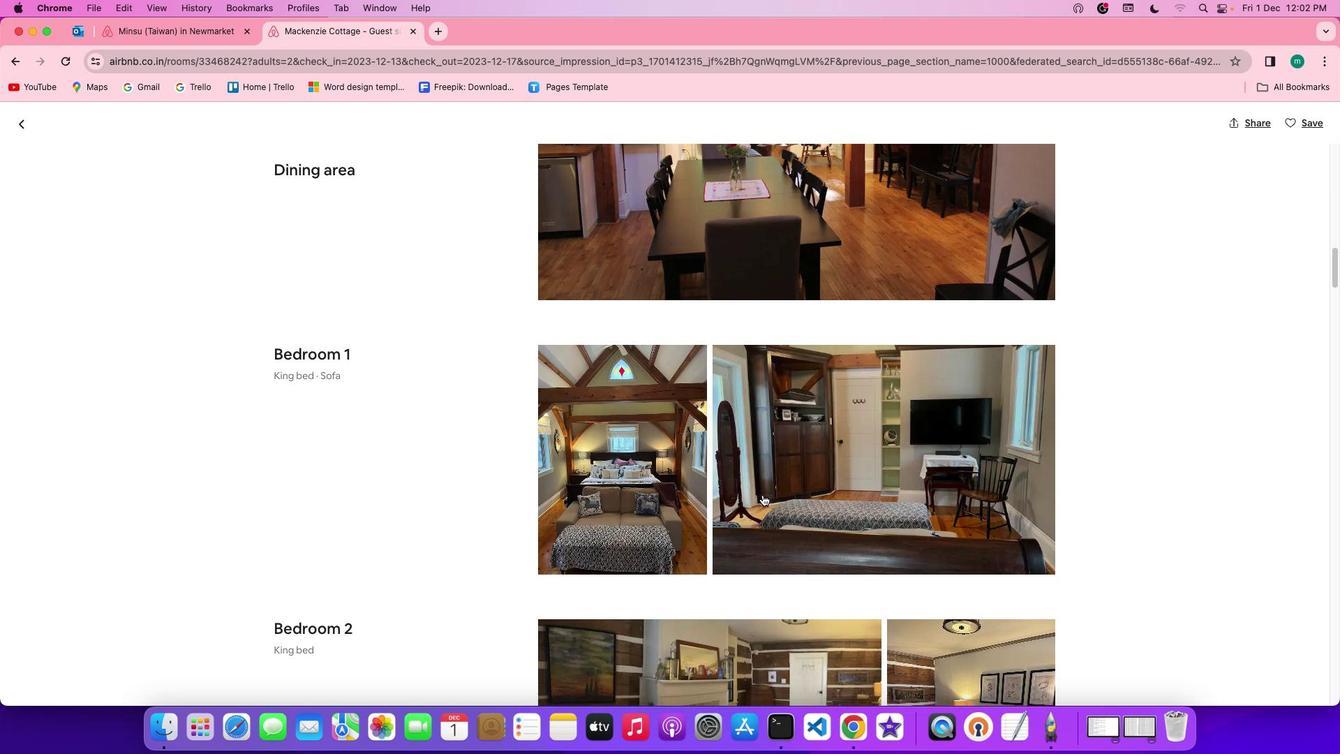 
Action: Mouse scrolled (764, 495) with delta (1, 0)
Screenshot: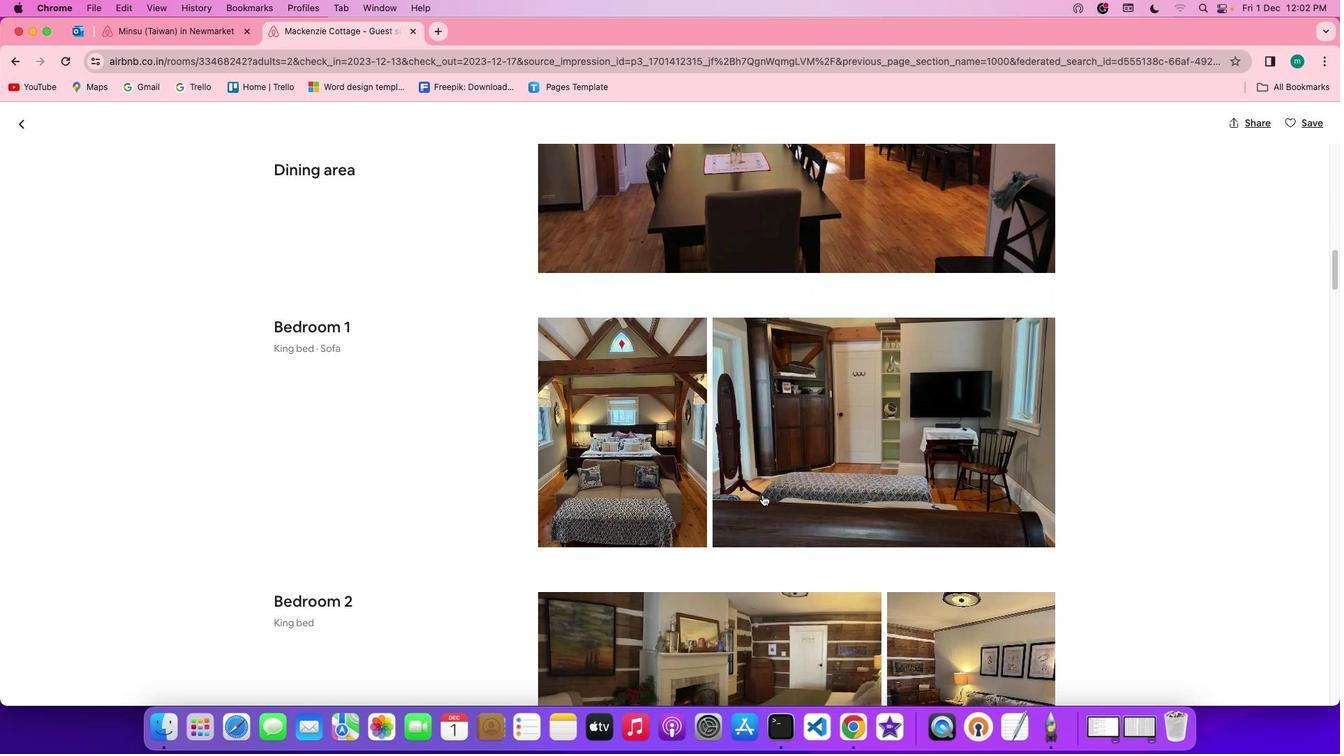 
Action: Mouse scrolled (764, 495) with delta (1, 0)
Screenshot: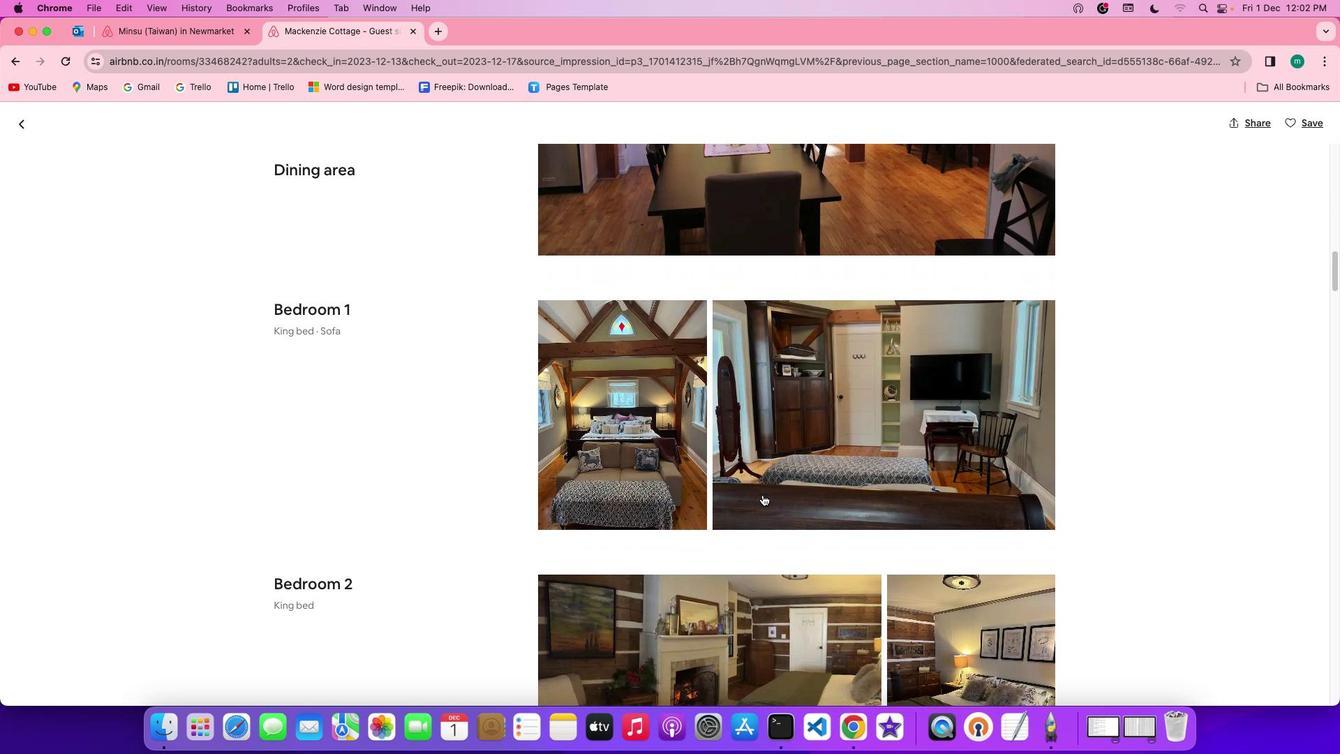 
Action: Mouse scrolled (764, 495) with delta (1, 0)
Screenshot: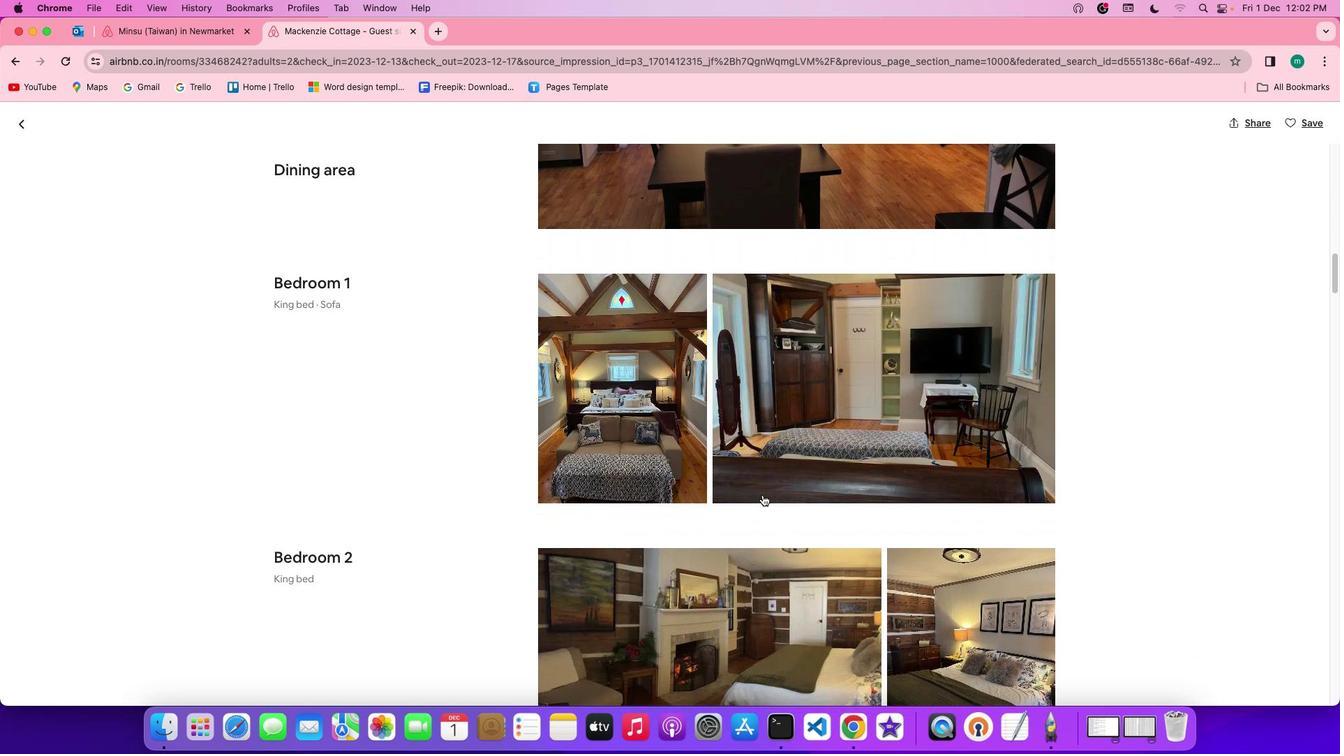 
Action: Mouse scrolled (764, 495) with delta (1, 0)
Screenshot: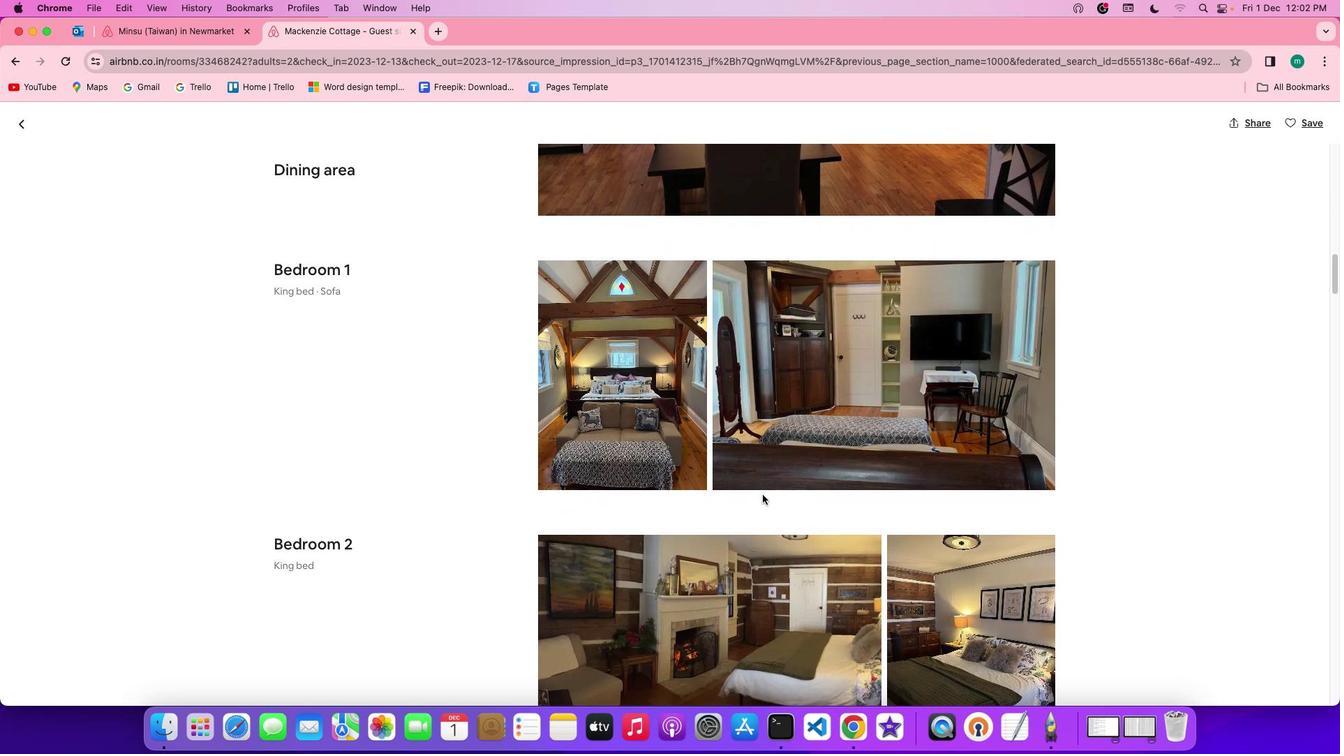 
Action: Mouse scrolled (764, 495) with delta (1, 0)
Screenshot: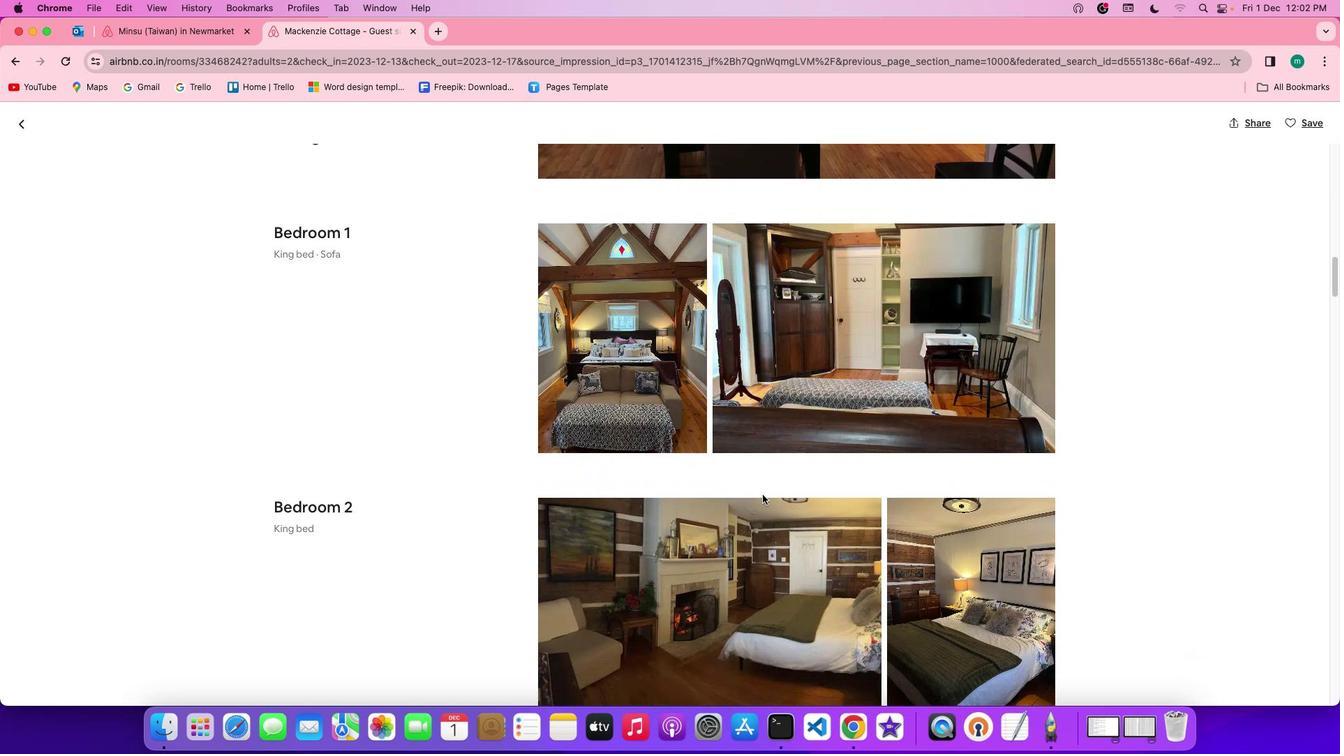 
Action: Mouse scrolled (764, 495) with delta (1, 0)
Screenshot: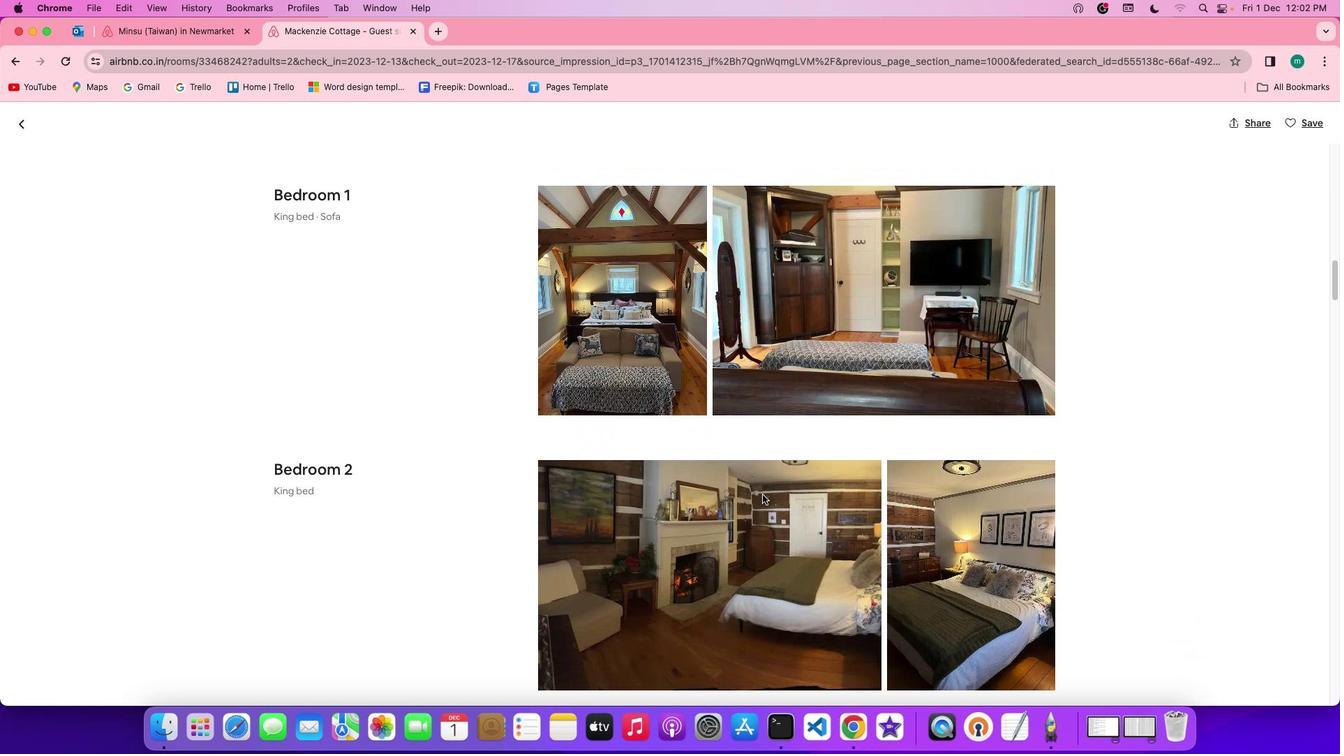 
Action: Mouse scrolled (764, 495) with delta (1, 0)
Screenshot: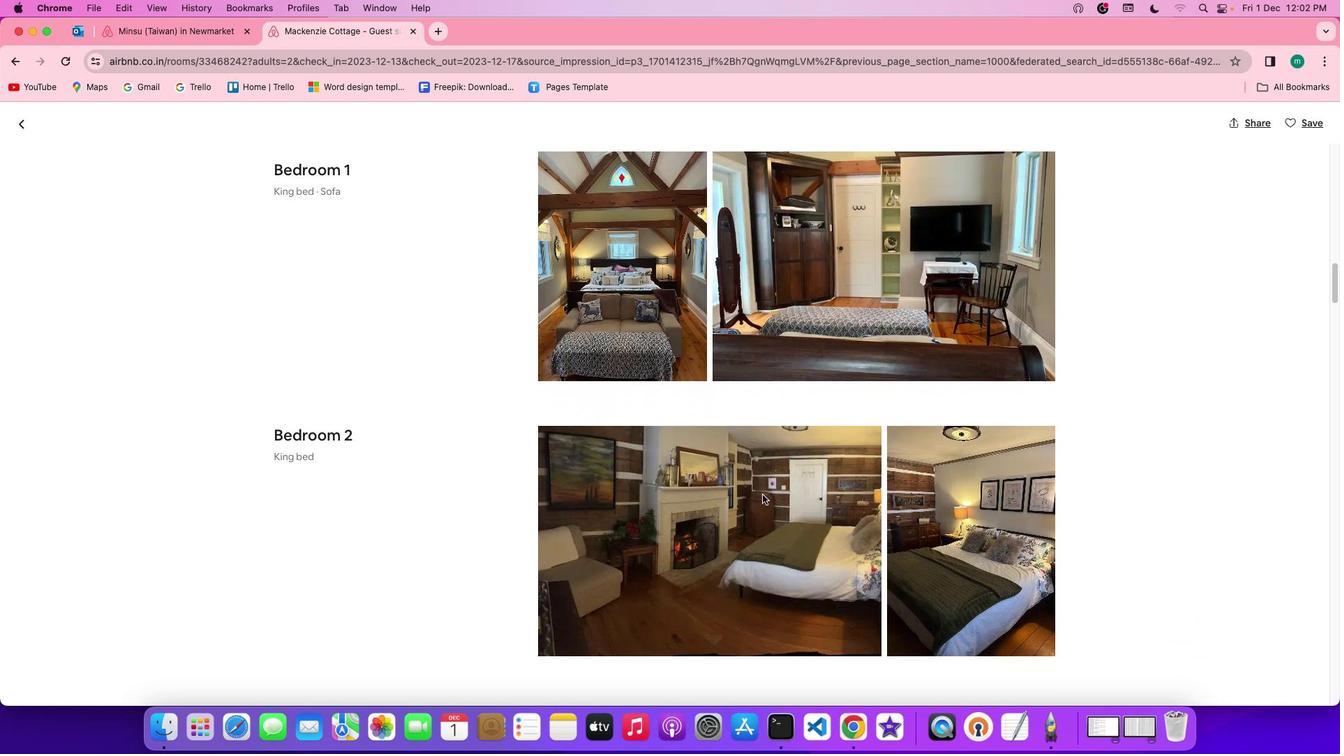 
Action: Mouse scrolled (764, 495) with delta (1, 0)
Screenshot: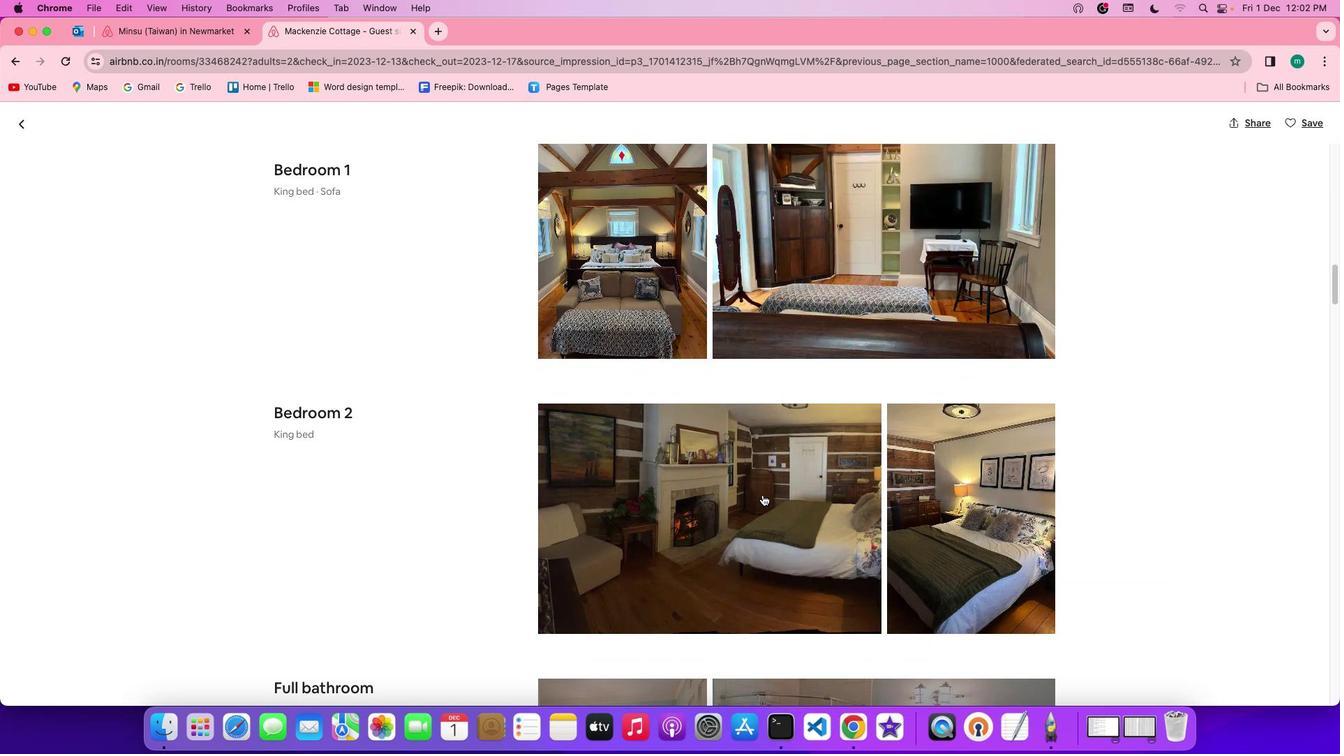 
Action: Mouse scrolled (764, 495) with delta (1, 0)
Screenshot: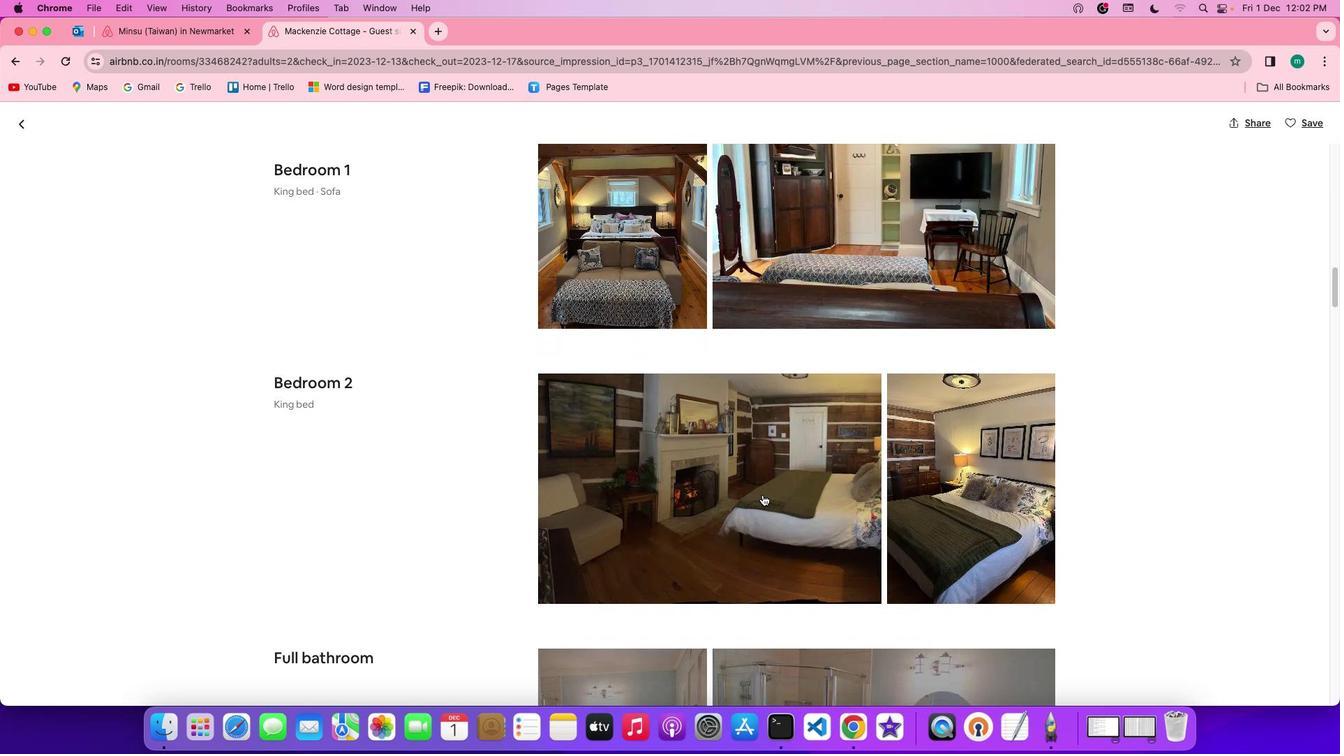 
Action: Mouse scrolled (764, 495) with delta (1, 0)
Screenshot: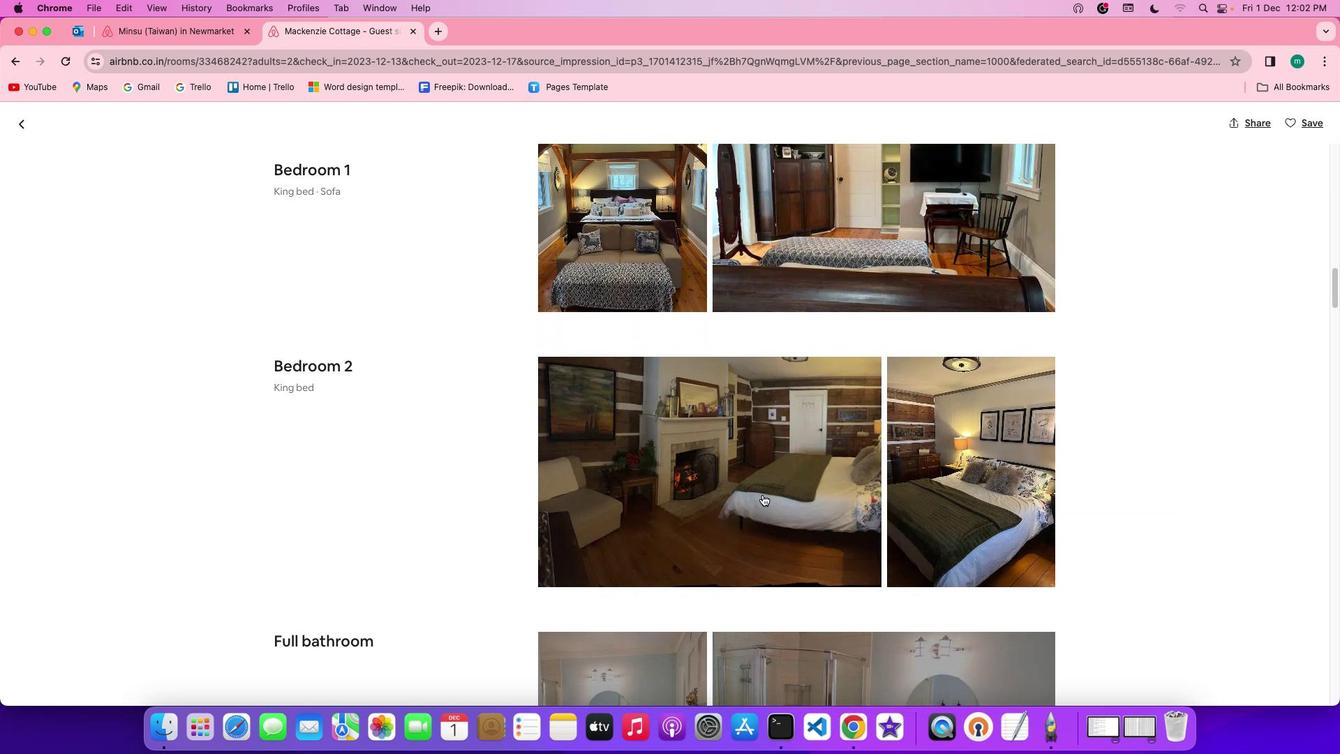 
Action: Mouse scrolled (764, 495) with delta (1, 0)
Screenshot: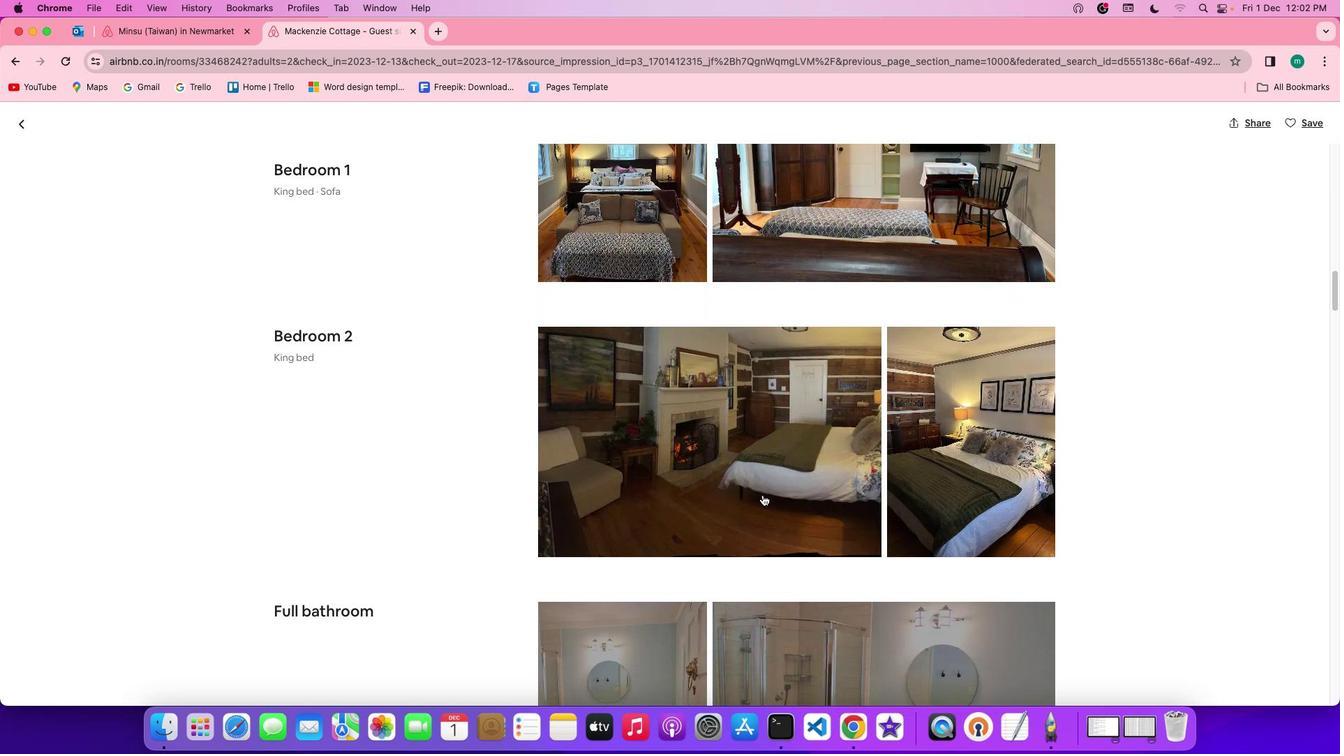 
Action: Mouse scrolled (764, 495) with delta (1, 0)
Screenshot: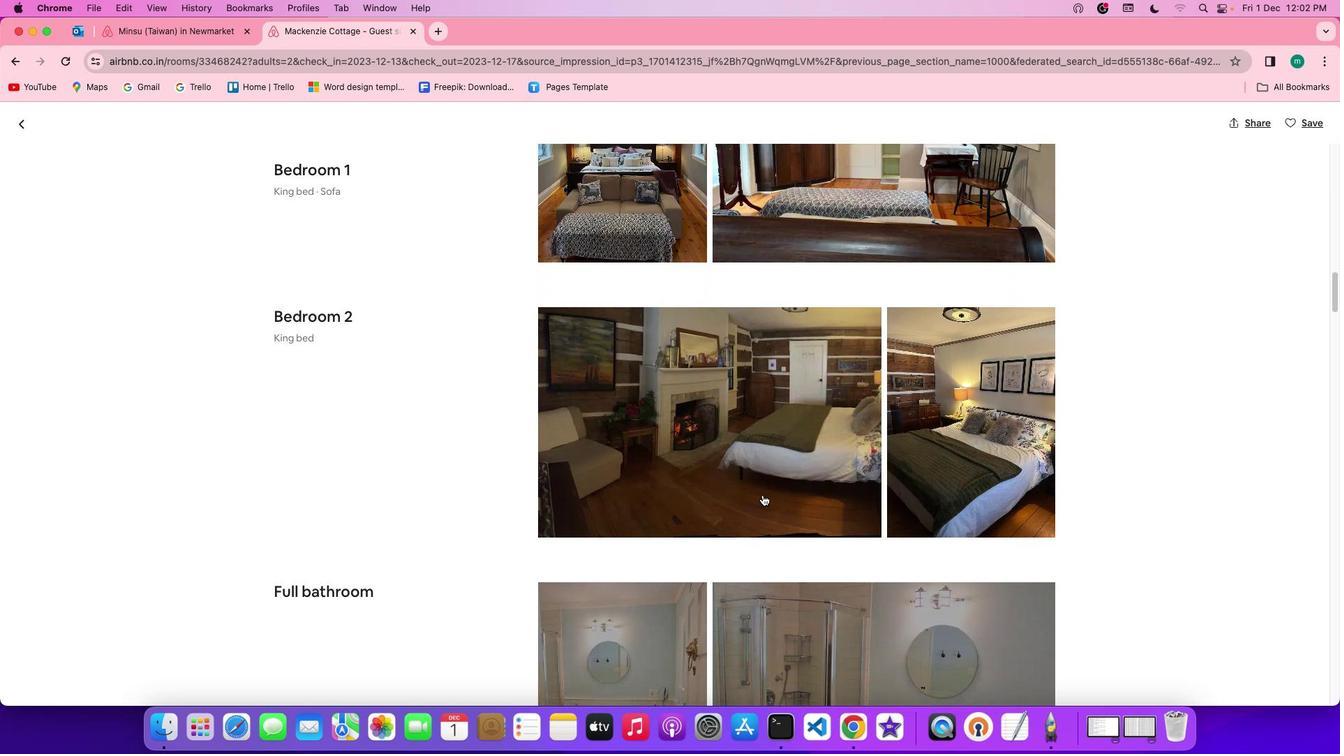 
Action: Mouse scrolled (764, 495) with delta (1, 0)
Screenshot: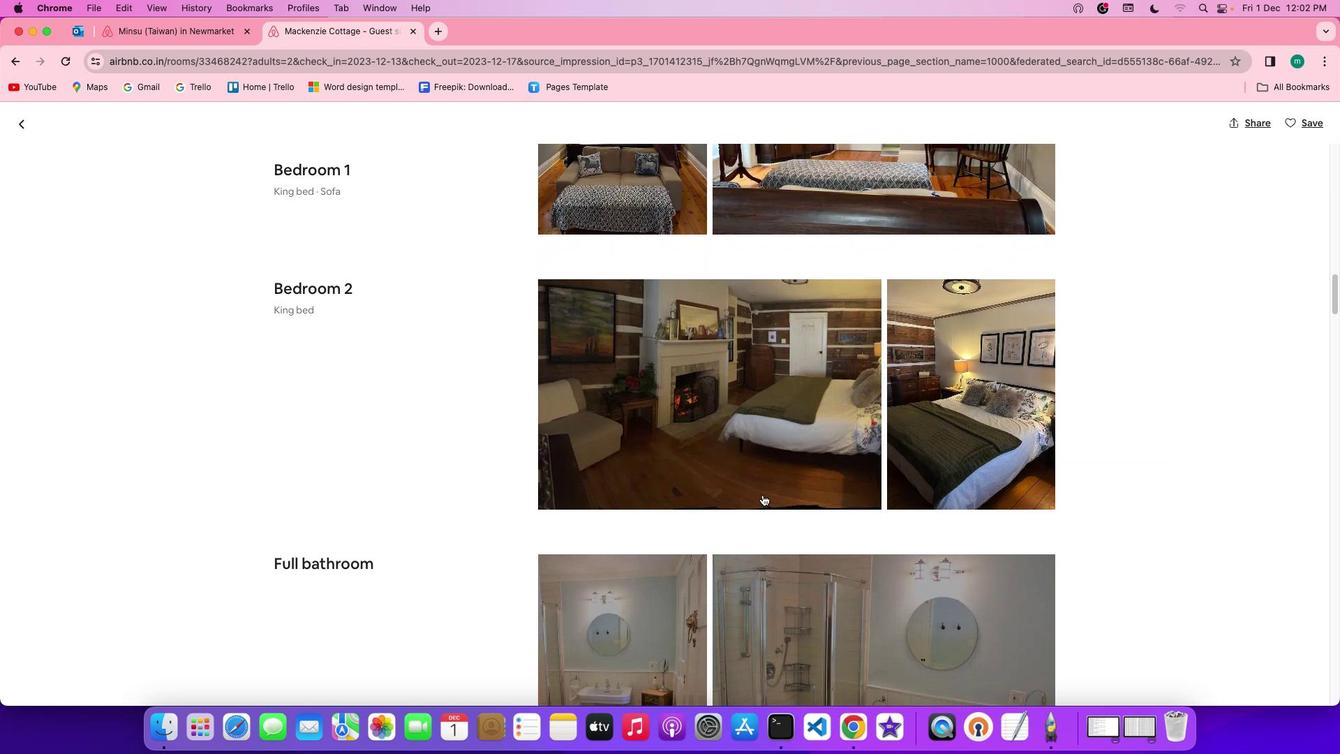 
Action: Mouse scrolled (764, 495) with delta (1, 0)
Screenshot: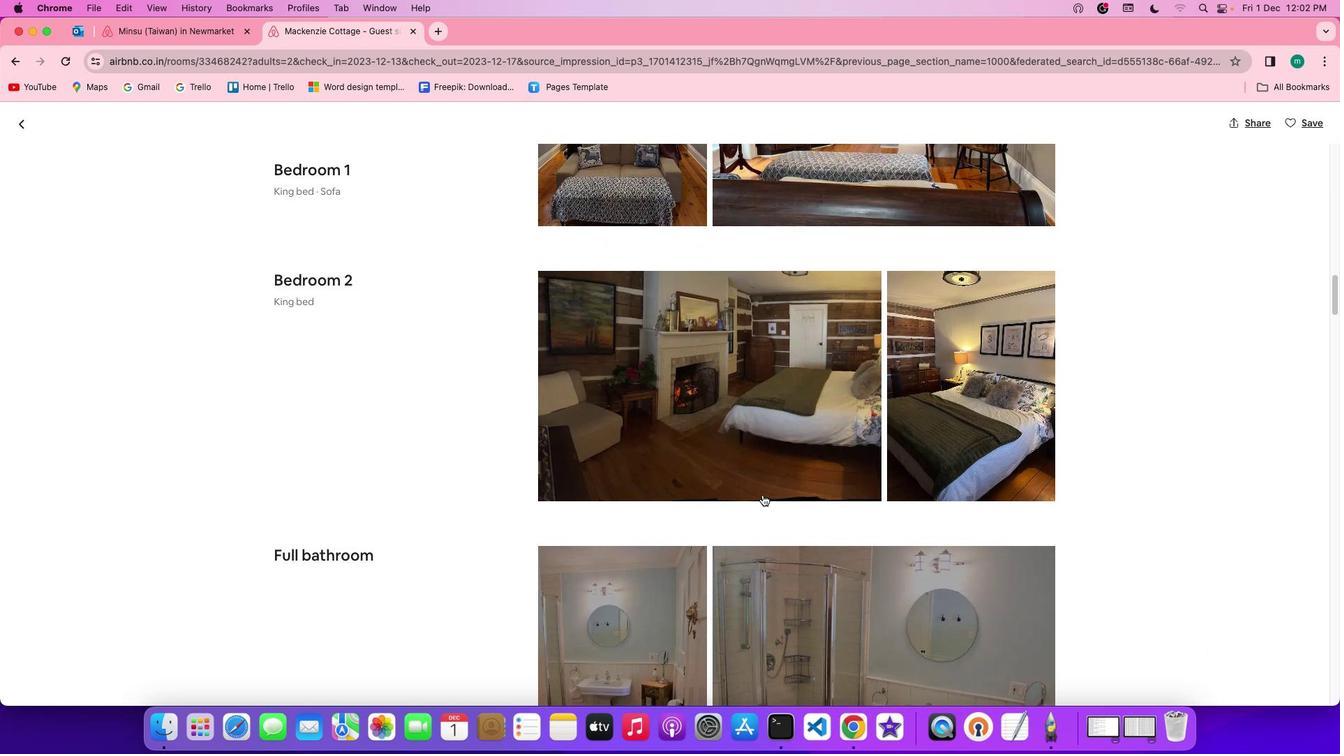 
Action: Mouse scrolled (764, 495) with delta (1, 0)
Screenshot: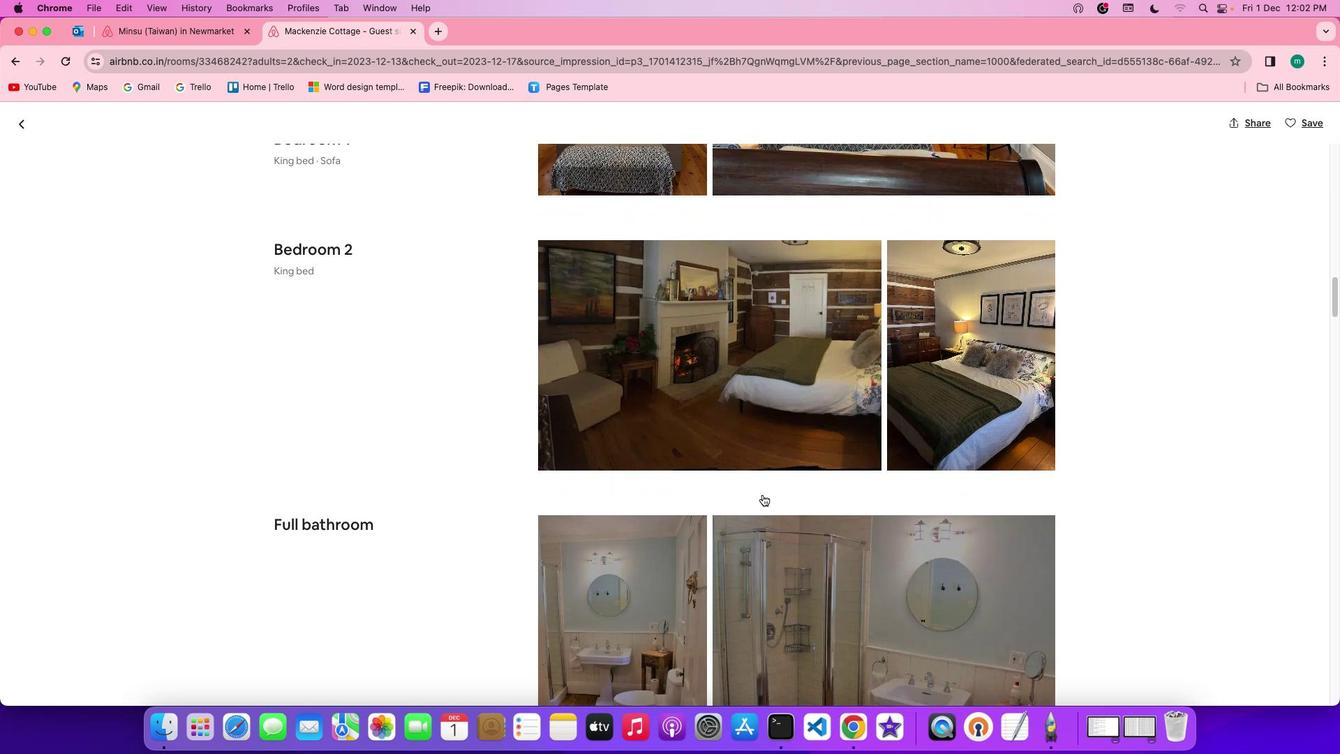 
Action: Mouse scrolled (764, 495) with delta (1, 0)
Screenshot: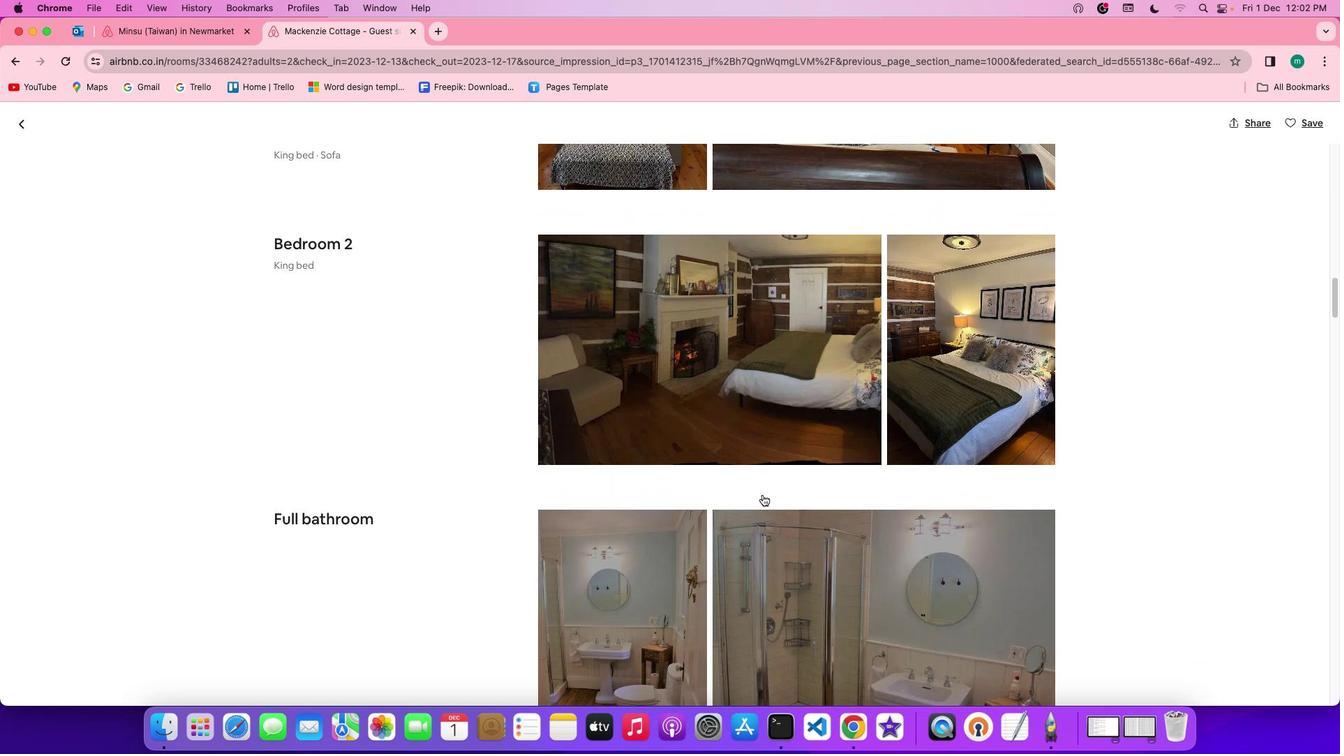 
Action: Mouse scrolled (764, 495) with delta (1, 0)
Screenshot: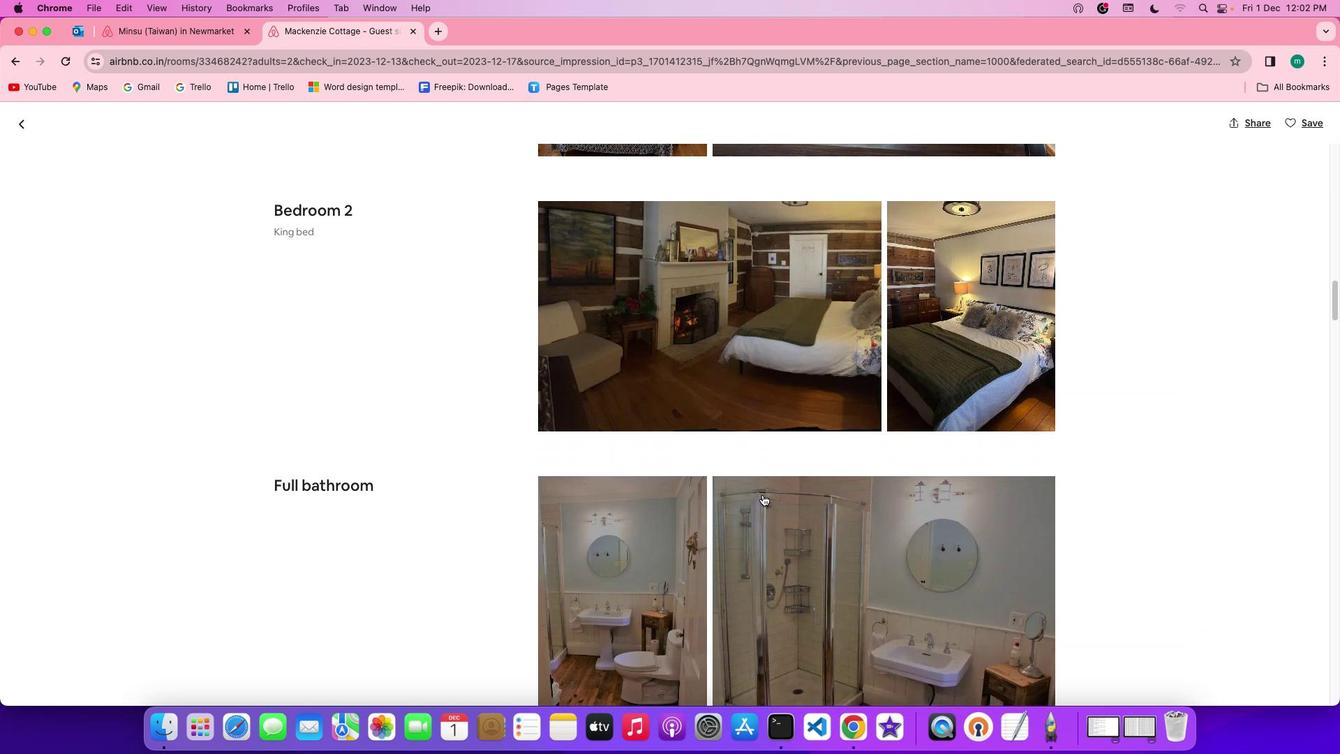 
Action: Mouse scrolled (764, 495) with delta (1, 0)
Screenshot: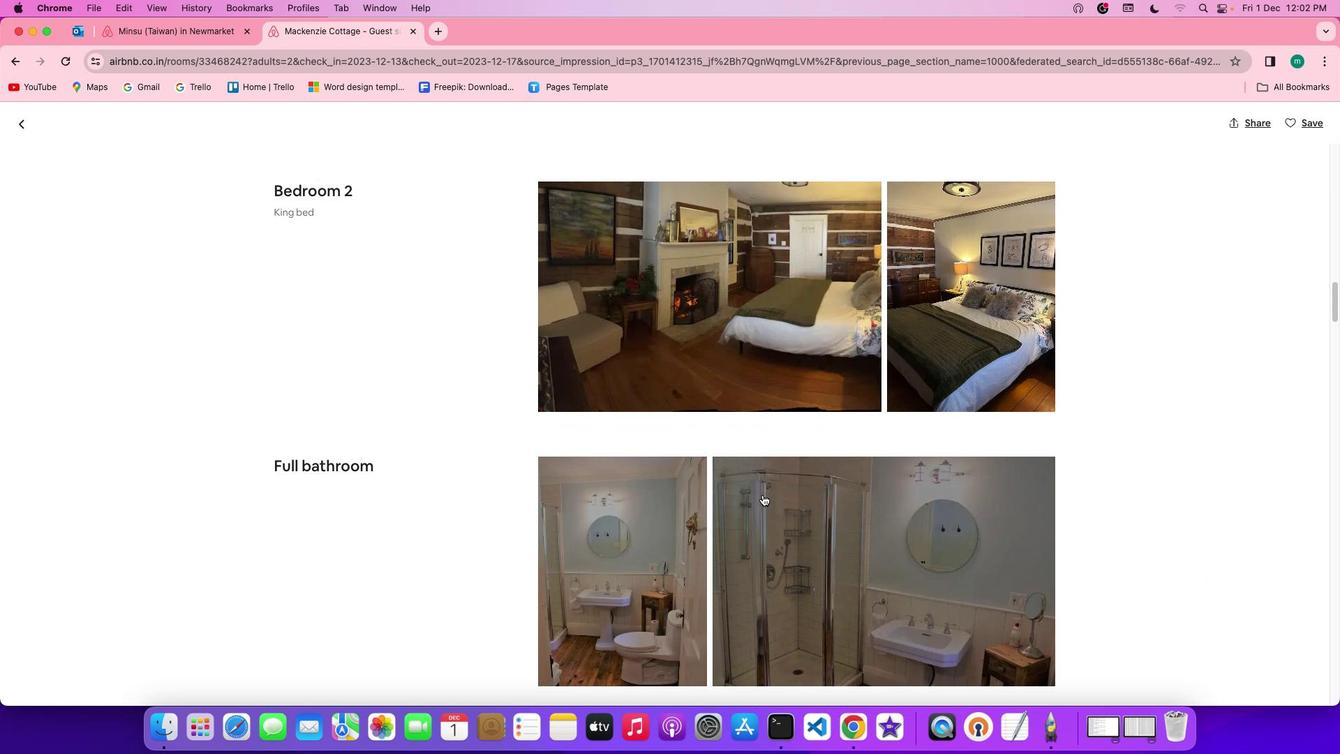 
Action: Mouse scrolled (764, 495) with delta (1, 0)
Screenshot: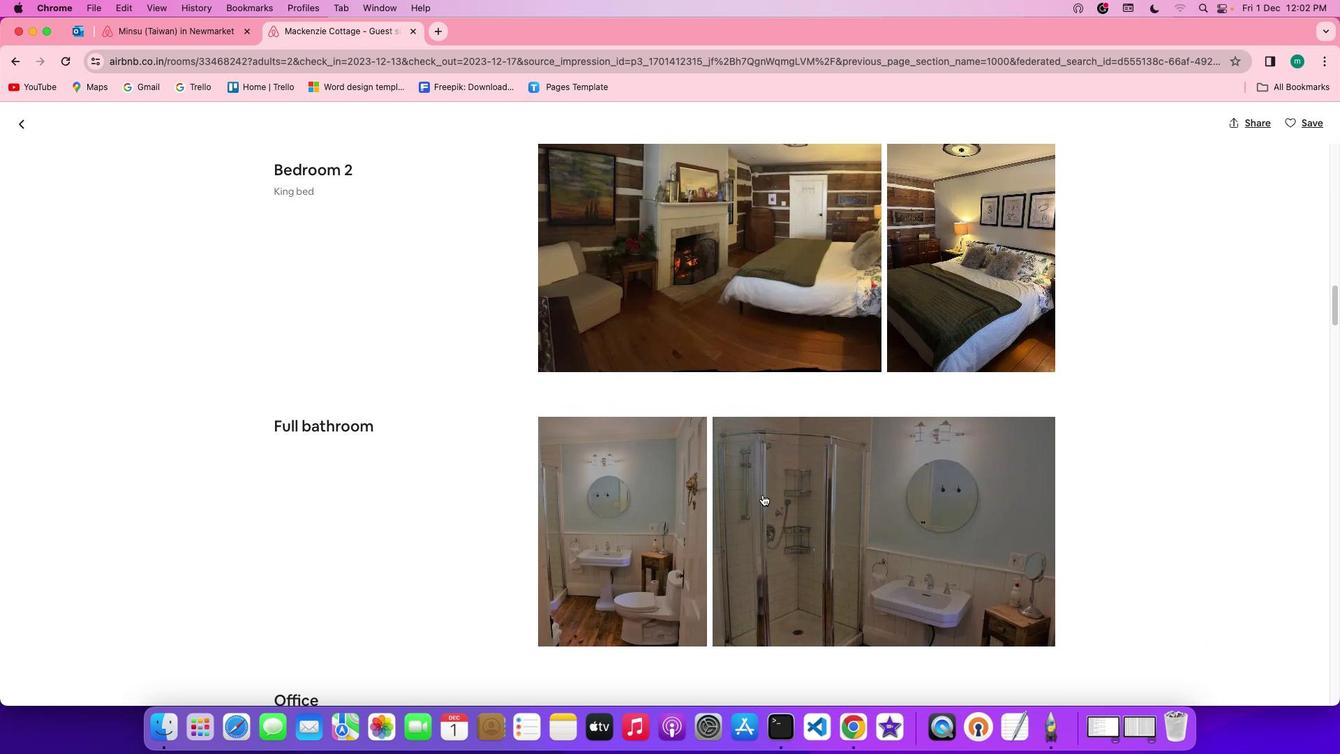 
Action: Mouse scrolled (764, 495) with delta (1, 0)
Screenshot: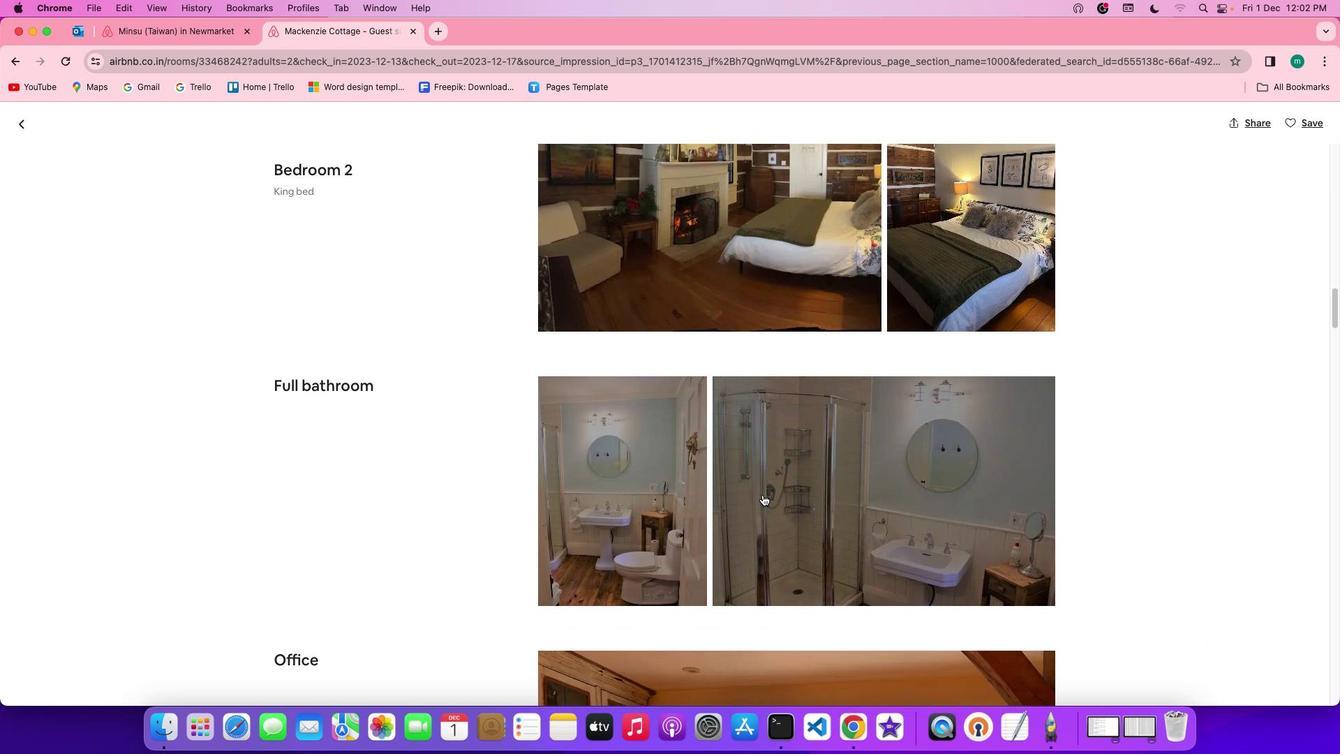 
Action: Mouse scrolled (764, 495) with delta (1, 0)
Screenshot: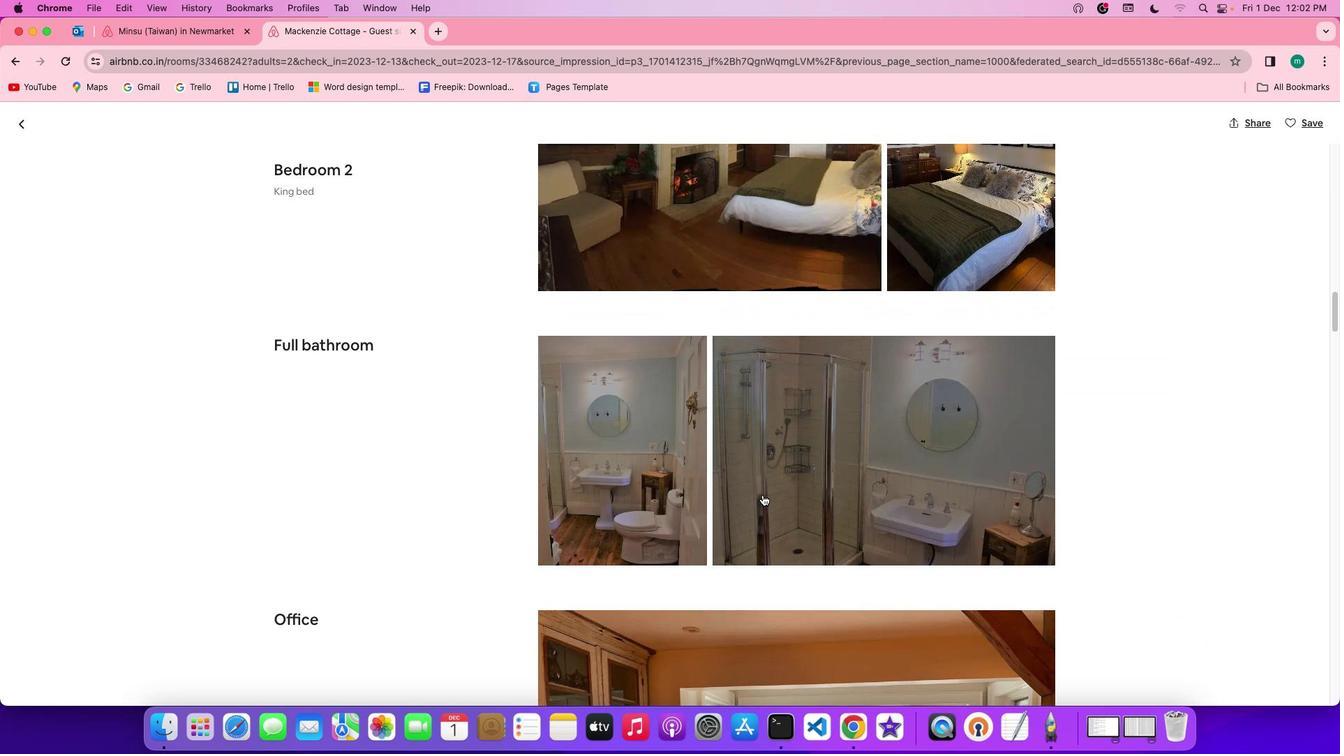 
Action: Mouse scrolled (764, 495) with delta (1, 0)
Screenshot: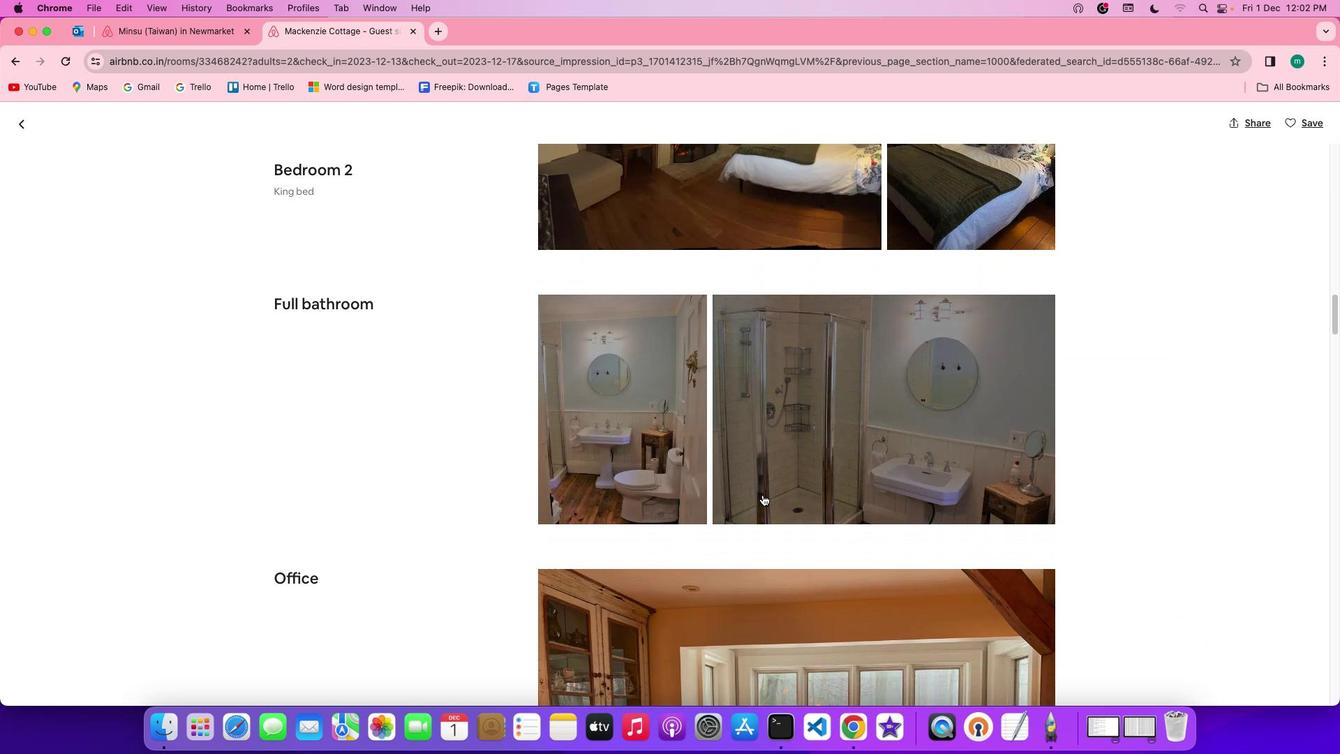 
Action: Mouse scrolled (764, 495) with delta (1, 0)
Screenshot: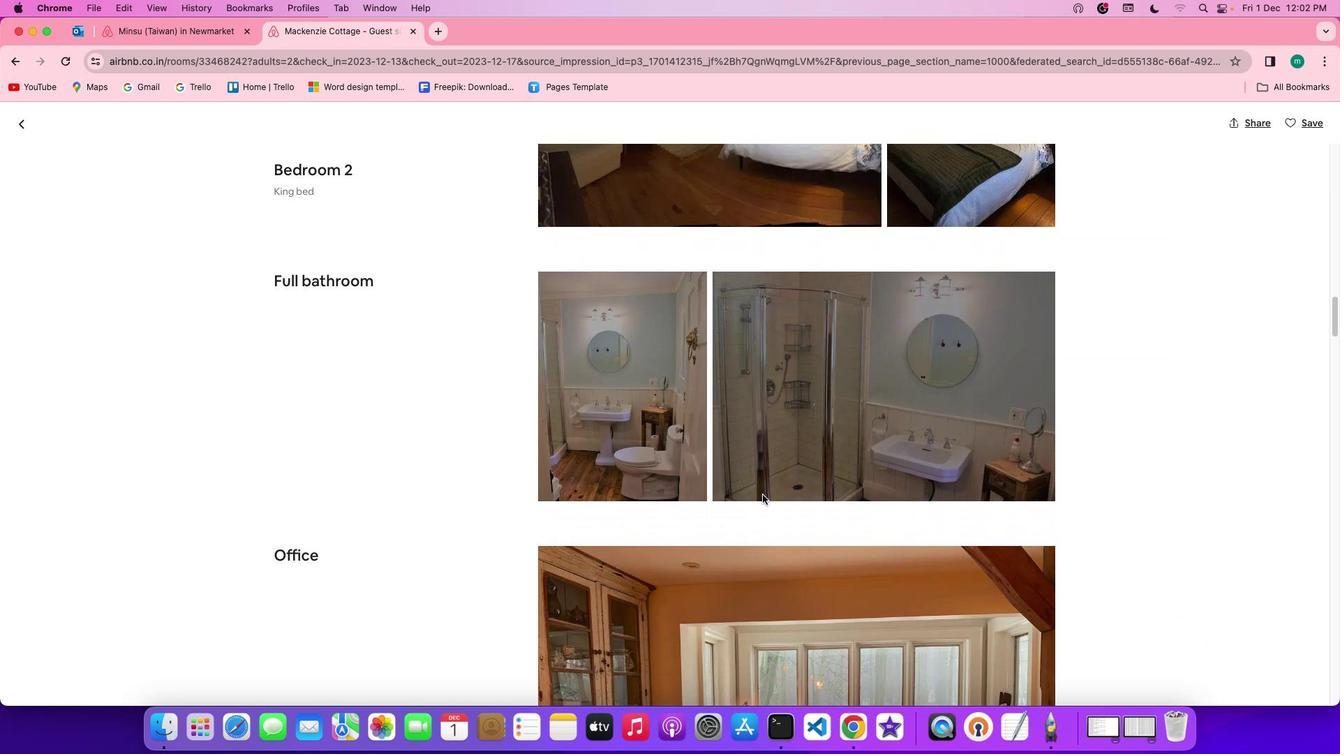 
Action: Mouse scrolled (764, 495) with delta (1, 0)
Screenshot: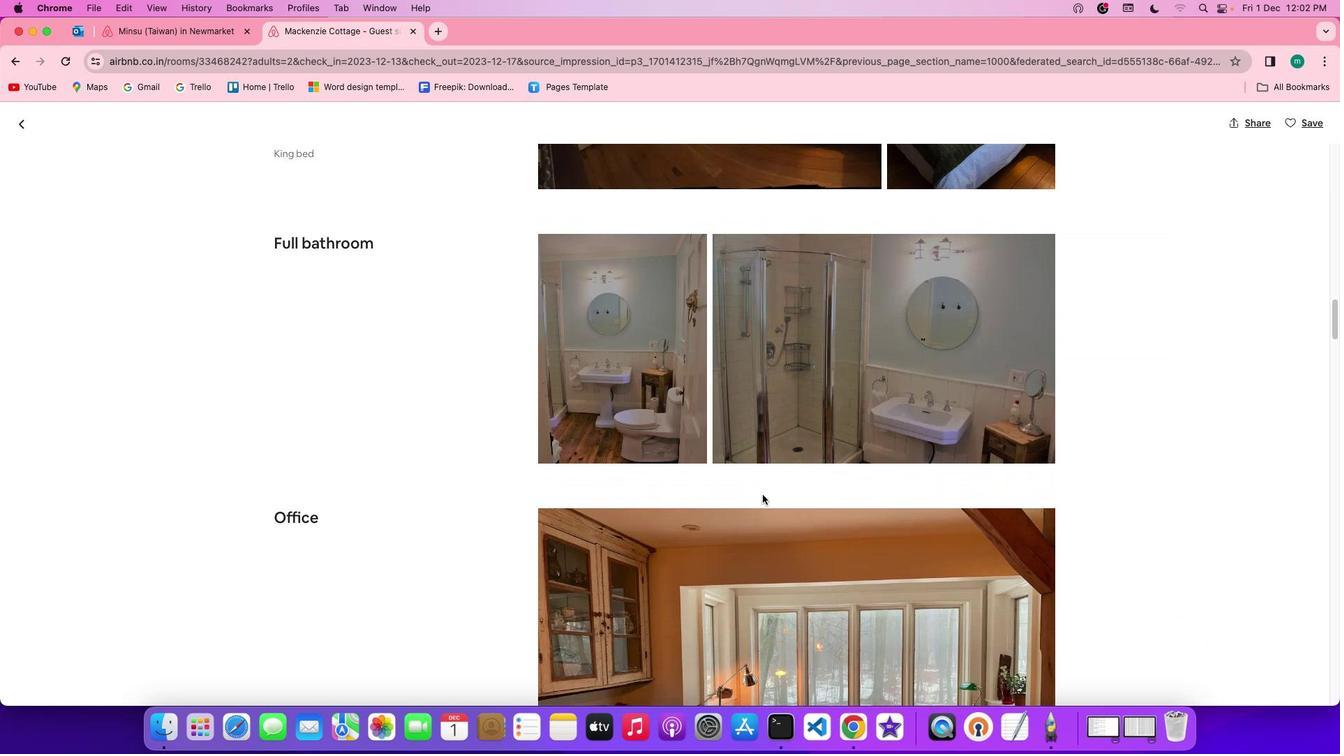 
Action: Mouse scrolled (764, 495) with delta (1, 0)
Screenshot: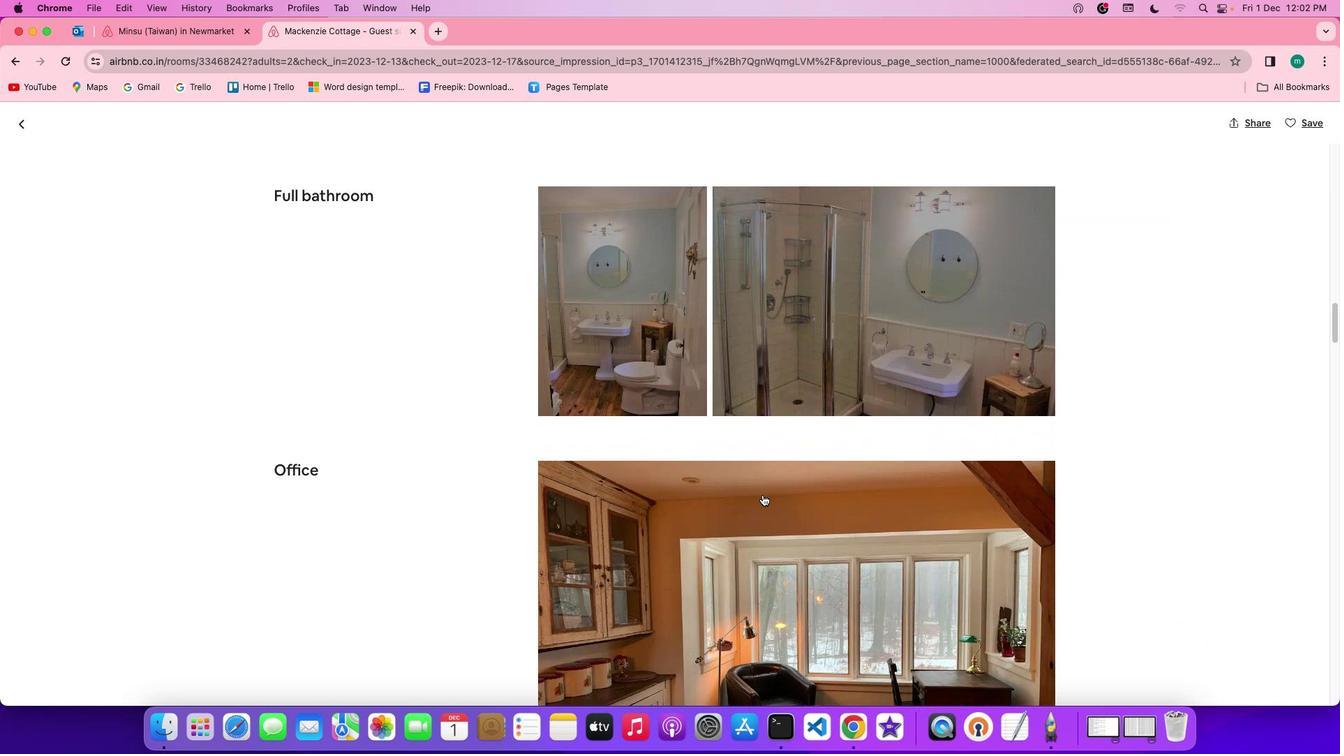 
Action: Mouse scrolled (764, 495) with delta (1, 0)
Screenshot: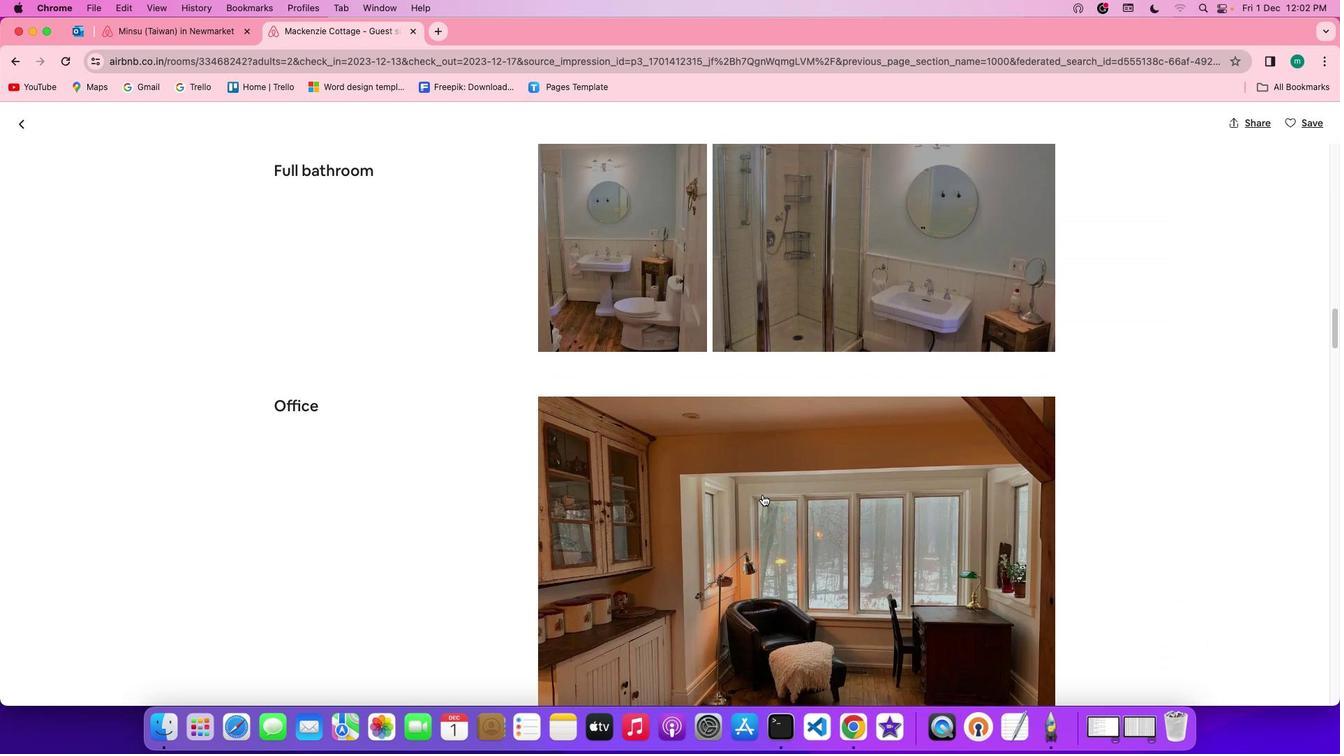 
Action: Mouse scrolled (764, 495) with delta (1, 0)
Screenshot: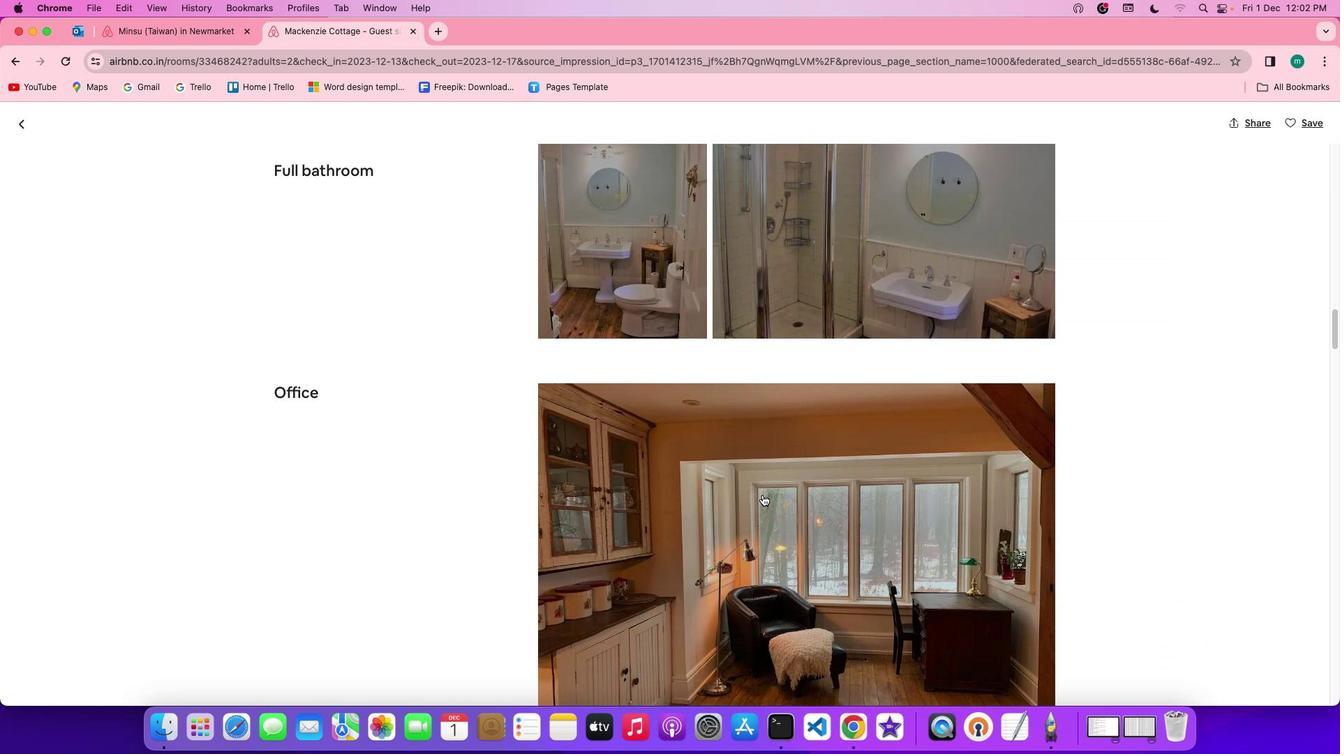 
Action: Mouse scrolled (764, 495) with delta (1, 0)
Screenshot: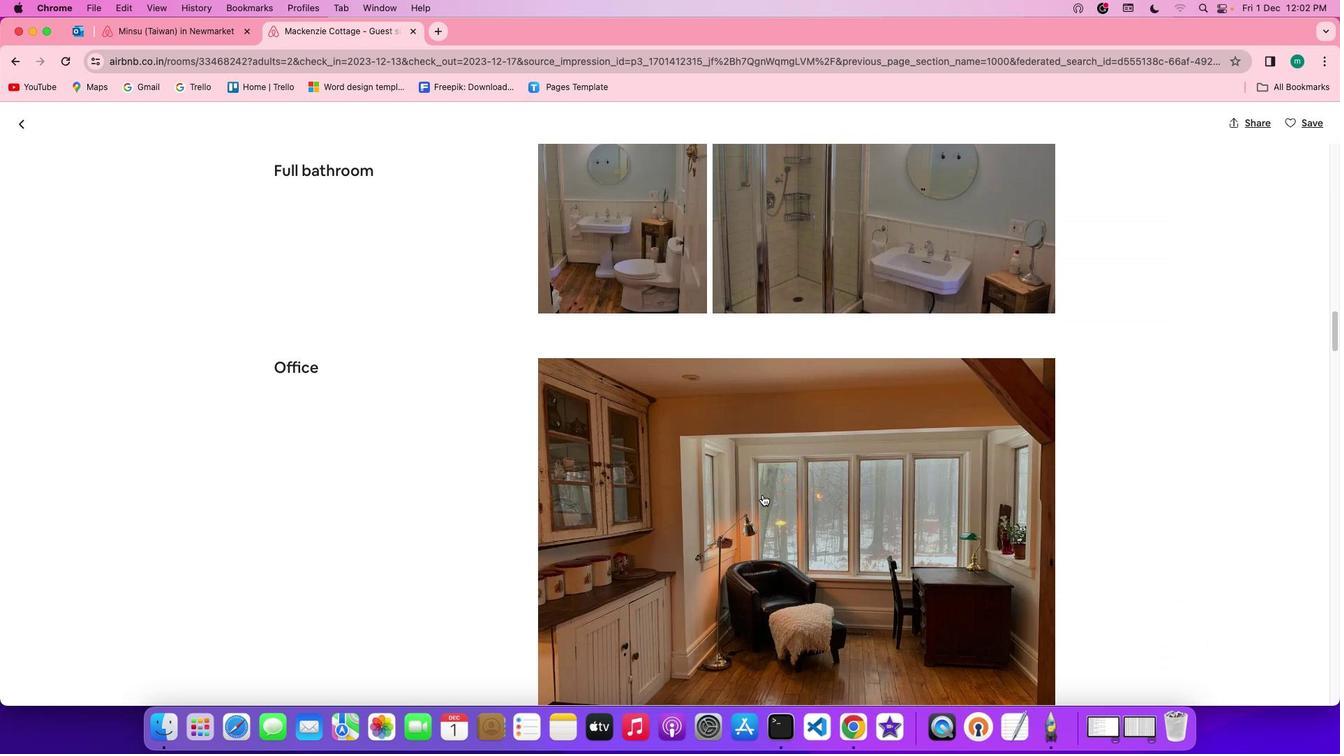 
Action: Mouse scrolled (764, 495) with delta (1, 0)
Screenshot: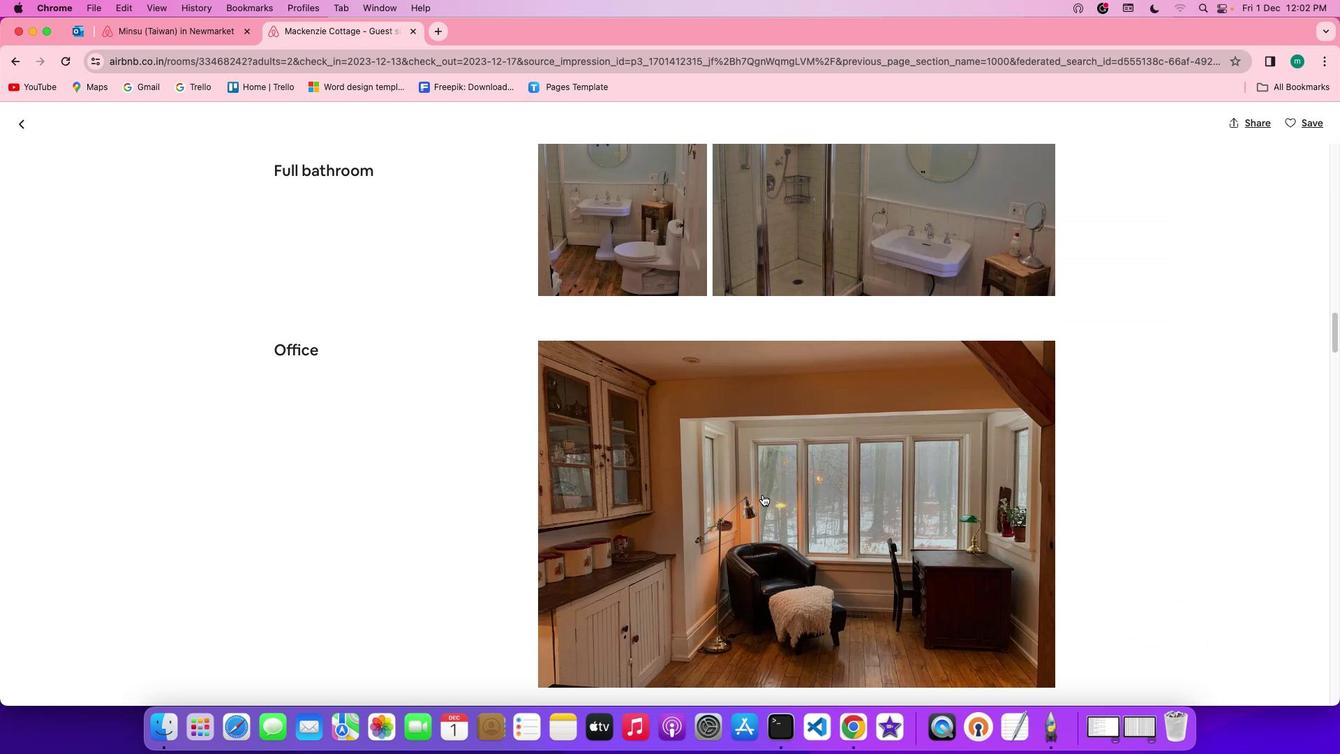 
Action: Mouse scrolled (764, 495) with delta (1, 0)
Screenshot: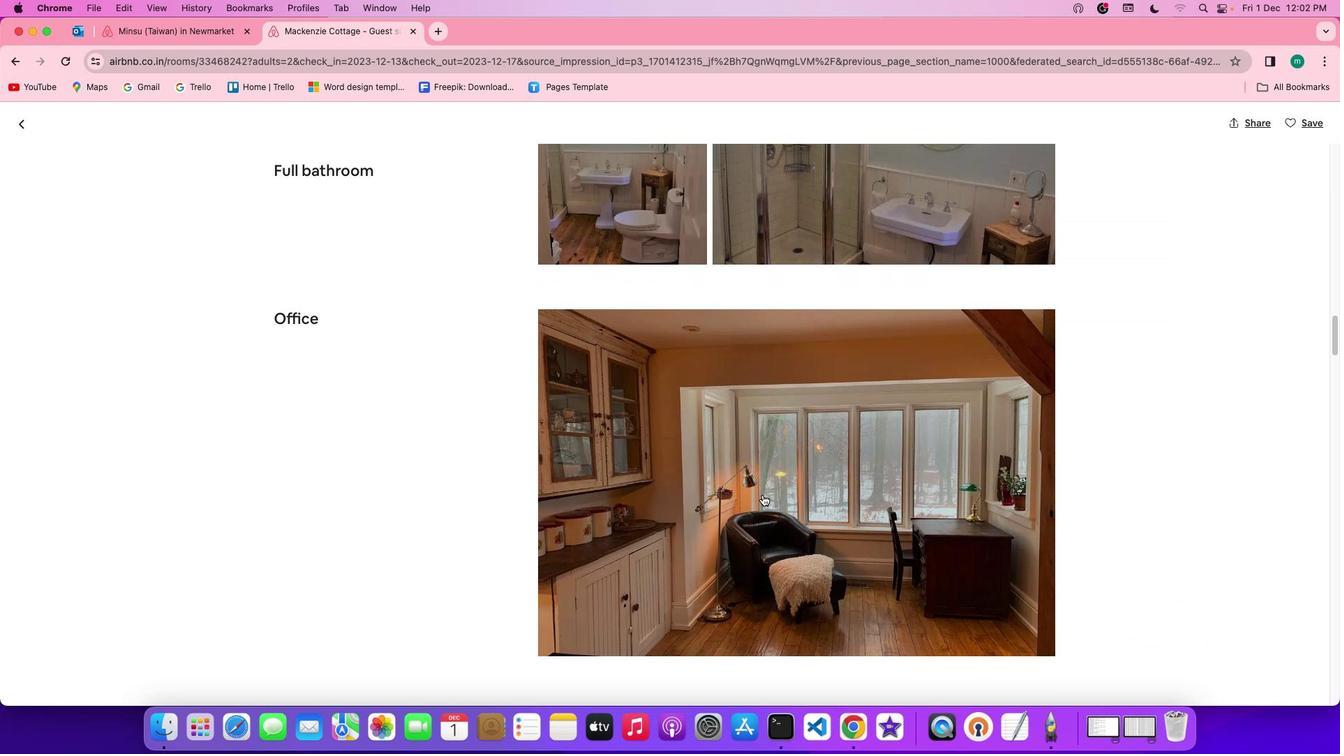 
Action: Mouse scrolled (764, 495) with delta (1, 0)
Screenshot: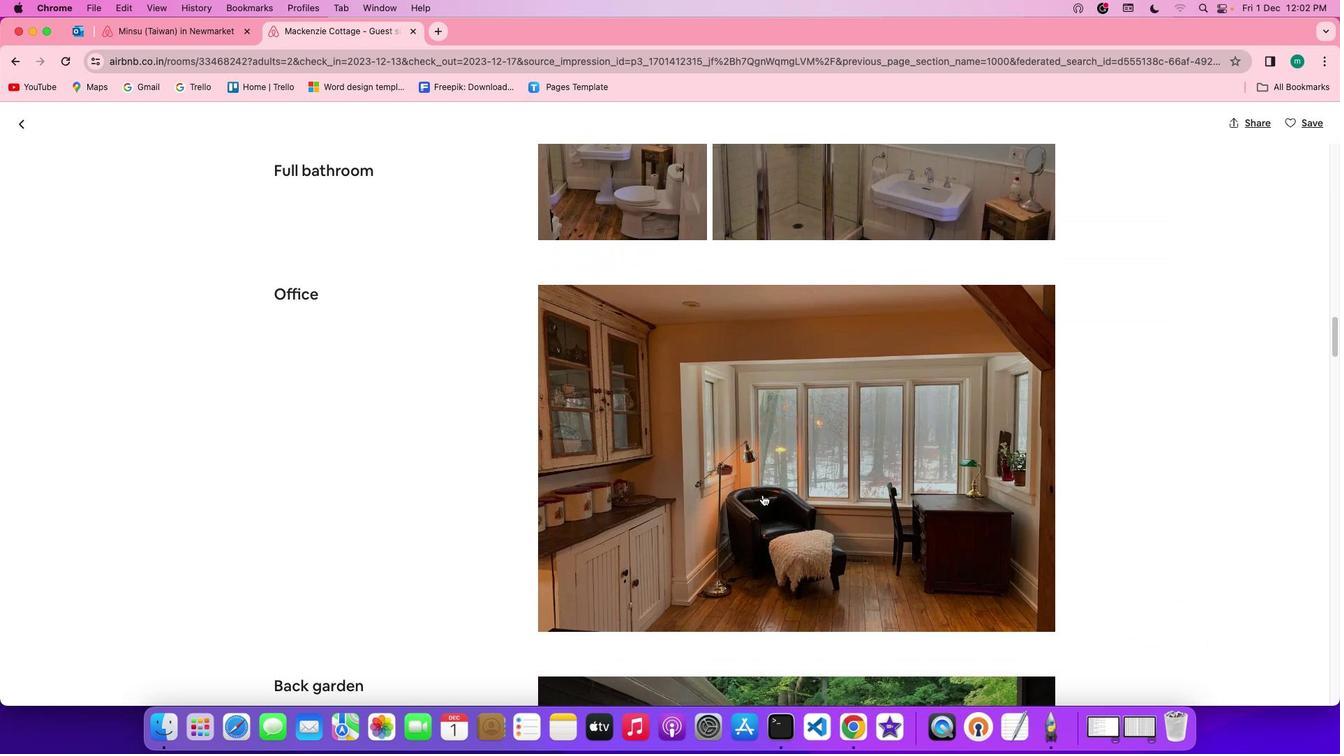 
Action: Mouse scrolled (764, 495) with delta (1, 0)
Screenshot: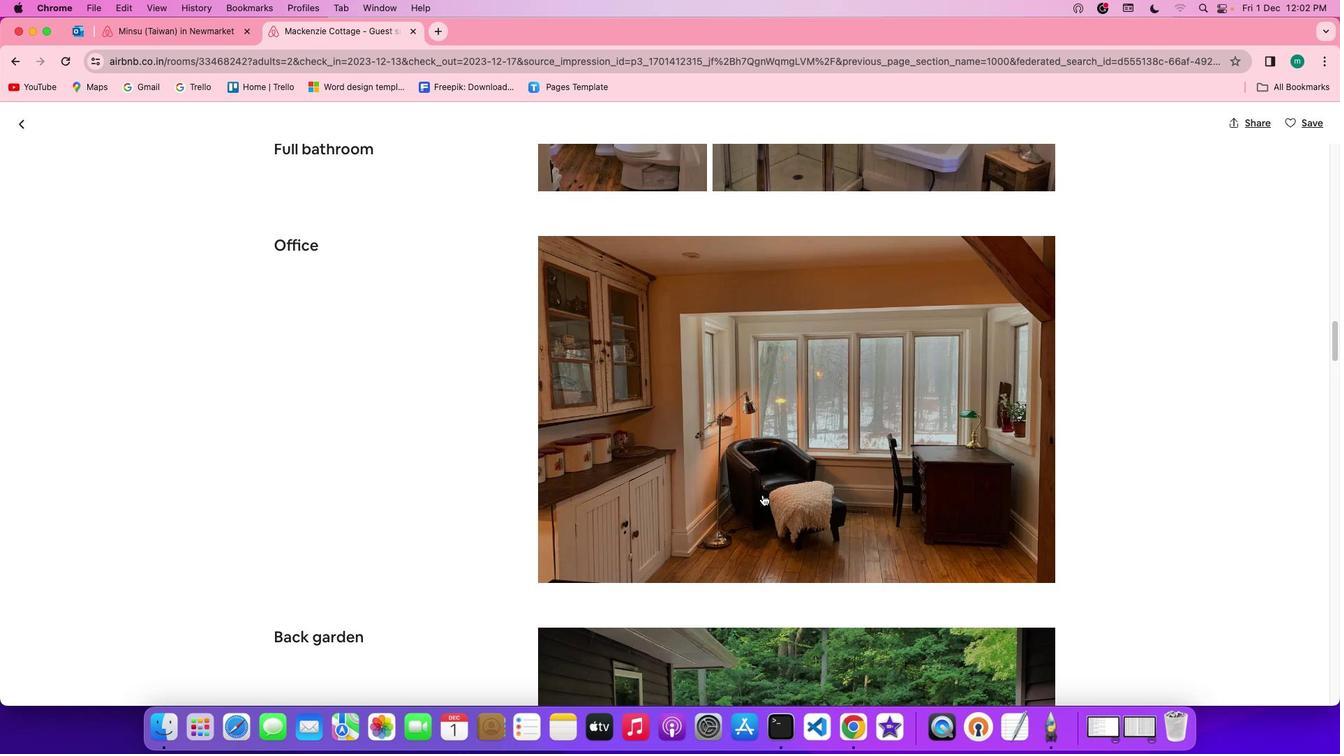 
Action: Mouse scrolled (764, 495) with delta (1, 0)
Screenshot: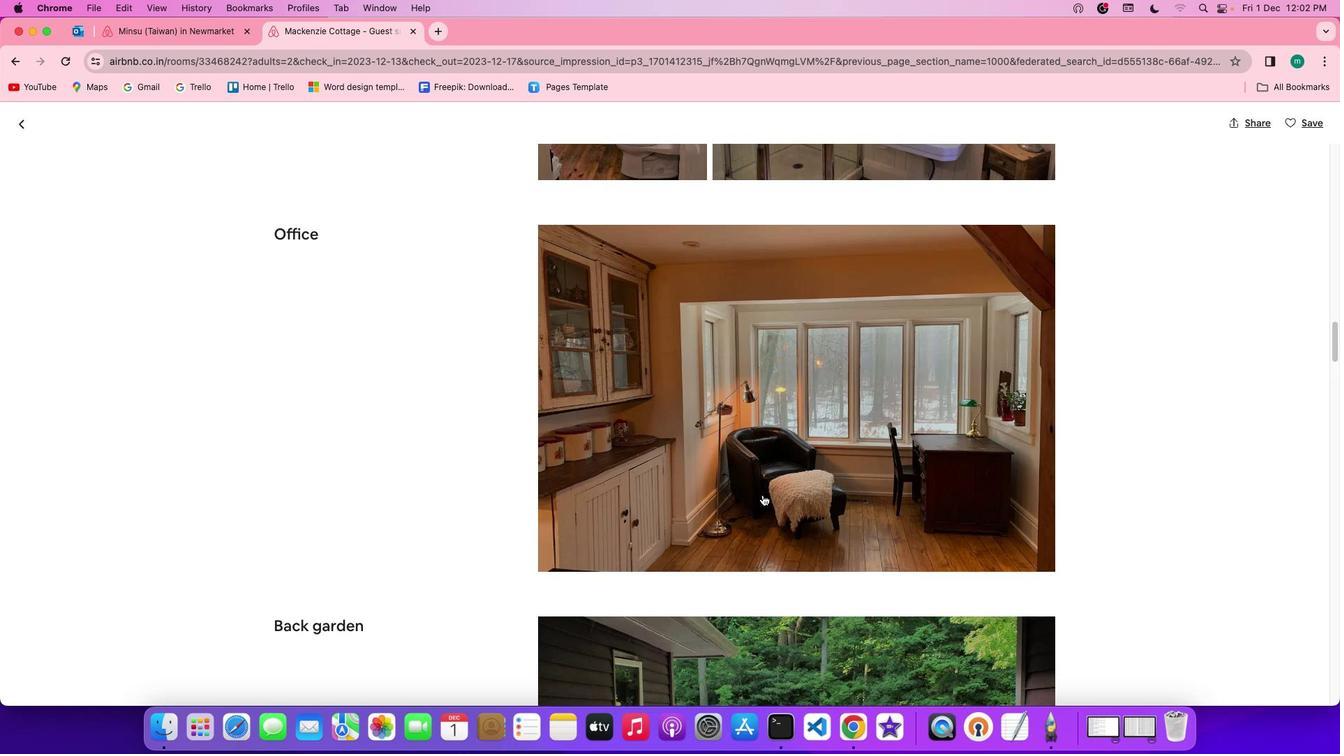 
Action: Mouse scrolled (764, 495) with delta (1, 0)
Screenshot: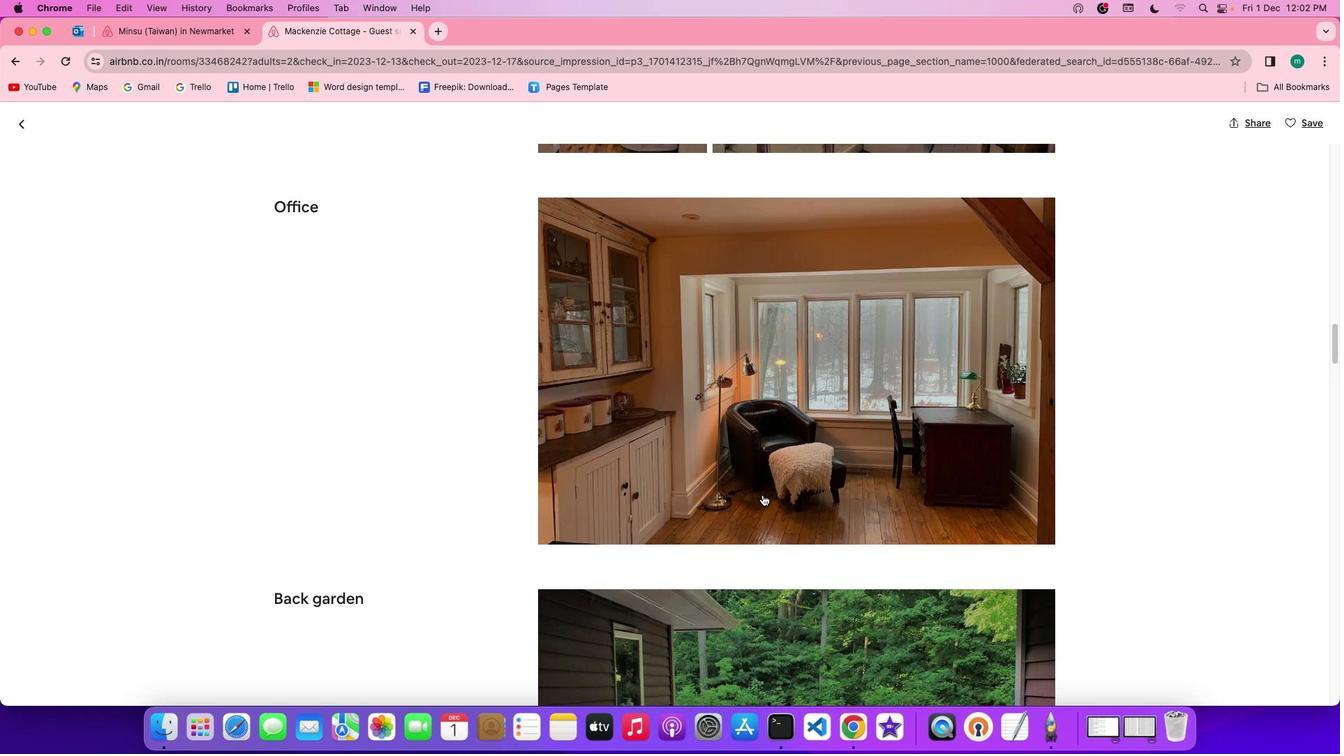 
Action: Mouse scrolled (764, 495) with delta (1, 0)
Screenshot: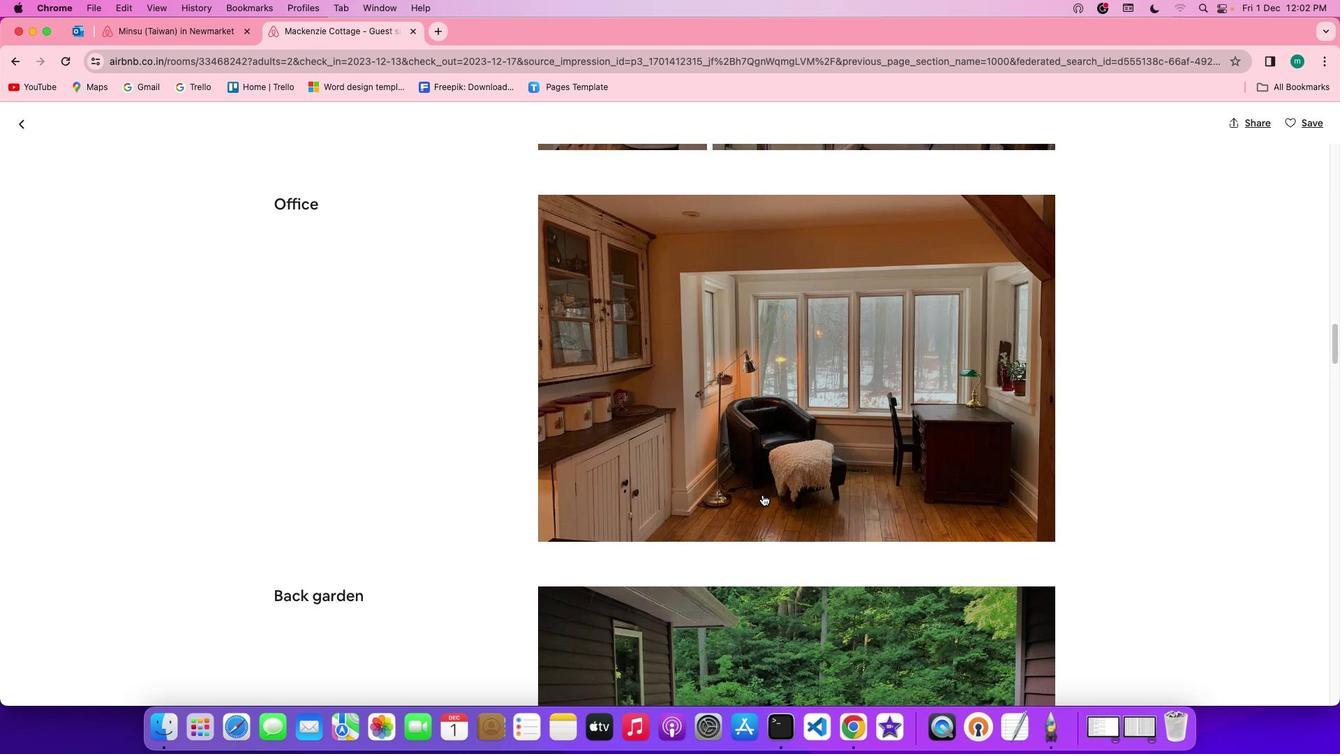 
Action: Mouse scrolled (764, 495) with delta (1, 0)
Screenshot: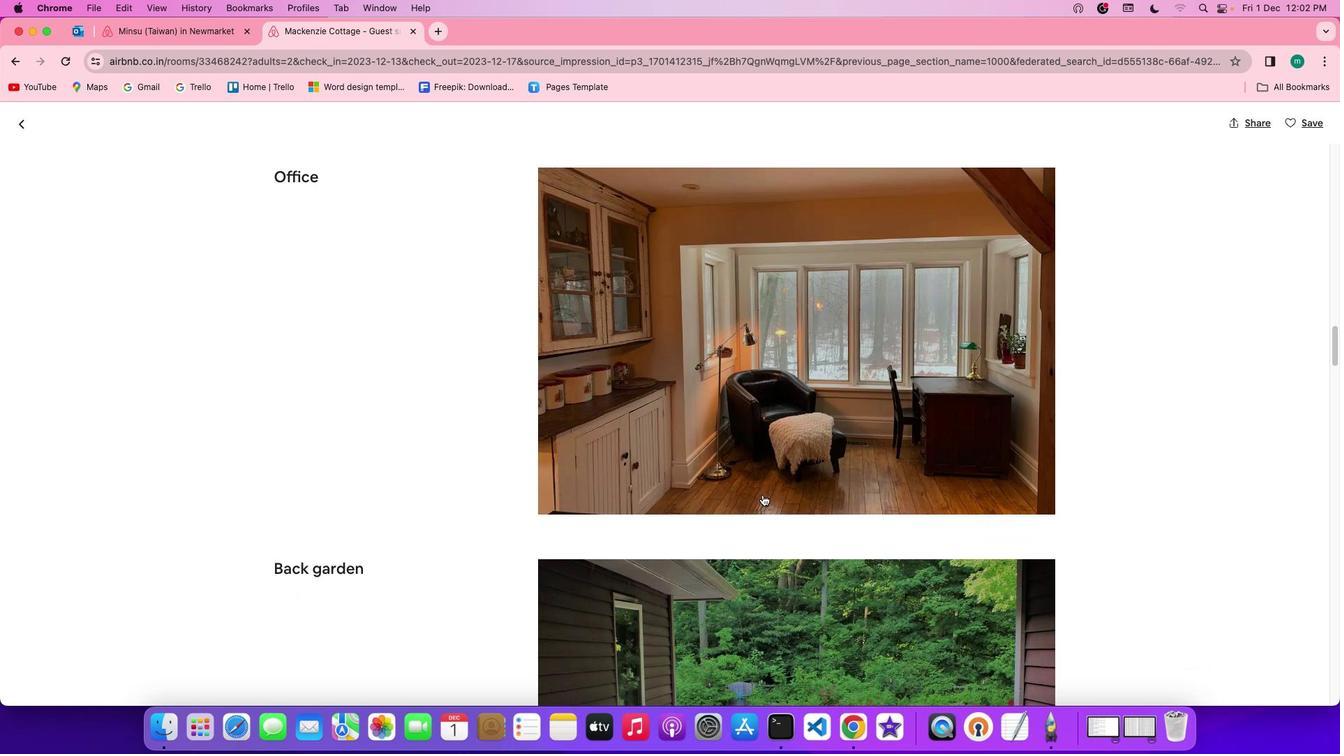 
Action: Mouse scrolled (764, 495) with delta (1, 0)
Screenshot: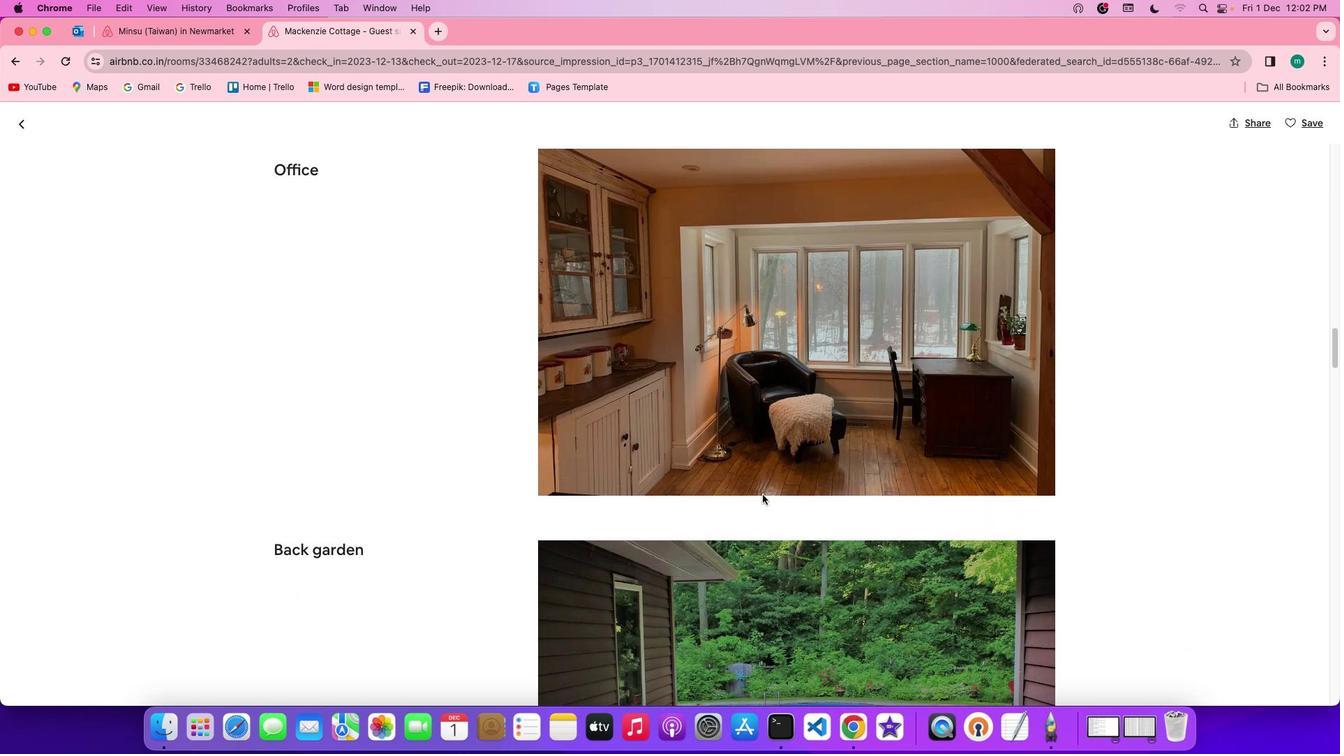 
Action: Mouse scrolled (764, 495) with delta (1, 0)
Screenshot: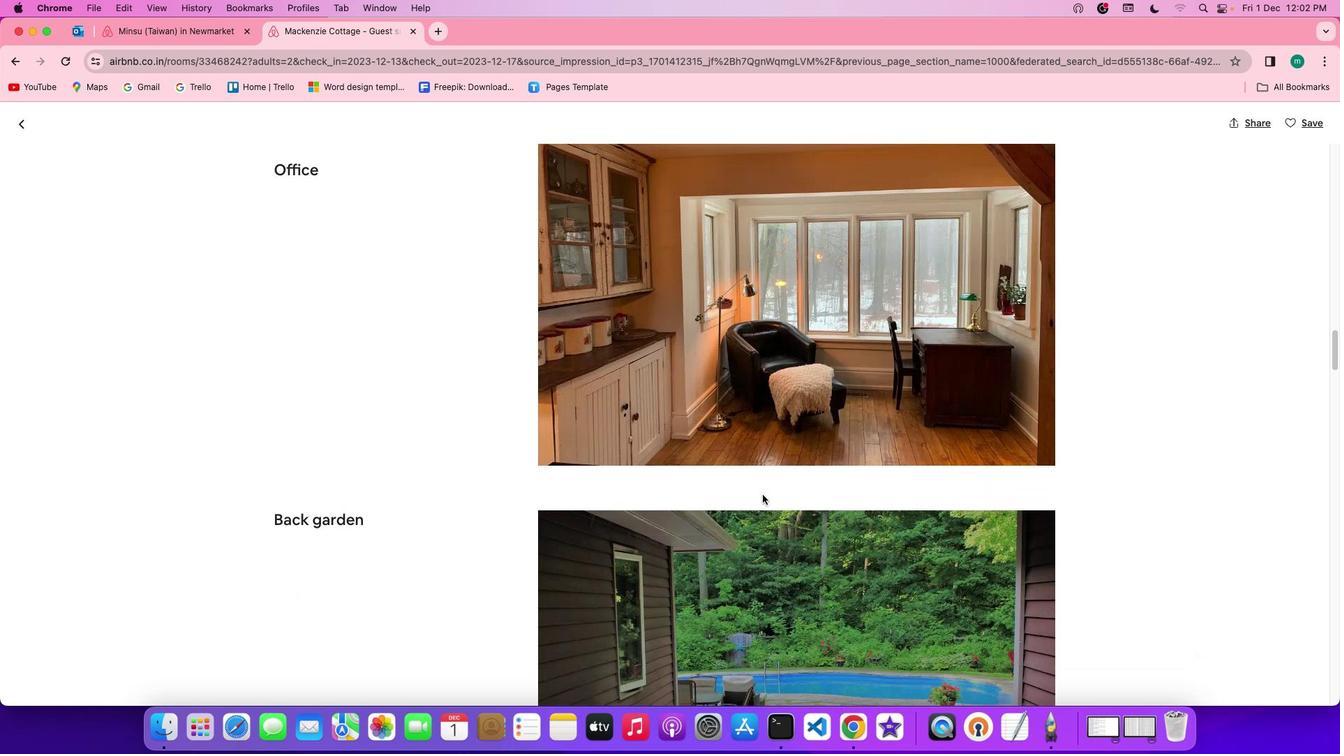 
Action: Mouse scrolled (764, 495) with delta (1, 0)
Screenshot: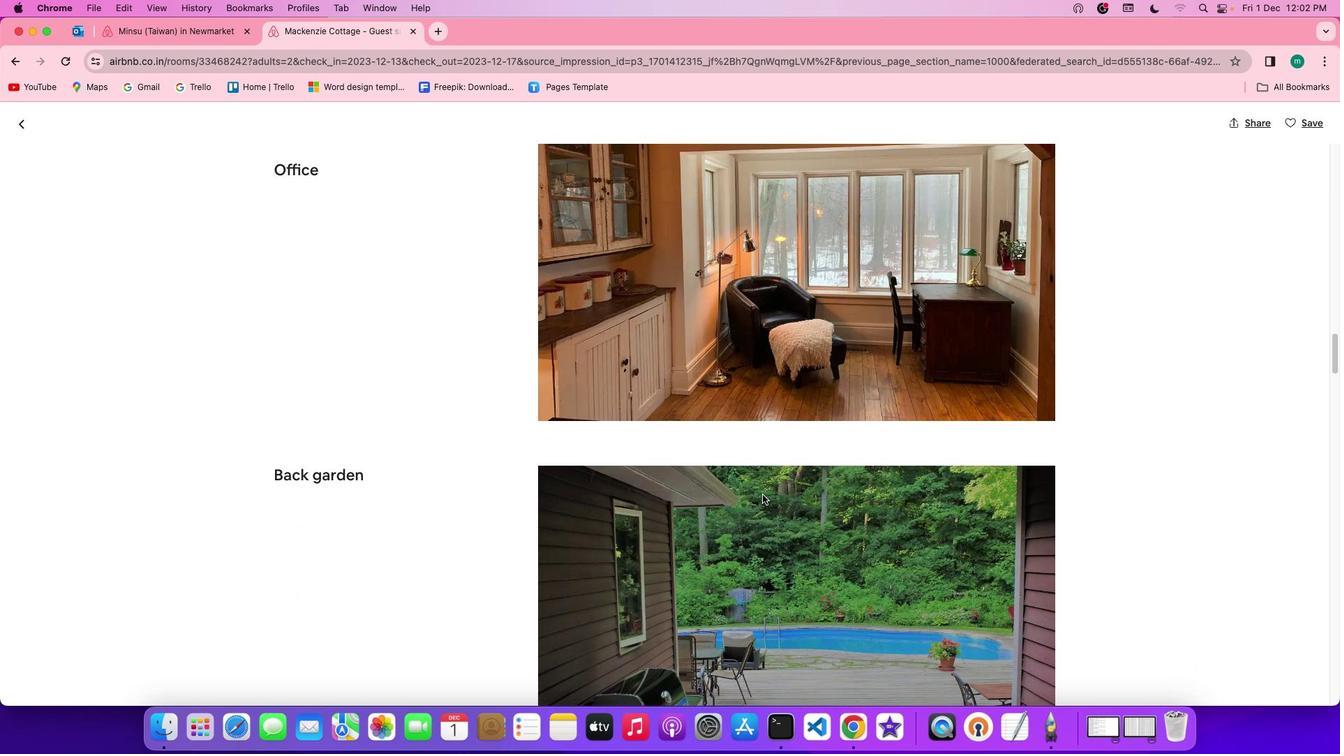 
Action: Mouse scrolled (764, 495) with delta (1, 0)
Screenshot: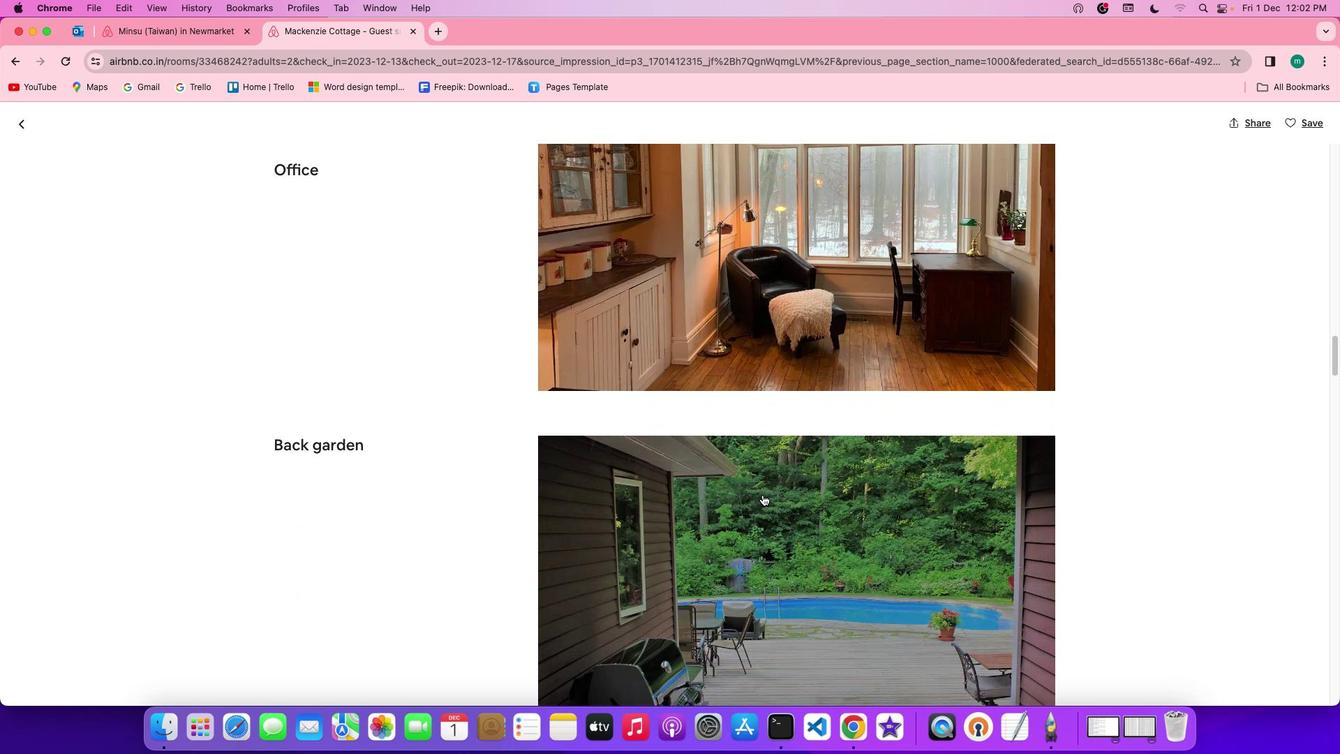 
Action: Mouse scrolled (764, 495) with delta (1, 0)
Screenshot: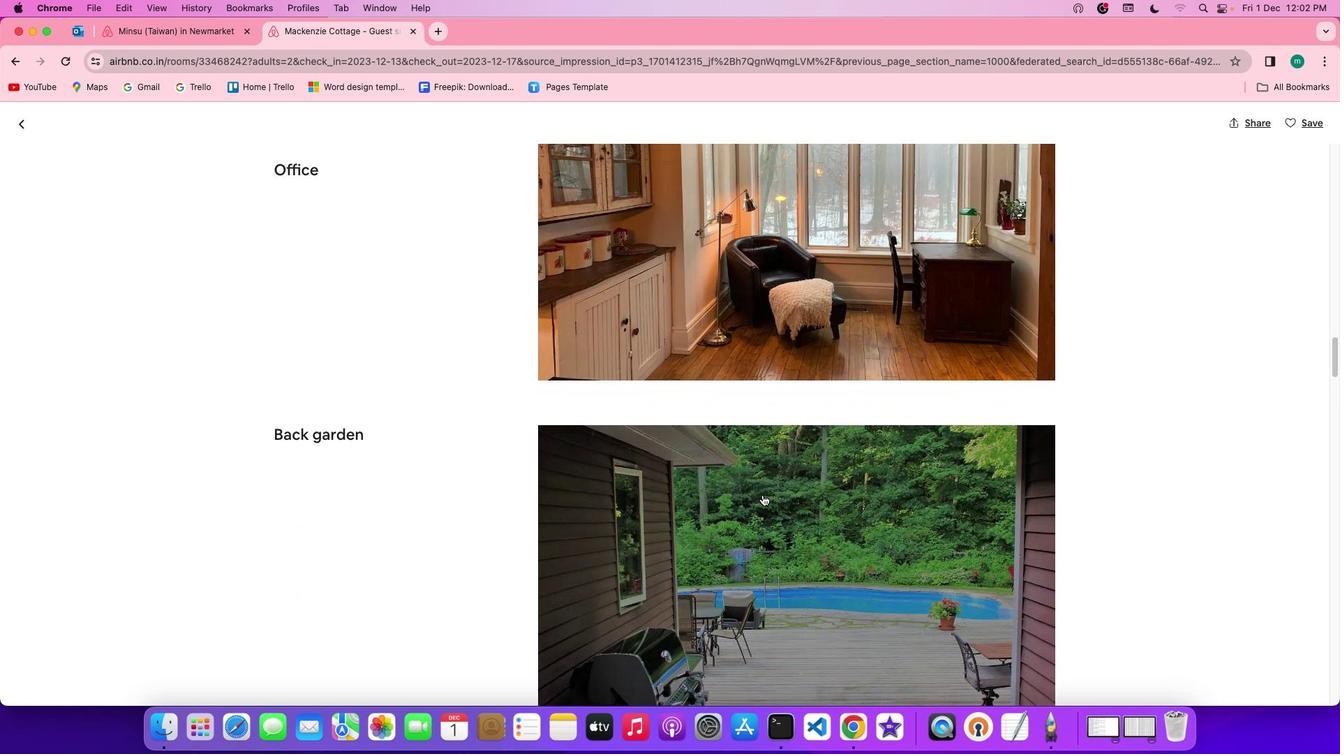 
Action: Mouse scrolled (764, 495) with delta (1, 0)
Screenshot: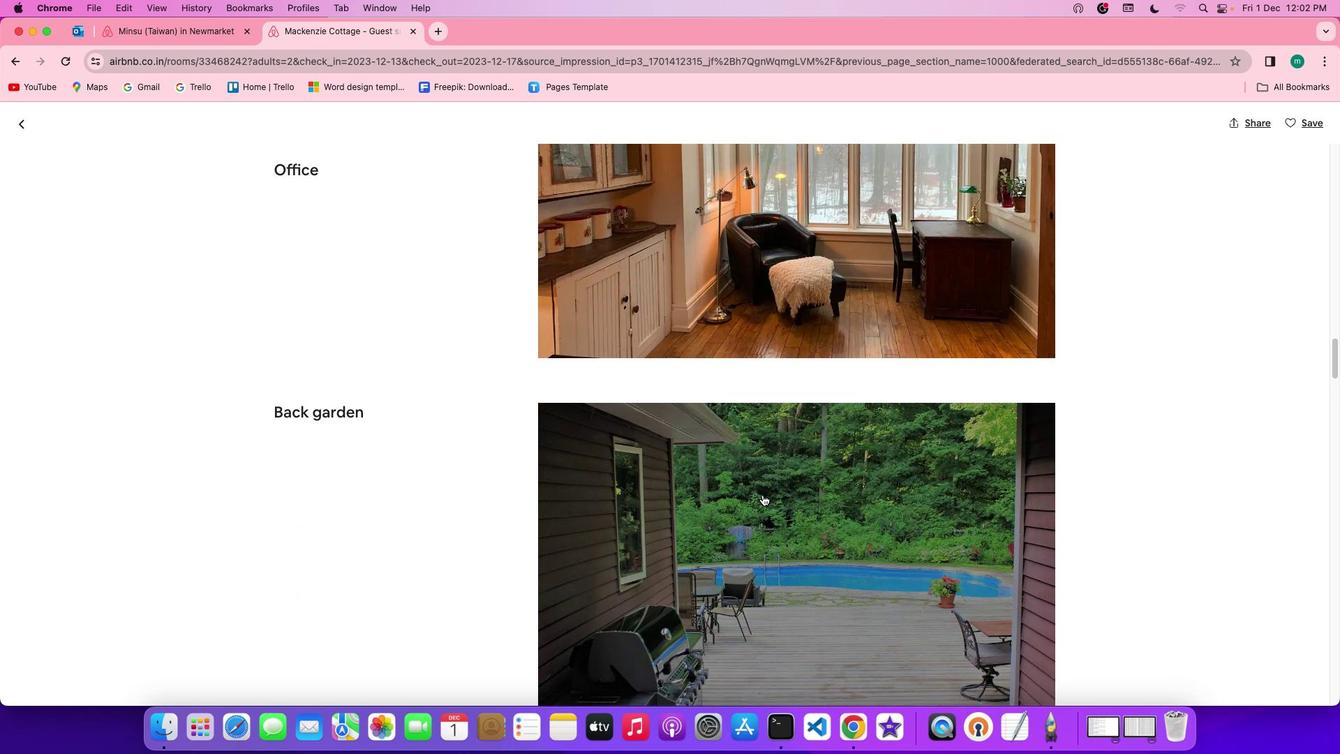 
Action: Mouse scrolled (764, 495) with delta (1, 0)
Screenshot: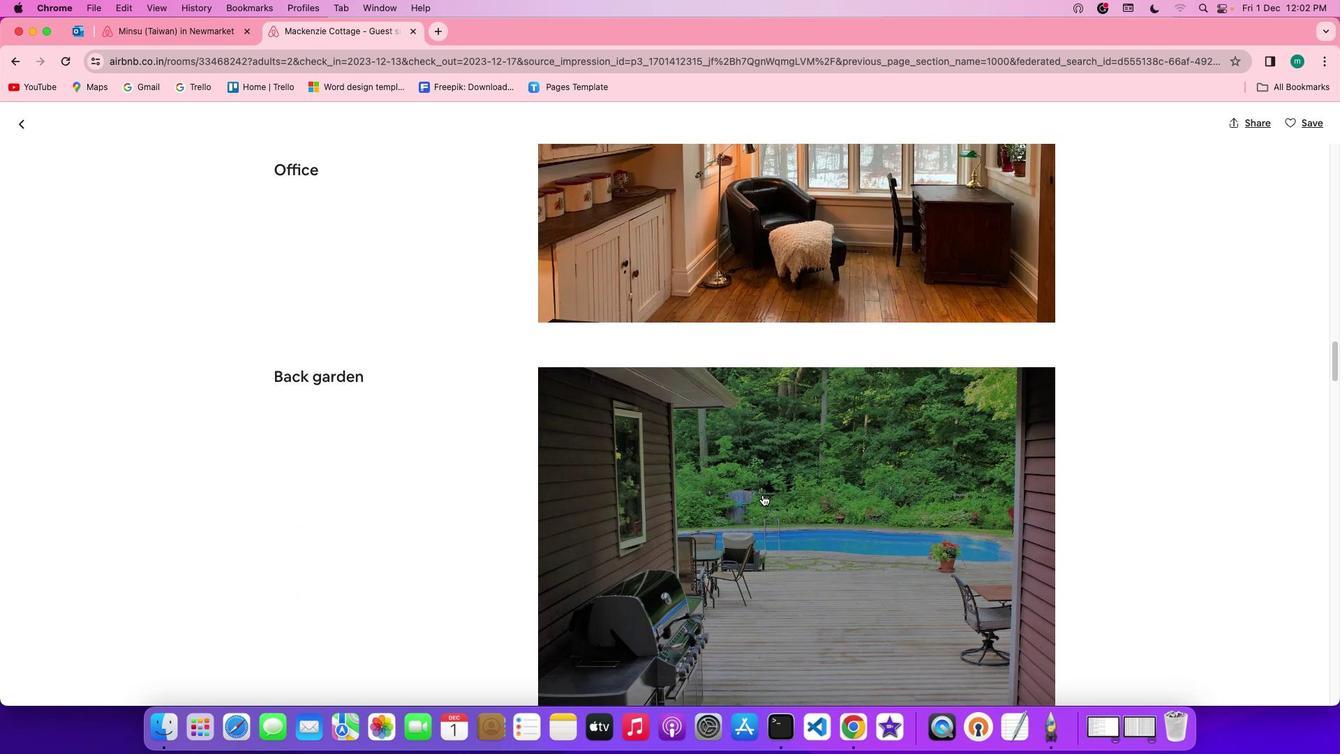 
Action: Mouse scrolled (764, 495) with delta (1, 0)
Screenshot: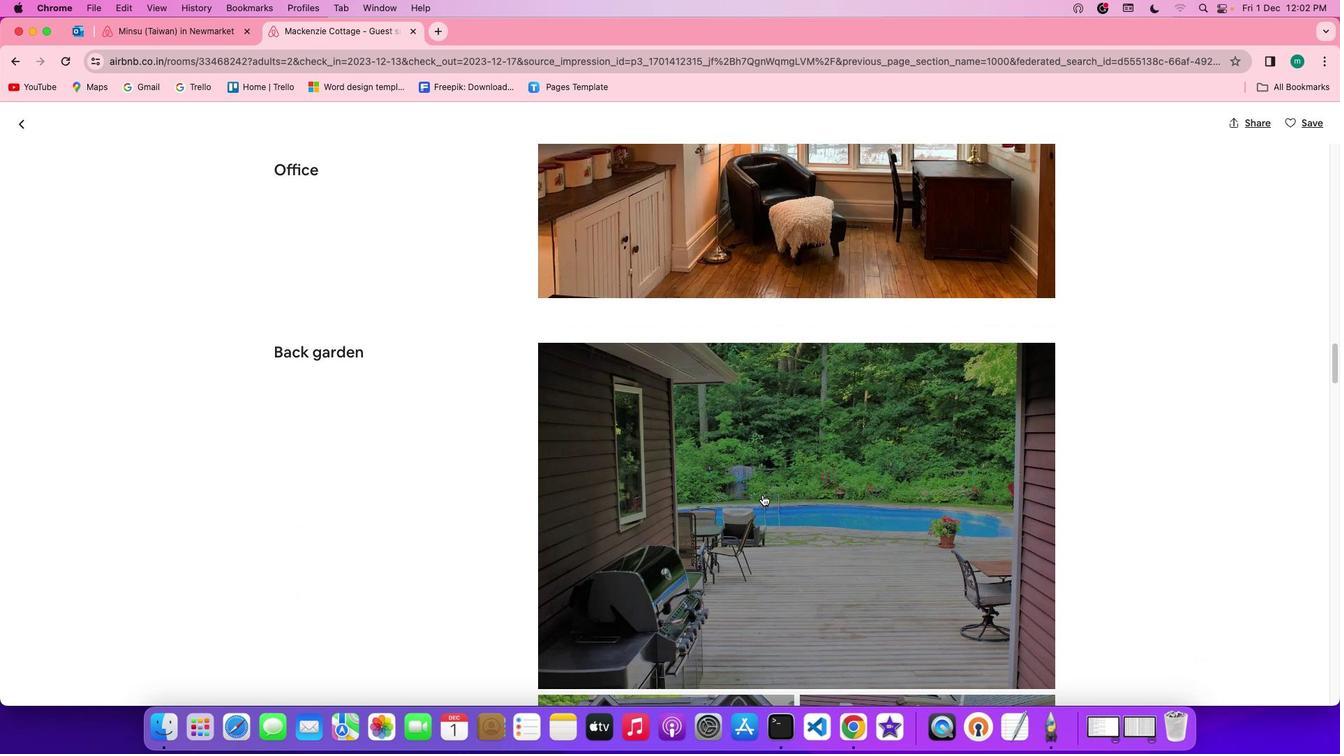 
Action: Mouse scrolled (764, 495) with delta (1, 0)
Screenshot: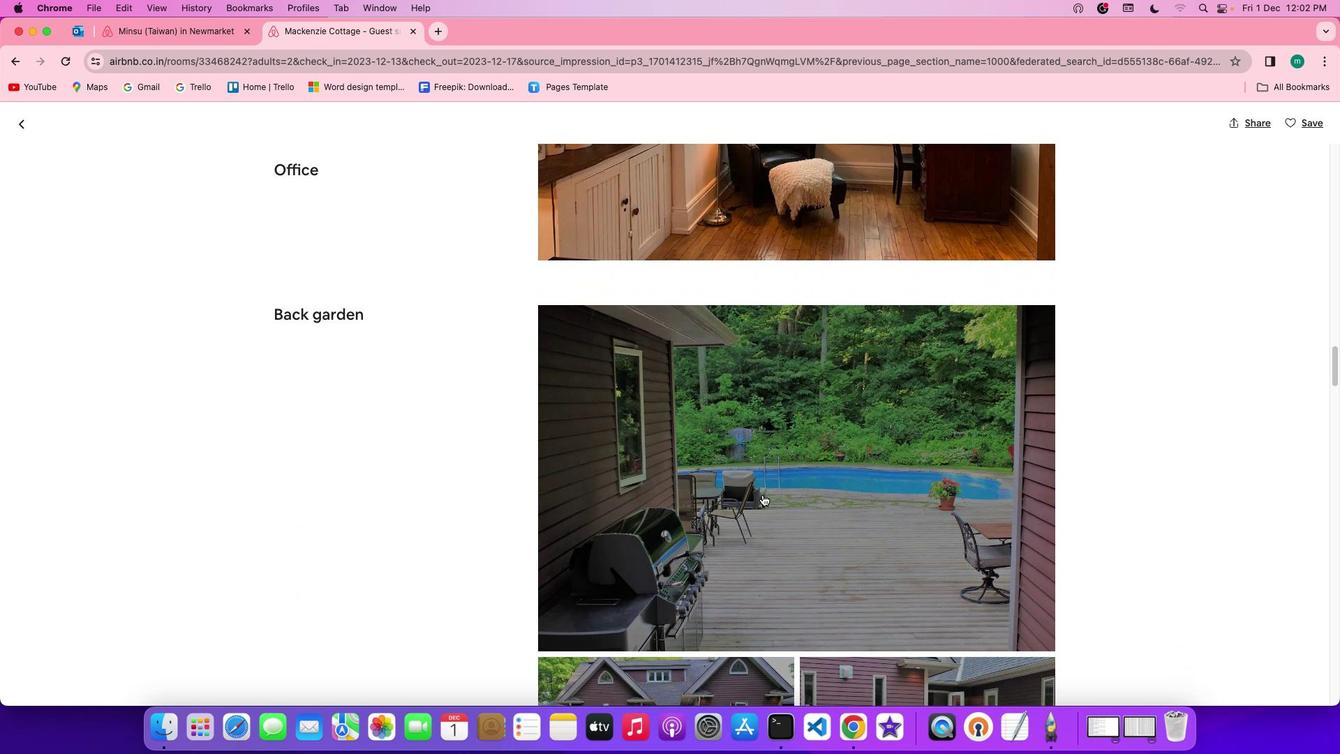 
Action: Mouse scrolled (764, 495) with delta (1, 0)
Screenshot: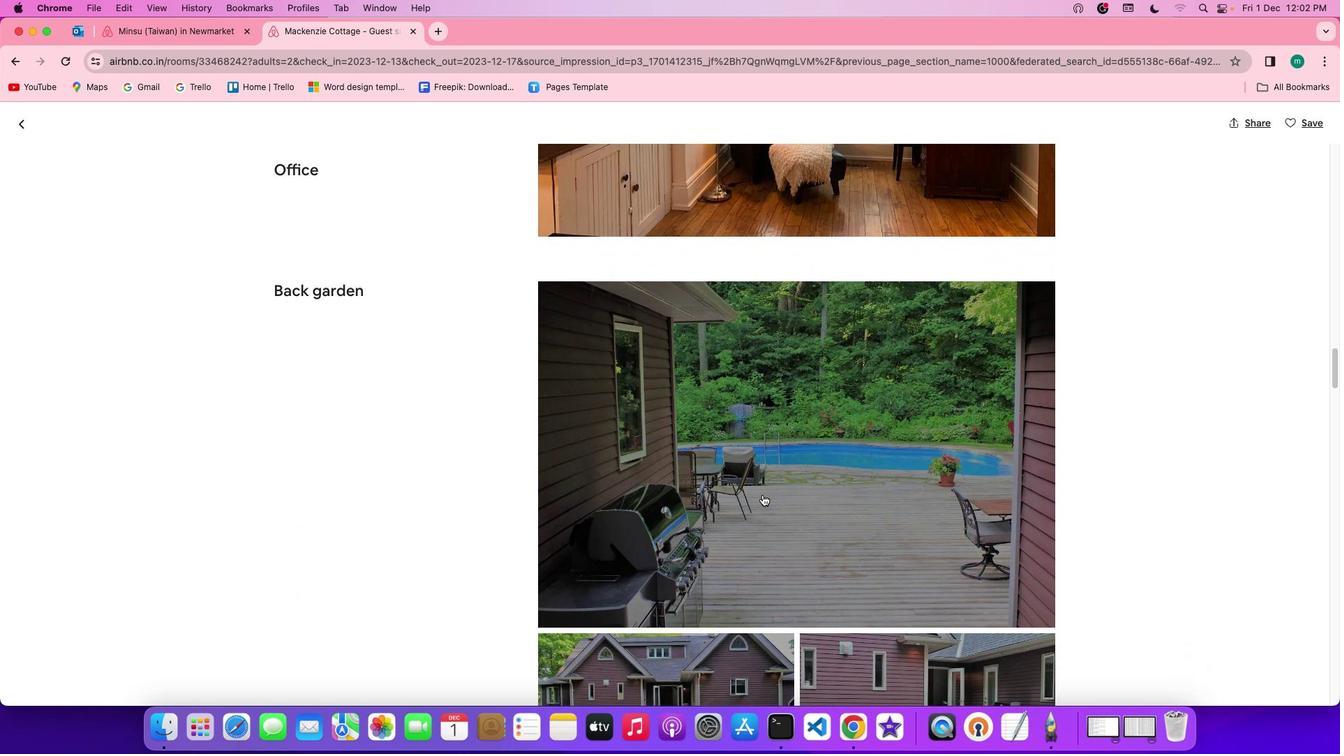 
Action: Mouse scrolled (764, 495) with delta (1, 0)
Screenshot: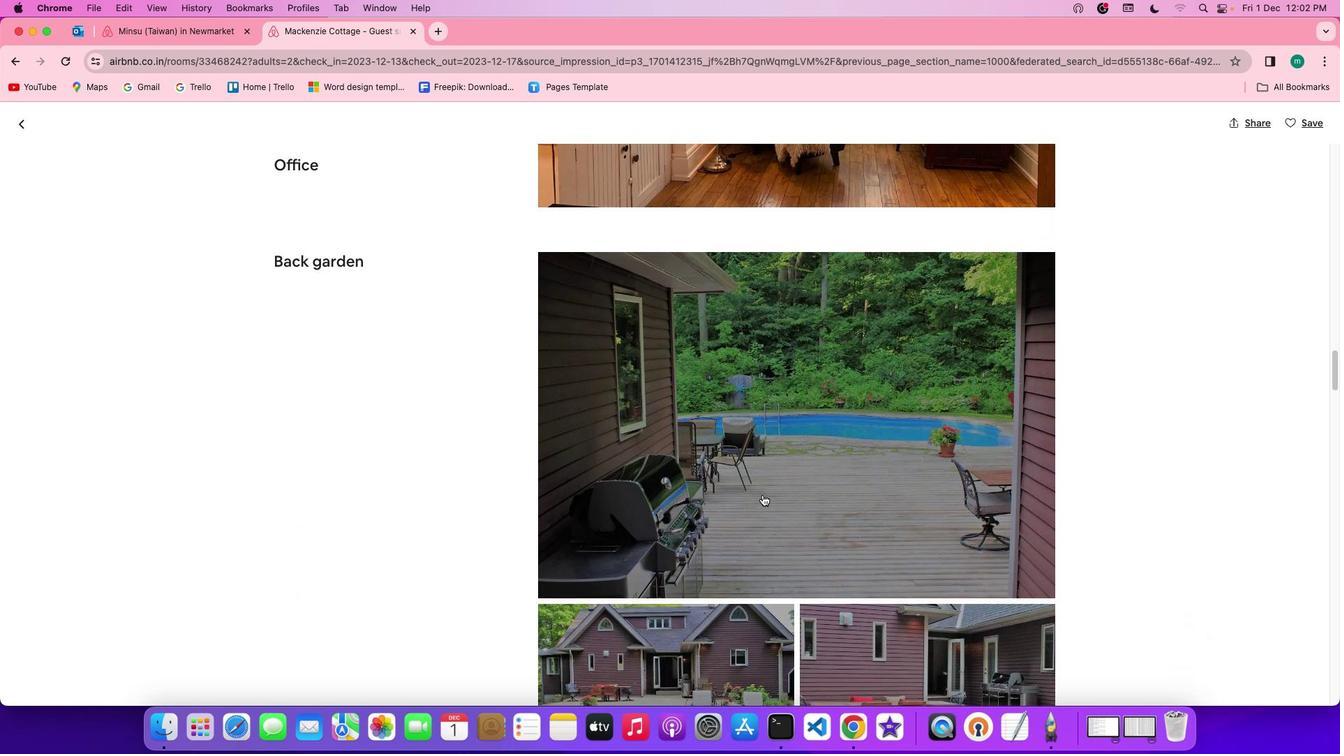 
Action: Mouse scrolled (764, 495) with delta (1, 0)
Screenshot: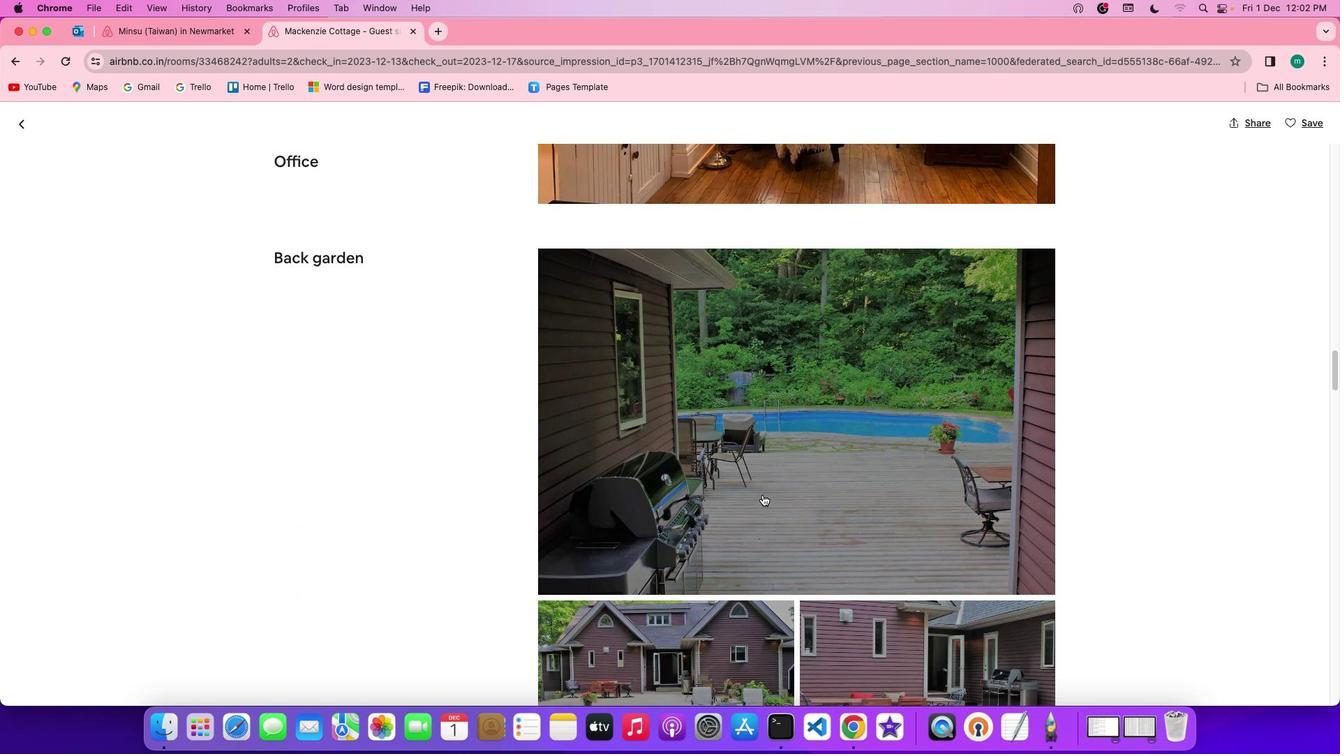 
Action: Mouse scrolled (764, 495) with delta (1, 0)
Screenshot: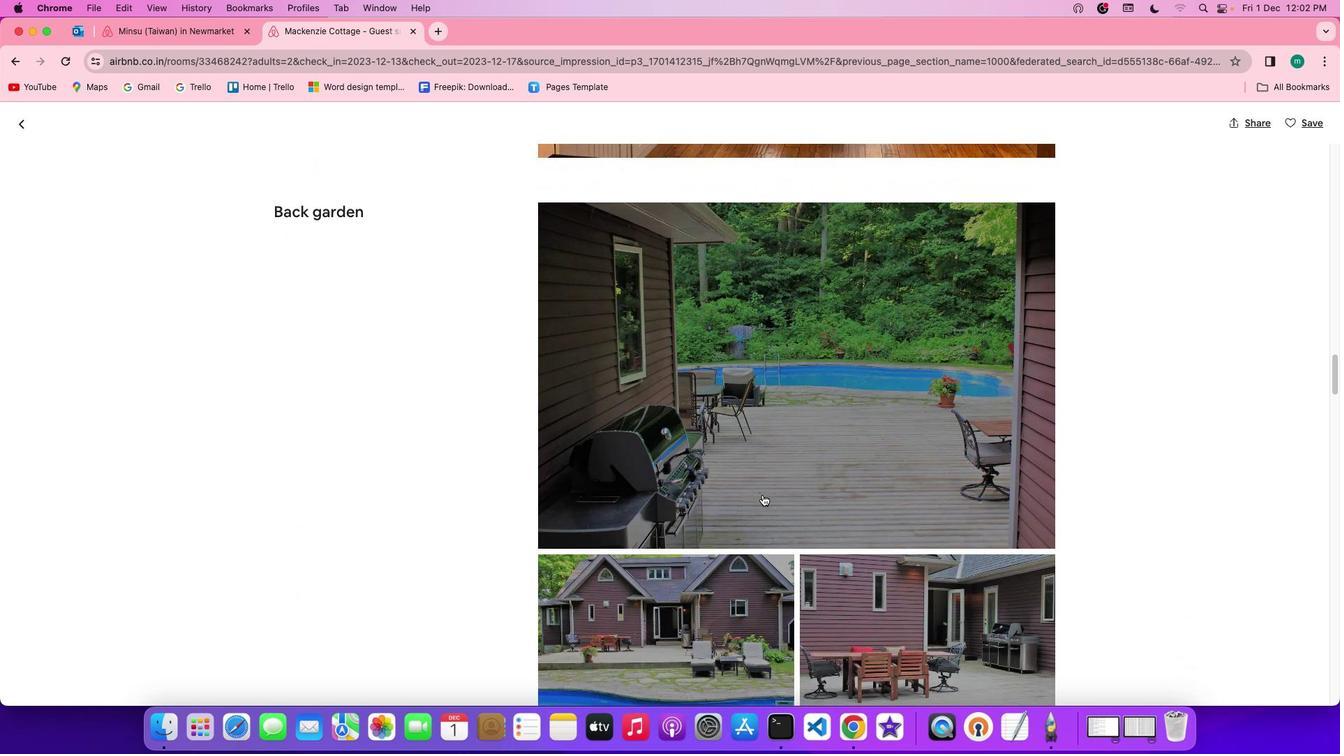 
Action: Mouse scrolled (764, 495) with delta (1, 0)
Screenshot: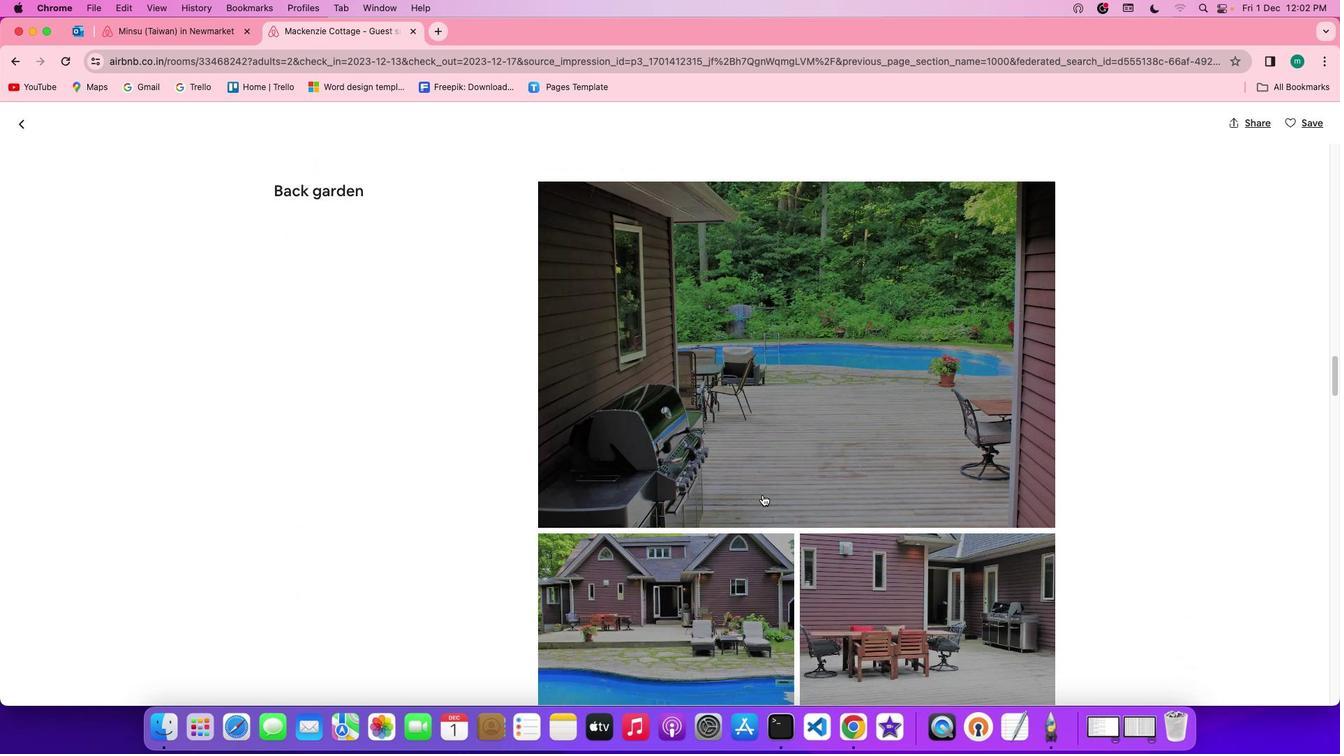 
Action: Mouse scrolled (764, 495) with delta (1, 0)
Screenshot: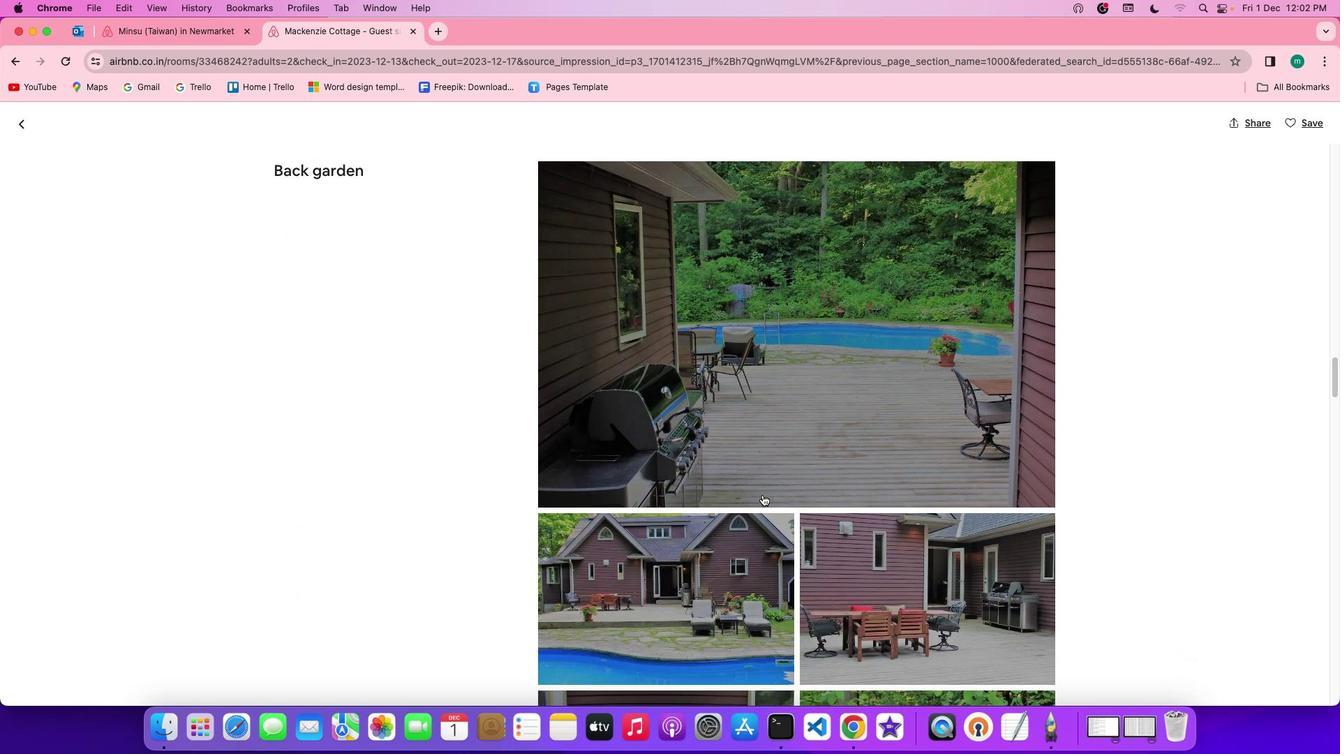
Action: Mouse scrolled (764, 495) with delta (1, 0)
Screenshot: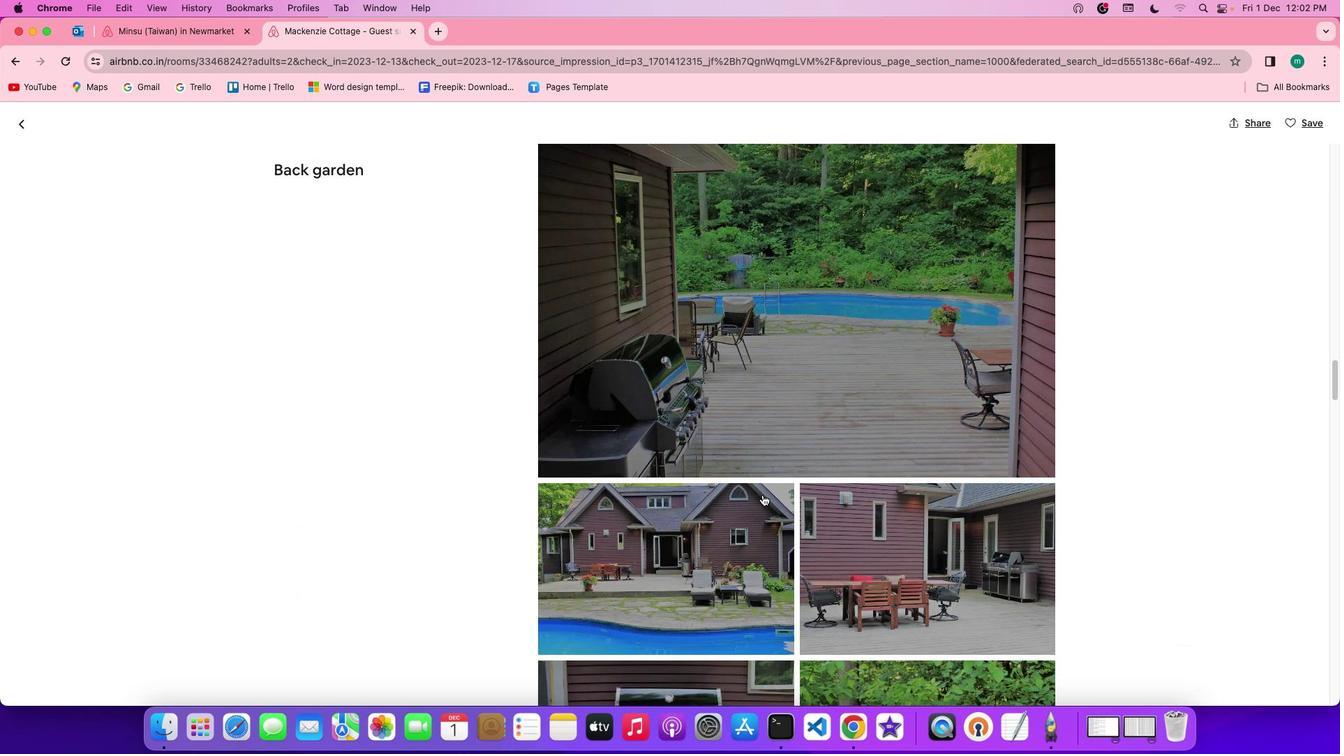 
Action: Mouse scrolled (764, 495) with delta (1, 0)
Screenshot: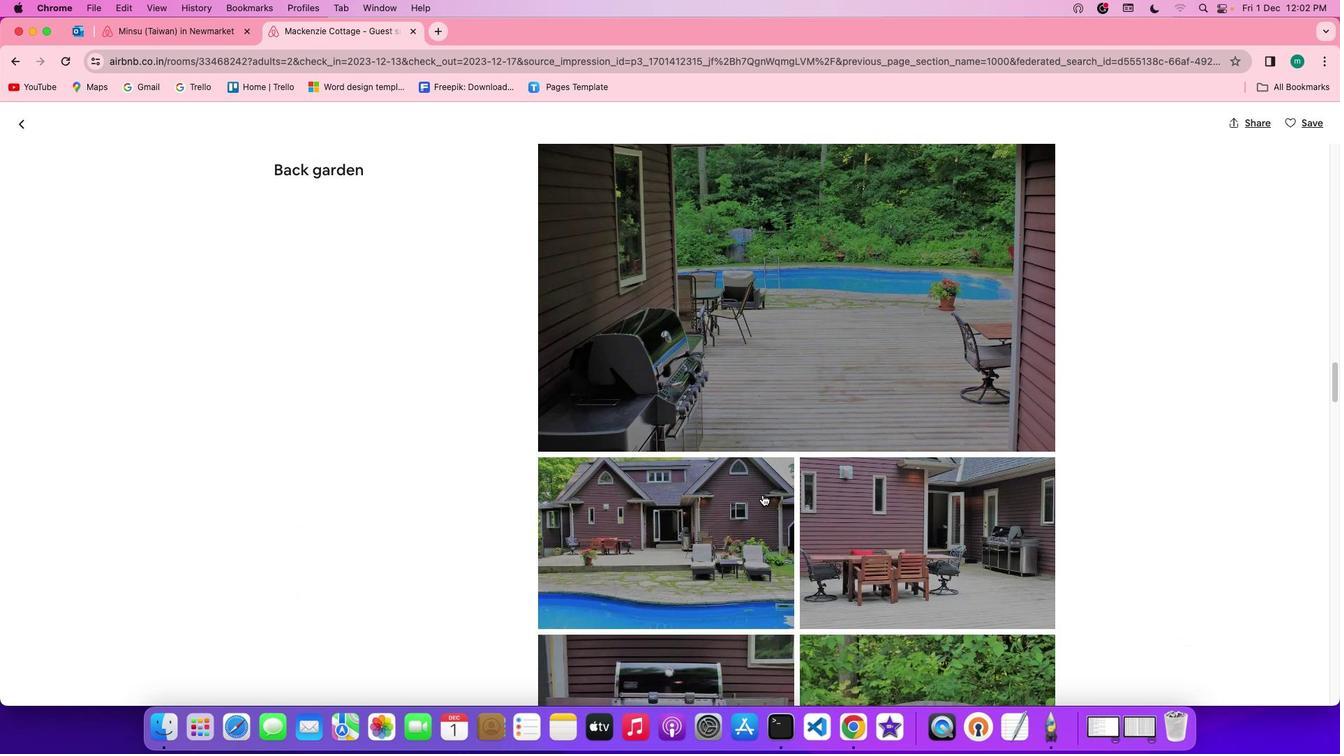 
Action: Mouse scrolled (764, 495) with delta (1, 0)
Screenshot: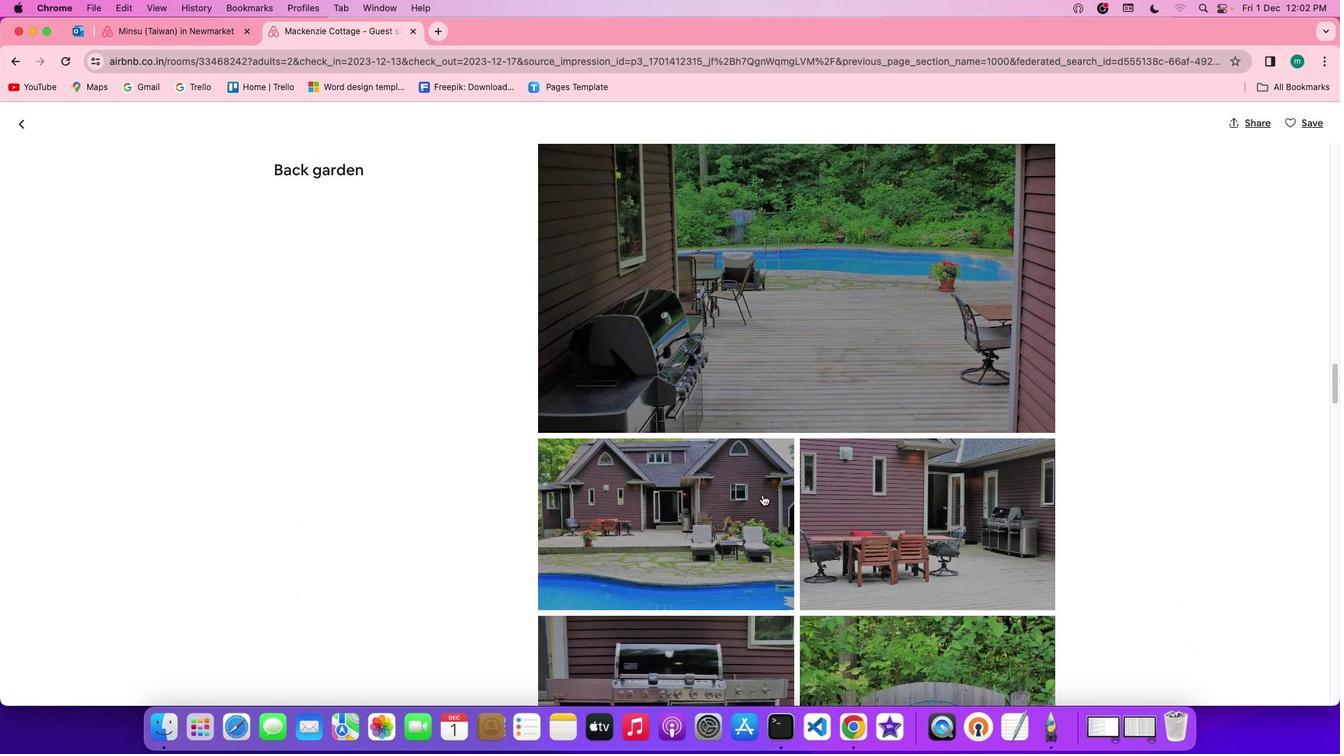
Action: Mouse scrolled (764, 495) with delta (1, 0)
Screenshot: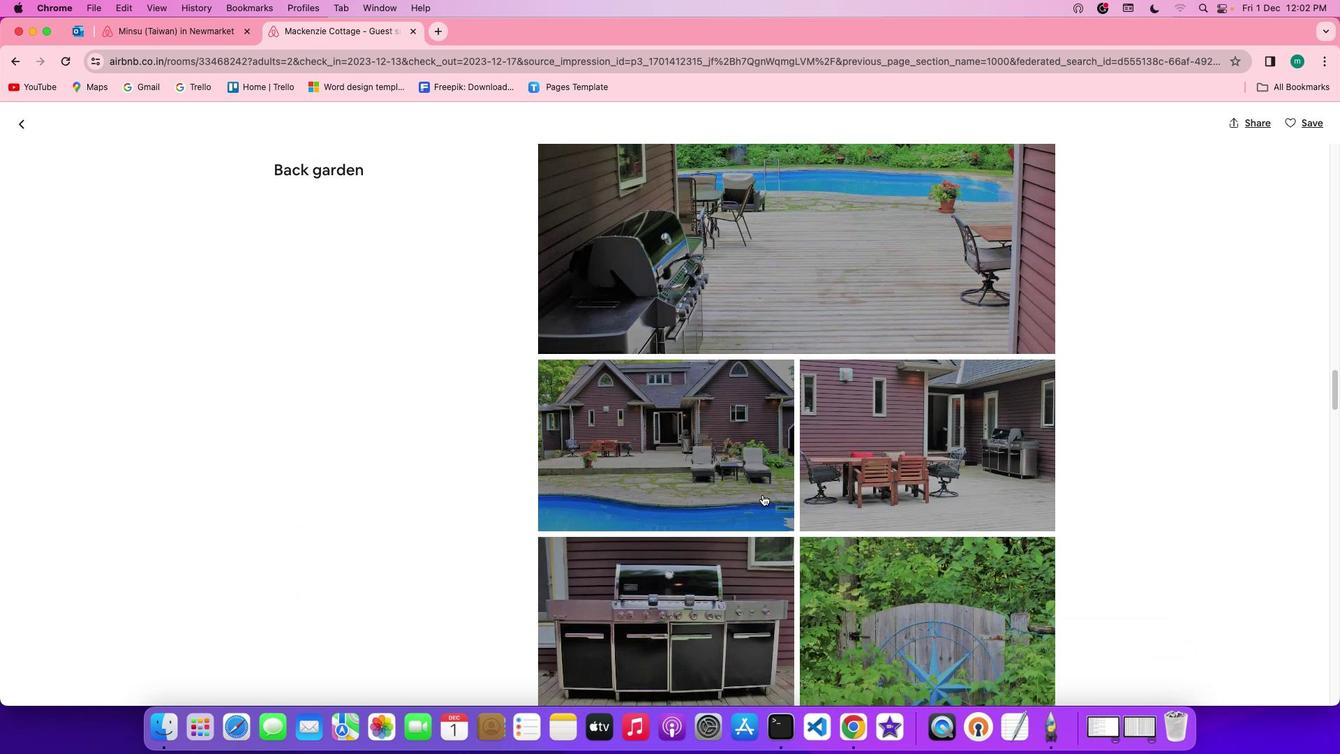 
Action: Mouse scrolled (764, 495) with delta (1, 0)
Screenshot: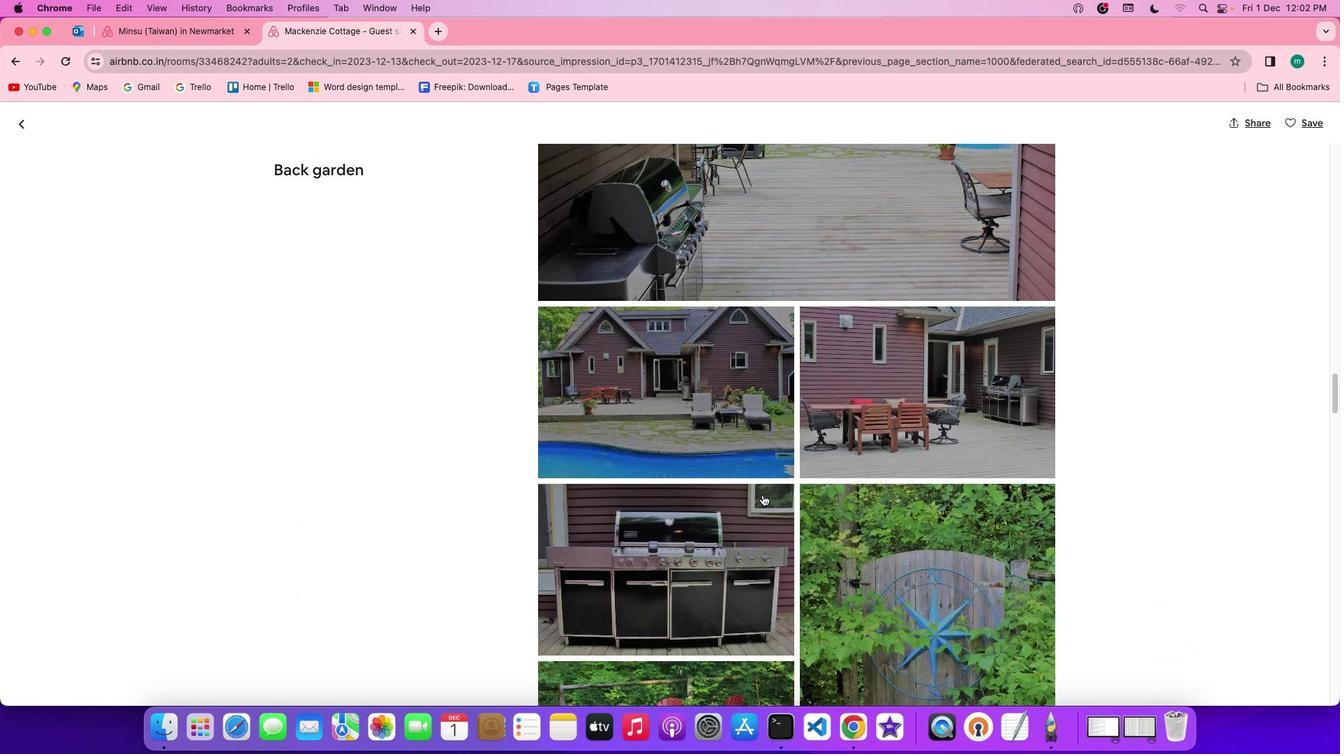 
Action: Mouse scrolled (764, 495) with delta (1, 0)
Screenshot: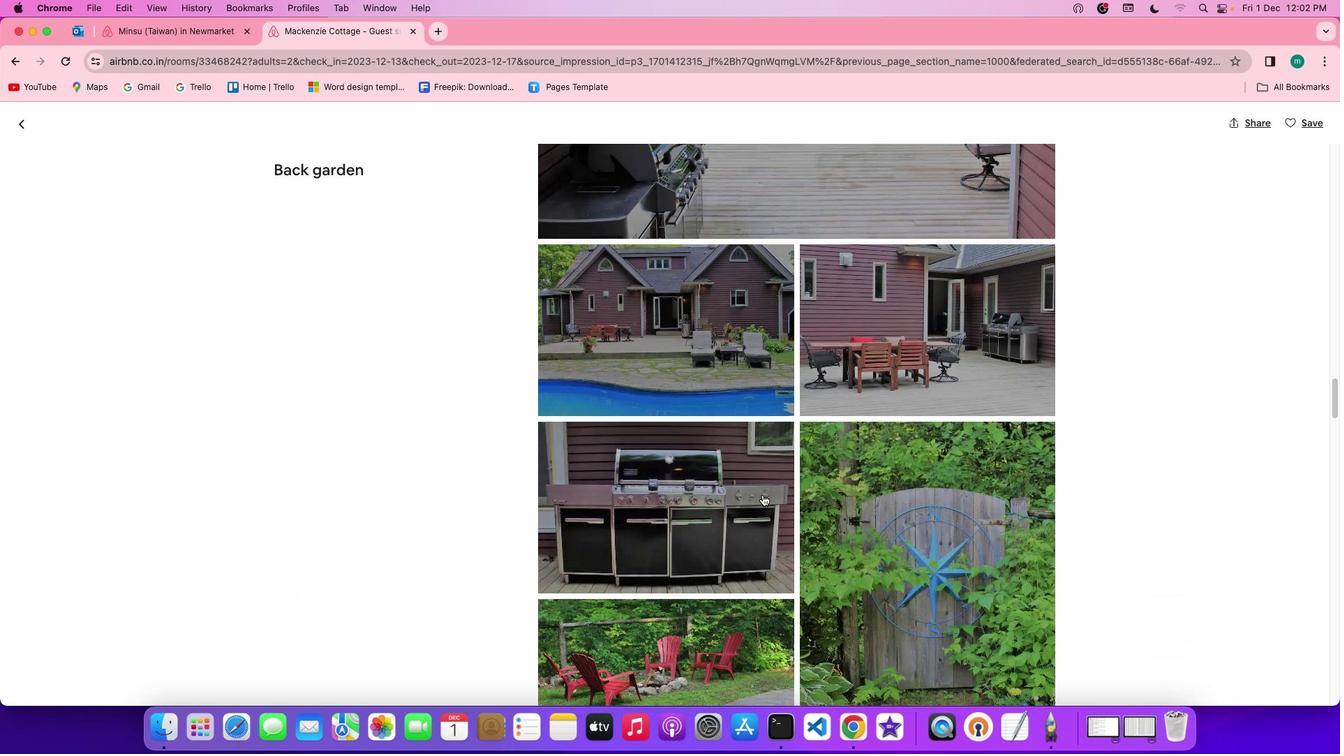
Action: Mouse scrolled (764, 495) with delta (1, 0)
Screenshot: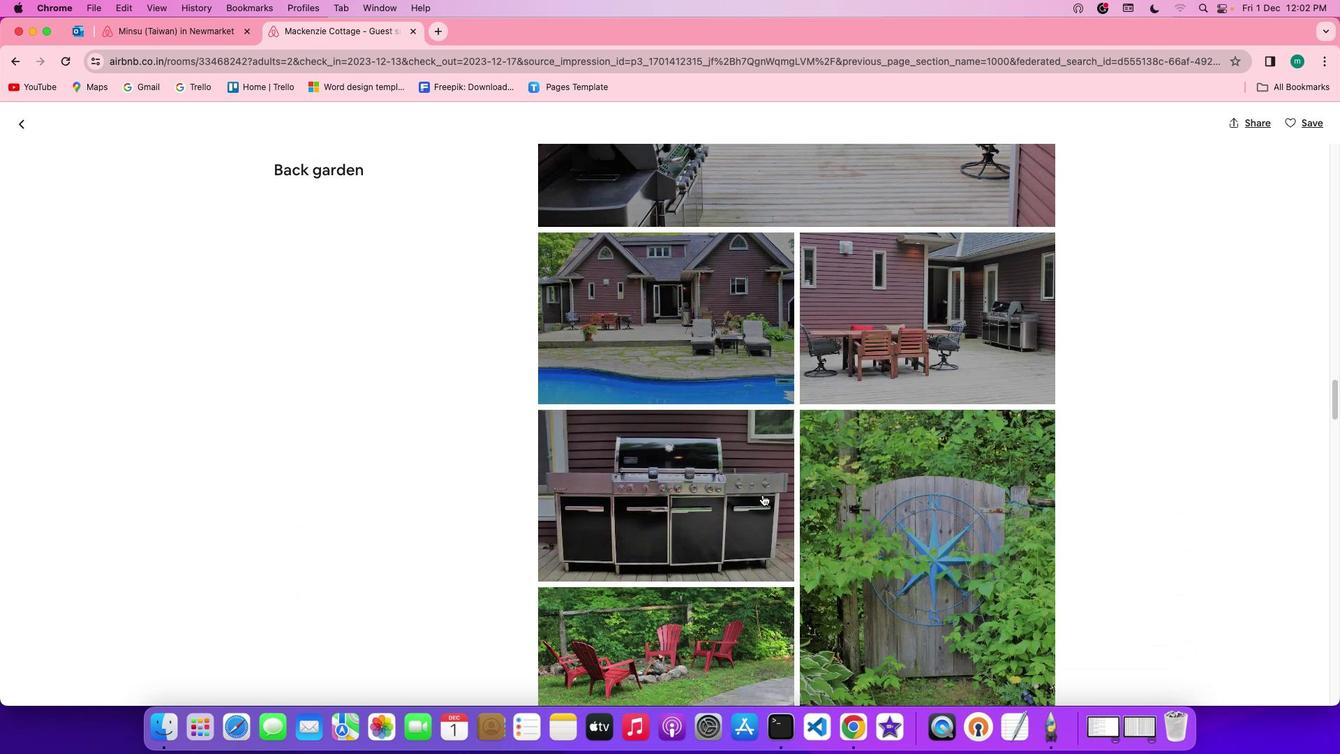 
Action: Mouse scrolled (764, 495) with delta (1, 0)
Screenshot: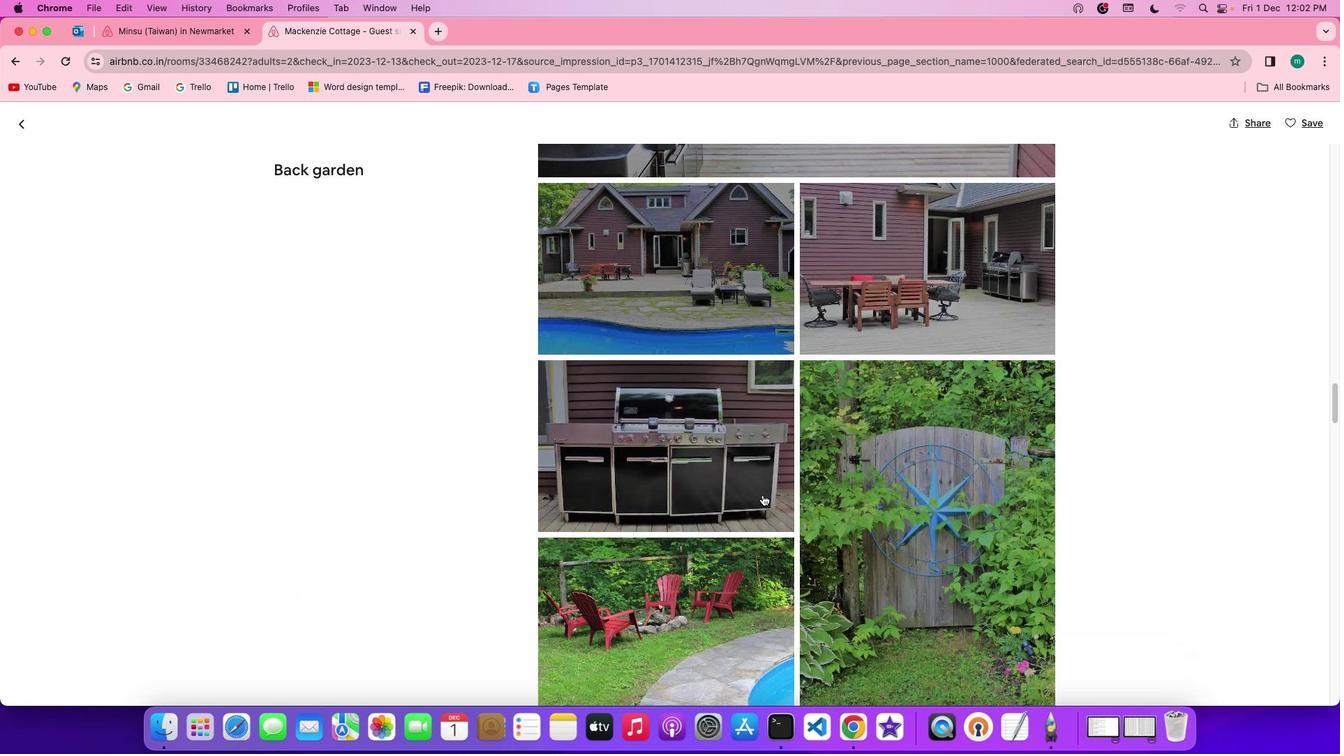 
Action: Mouse scrolled (764, 495) with delta (1, 0)
Screenshot: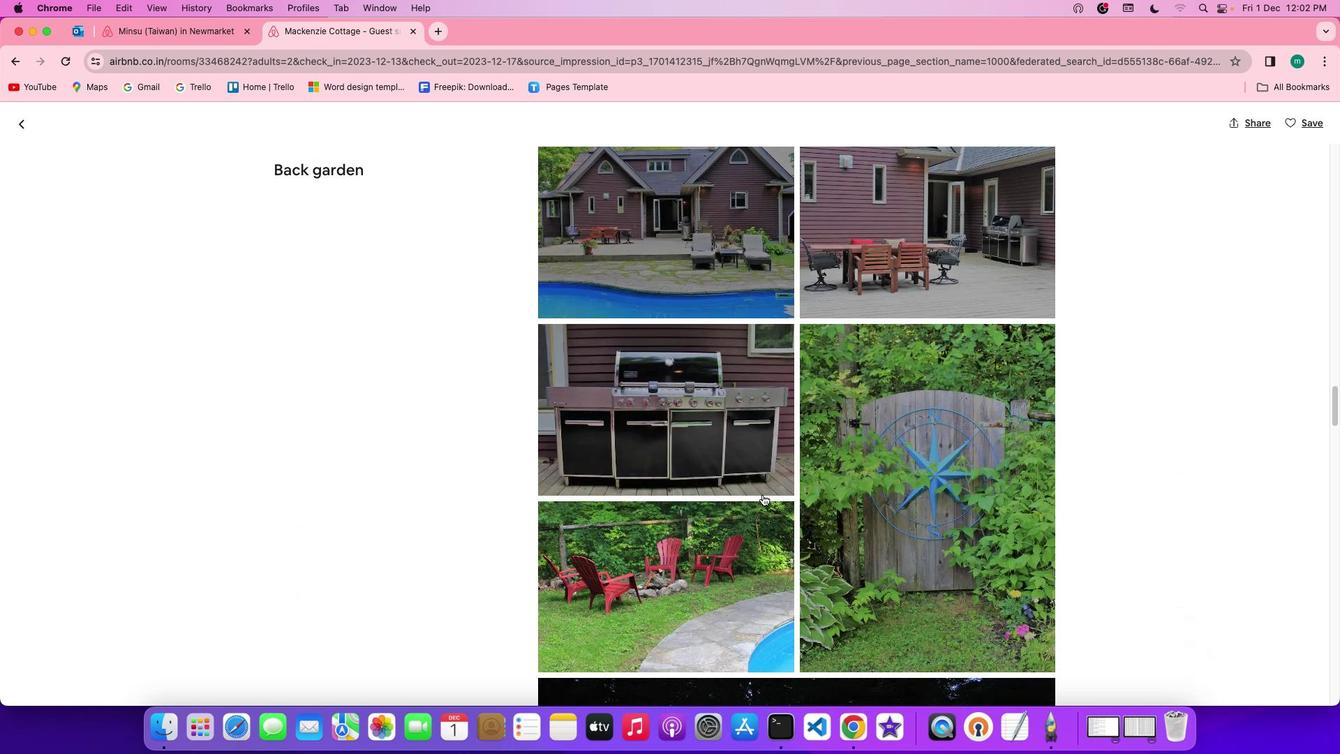 
Action: Mouse scrolled (764, 495) with delta (1, 0)
Screenshot: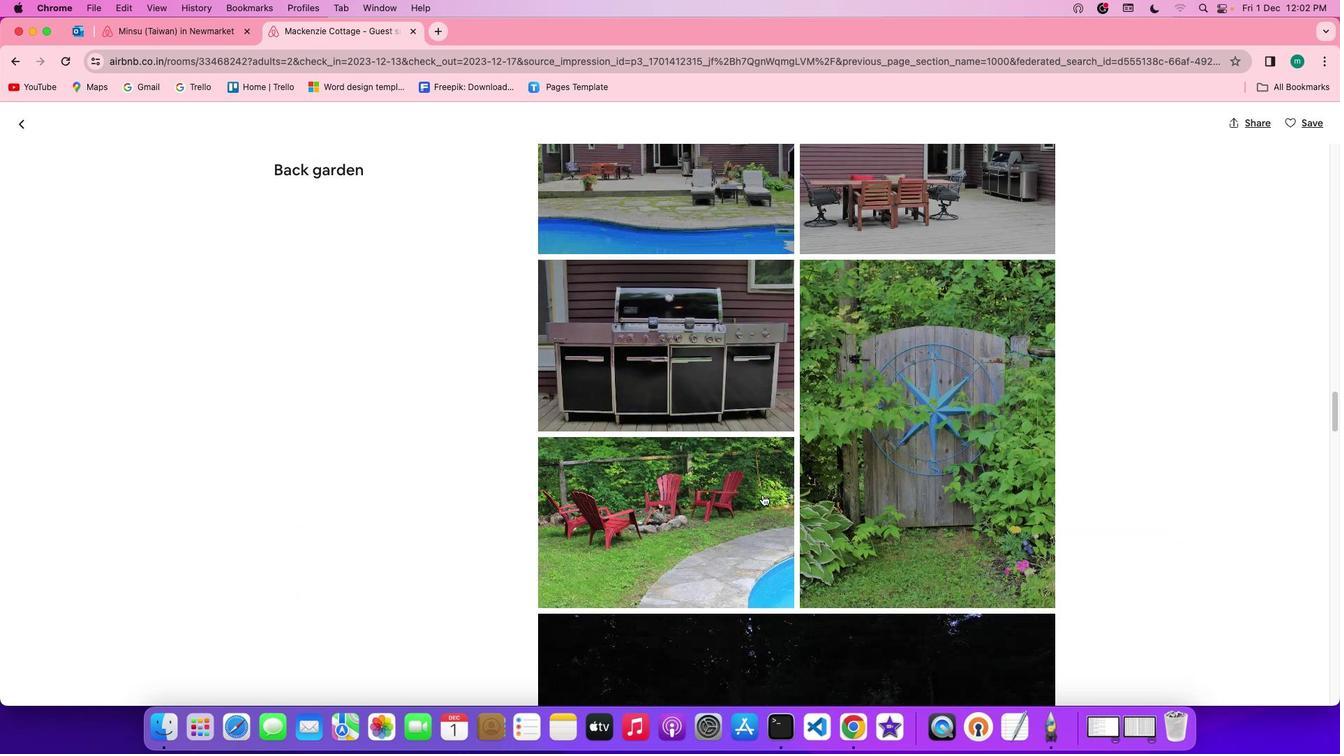 
Action: Mouse scrolled (764, 495) with delta (1, 0)
Screenshot: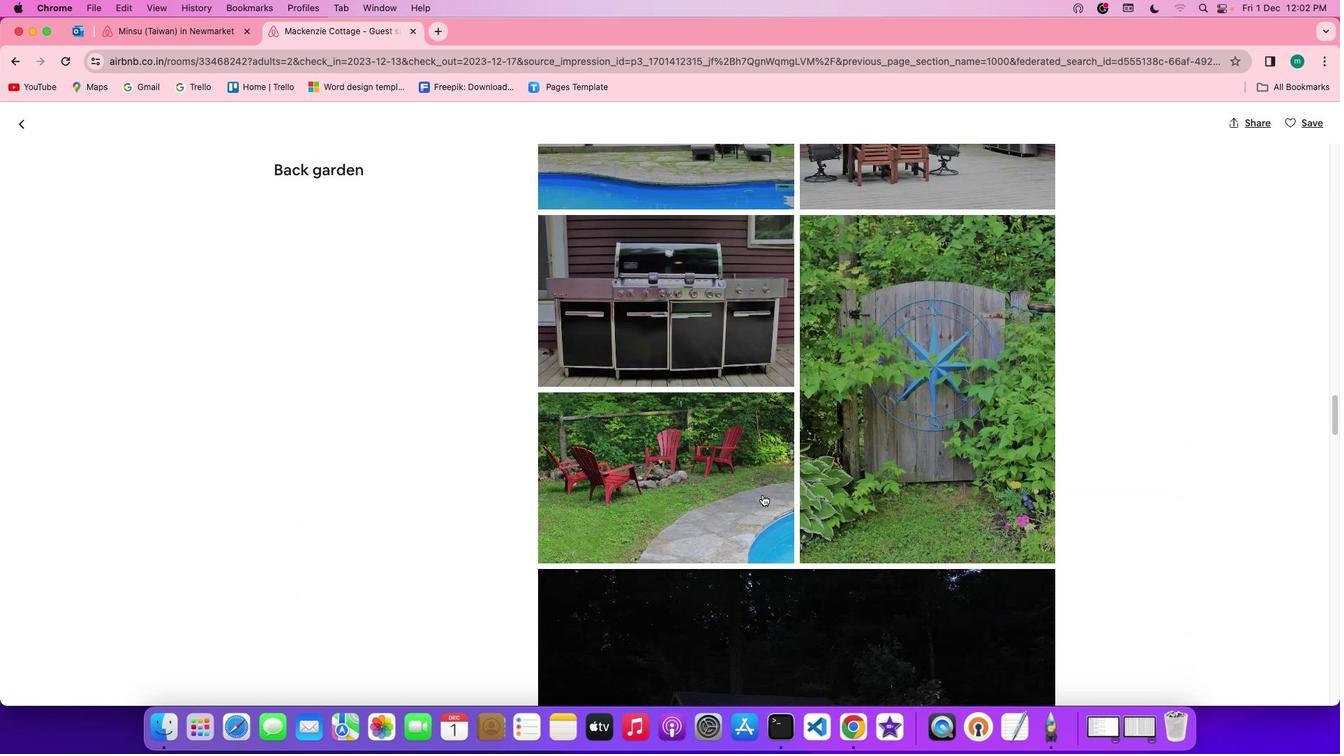 
Action: Mouse scrolled (764, 495) with delta (1, 0)
Screenshot: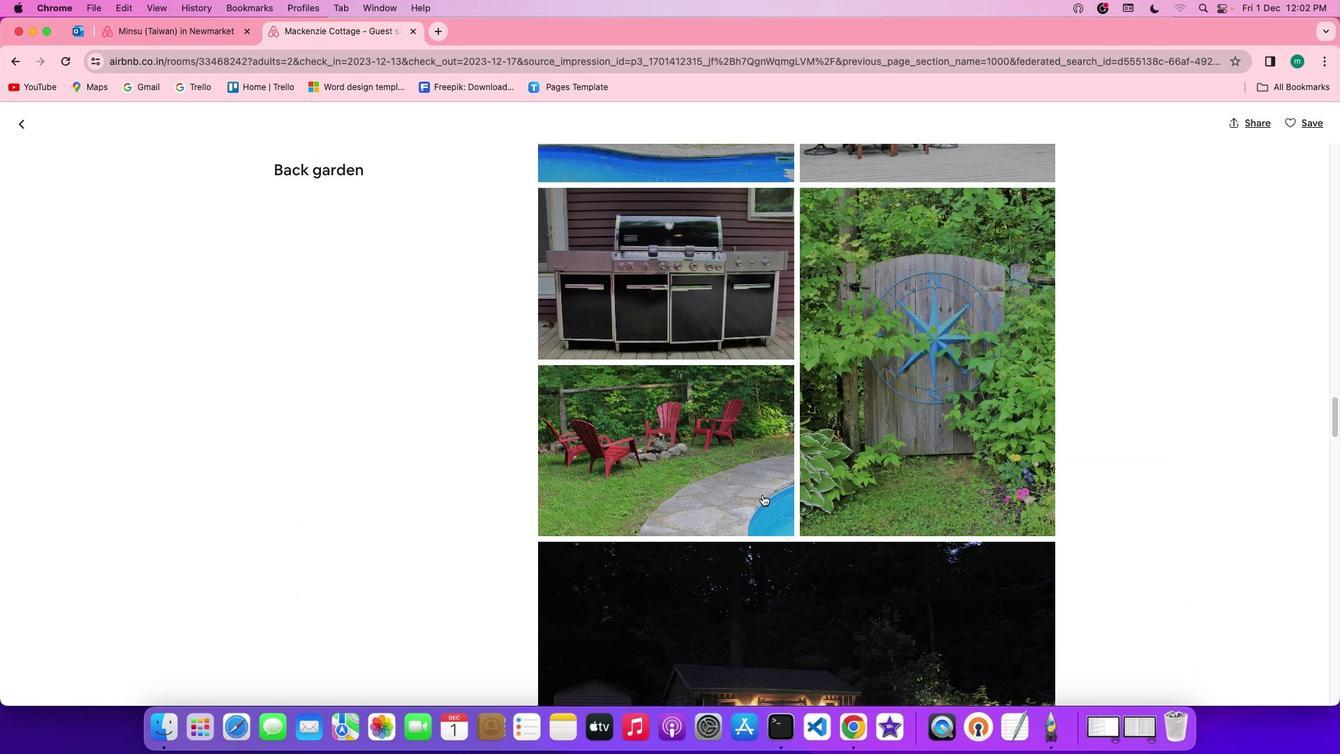 
Action: Mouse scrolled (764, 495) with delta (1, 0)
Screenshot: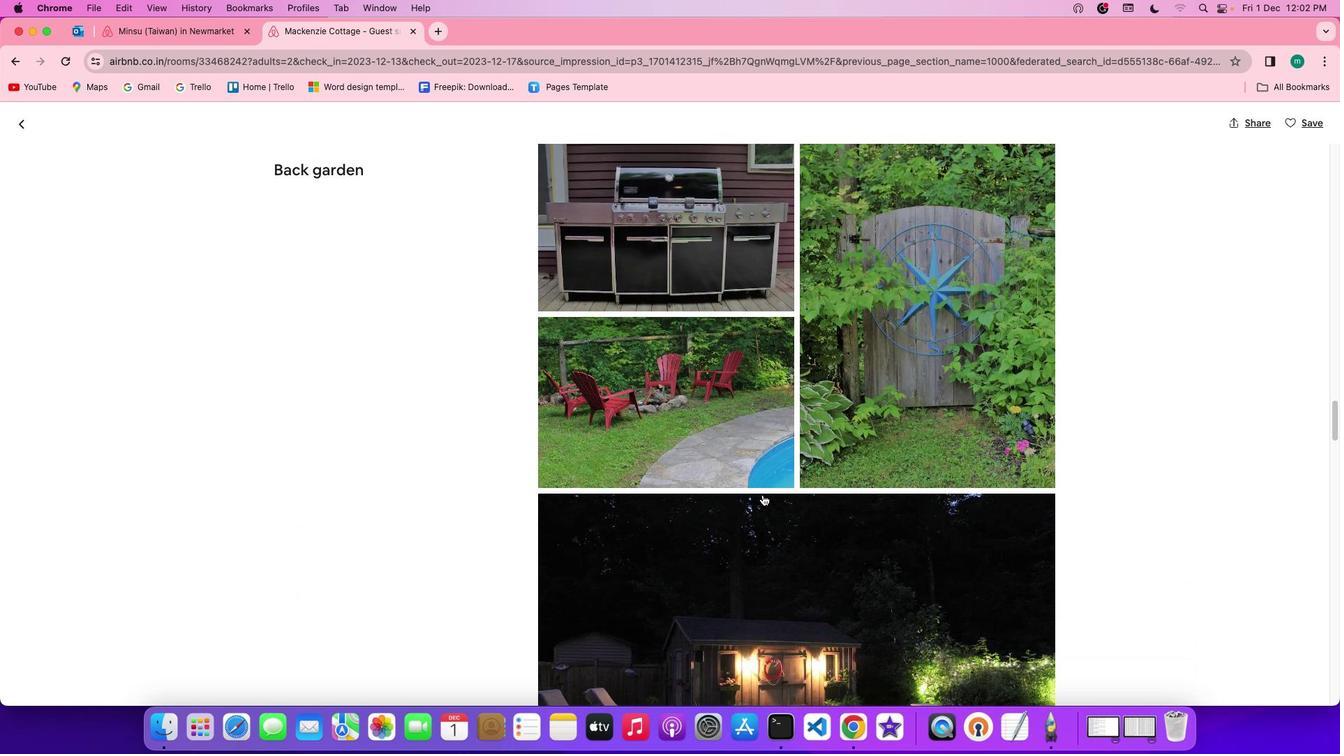 
Action: Mouse scrolled (764, 495) with delta (1, 0)
Screenshot: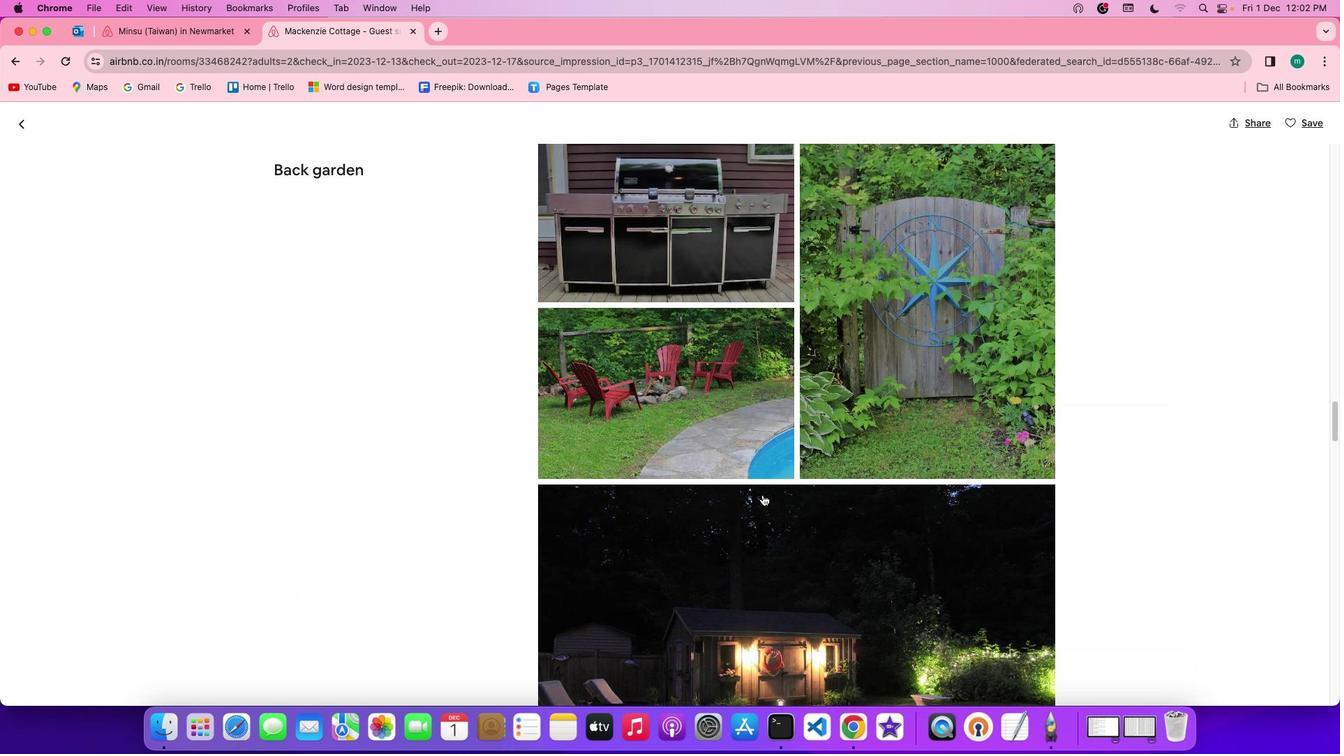 
Action: Mouse scrolled (764, 495) with delta (1, 0)
Screenshot: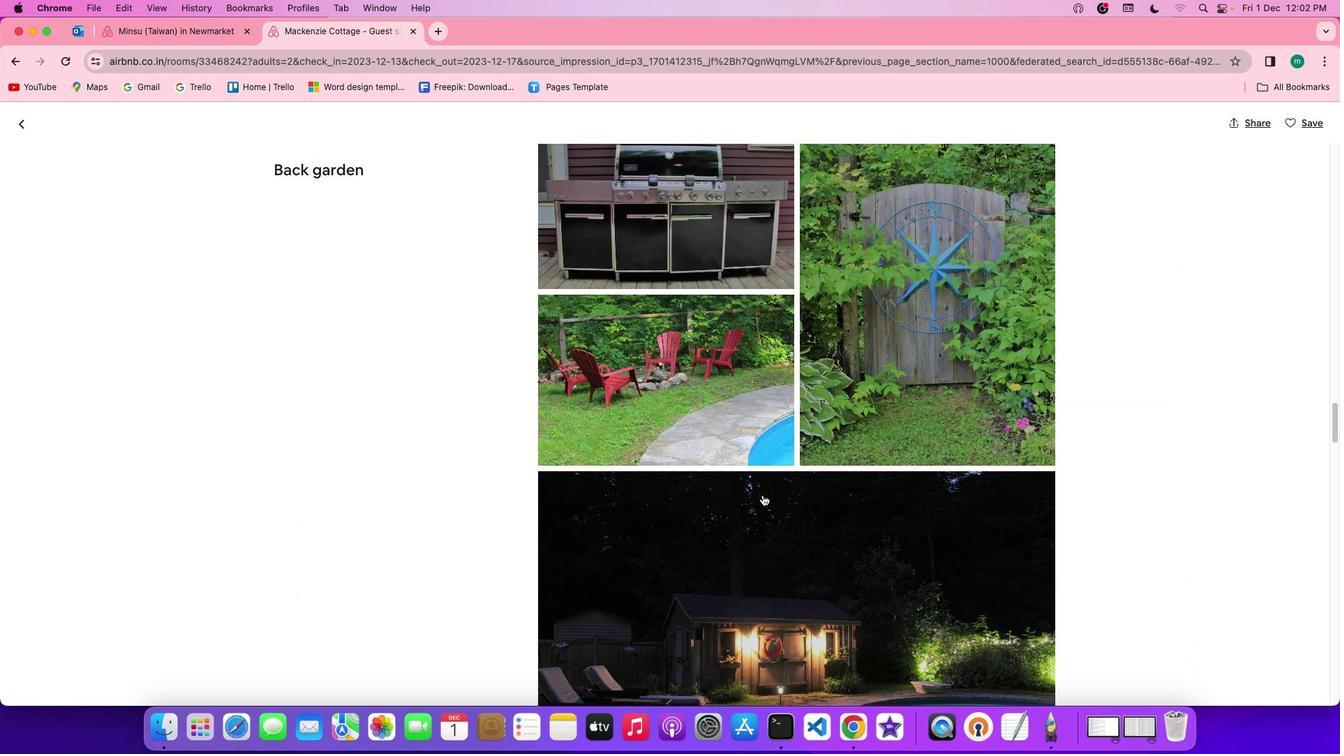 
Action: Mouse scrolled (764, 495) with delta (1, 0)
Screenshot: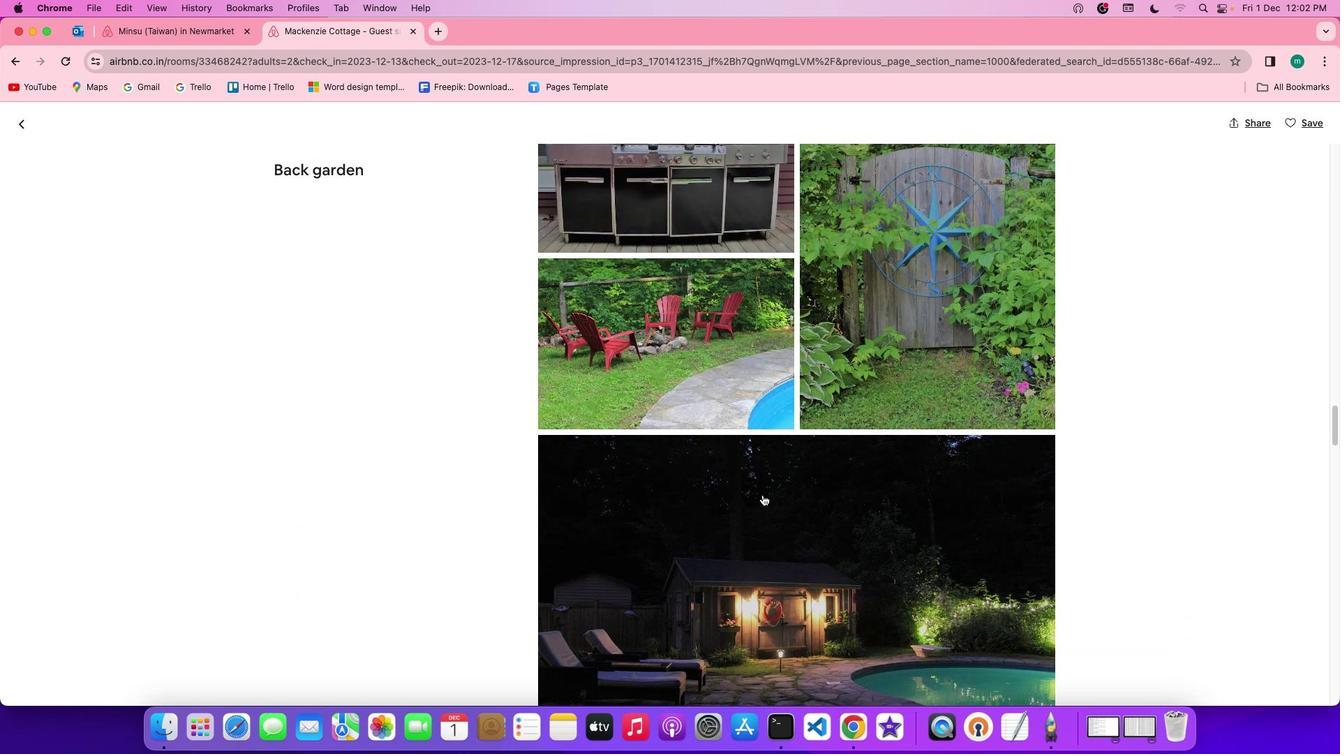 
Action: Mouse scrolled (764, 495) with delta (1, 0)
Screenshot: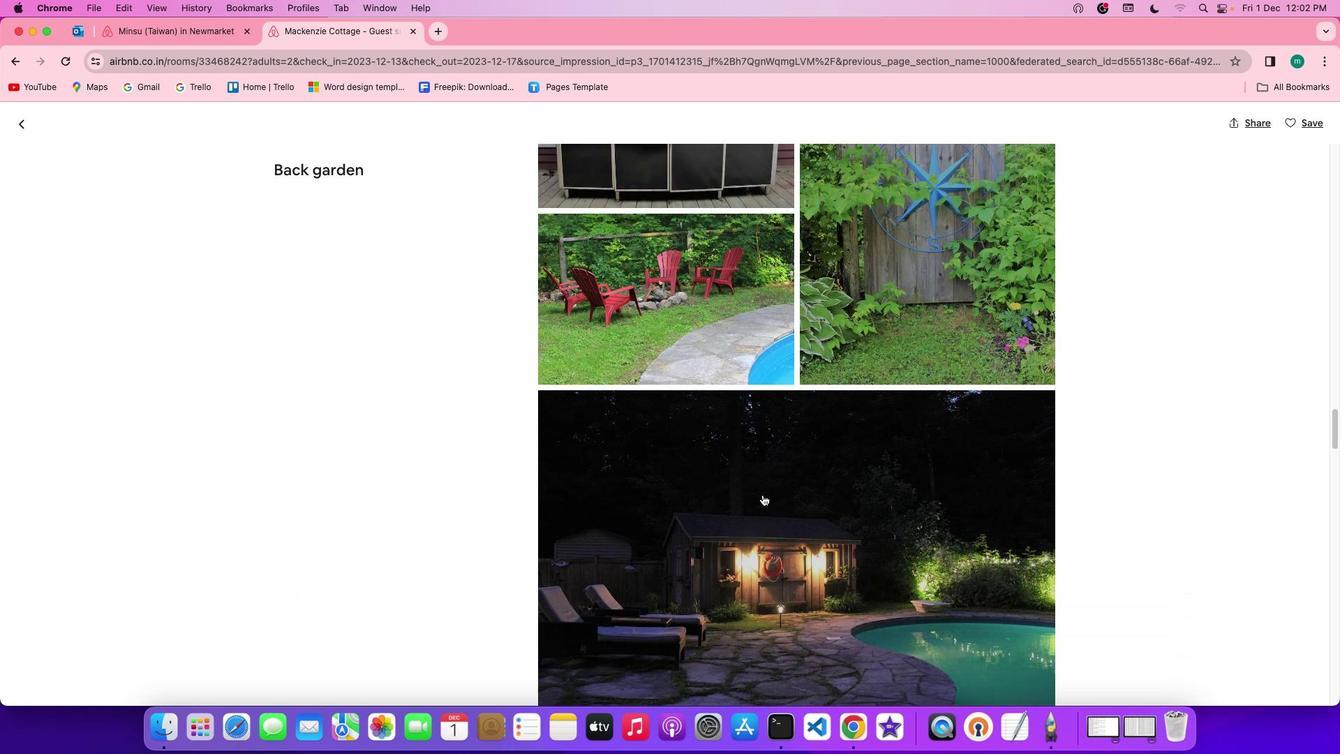 
Action: Mouse scrolled (764, 495) with delta (1, 0)
Screenshot: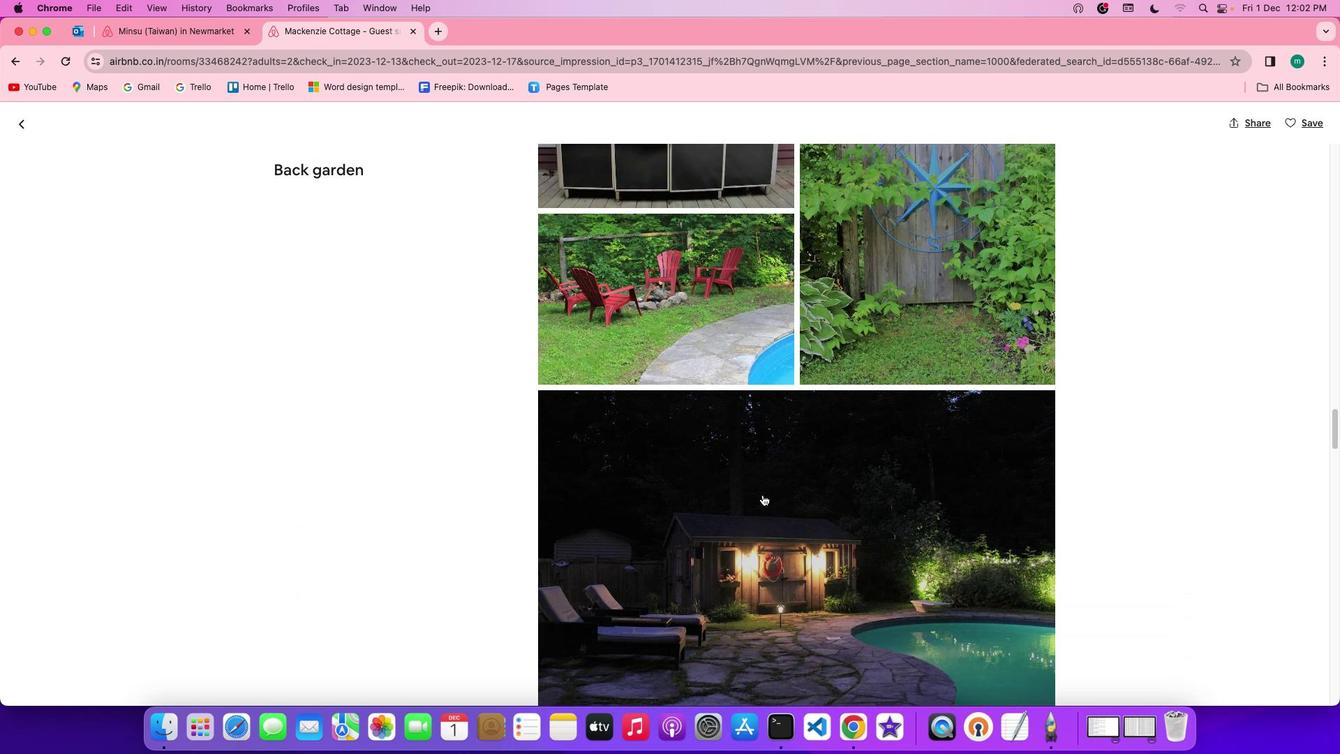 
Action: Mouse scrolled (764, 495) with delta (1, 0)
Screenshot: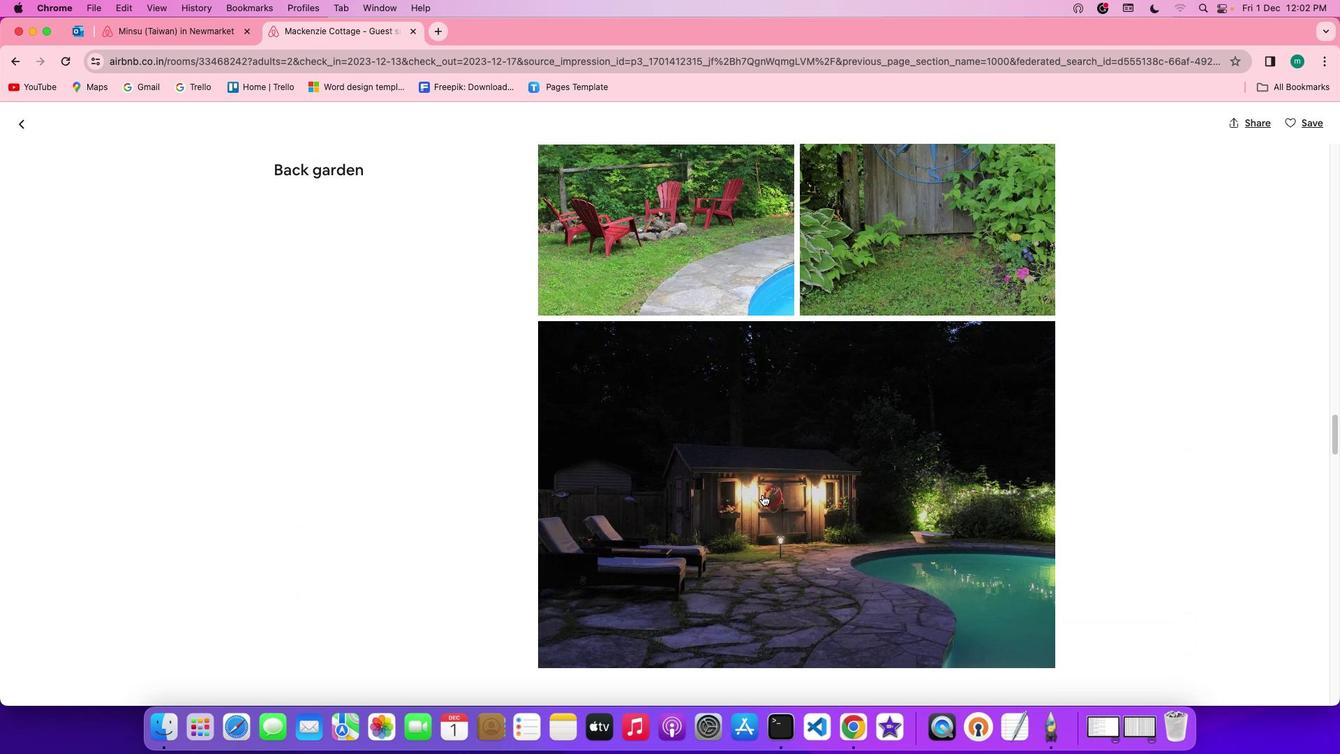 
Action: Mouse scrolled (764, 495) with delta (1, 0)
Screenshot: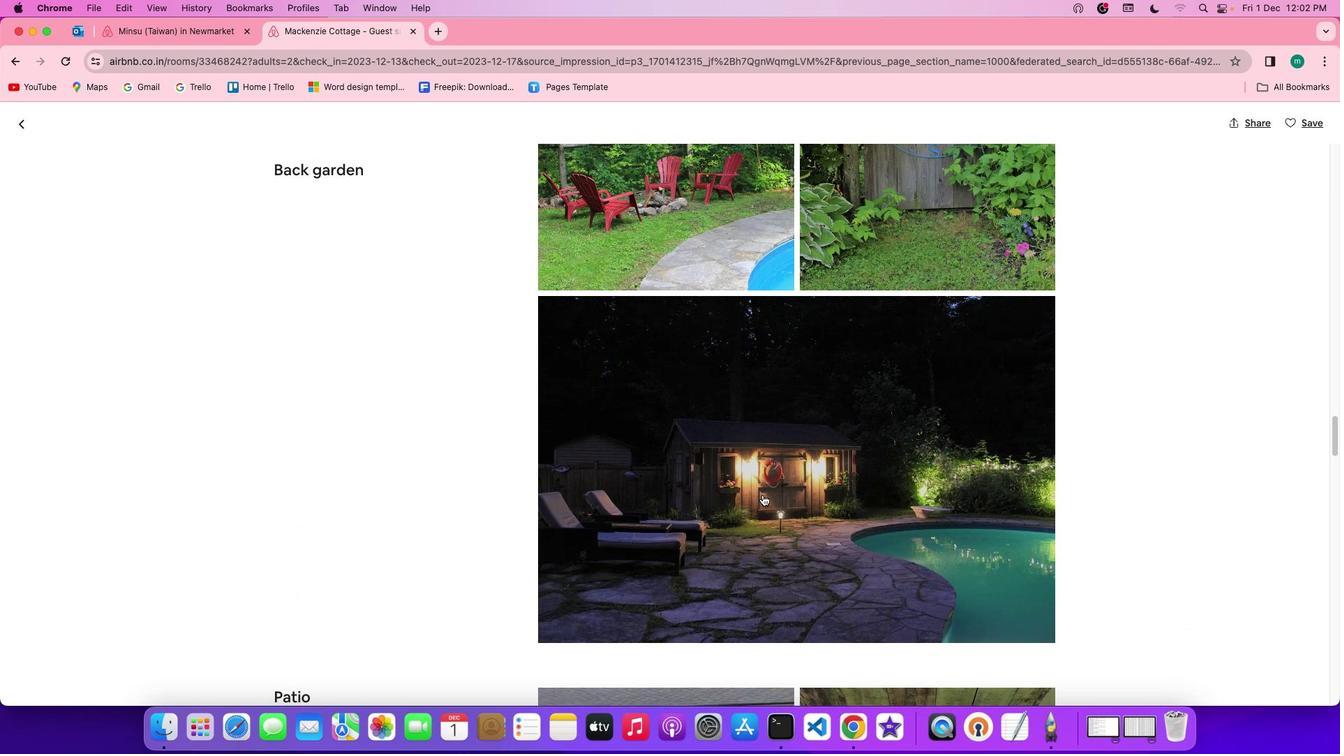 
Action: Mouse scrolled (764, 495) with delta (1, 0)
Screenshot: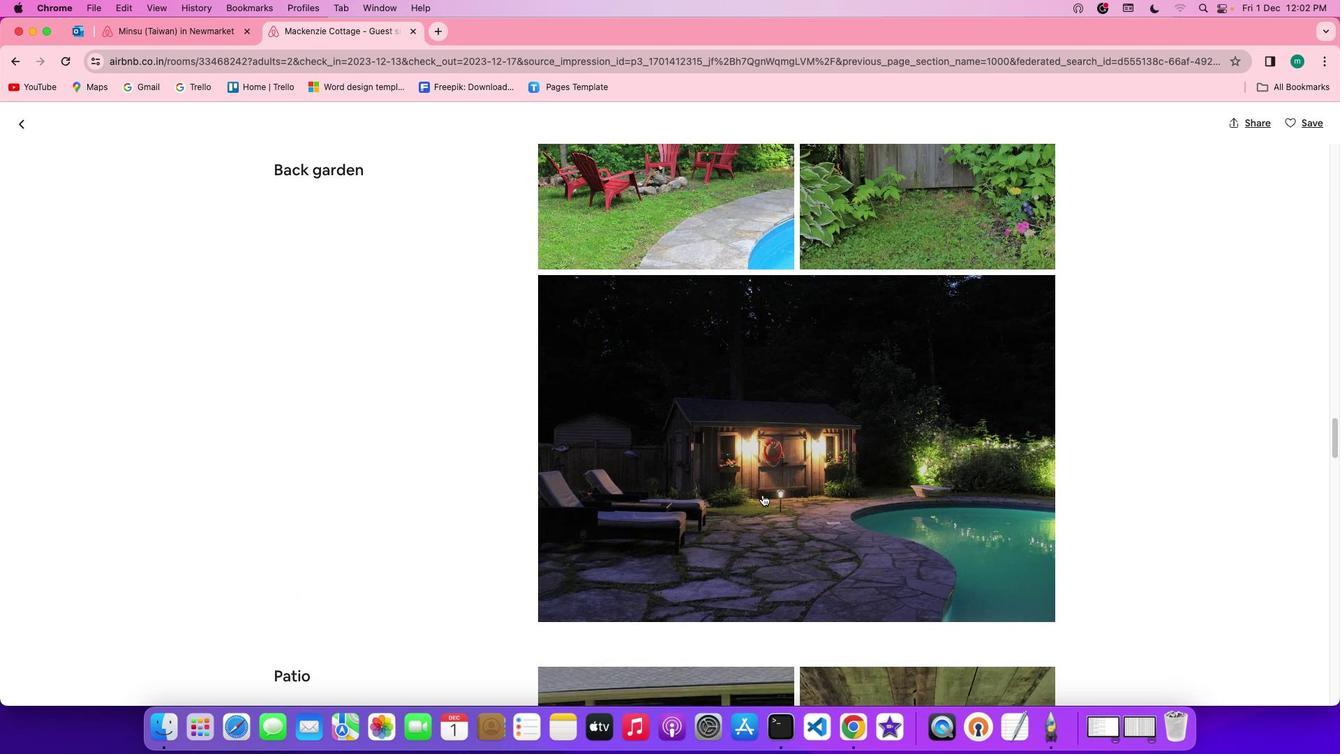 
Action: Mouse scrolled (764, 495) with delta (1, 0)
Screenshot: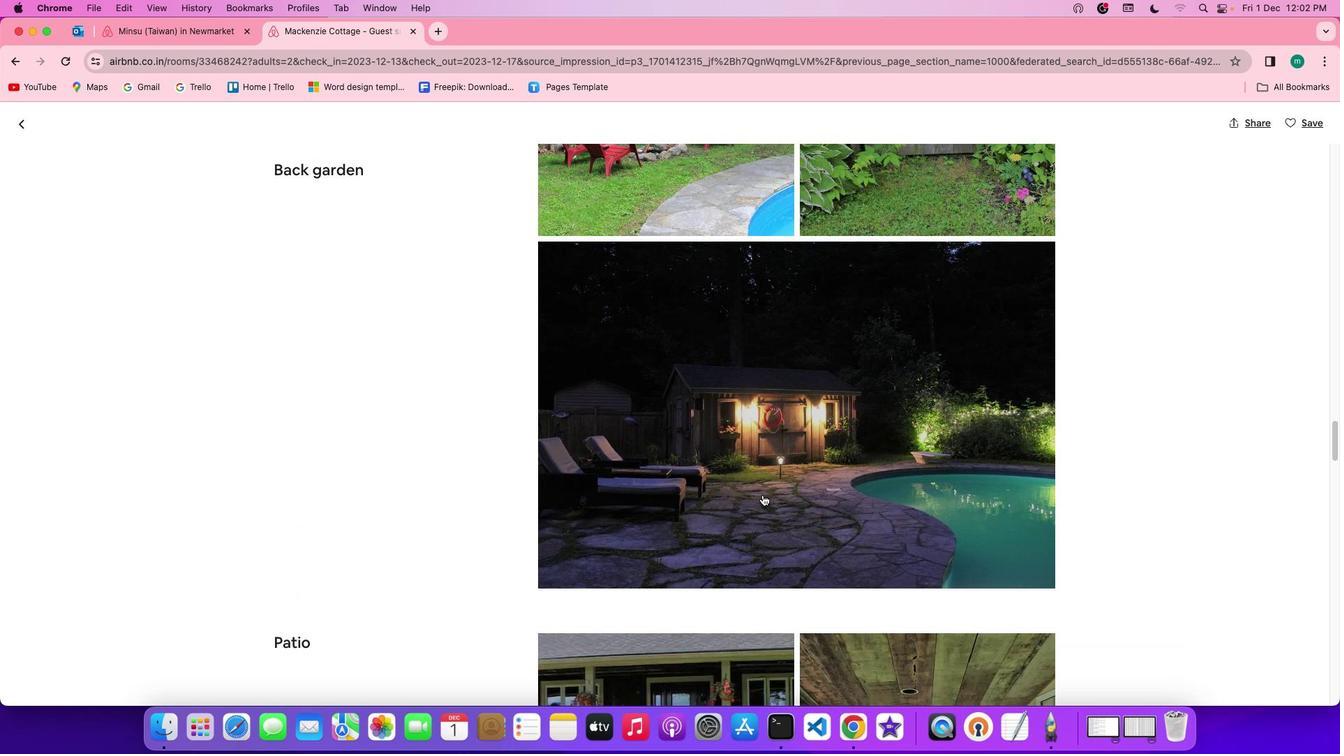 
Action: Mouse scrolled (764, 495) with delta (1, 0)
Screenshot: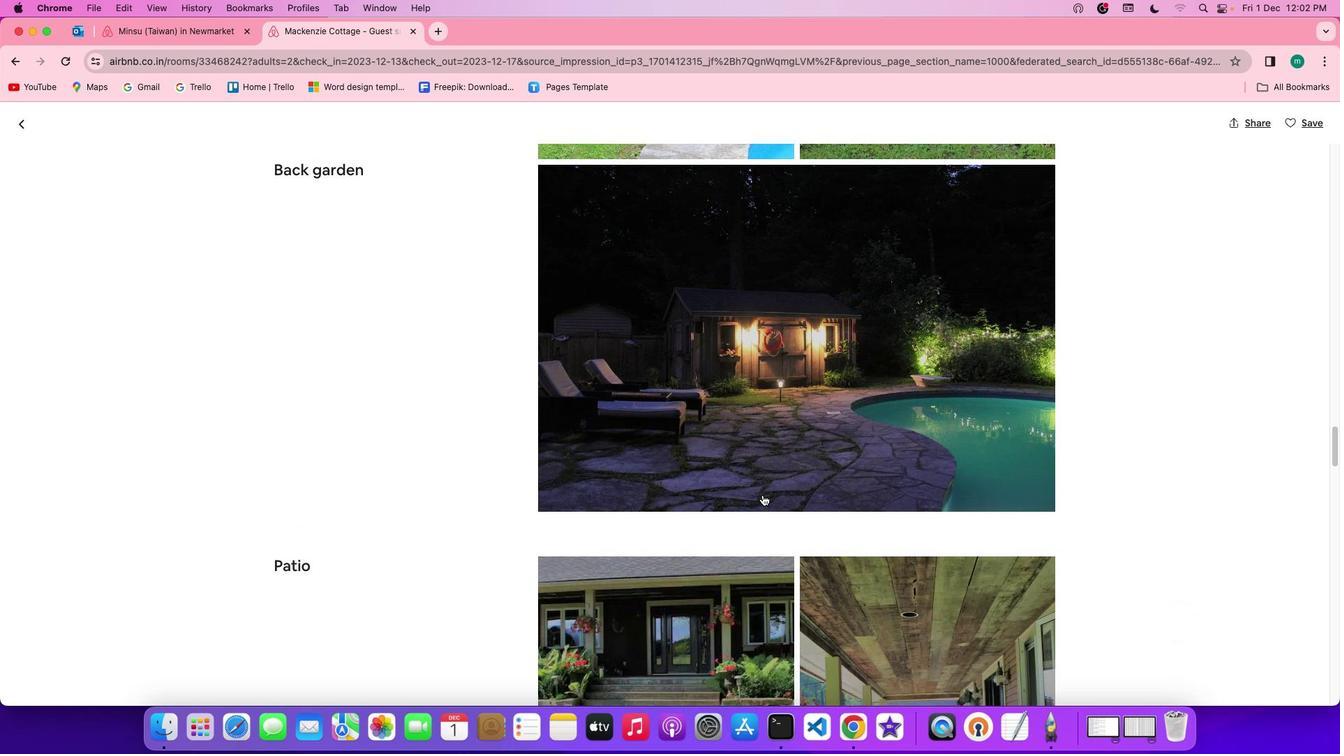 
Action: Mouse scrolled (764, 495) with delta (1, 0)
Screenshot: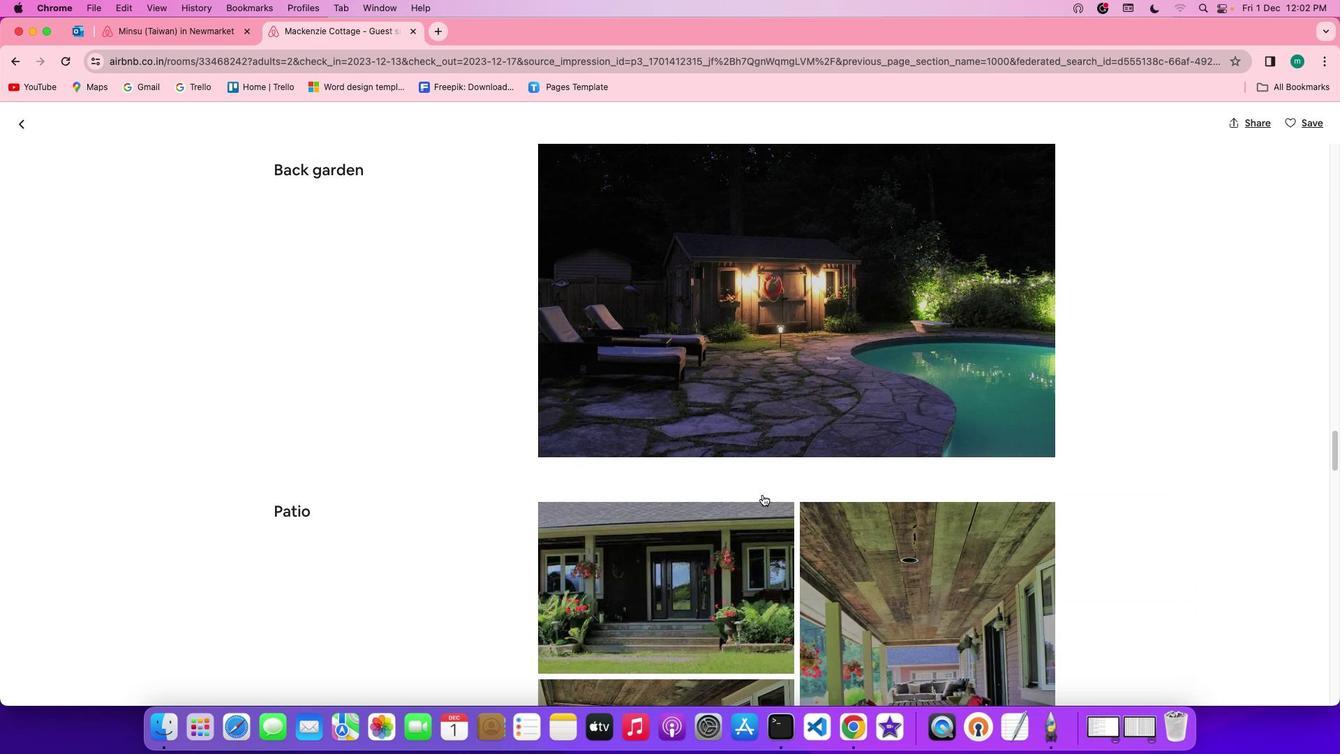 
Action: Mouse scrolled (764, 495) with delta (1, 0)
Screenshot: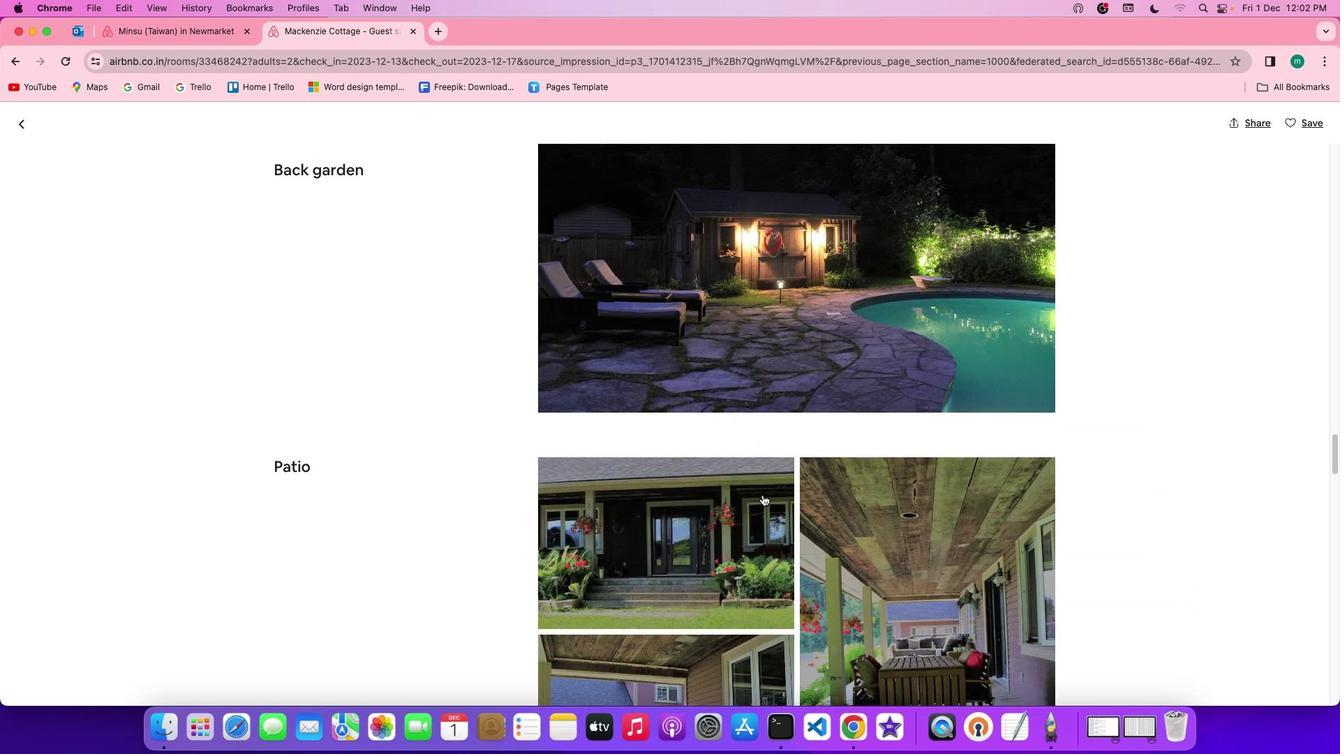 
Action: Mouse scrolled (764, 495) with delta (1, 0)
Screenshot: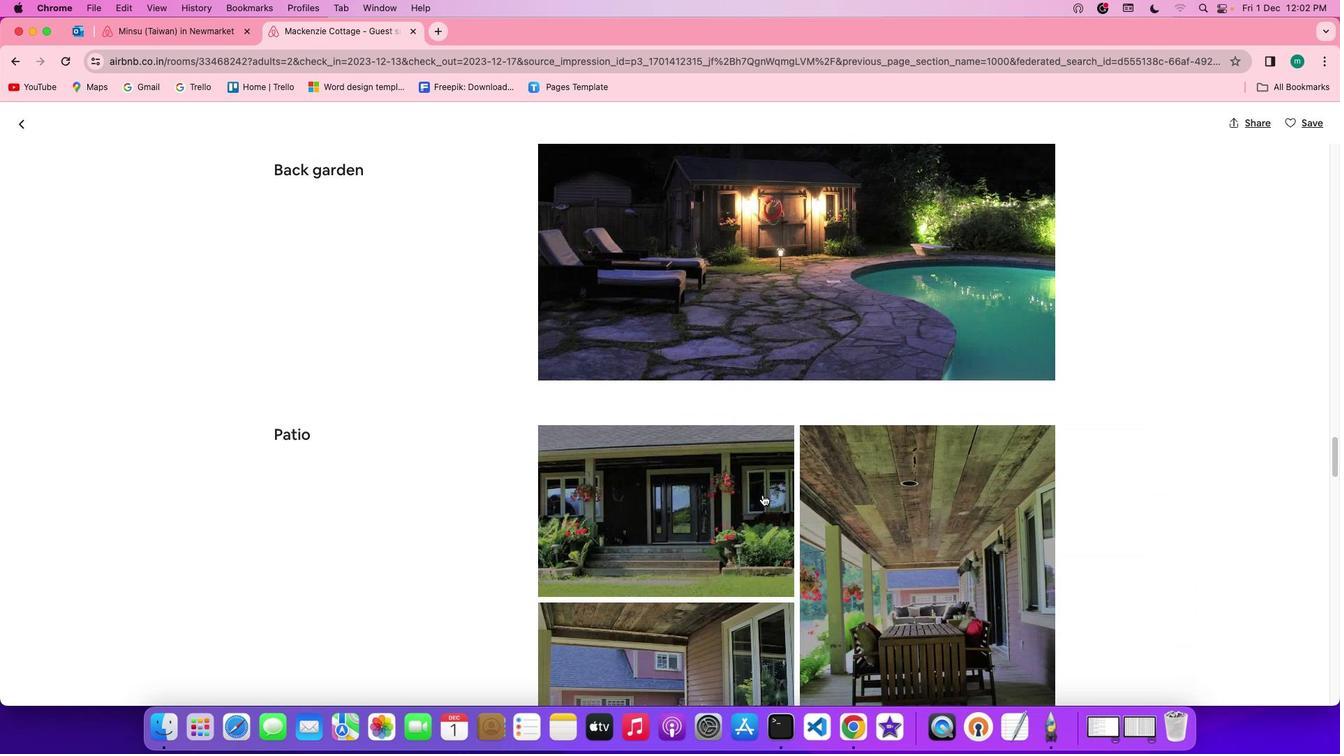 
Action: Mouse scrolled (764, 495) with delta (1, 0)
Screenshot: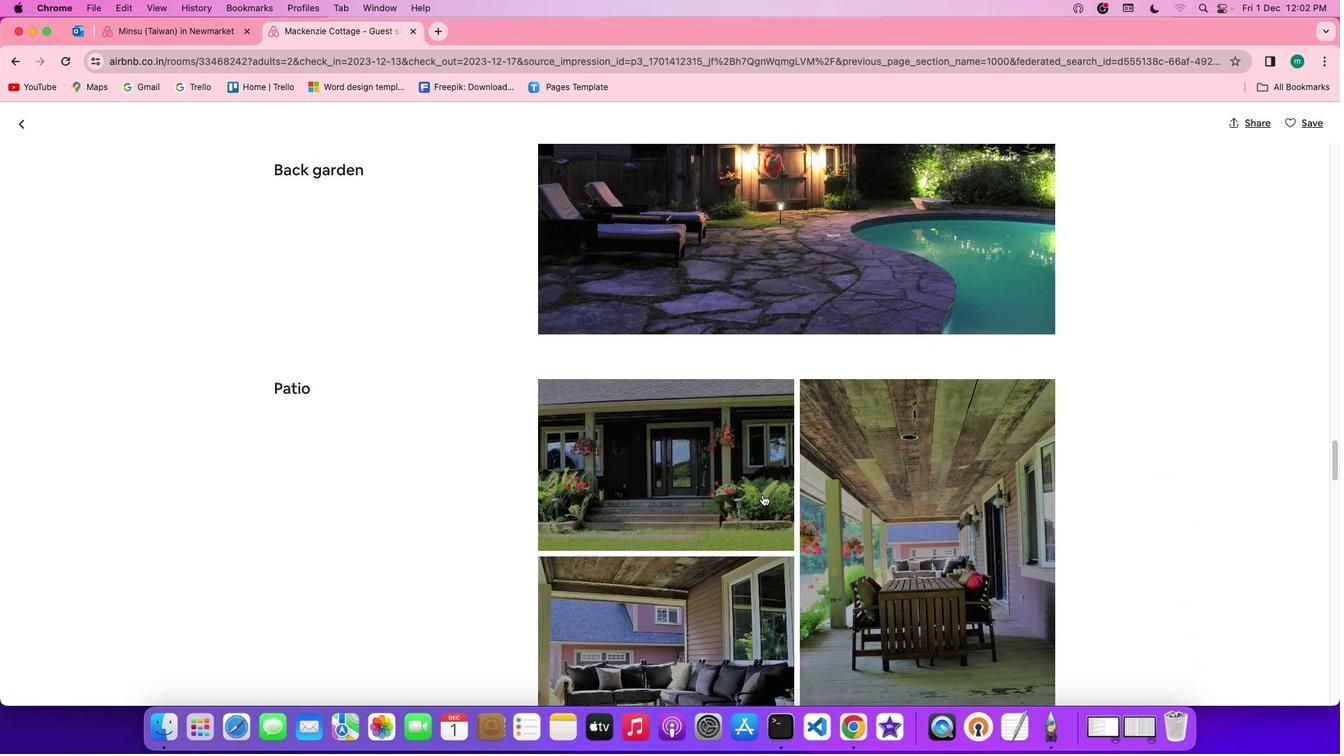 
Action: Mouse scrolled (764, 495) with delta (1, 0)
Screenshot: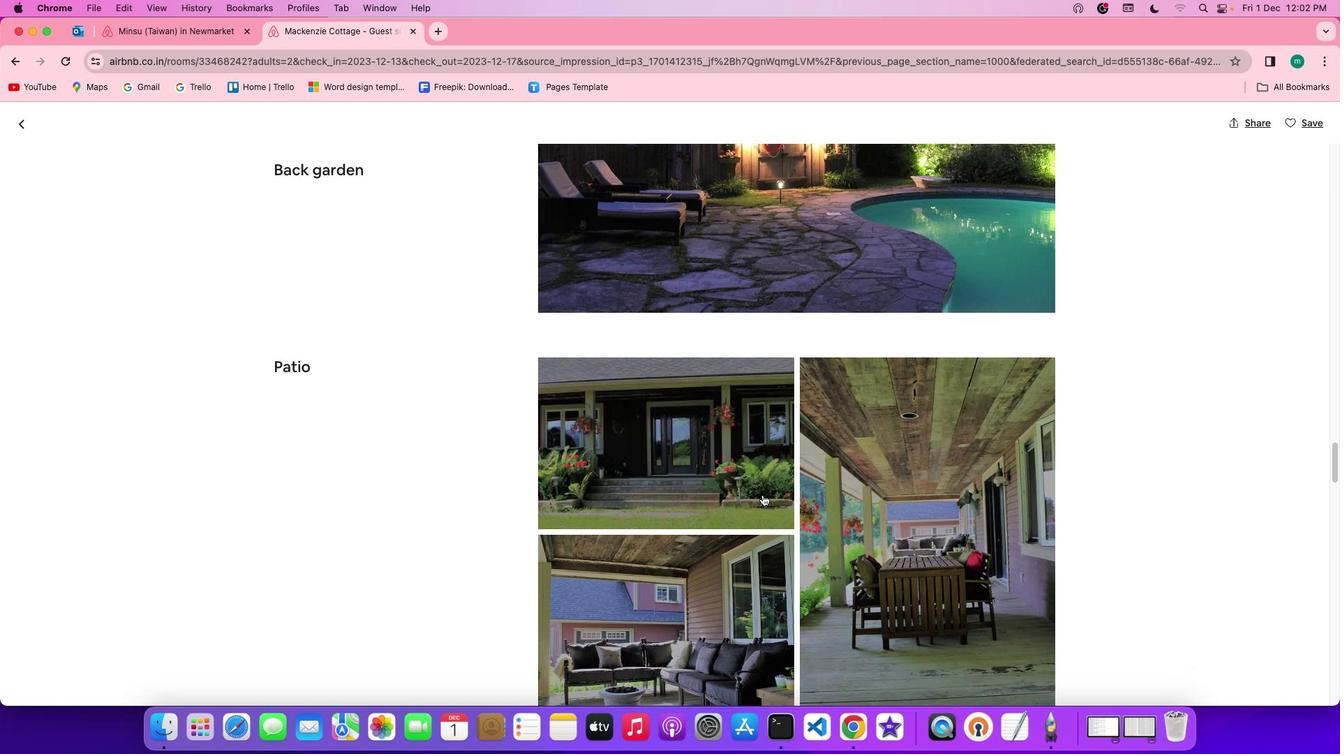 
Action: Mouse scrolled (764, 495) with delta (1, 0)
Screenshot: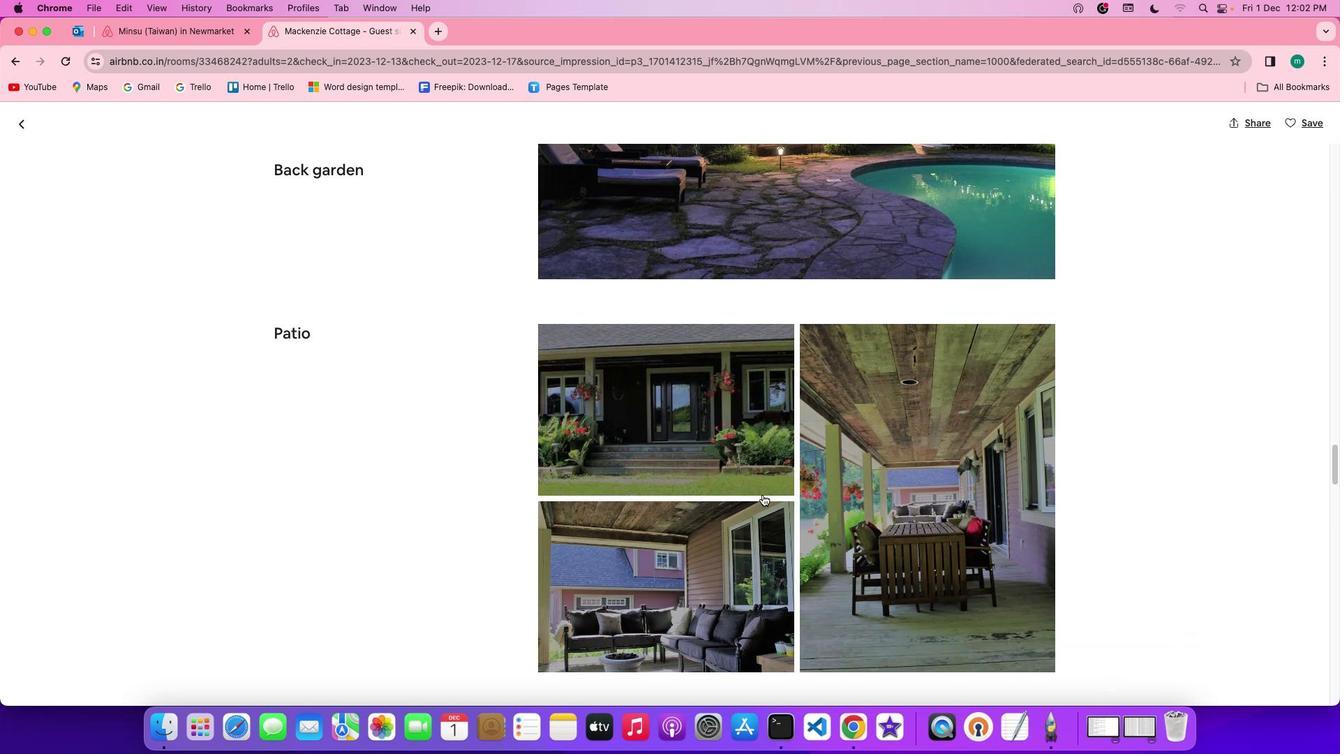 
Action: Mouse scrolled (764, 495) with delta (1, 0)
Screenshot: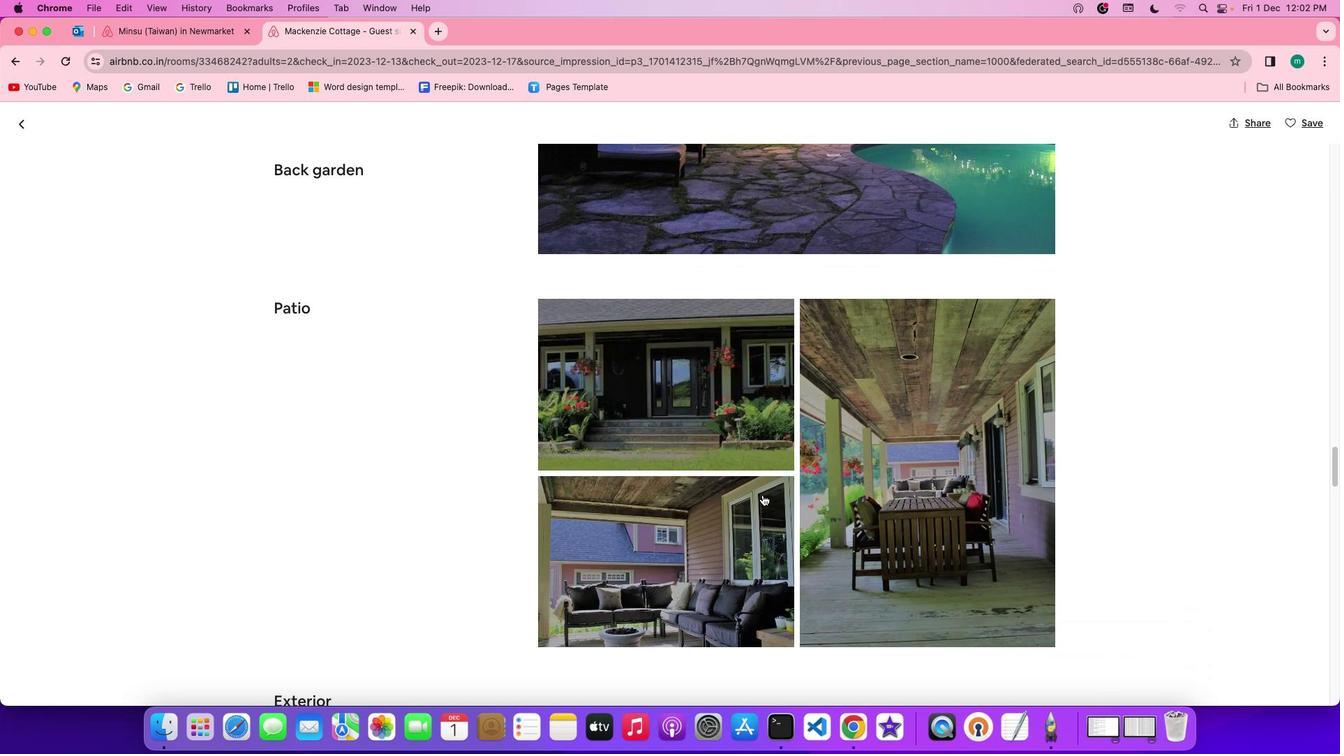 
Action: Mouse scrolled (764, 495) with delta (1, 0)
Screenshot: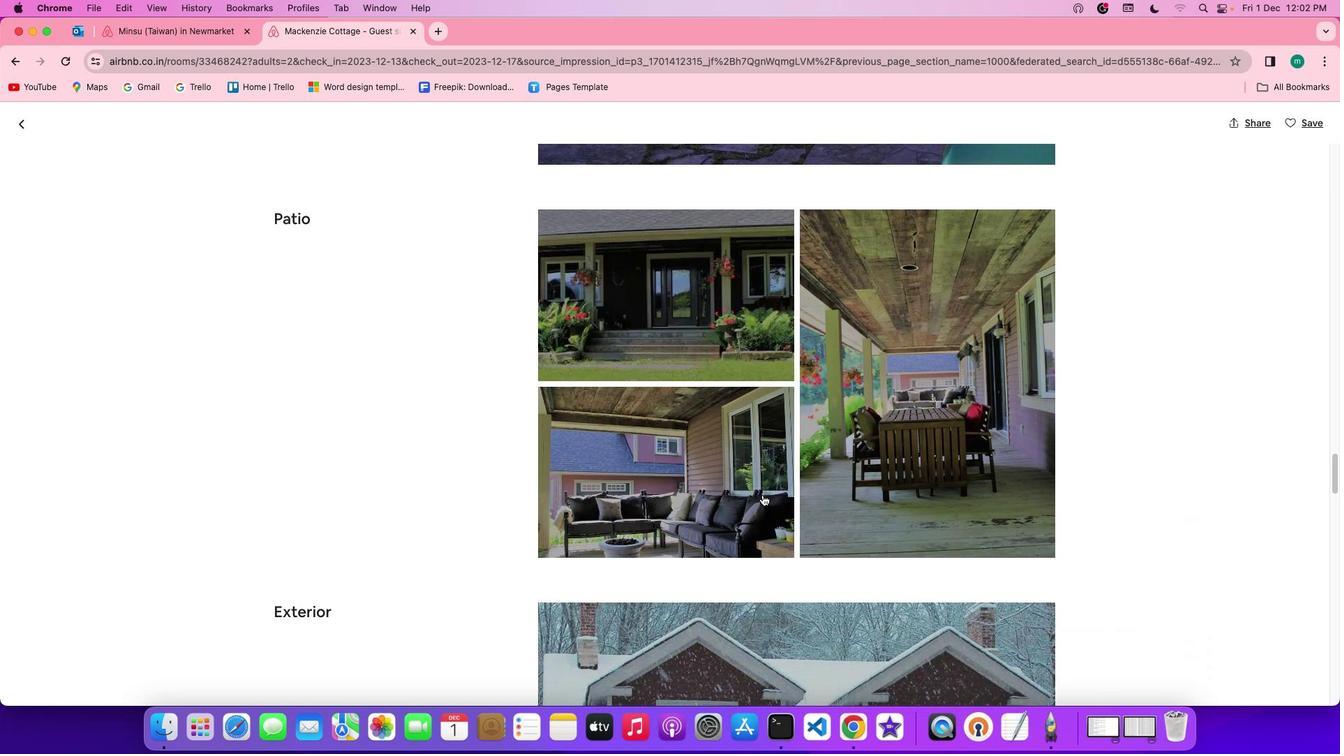 
Action: Mouse scrolled (764, 495) with delta (1, 0)
Screenshot: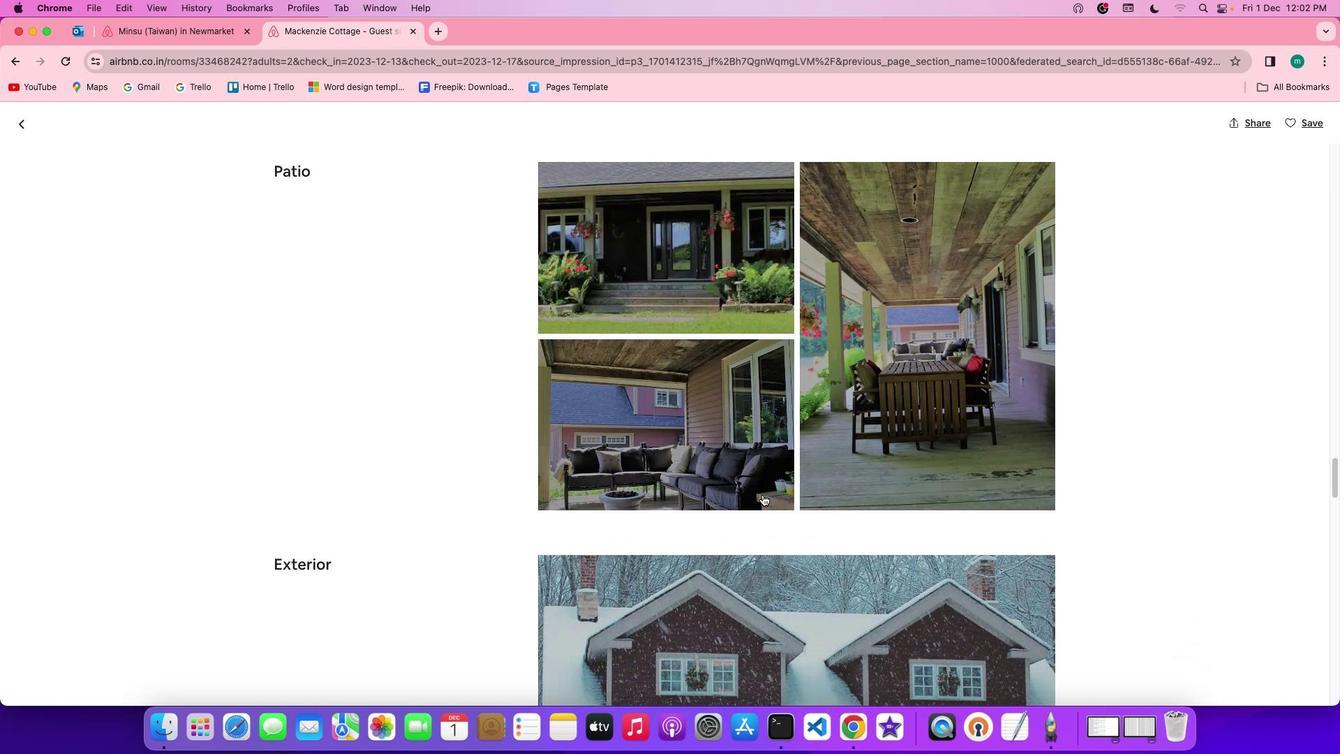 
Action: Mouse scrolled (764, 495) with delta (1, 0)
Screenshot: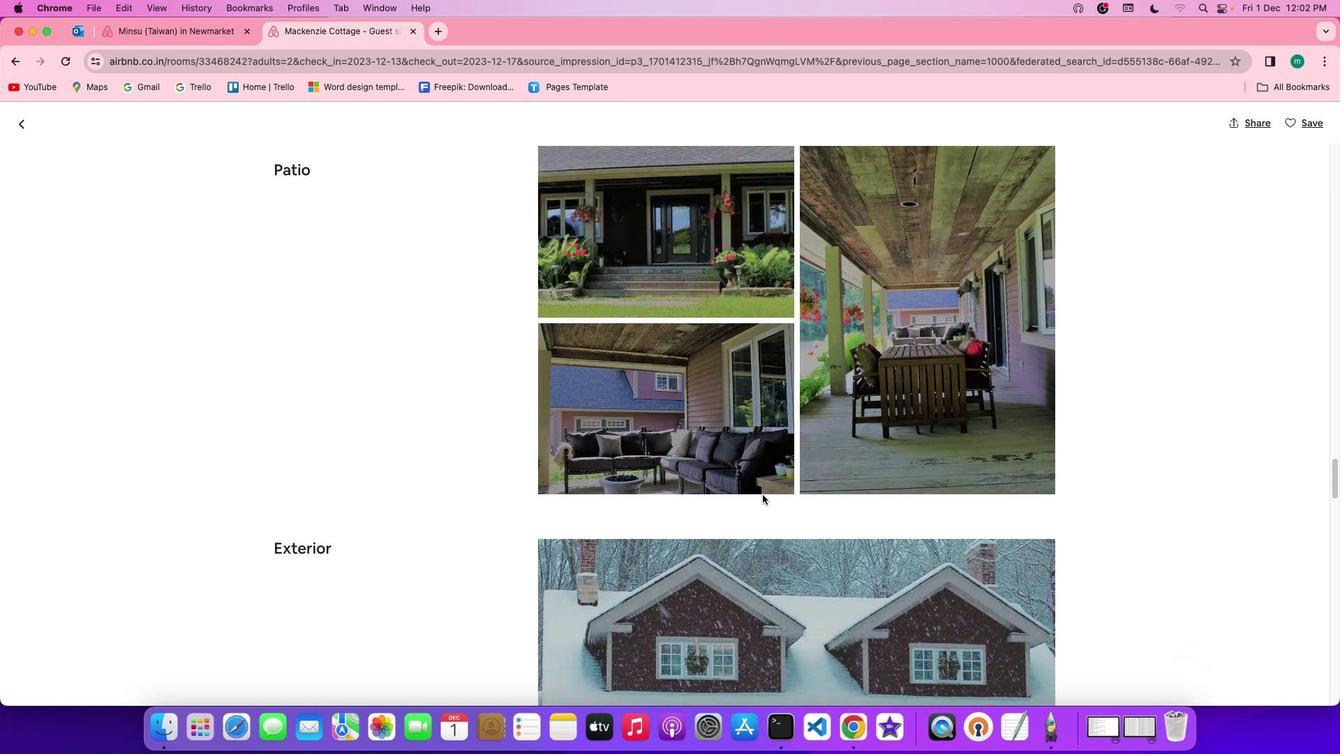 
Action: Mouse scrolled (764, 495) with delta (1, 0)
Screenshot: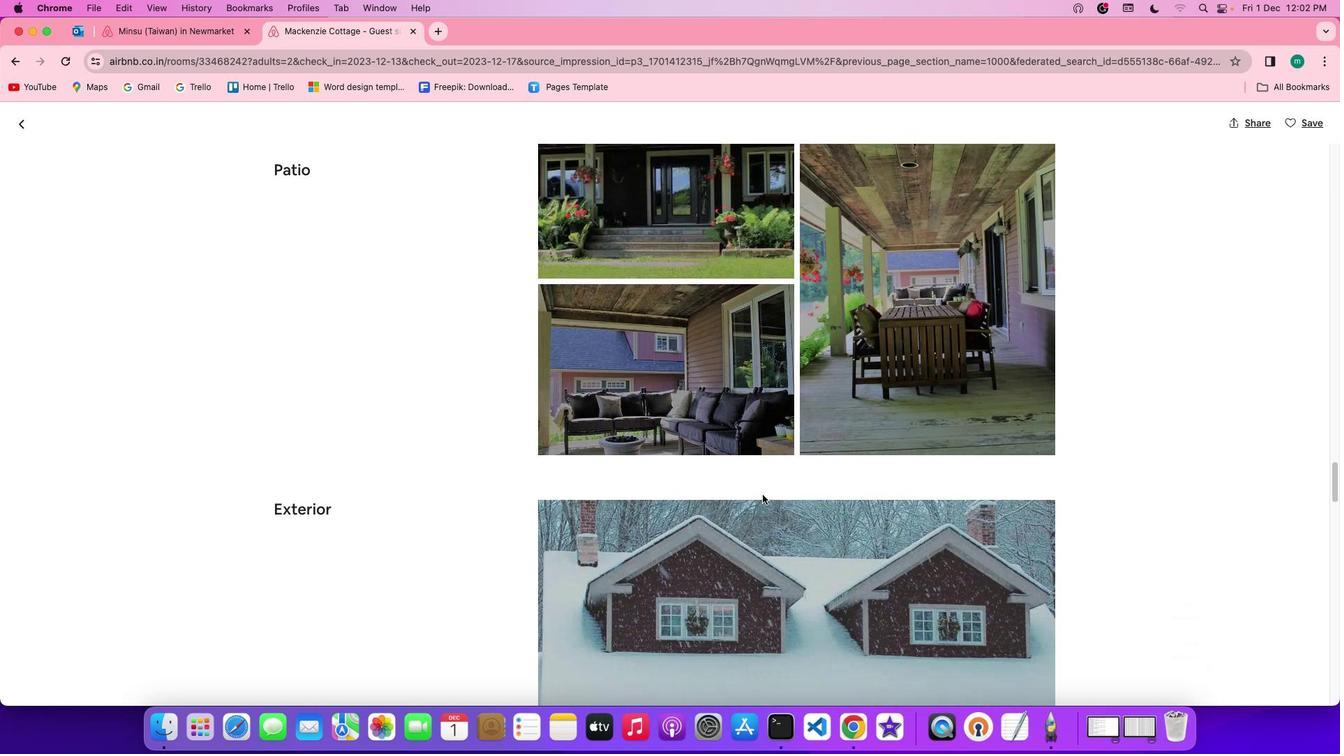 
Action: Mouse scrolled (764, 495) with delta (1, 0)
Screenshot: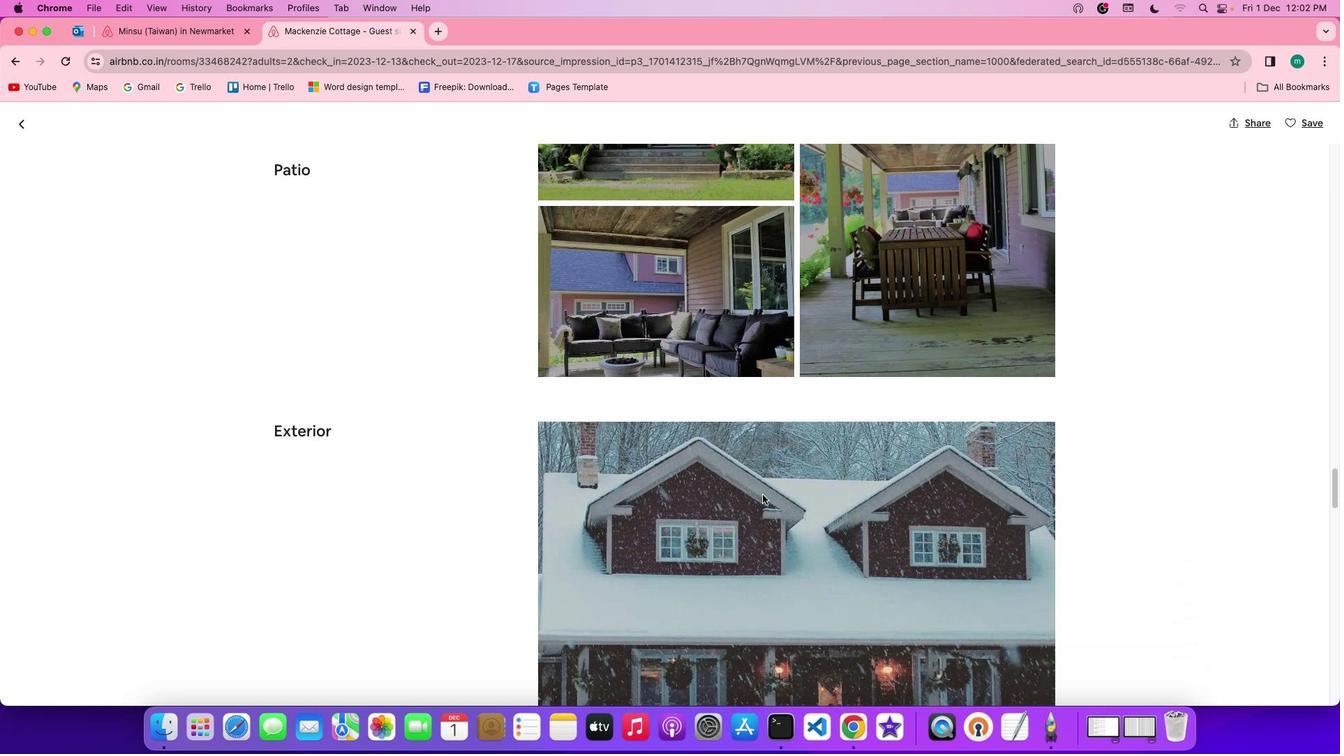 
Action: Mouse scrolled (764, 495) with delta (1, 0)
Screenshot: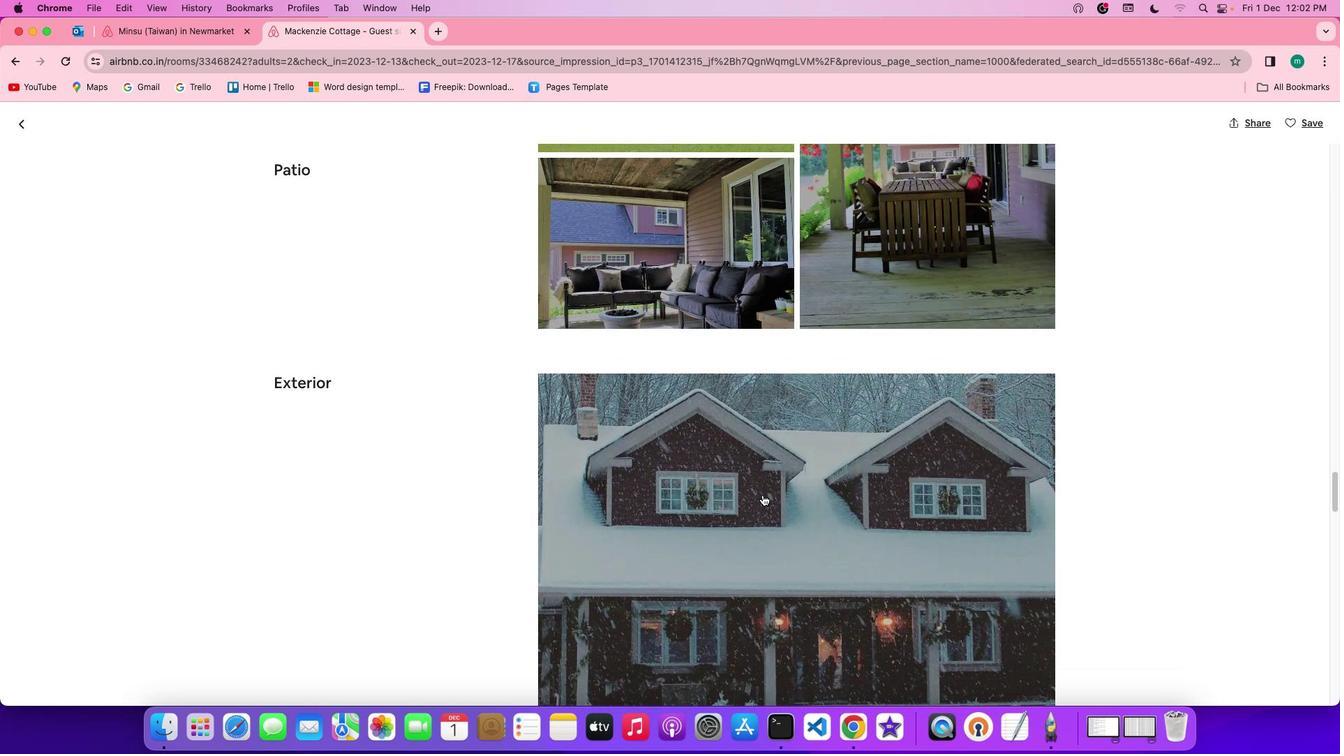 
Action: Mouse scrolled (764, 495) with delta (1, 0)
Screenshot: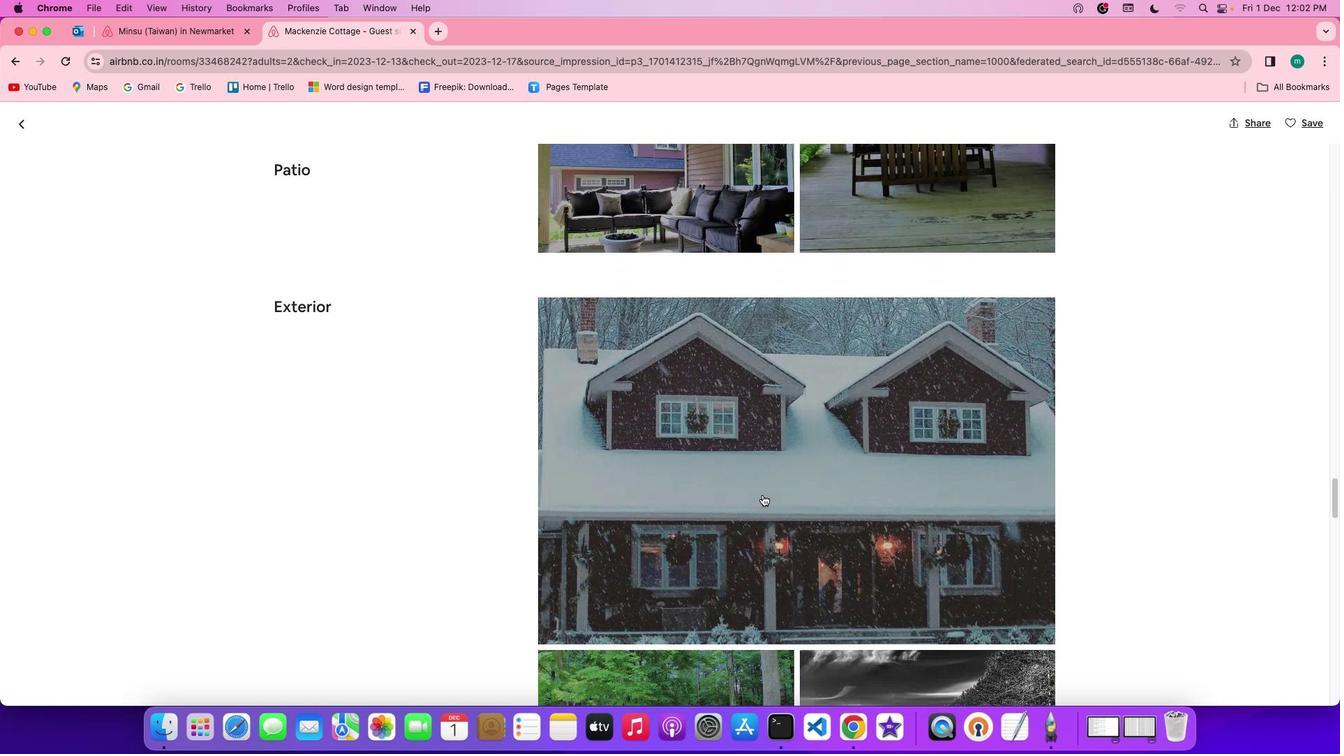 
Action: Mouse scrolled (764, 495) with delta (1, 0)
Screenshot: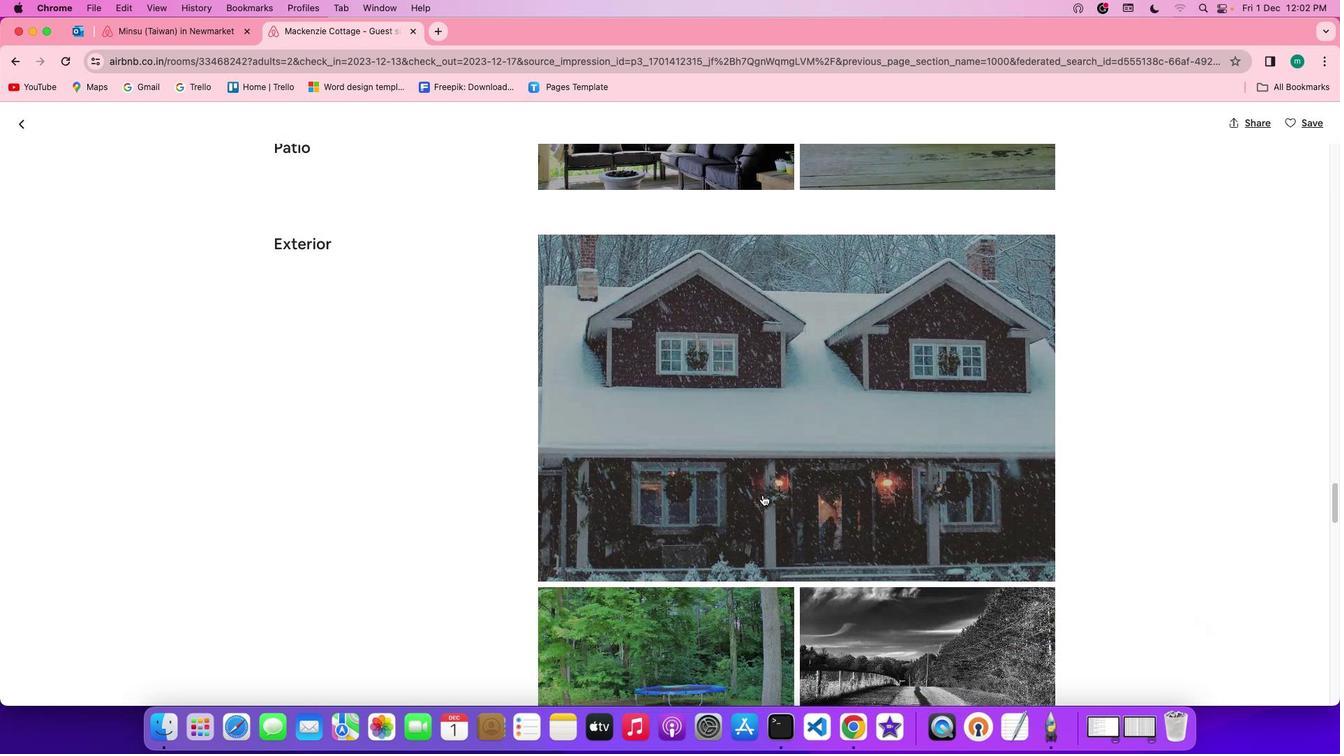 
Action: Mouse scrolled (764, 495) with delta (1, 0)
Screenshot: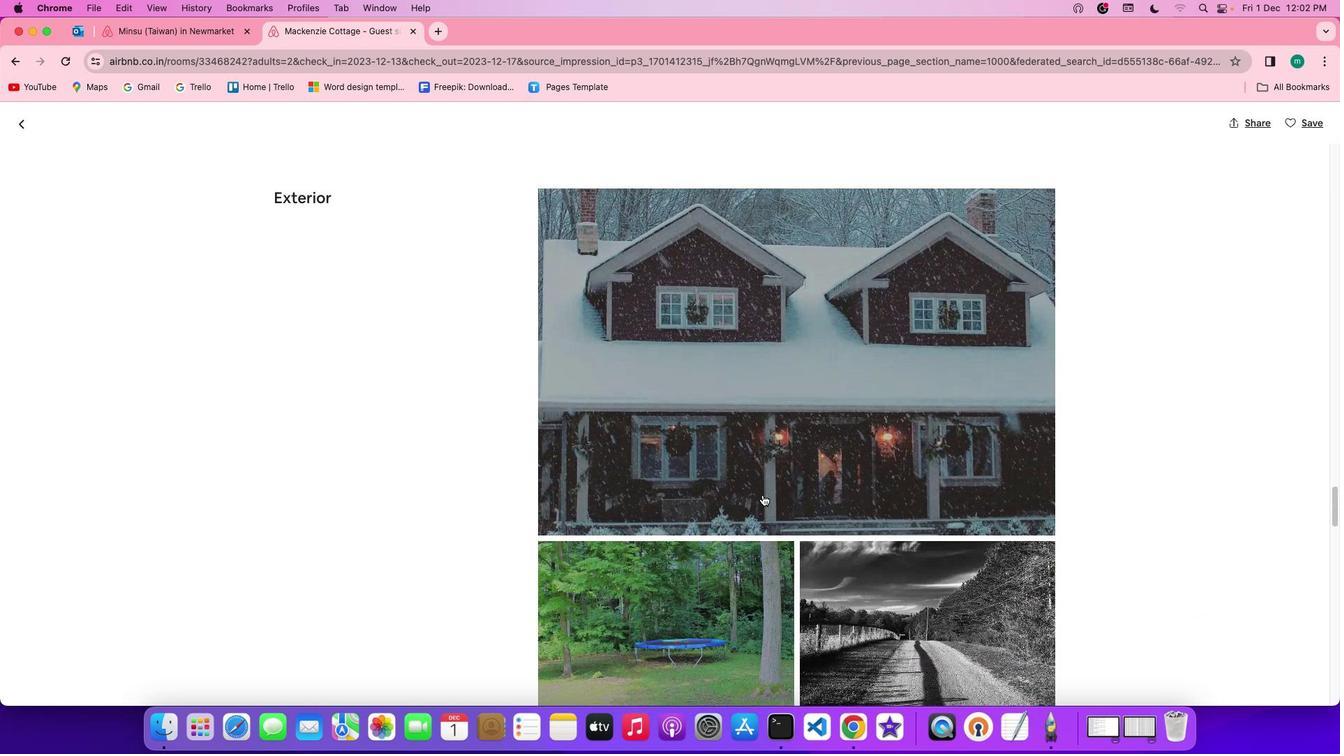 
Action: Mouse scrolled (764, 495) with delta (1, 0)
Screenshot: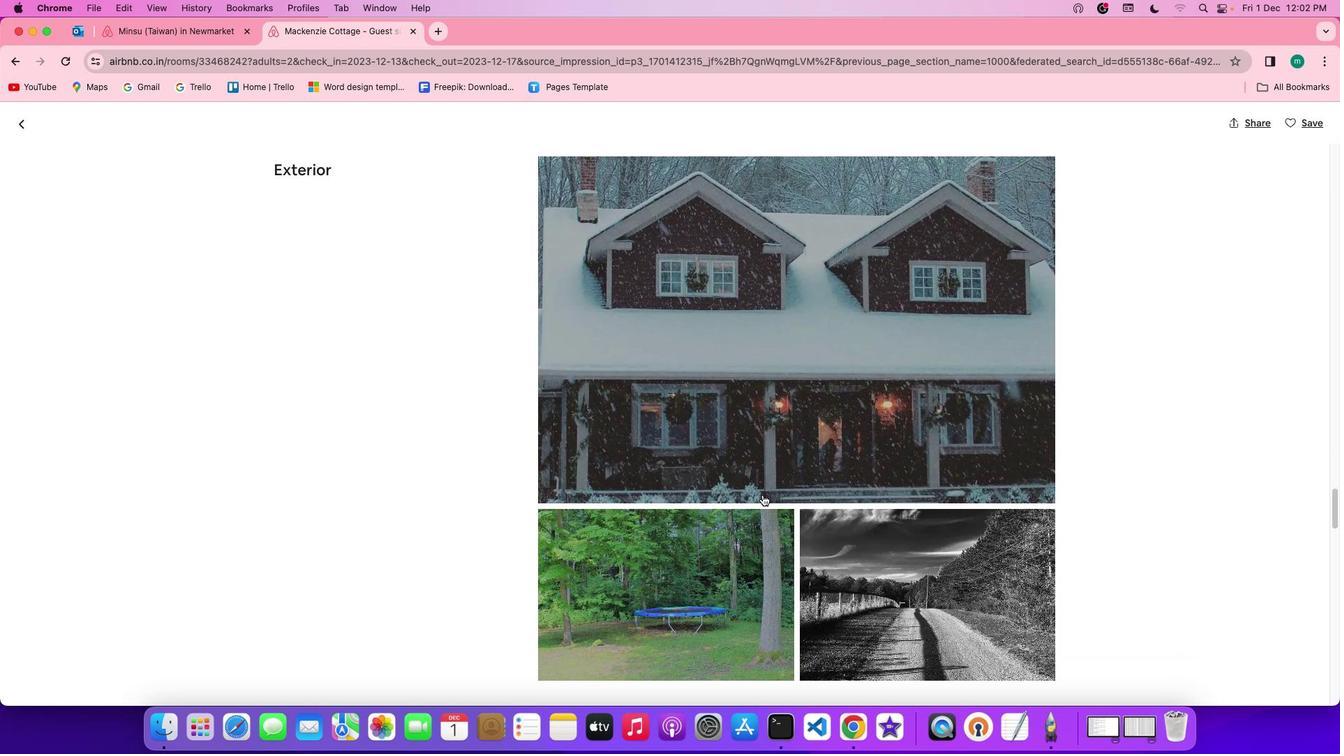 
Action: Mouse scrolled (764, 495) with delta (1, 0)
Screenshot: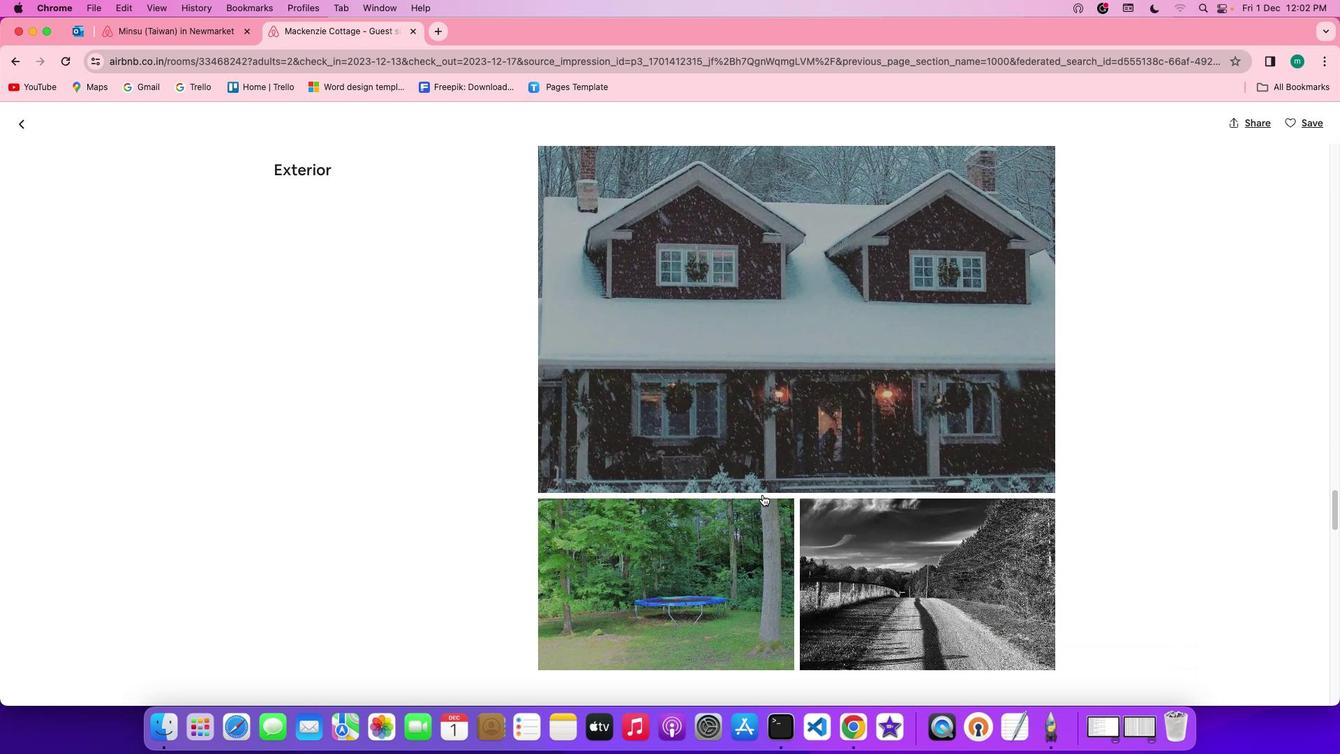 
Action: Mouse scrolled (764, 495) with delta (1, 0)
Screenshot: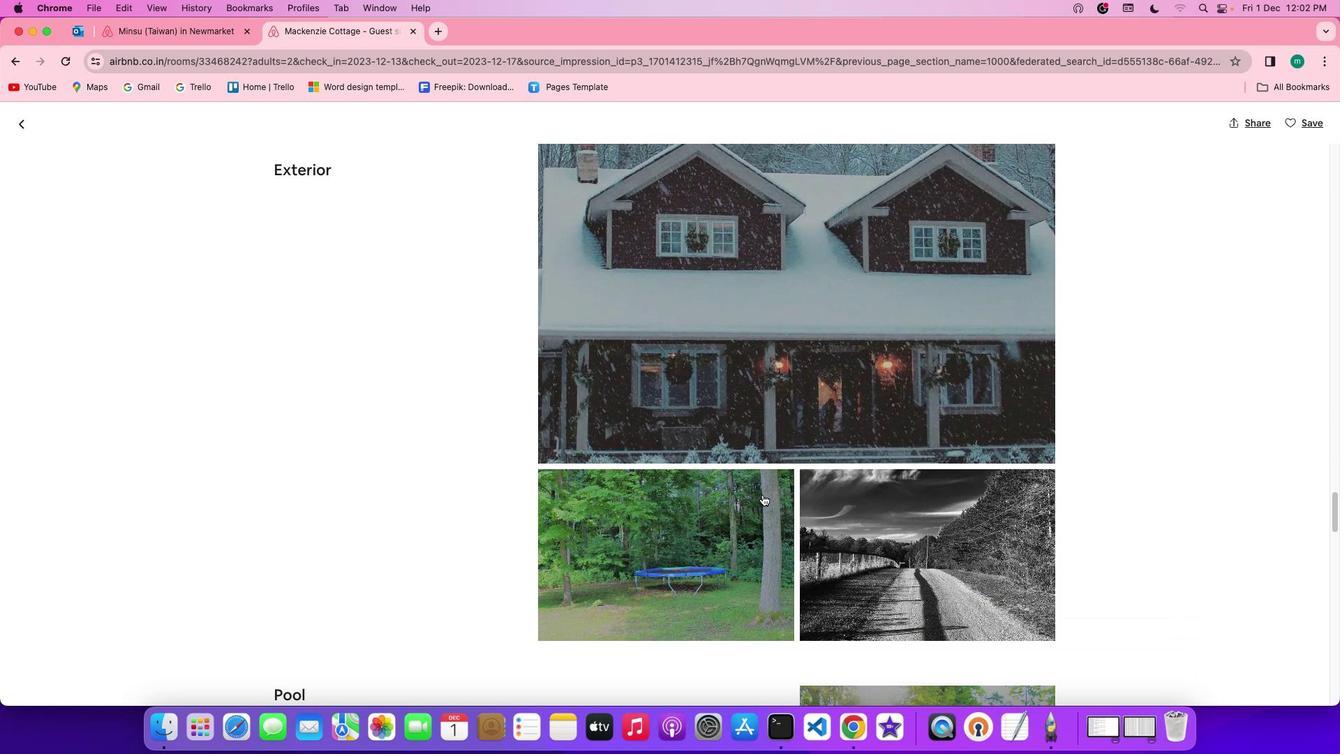 
Action: Mouse scrolled (764, 495) with delta (1, 0)
Screenshot: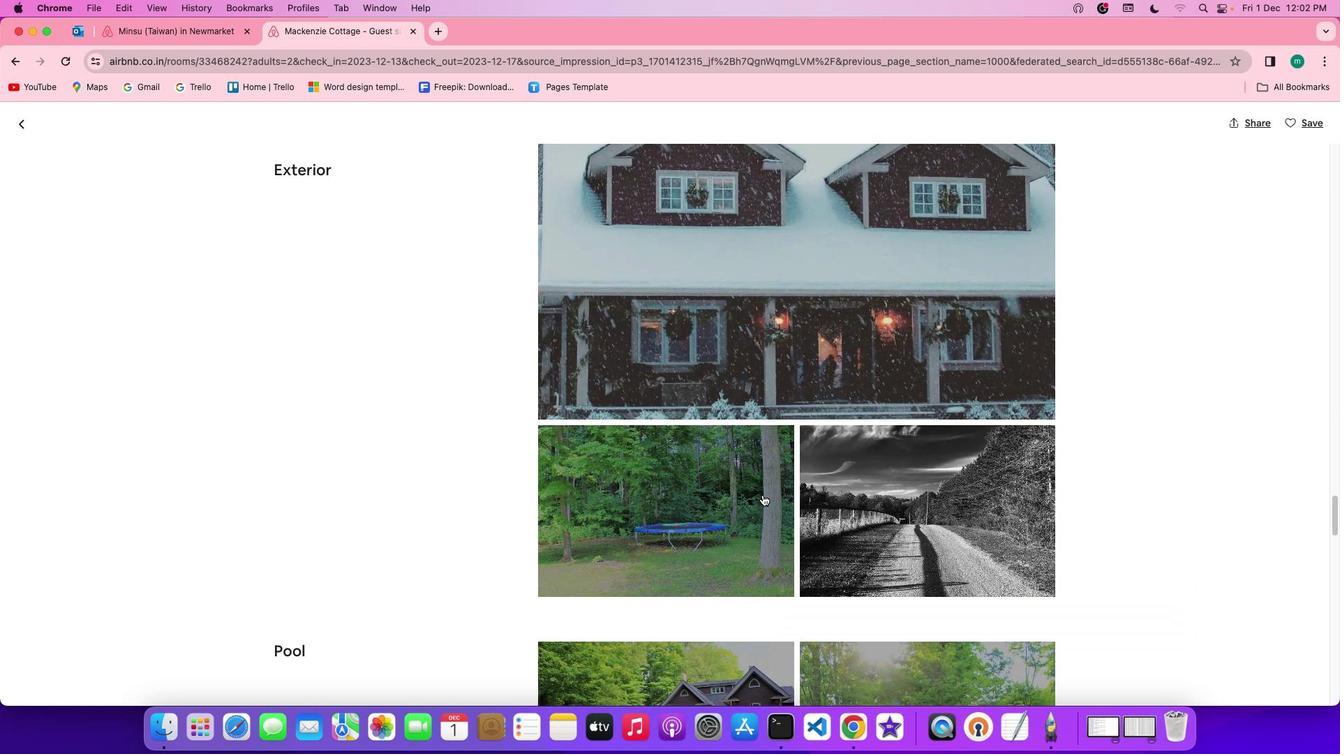 
Action: Mouse scrolled (764, 495) with delta (1, 0)
Screenshot: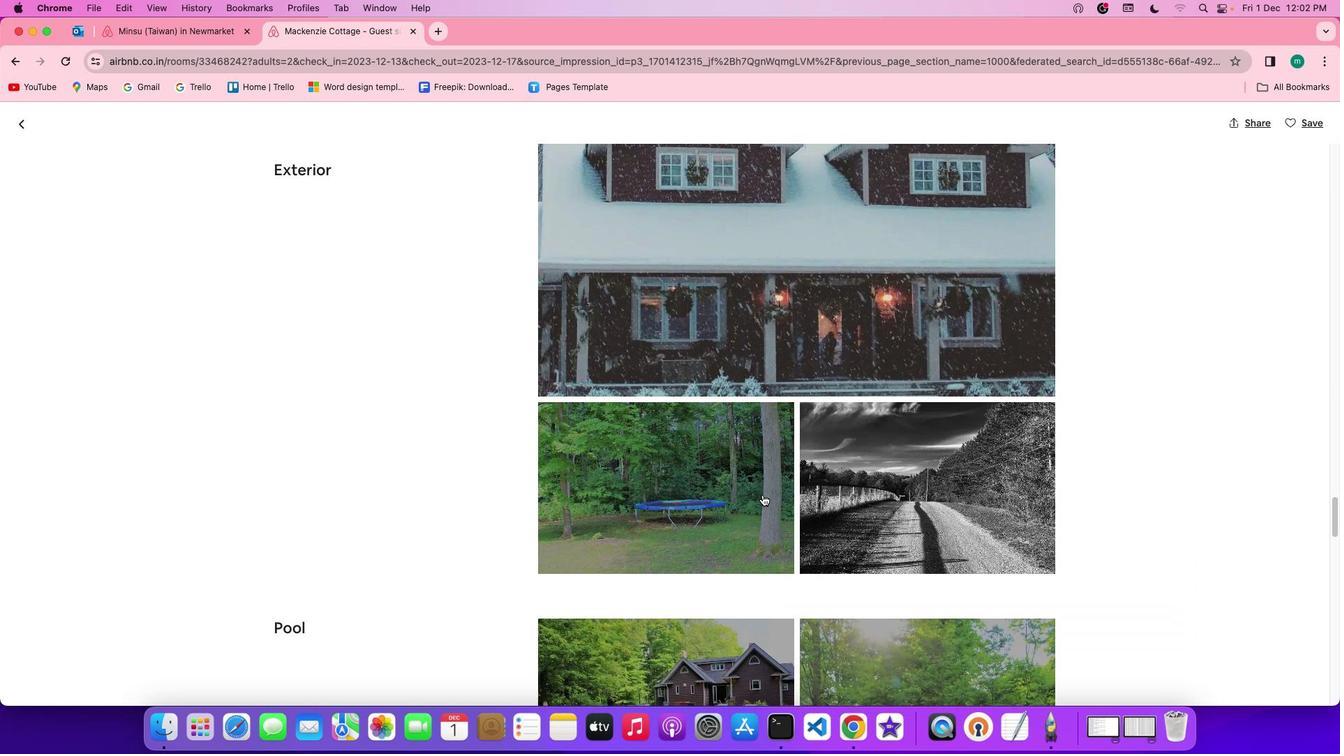 
Action: Mouse scrolled (764, 495) with delta (1, 0)
Screenshot: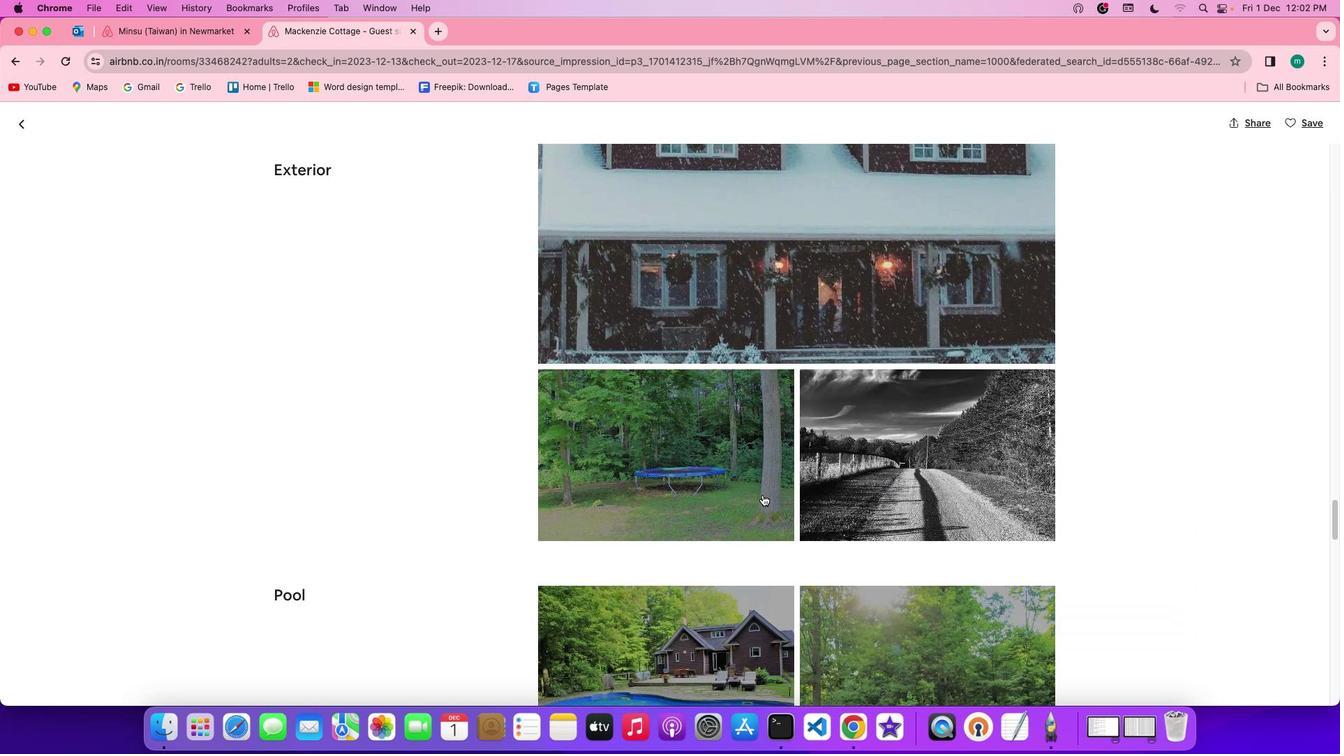
Action: Mouse scrolled (764, 495) with delta (1, 0)
Screenshot: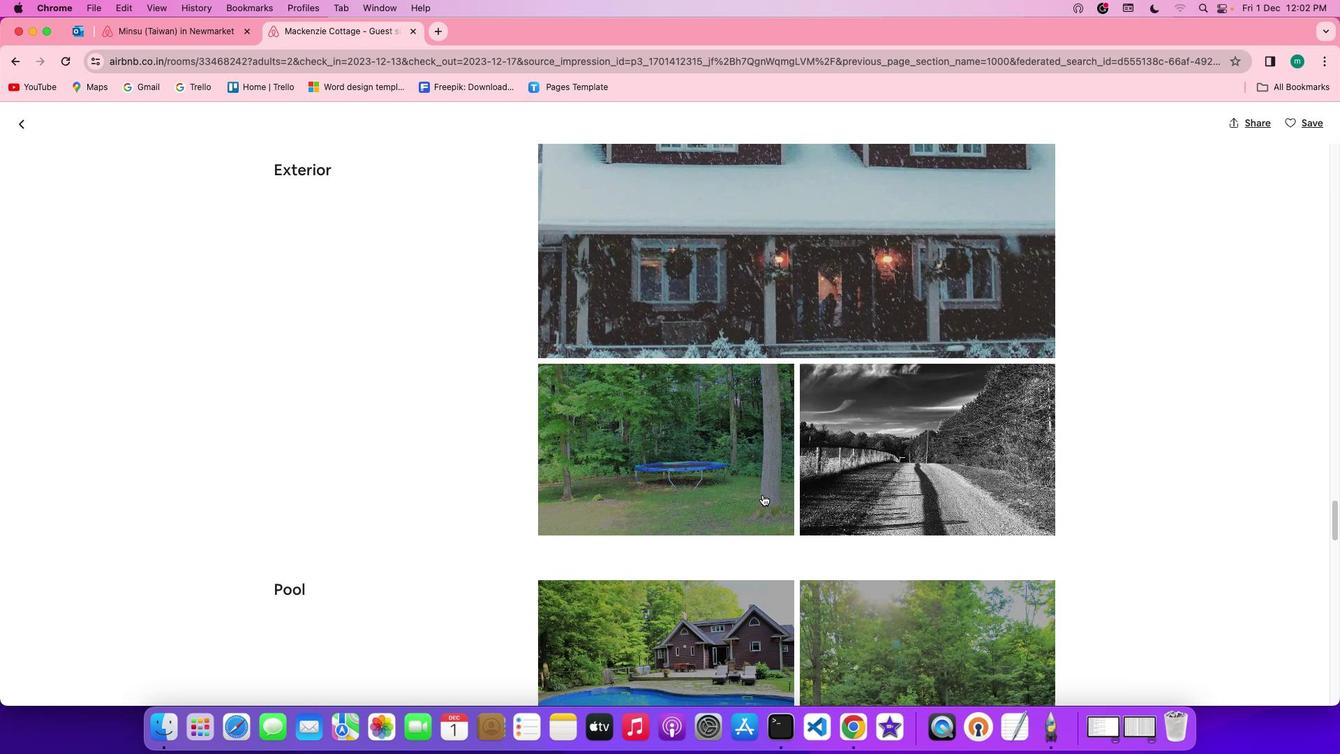 
Action: Mouse scrolled (764, 495) with delta (1, 0)
Screenshot: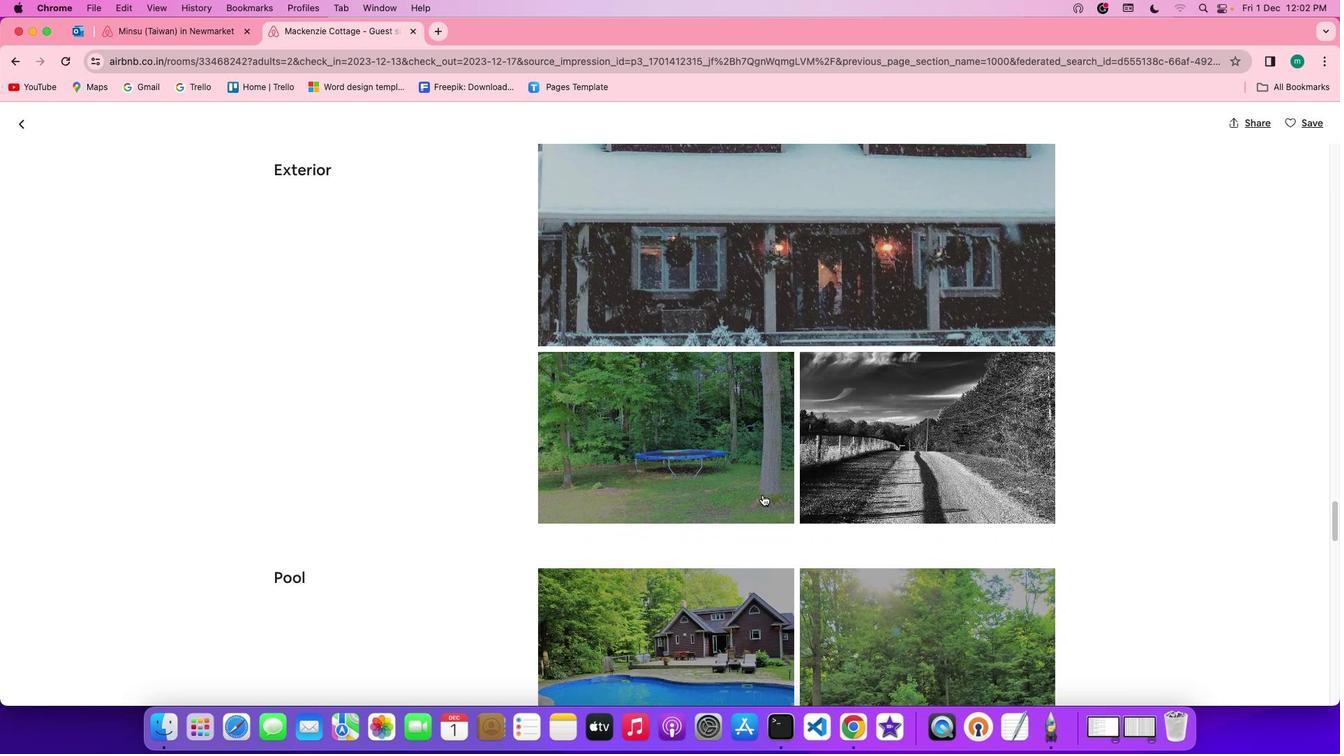 
Action: Mouse scrolled (764, 495) with delta (1, 0)
Screenshot: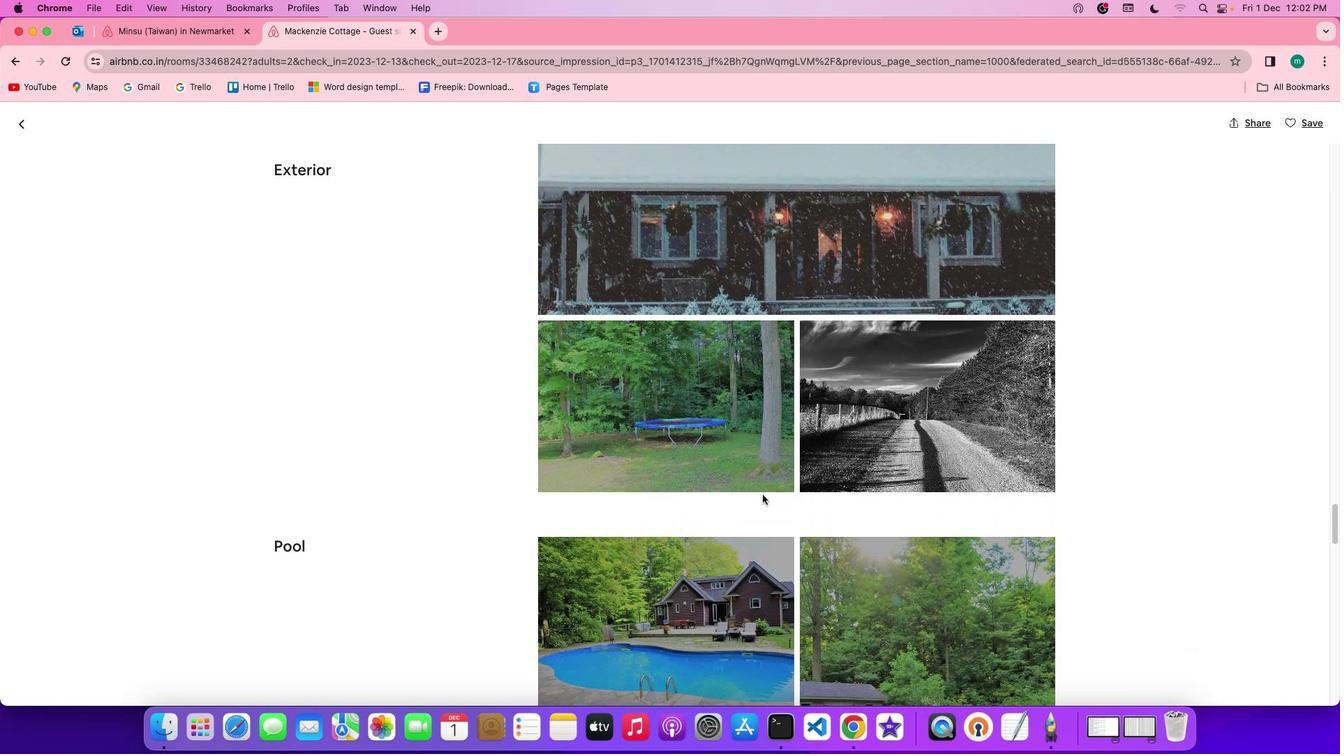 
Action: Mouse scrolled (764, 495) with delta (1, 0)
Screenshot: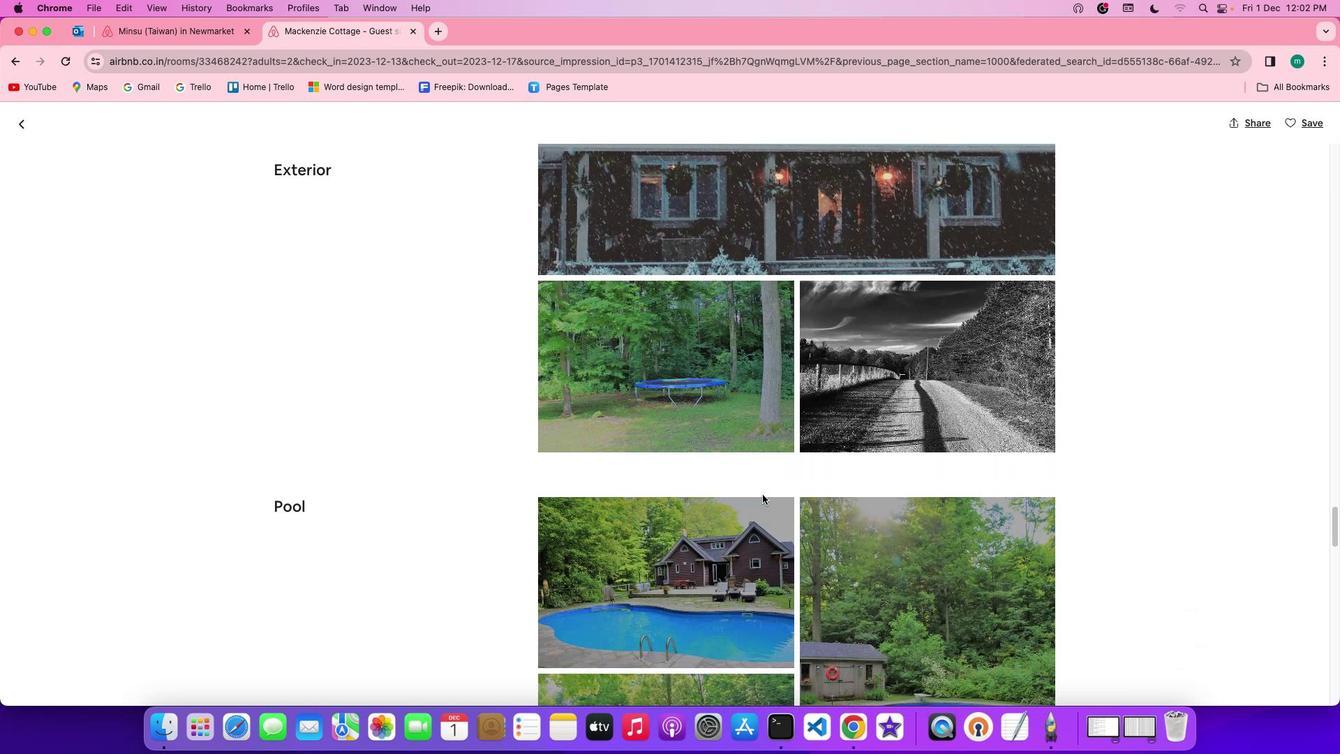 
Action: Mouse scrolled (764, 495) with delta (1, 0)
Screenshot: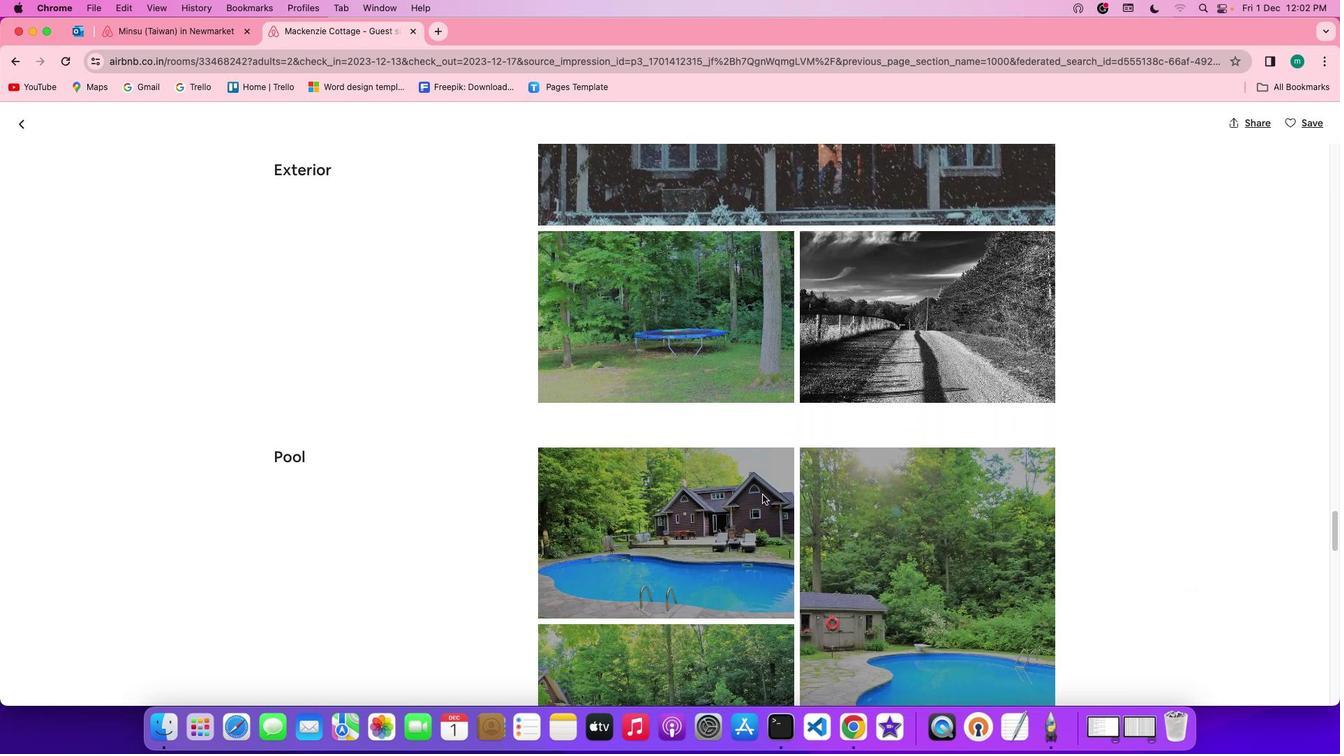 
Action: Mouse scrolled (764, 495) with delta (1, 0)
Screenshot: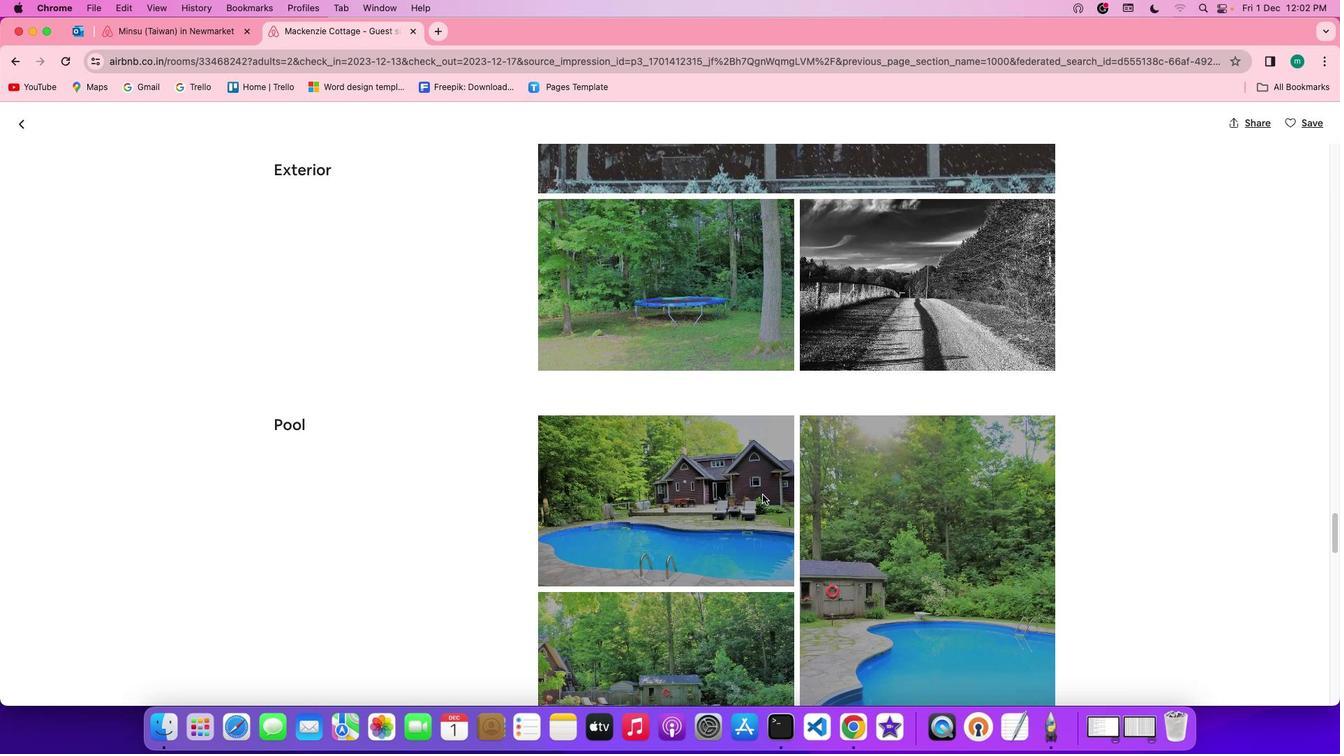 
Action: Mouse scrolled (764, 495) with delta (1, 0)
Screenshot: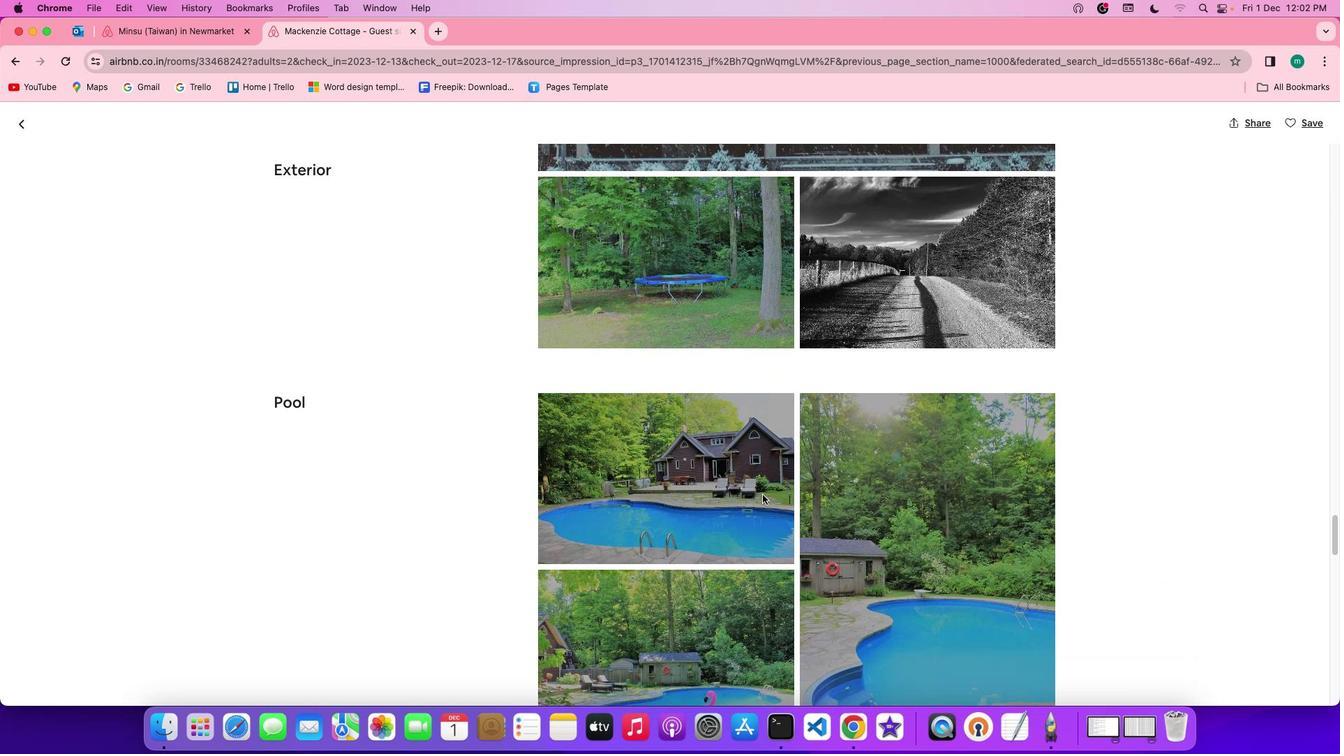 
Action: Mouse scrolled (764, 495) with delta (1, 0)
Screenshot: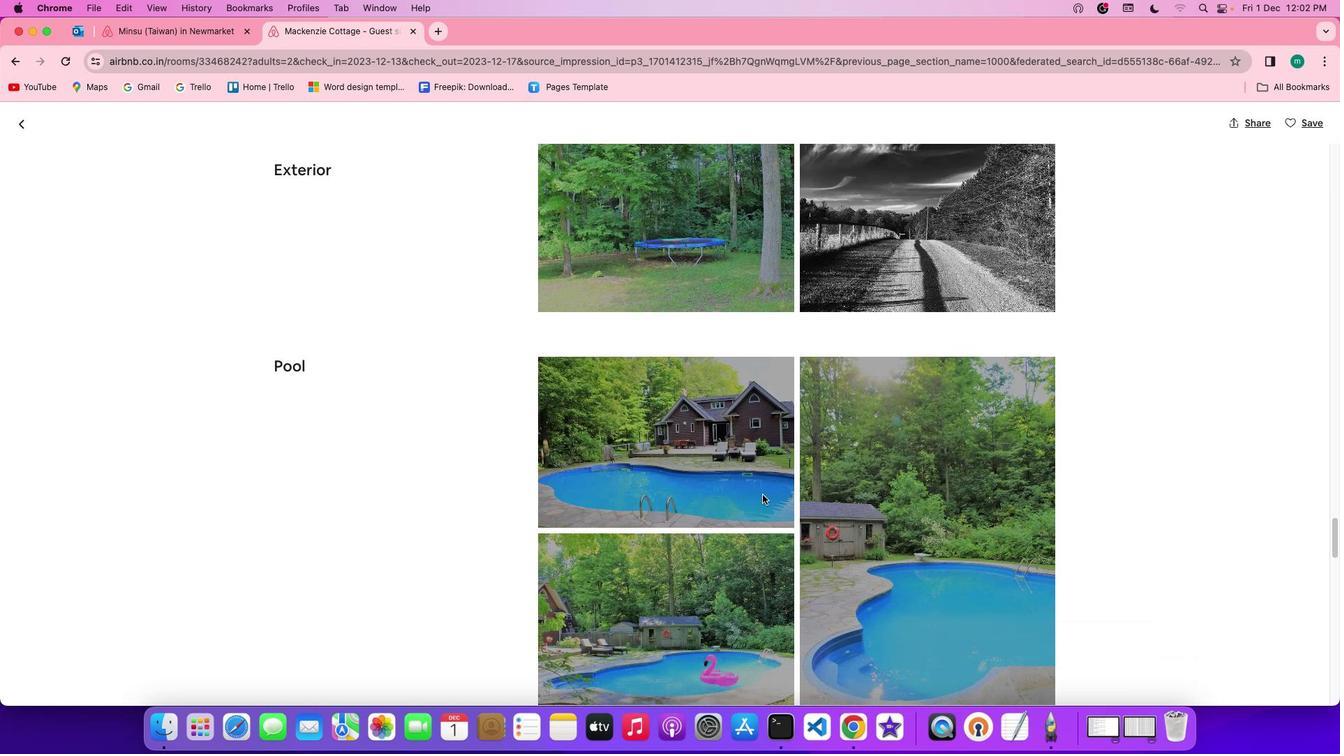 
Action: Mouse scrolled (764, 495) with delta (1, 0)
Screenshot: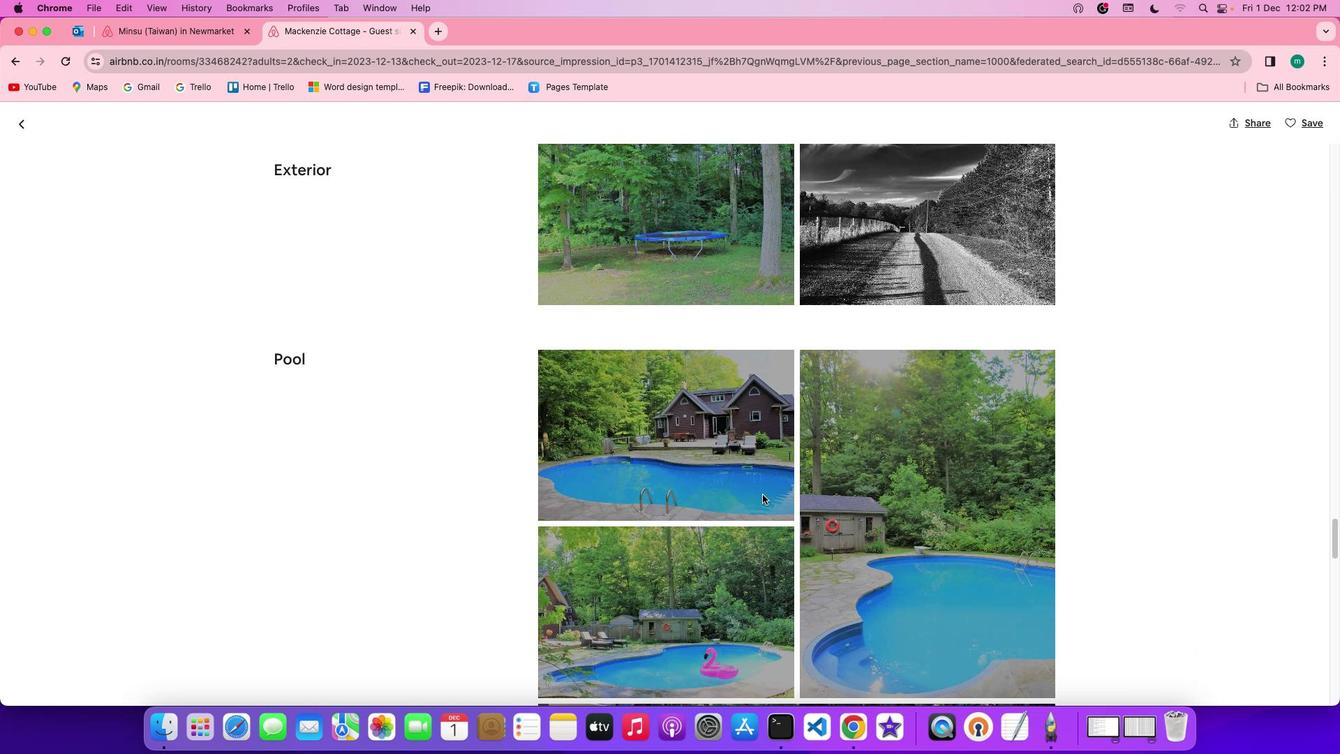 
Action: Mouse scrolled (764, 495) with delta (1, 0)
Screenshot: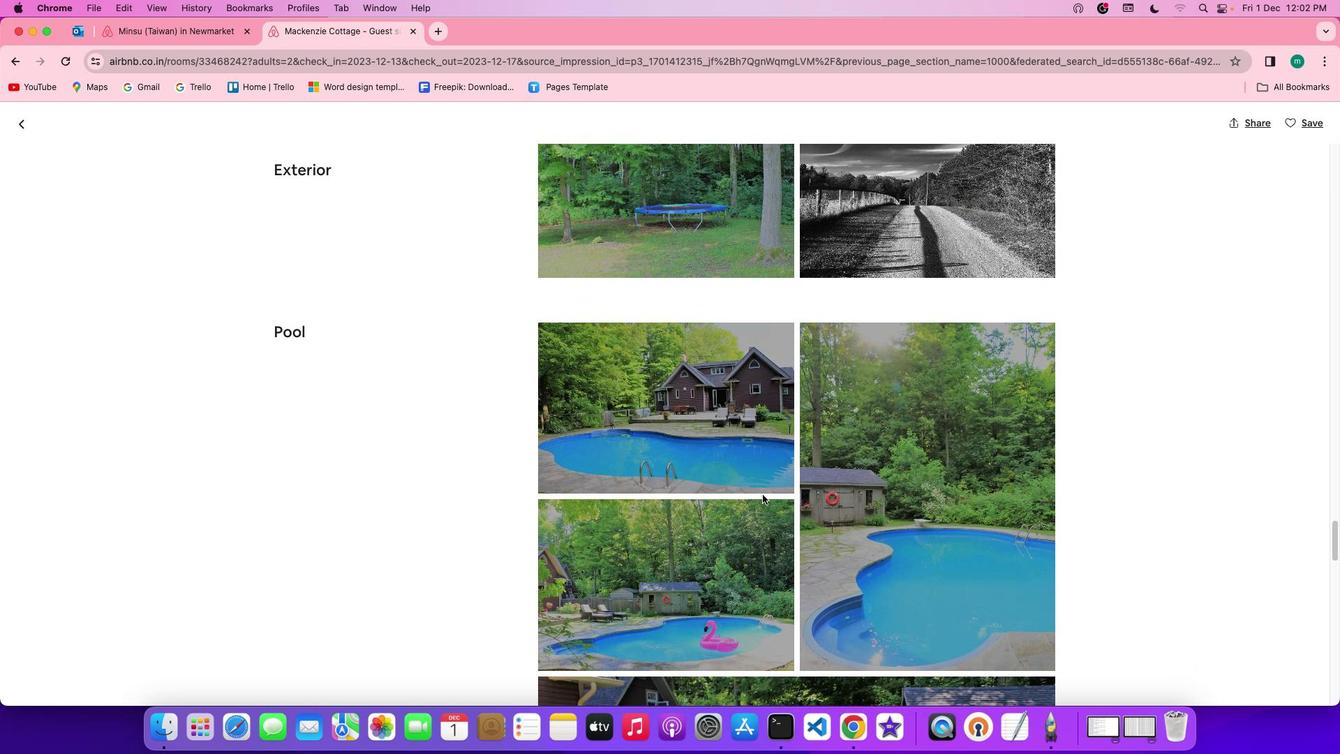 
Action: Mouse scrolled (764, 495) with delta (1, 0)
Screenshot: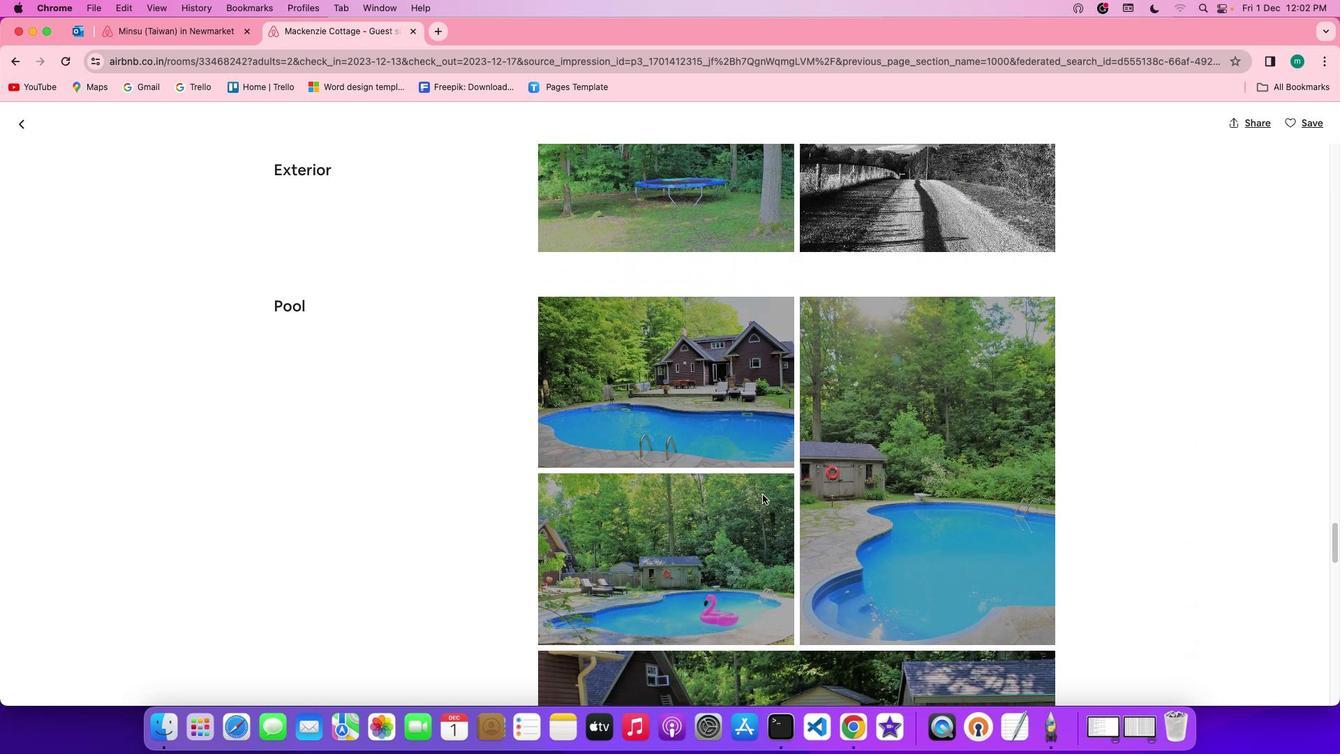 
Action: Mouse scrolled (764, 495) with delta (1, 0)
Screenshot: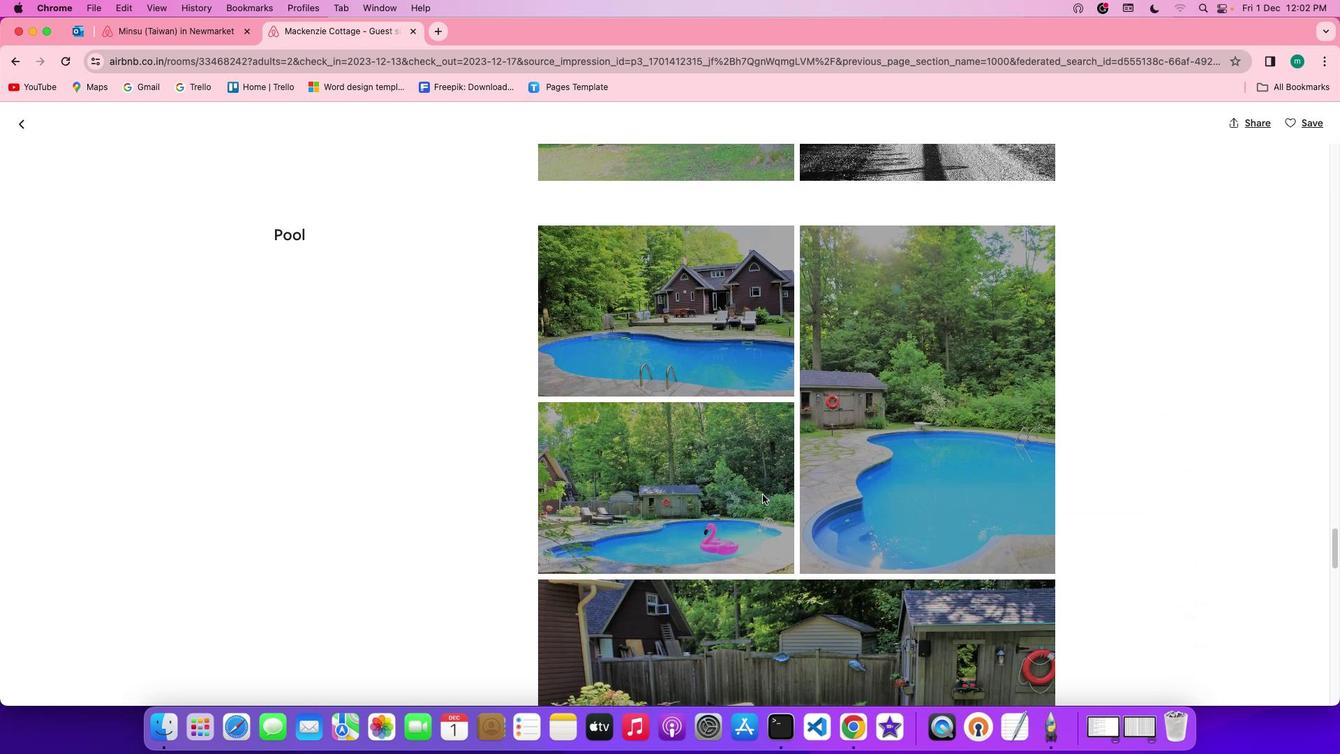 
Action: Mouse scrolled (764, 495) with delta (1, 0)
Screenshot: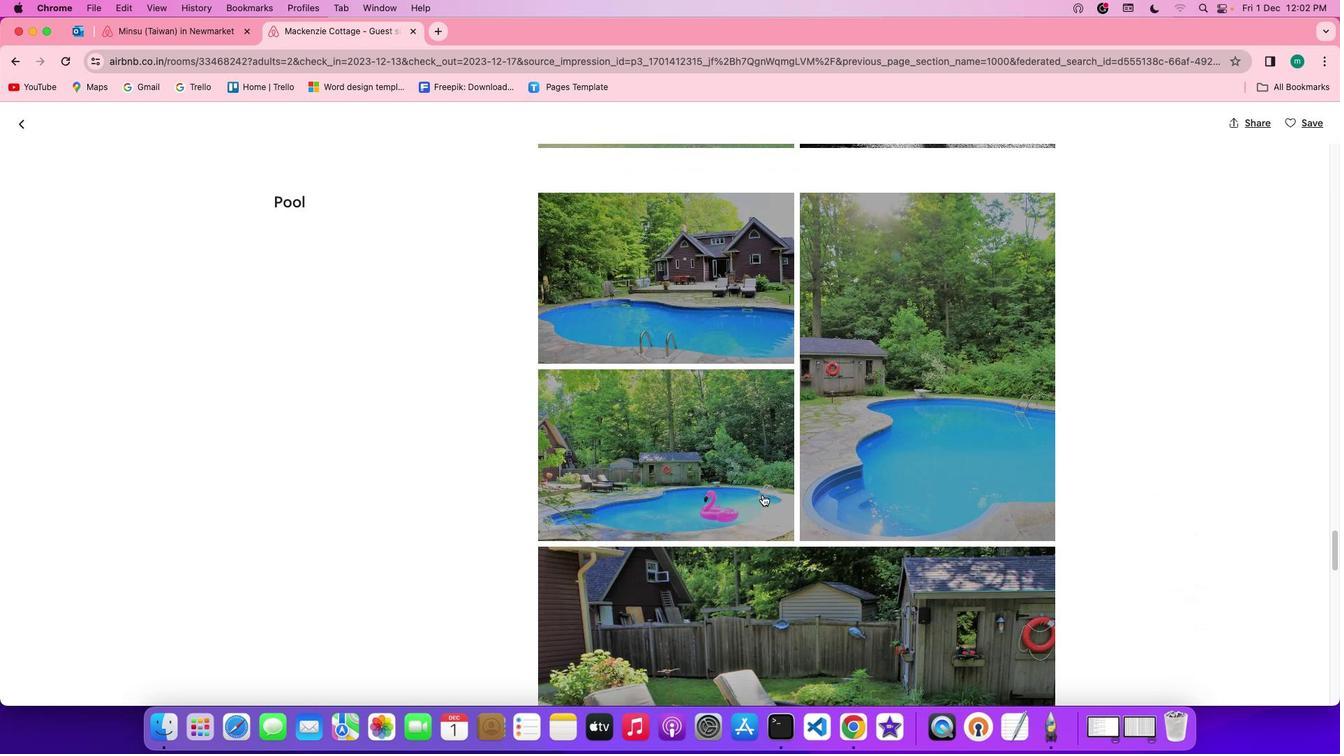 
Action: Mouse scrolled (764, 495) with delta (1, 0)
Screenshot: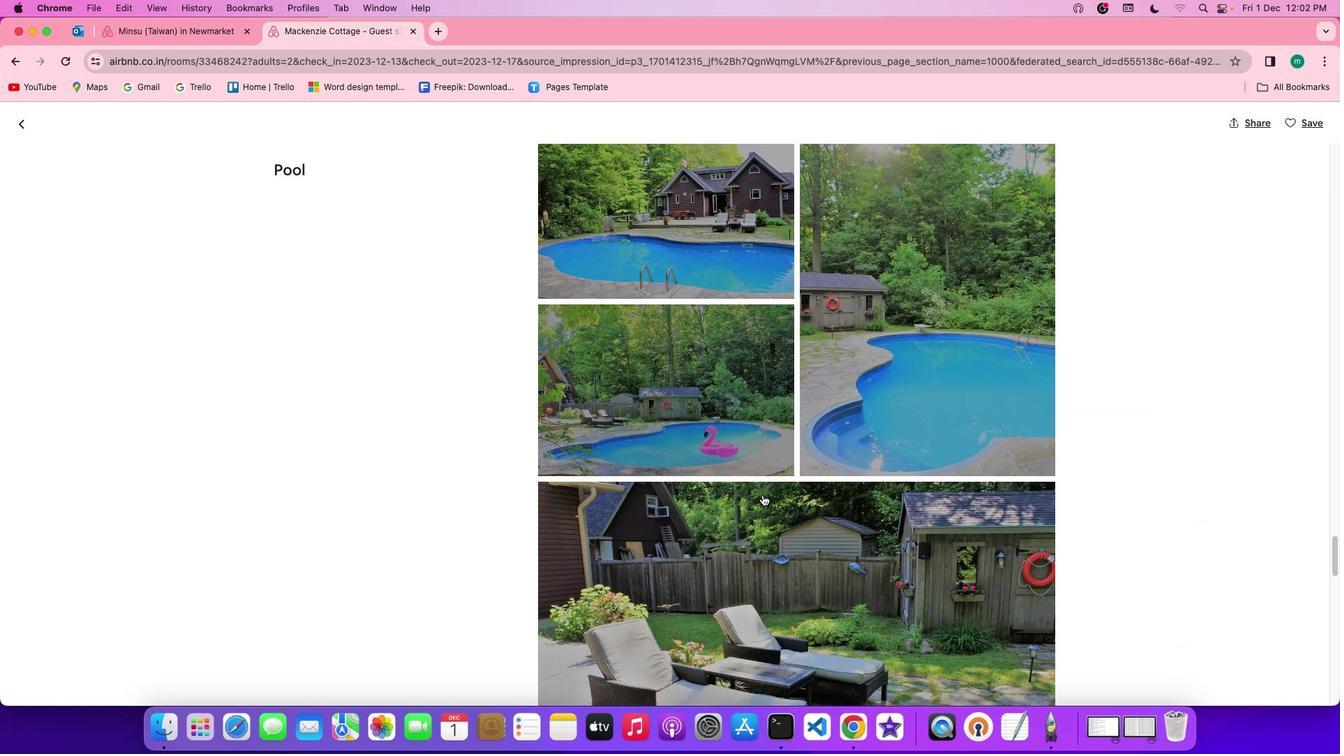 
Action: Mouse scrolled (764, 495) with delta (1, 0)
